 Task: Add an event  with title  Casual Interview with Farah, date '2023/12/28' to 2023/12/29  & Select Event type as  One on One. Add location for the event as  Reykjavik, Iceland and add a description: The conversation aimed at assessing their qualifications, skills, and suitability for a specific job role or position within the organization. The interview provides an opportunity for the hiring team to gather valuable information about the candidate's experience, abilities, and potential cultural fit.Create an event link  http-casualinterviewwithcandidateffcom & Select the event color as  Violet. , logged in from the account softage.4@softage.netand send the event invitation to softage.3@softage.net and softage.5@softage.net
Action: Mouse moved to (933, 117)
Screenshot: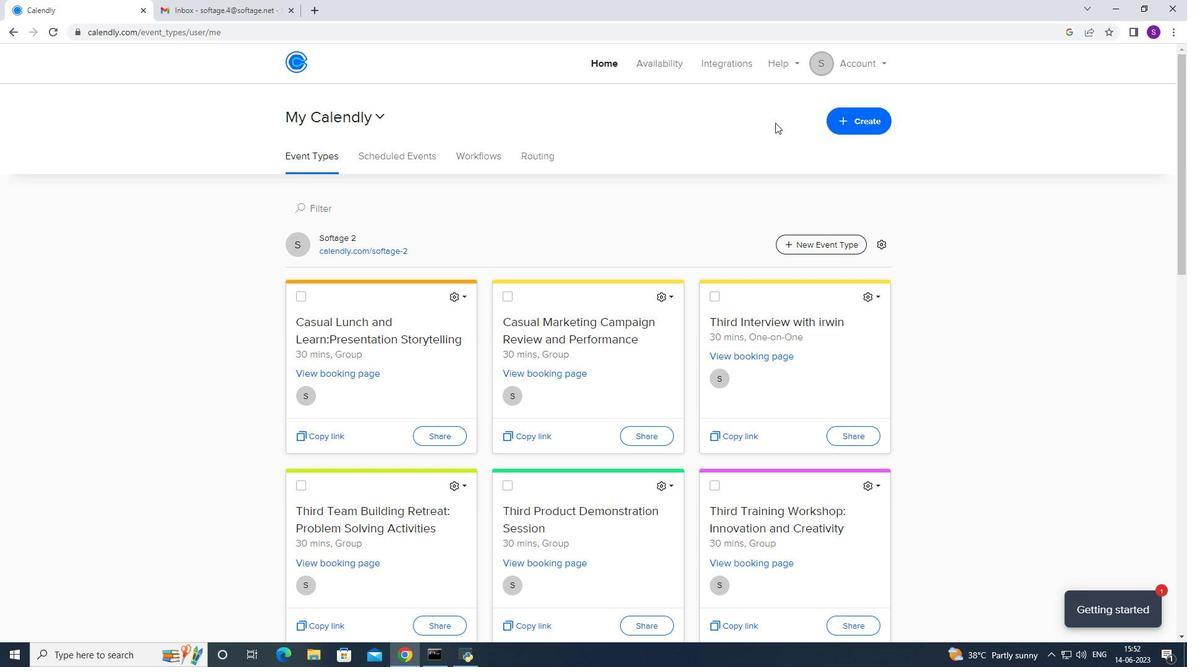 
Action: Mouse pressed left at (933, 117)
Screenshot: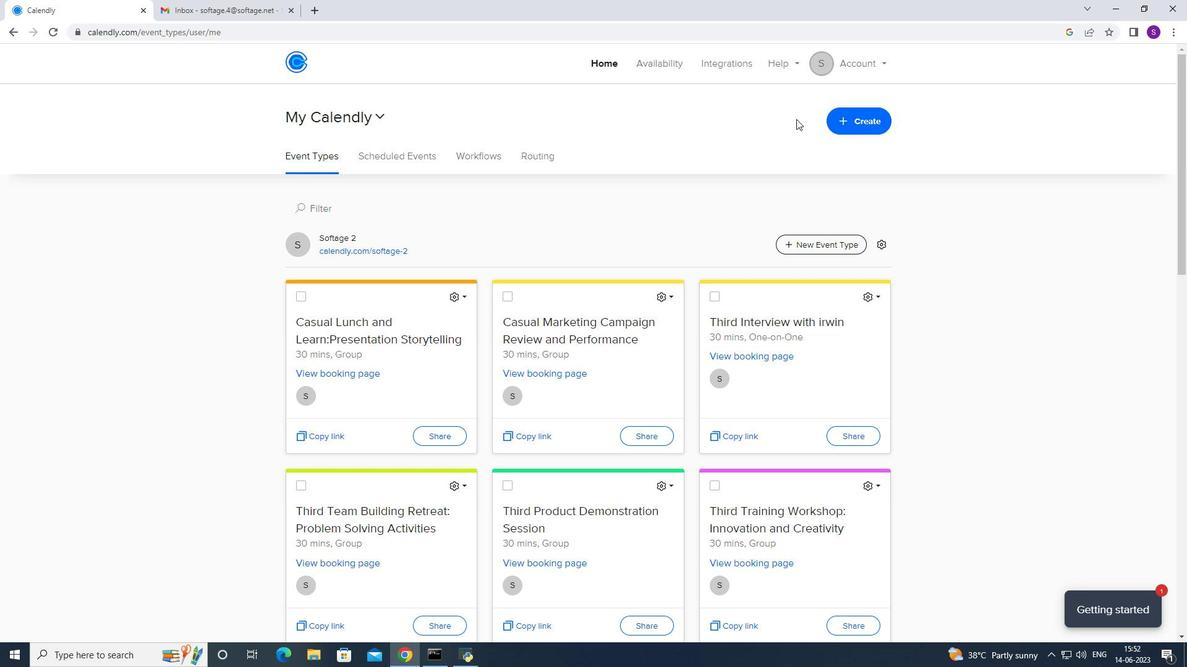 
Action: Mouse moved to (881, 123)
Screenshot: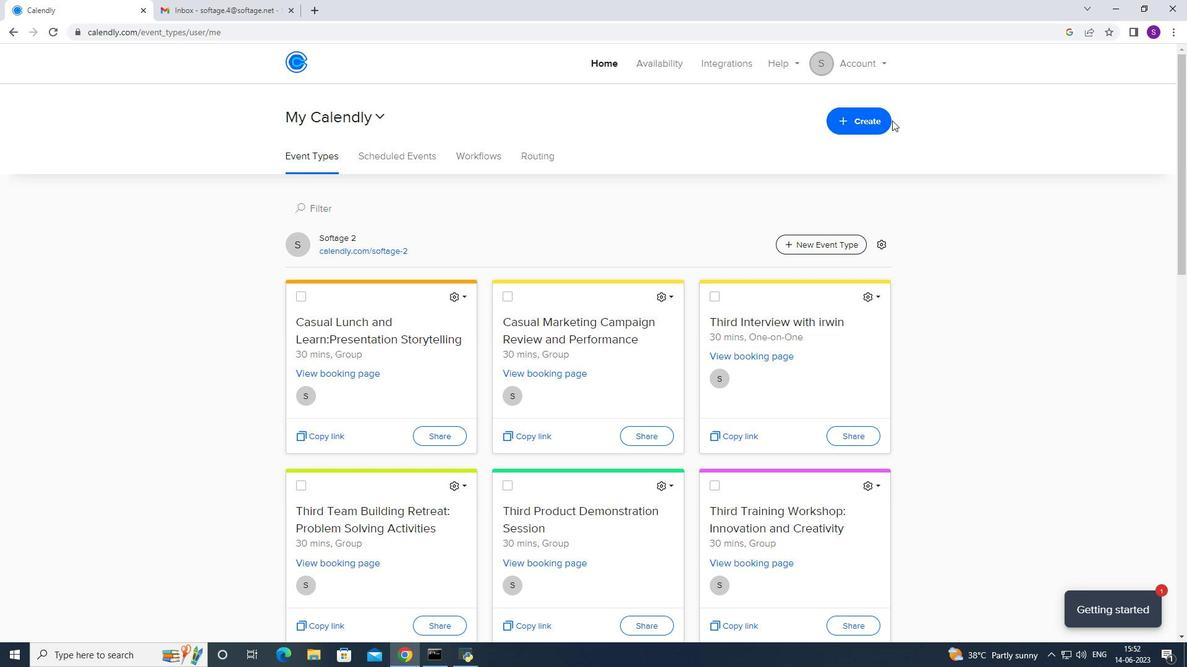 
Action: Mouse pressed left at (881, 123)
Screenshot: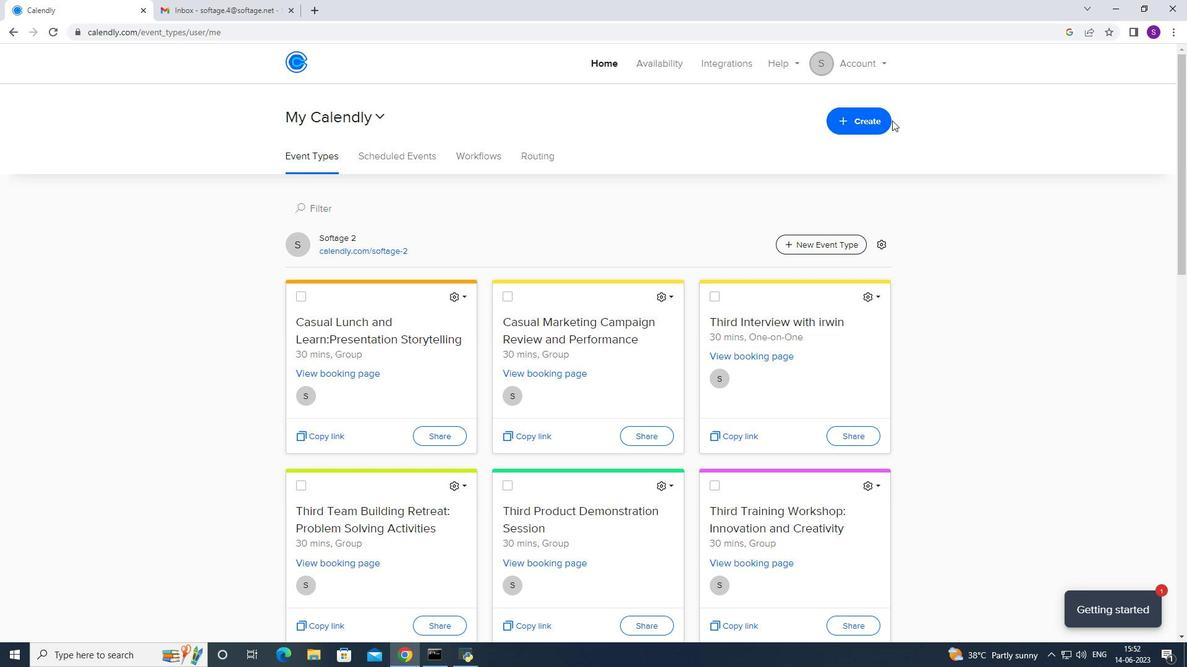 
Action: Mouse moved to (769, 173)
Screenshot: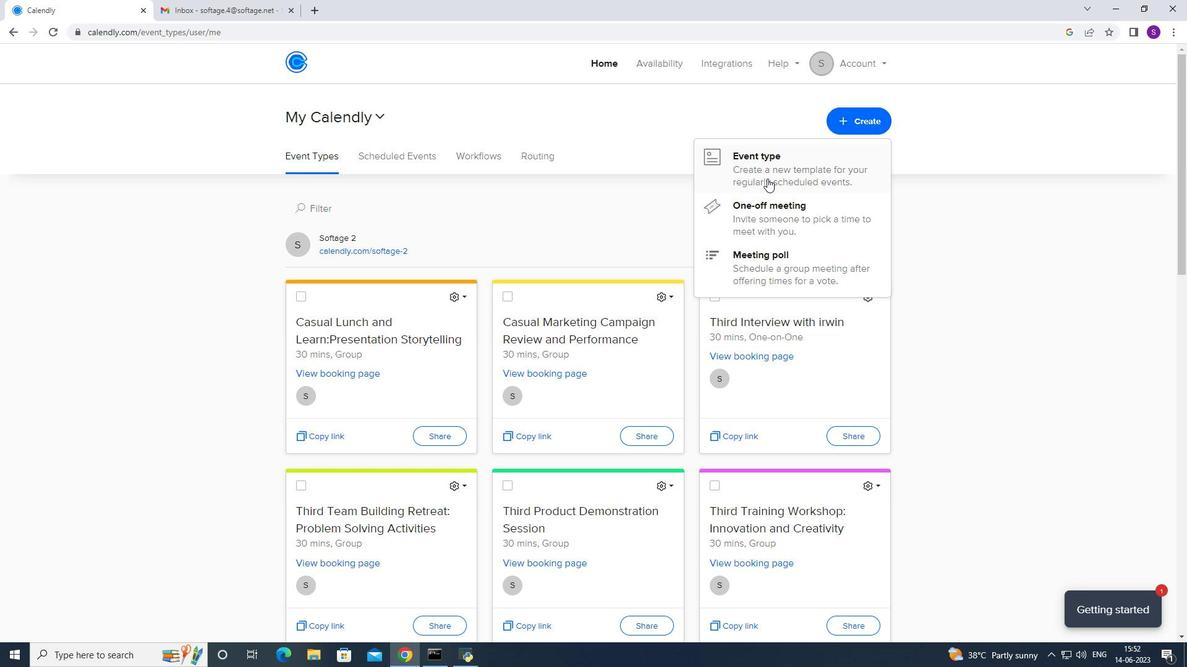 
Action: Mouse pressed left at (769, 173)
Screenshot: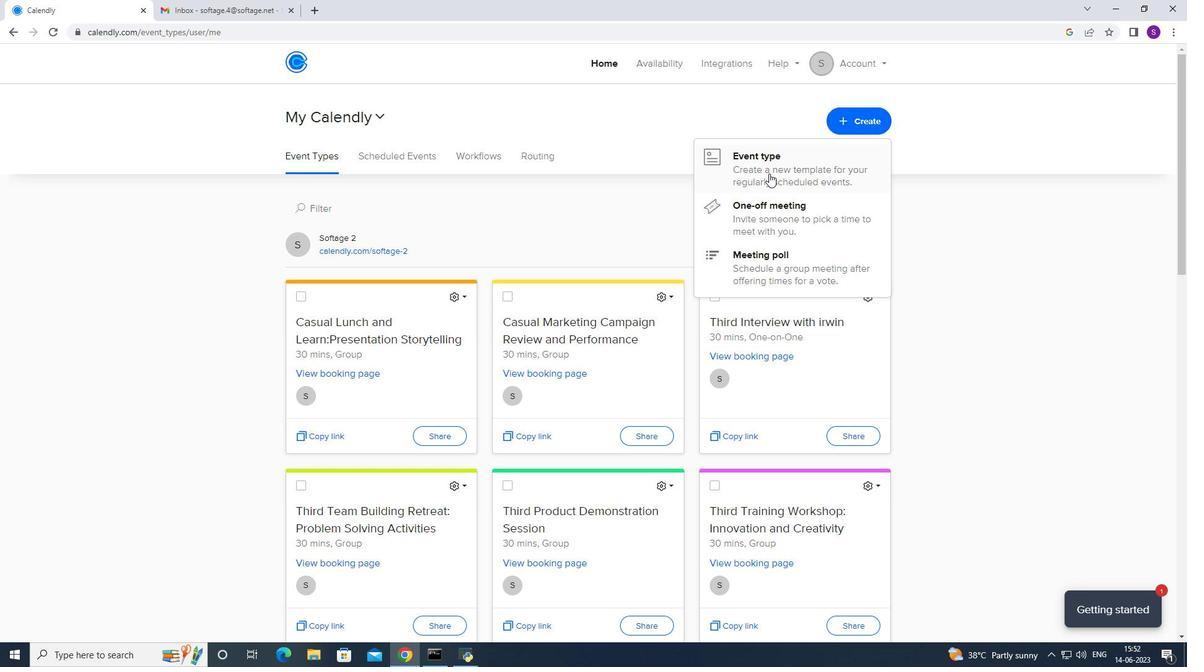 
Action: Mouse moved to (546, 212)
Screenshot: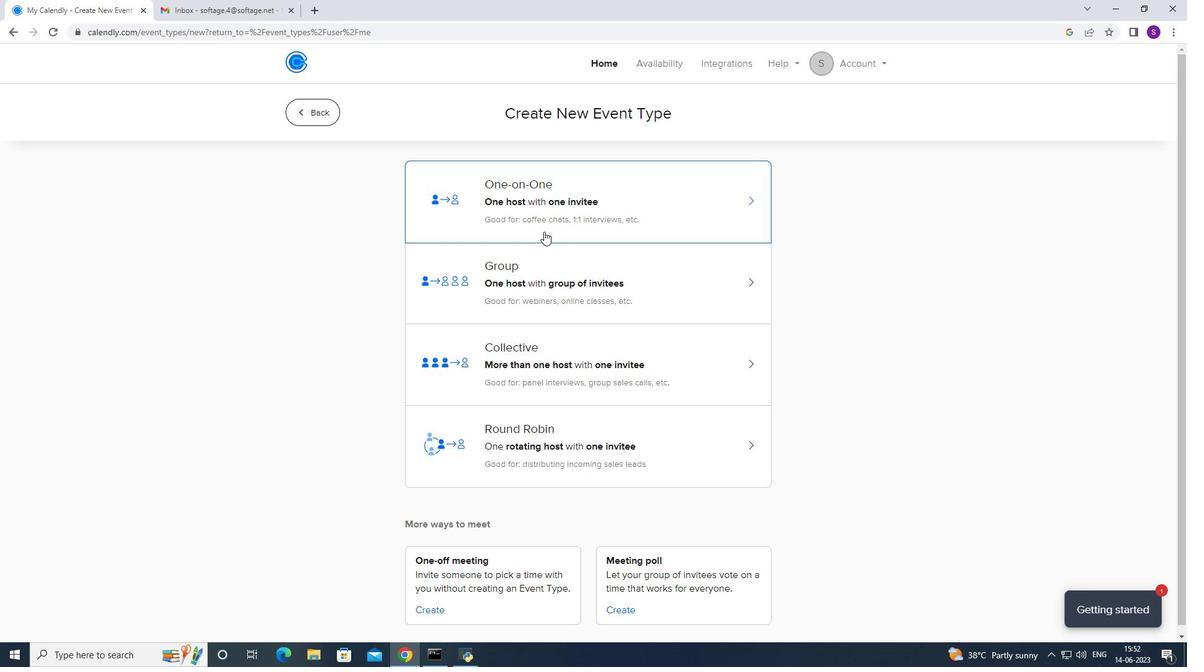 
Action: Mouse pressed left at (546, 212)
Screenshot: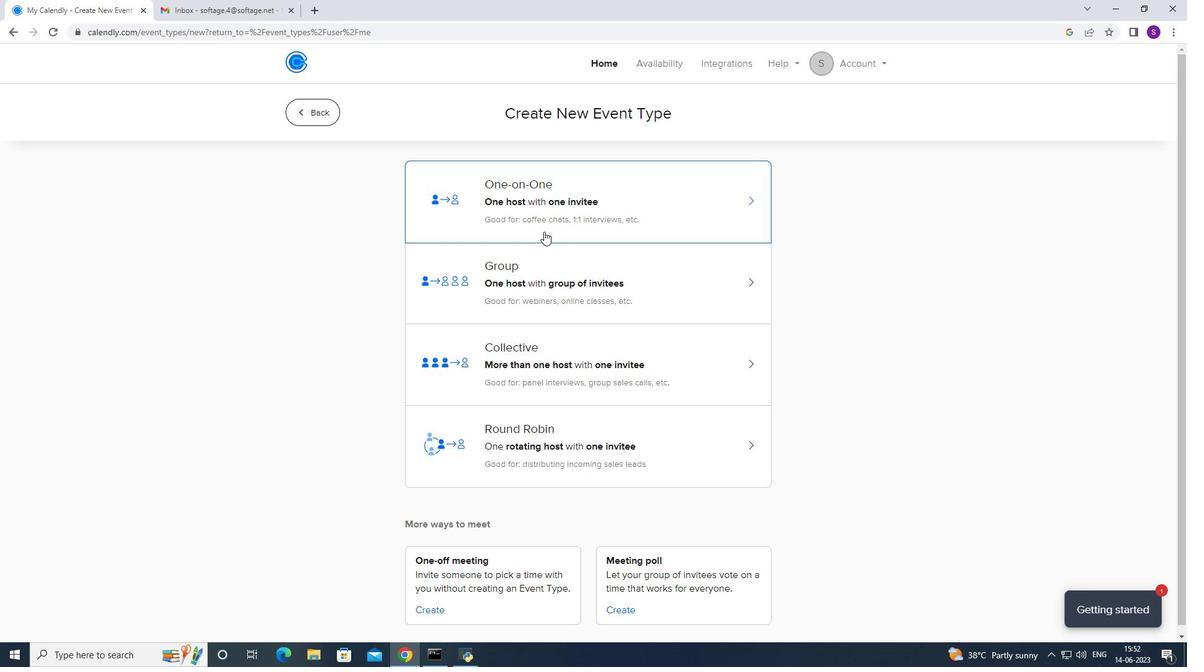 
Action: Mouse moved to (410, 283)
Screenshot: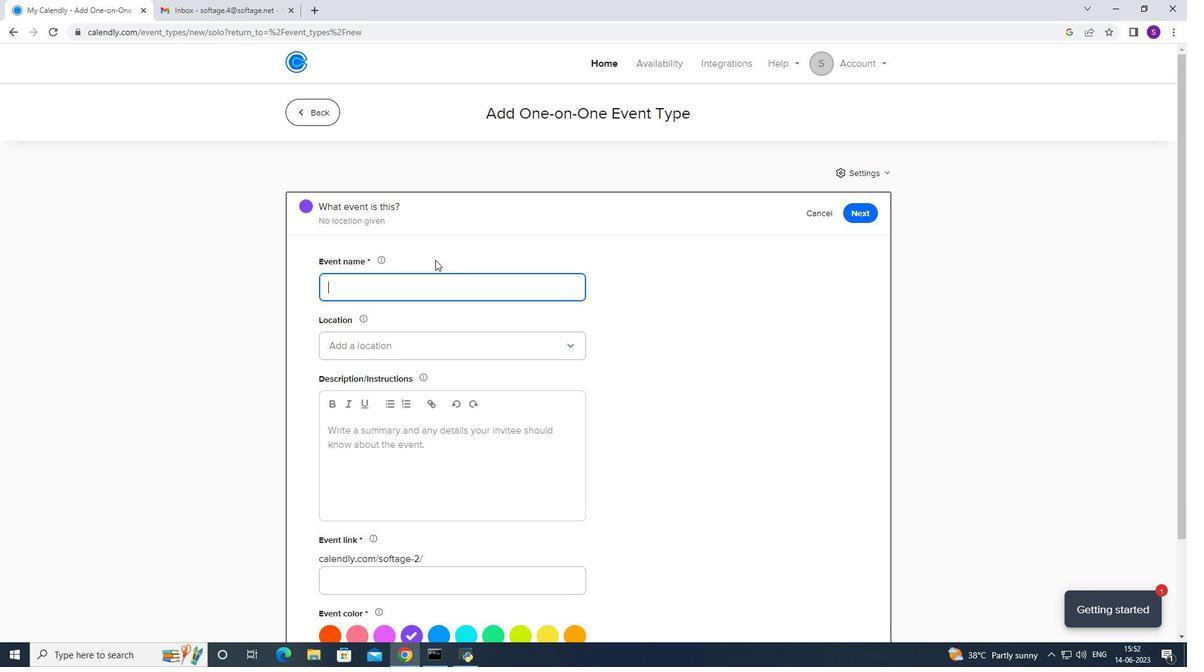 
Action: Key pressed <Key.caps_lock>C<Key.caps_lock>asual<Key.space><Key.caps_lock>I<Key.caps_lock>nterview<Key.space>with<Key.space><Key.caps_lock>F<Key.caps_lock>arah
Screenshot: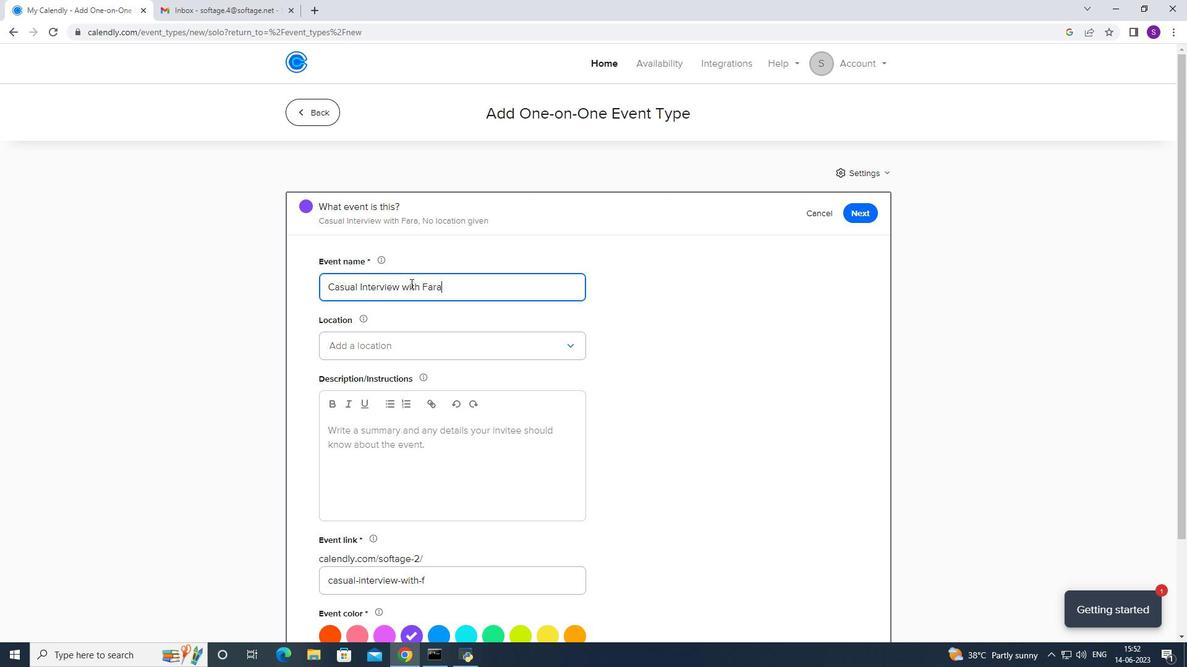 
Action: Mouse moved to (347, 339)
Screenshot: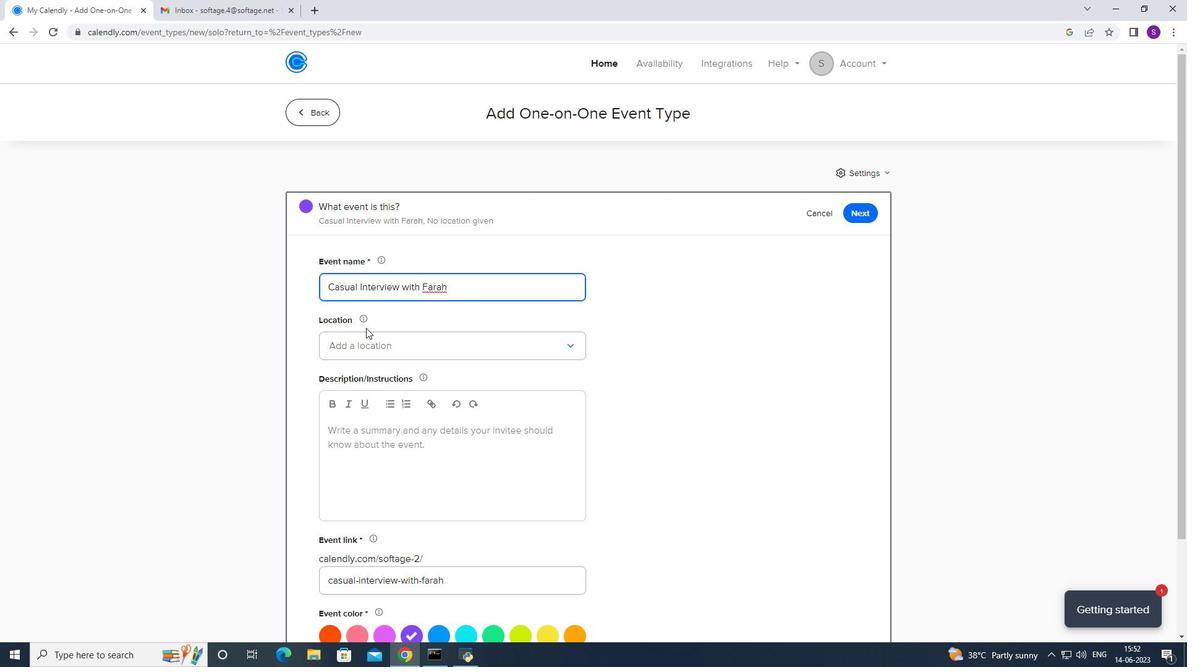 
Action: Mouse pressed left at (347, 339)
Screenshot: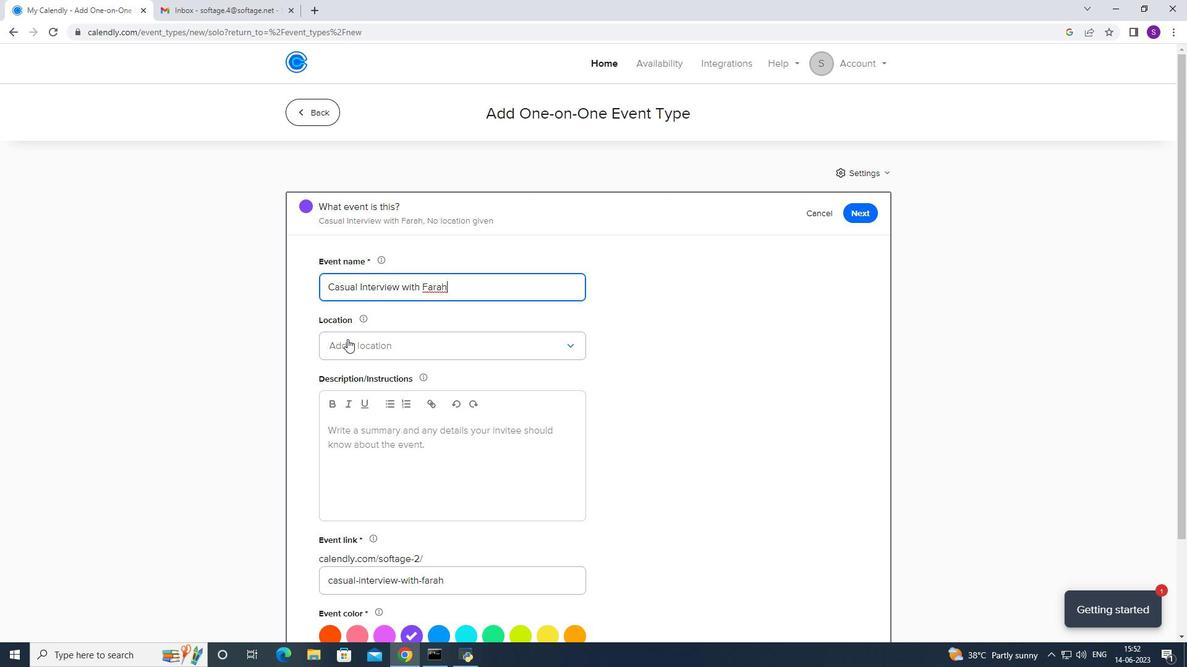 
Action: Mouse moved to (361, 369)
Screenshot: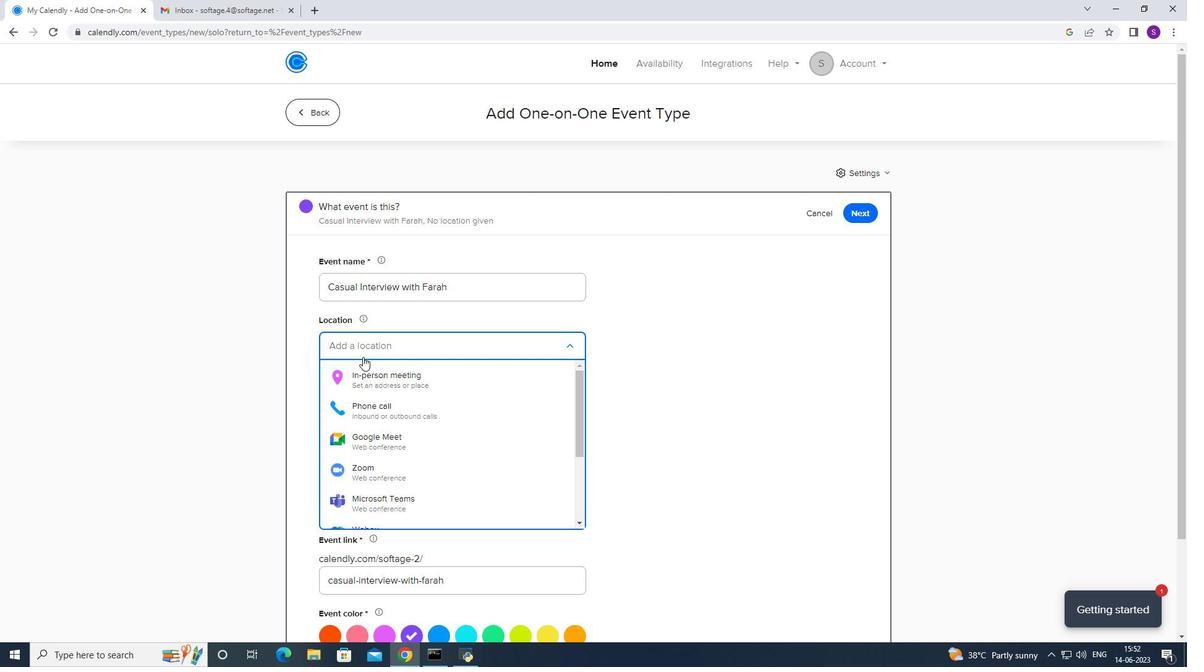 
Action: Mouse pressed left at (361, 369)
Screenshot: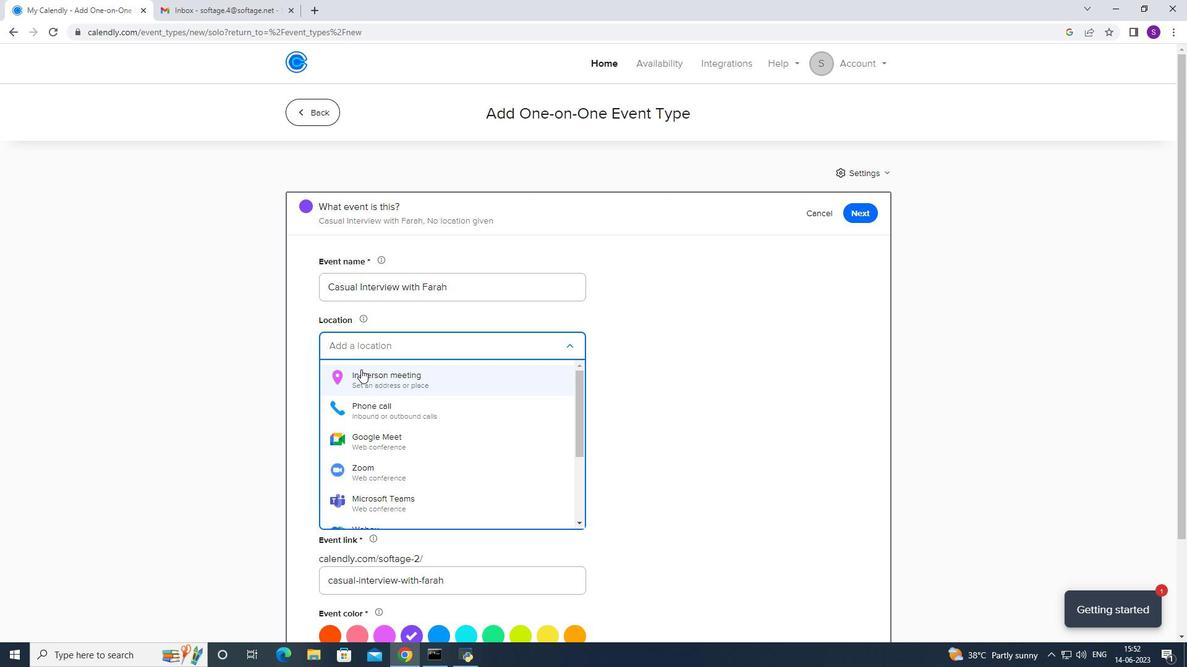 
Action: Mouse moved to (529, 197)
Screenshot: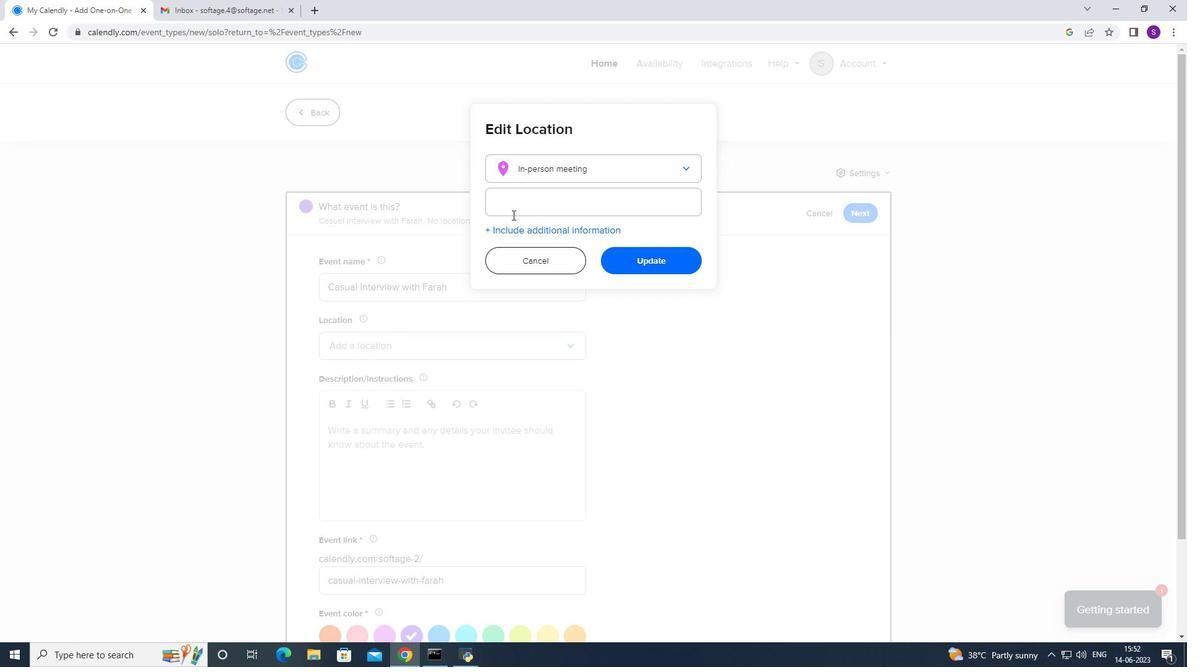 
Action: Mouse pressed left at (529, 197)
Screenshot: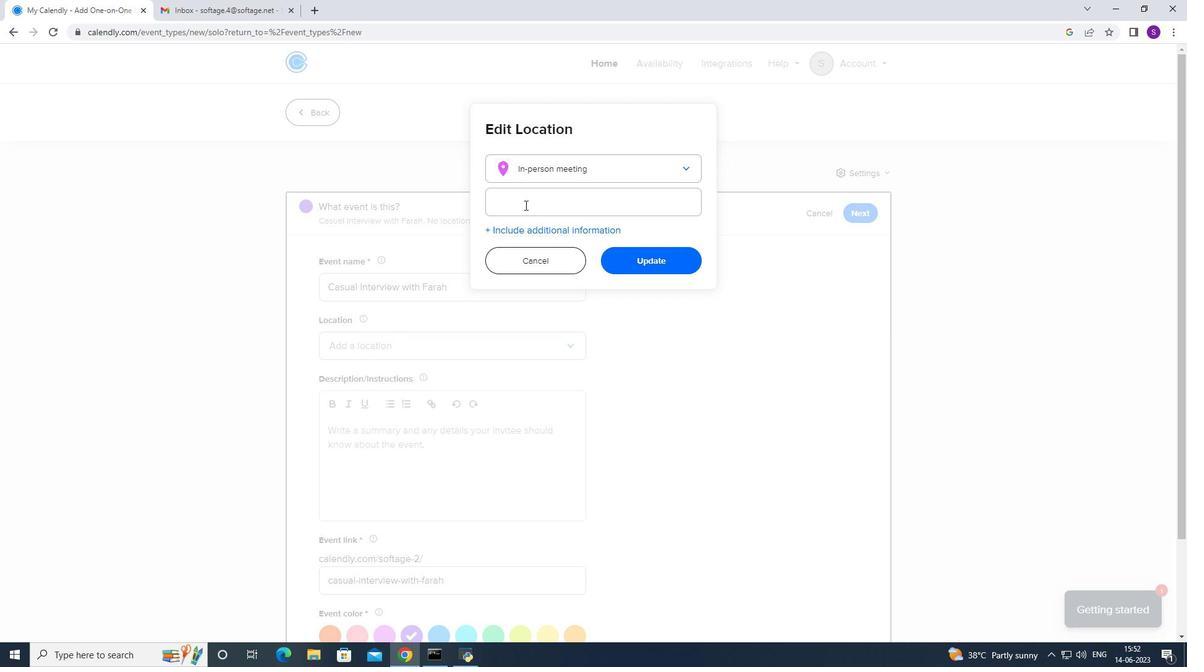 
Action: Mouse moved to (531, 196)
Screenshot: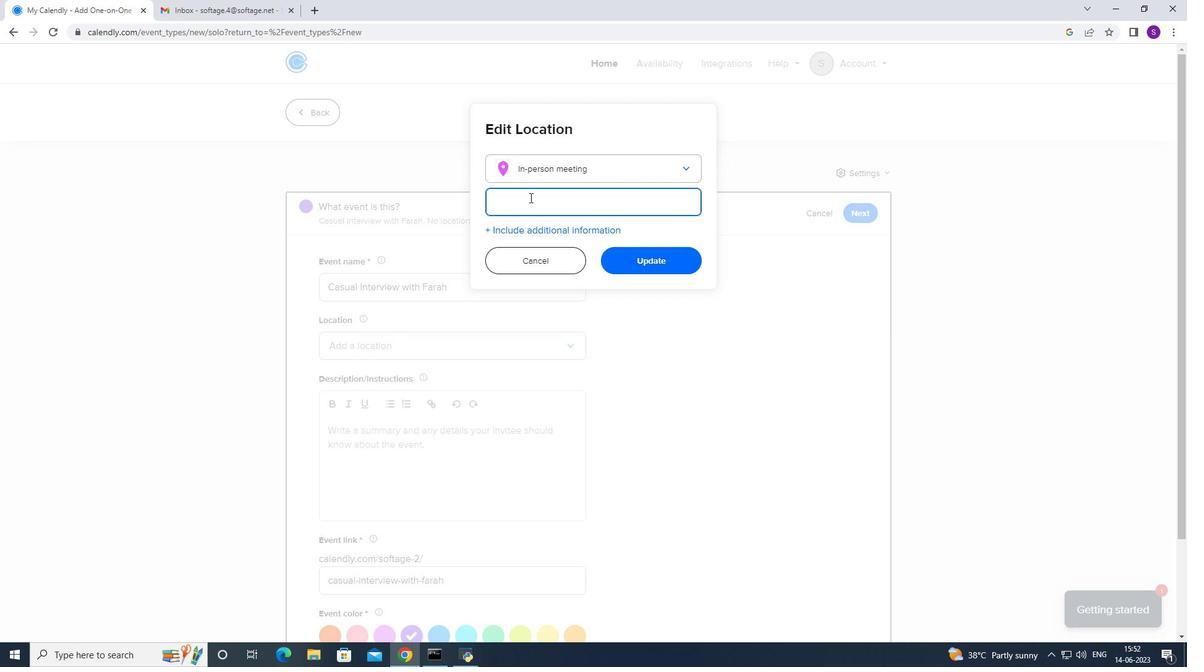 
Action: Key pressed <Key.caps_lock>R<Key.caps_lock>ey
Screenshot: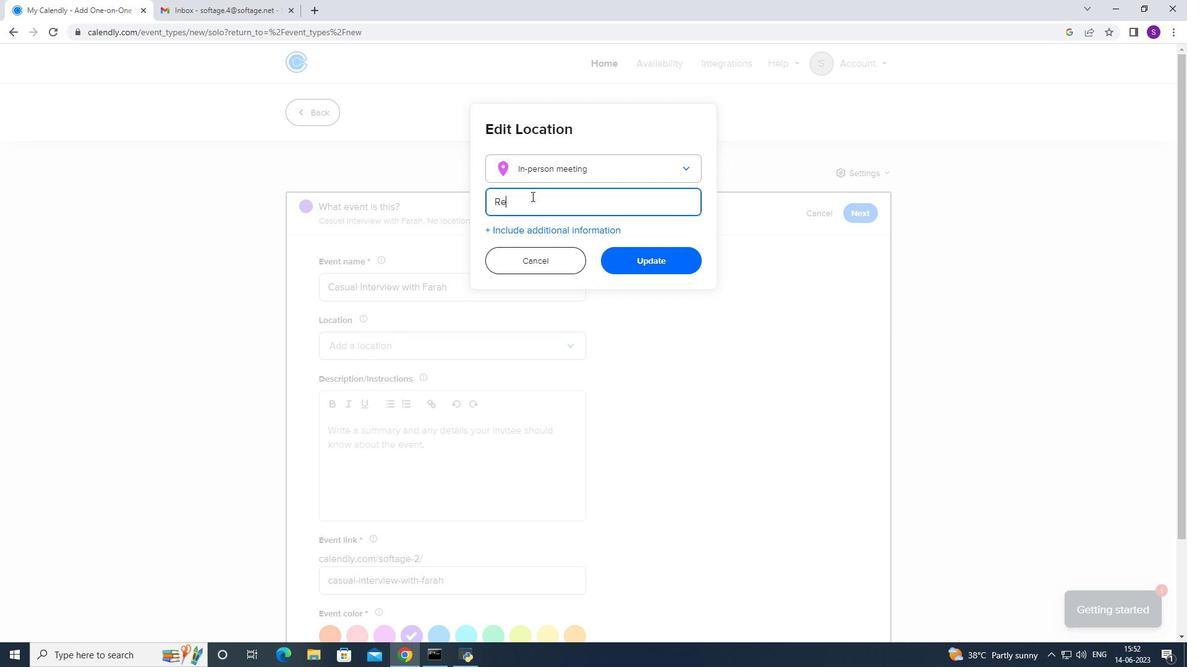 
Action: Mouse moved to (531, 196)
Screenshot: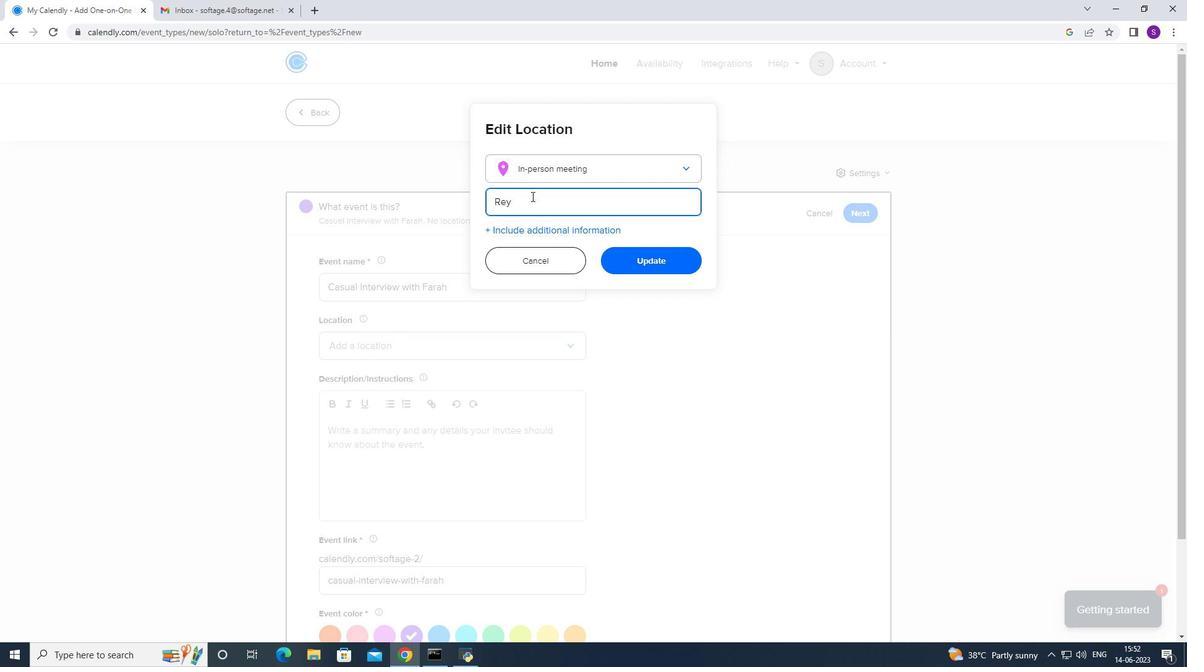 
Action: Key pressed k
Screenshot: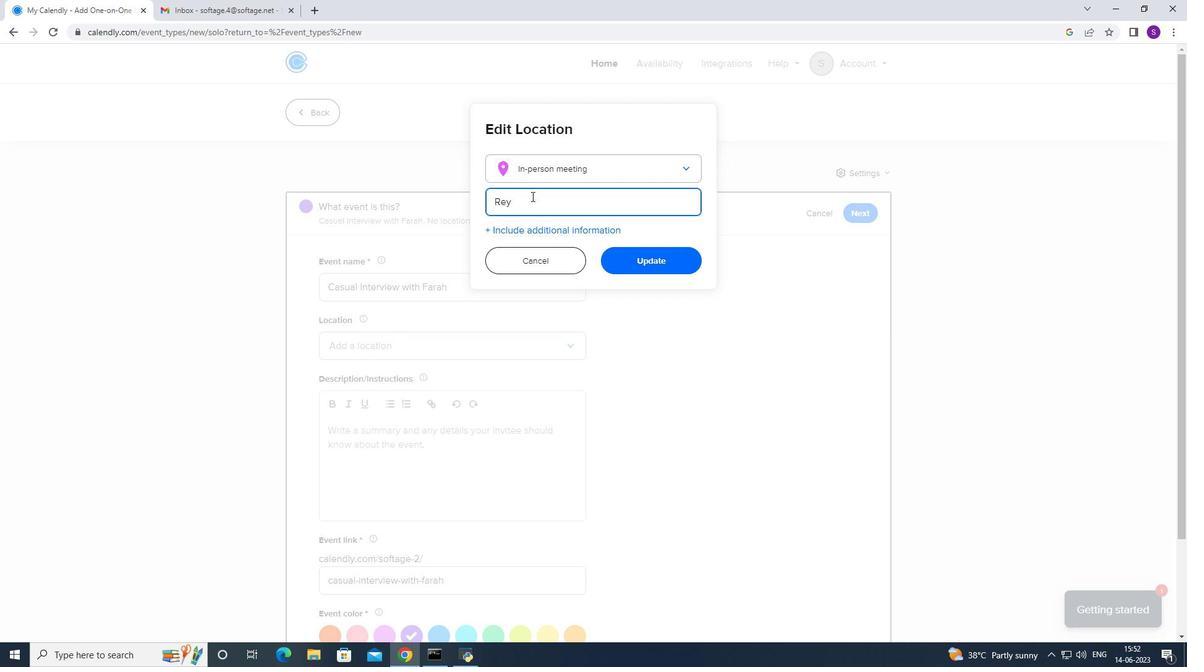 
Action: Mouse moved to (531, 196)
Screenshot: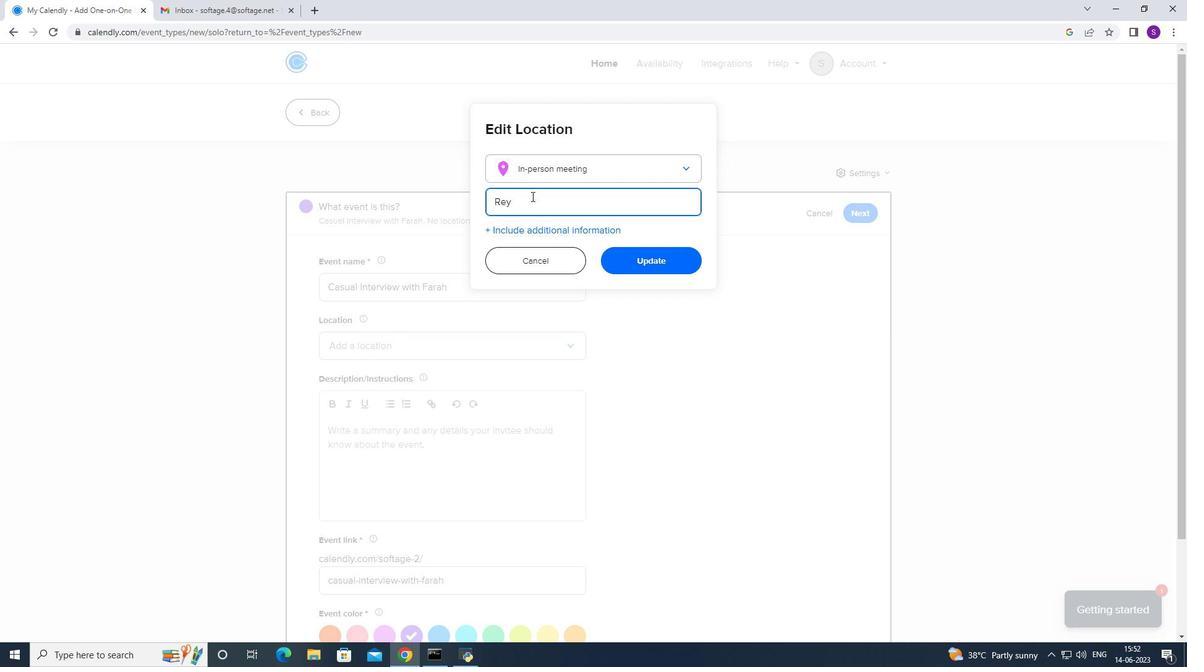 
Action: Key pressed j
Screenshot: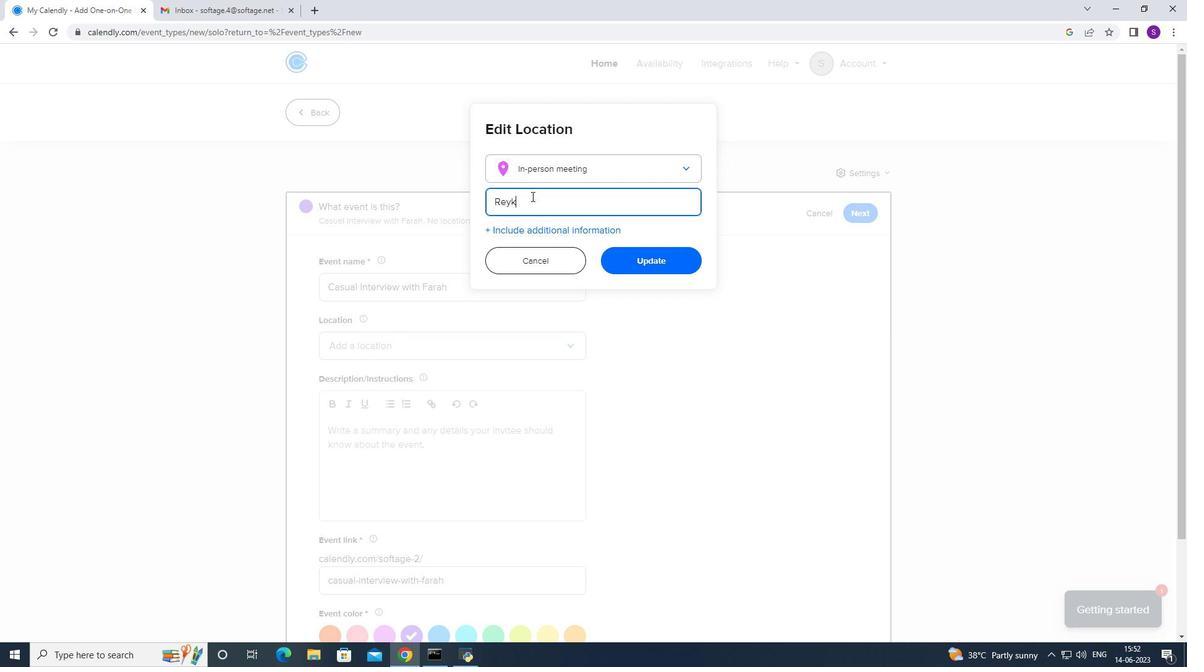 
Action: Mouse moved to (530, 196)
Screenshot: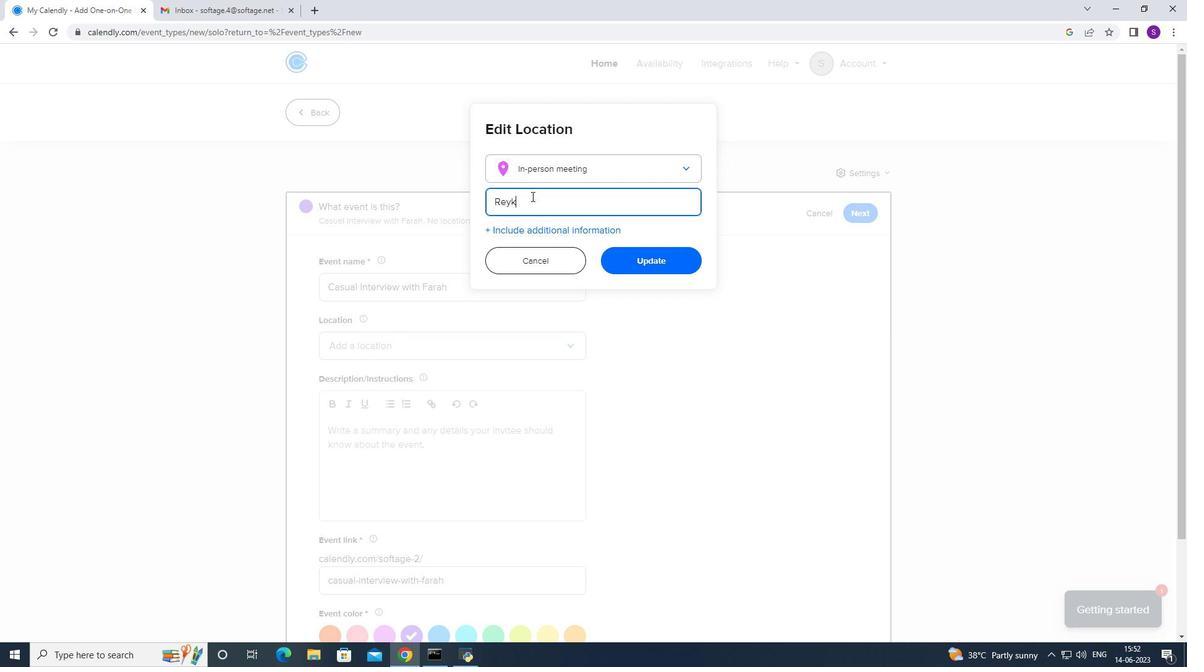 
Action: Key pressed avuik
Screenshot: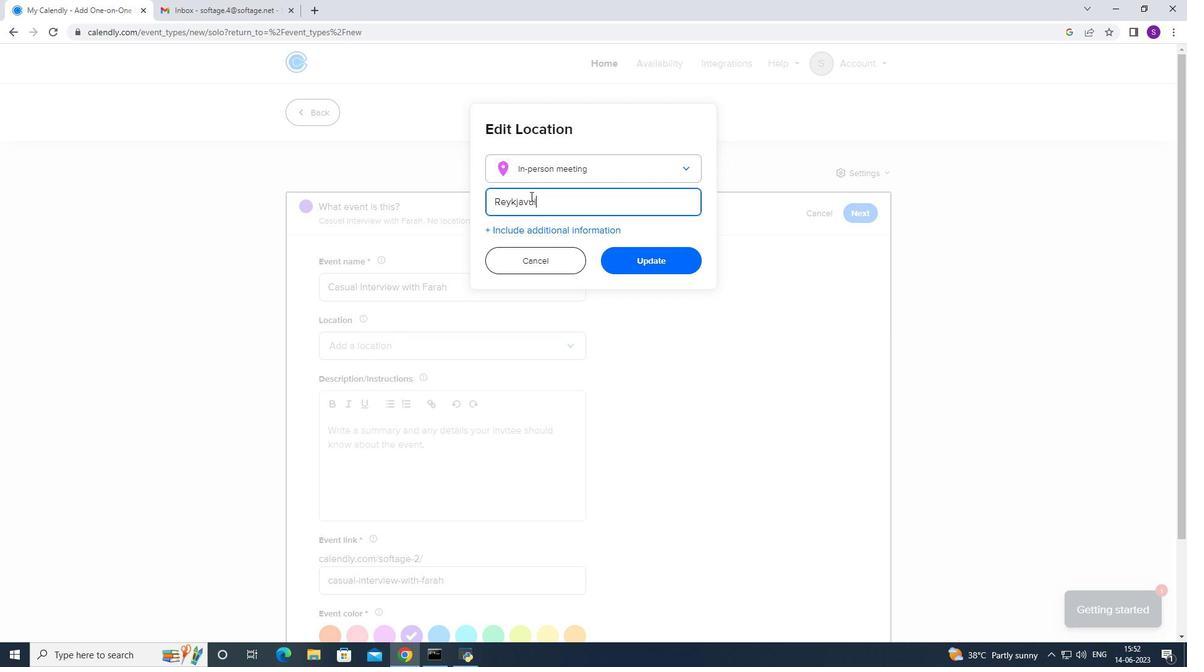 
Action: Mouse moved to (538, 196)
Screenshot: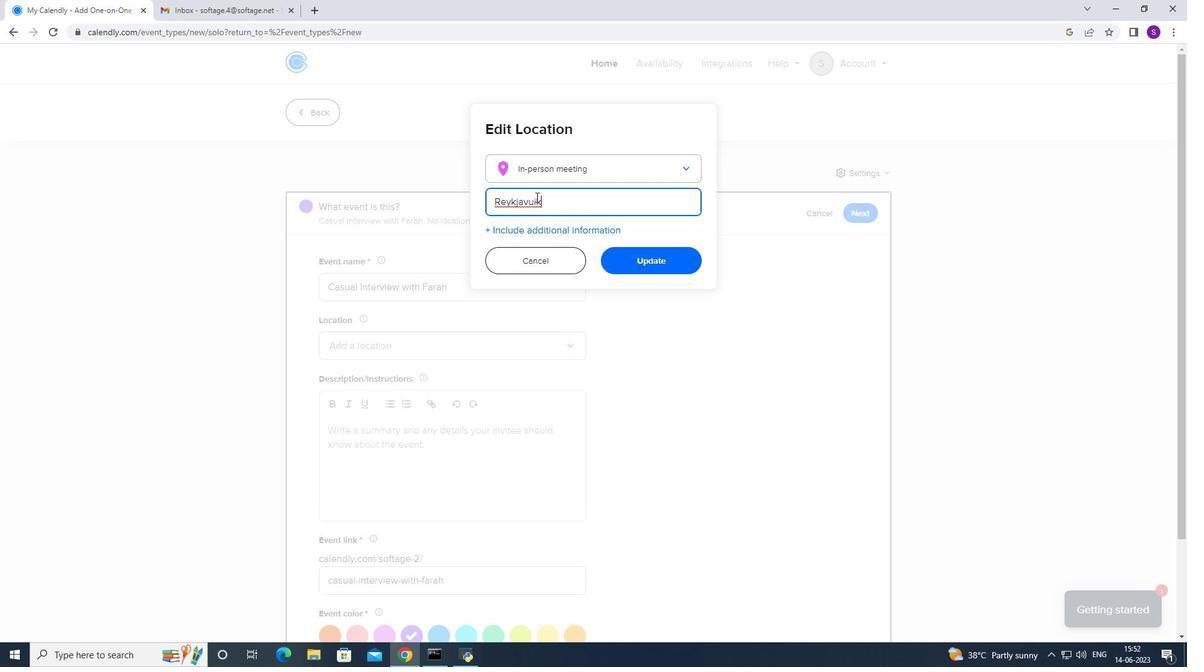 
Action: Mouse pressed right at (538, 196)
Screenshot: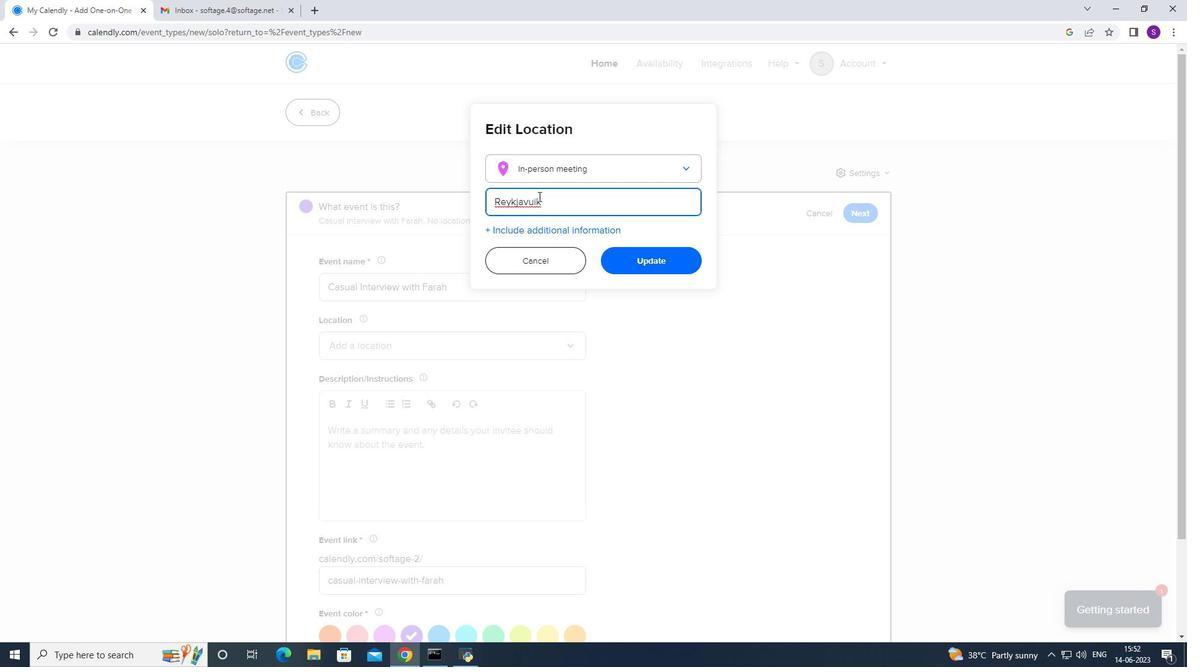 
Action: Mouse moved to (552, 204)
Screenshot: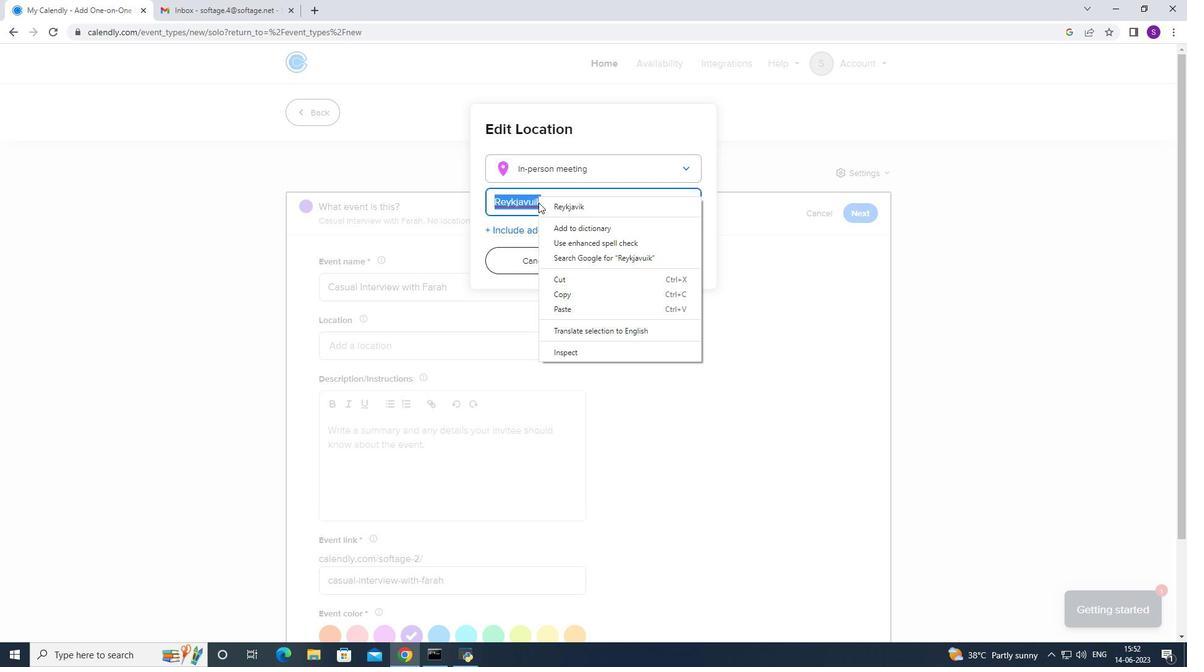 
Action: Mouse pressed left at (552, 204)
Screenshot: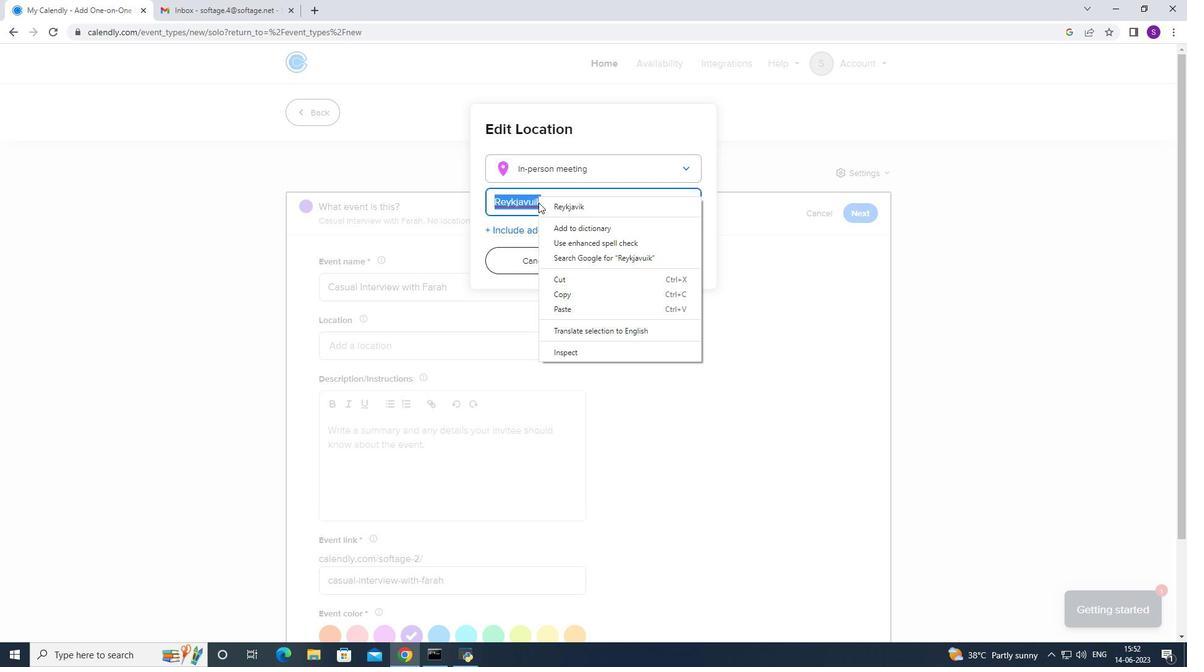 
Action: Mouse moved to (553, 204)
Screenshot: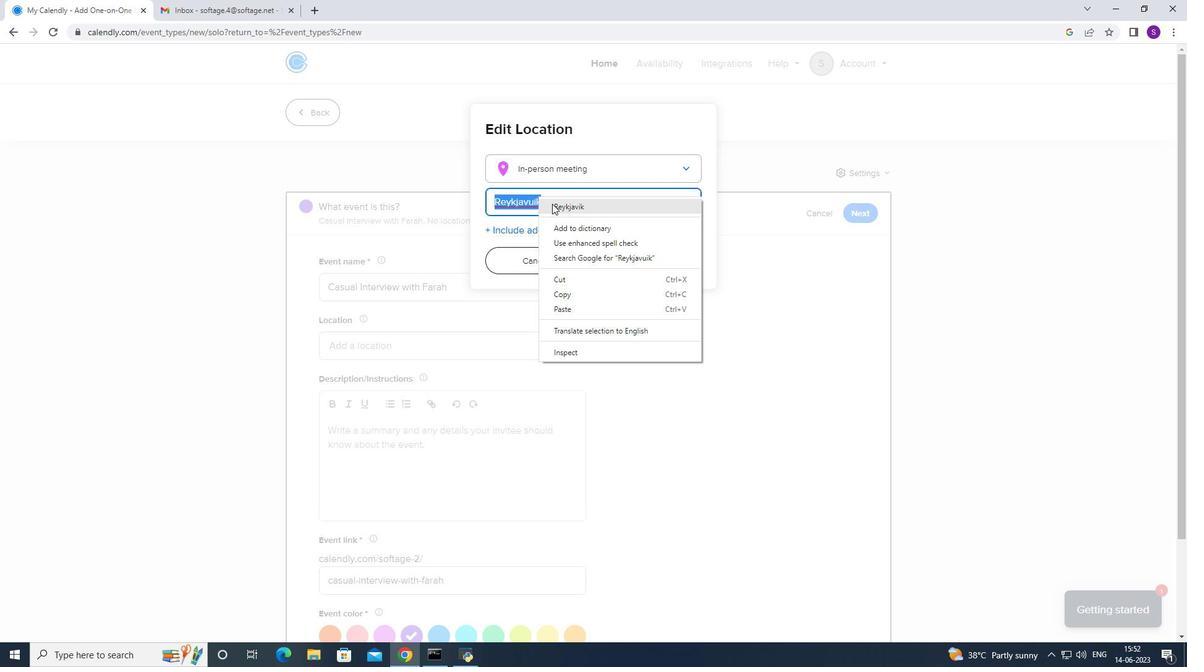 
Action: Mouse pressed left at (553, 204)
Screenshot: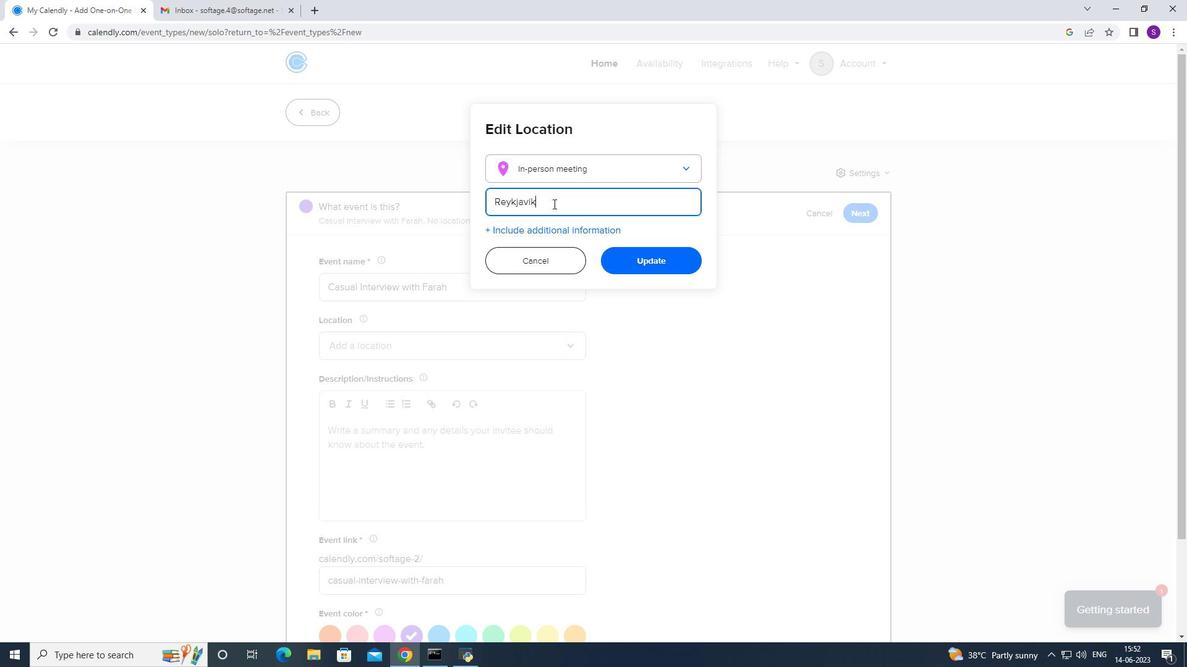
Action: Key pressed .
Screenshot: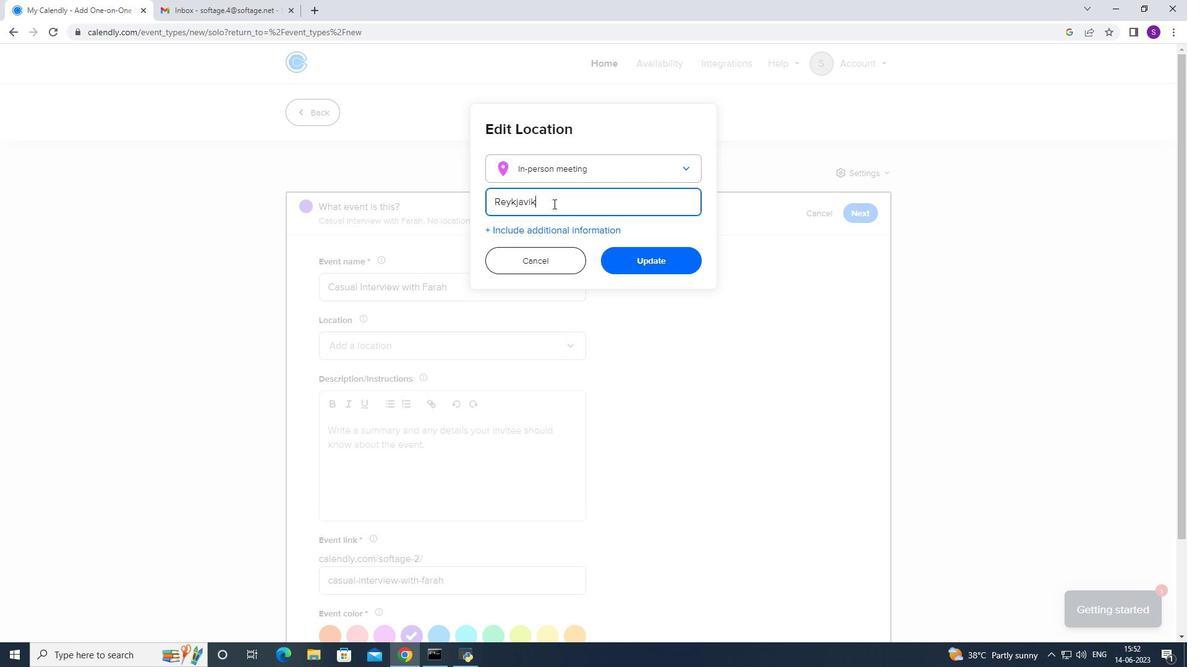
Action: Mouse moved to (552, 205)
Screenshot: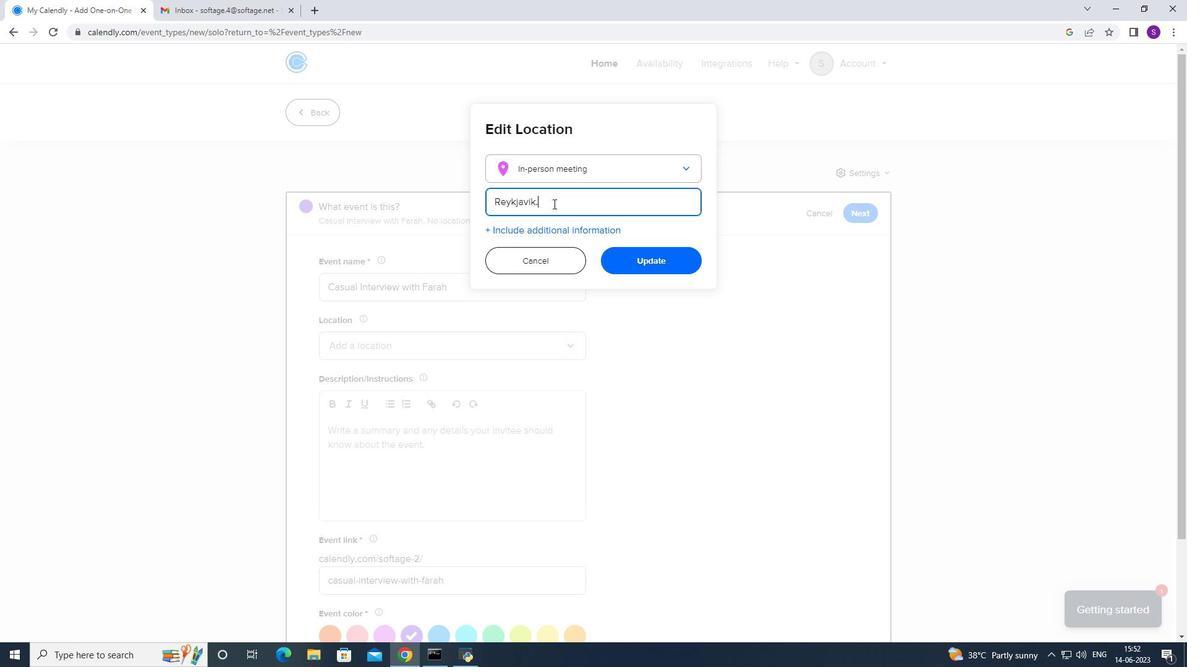 
Action: Key pressed <Key.backspace>
Screenshot: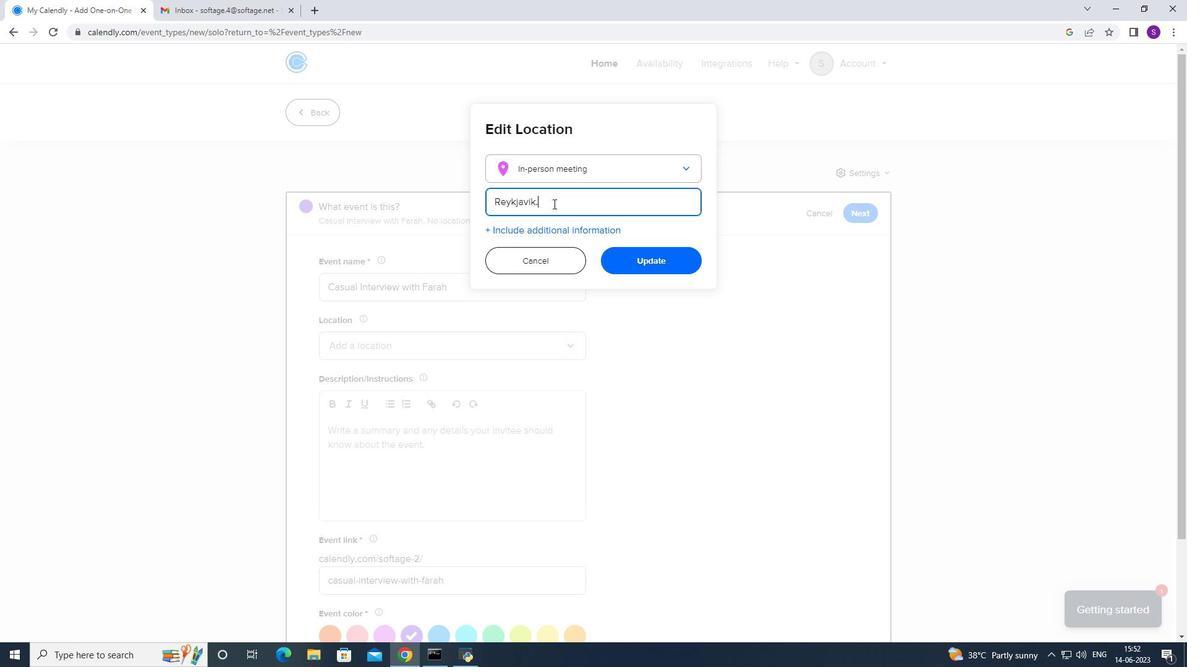 
Action: Mouse moved to (542, 221)
Screenshot: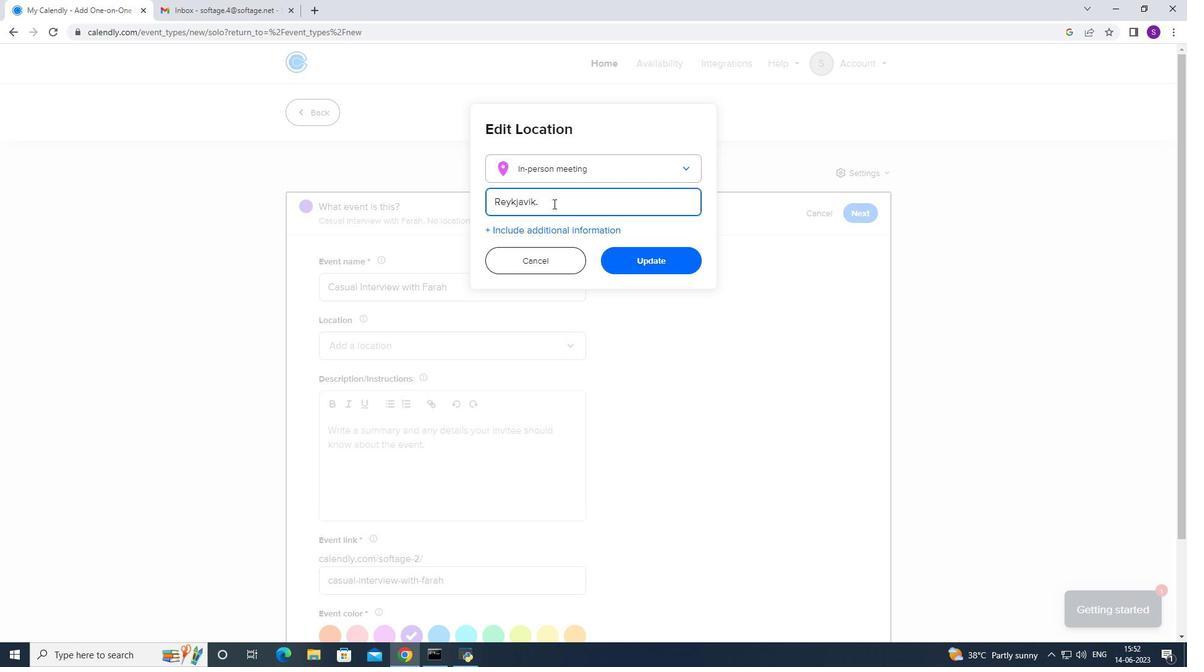 
Action: Key pressed ,<Key.space><Key.caps_lock>I<Key.caps_lock>xceland
Screenshot: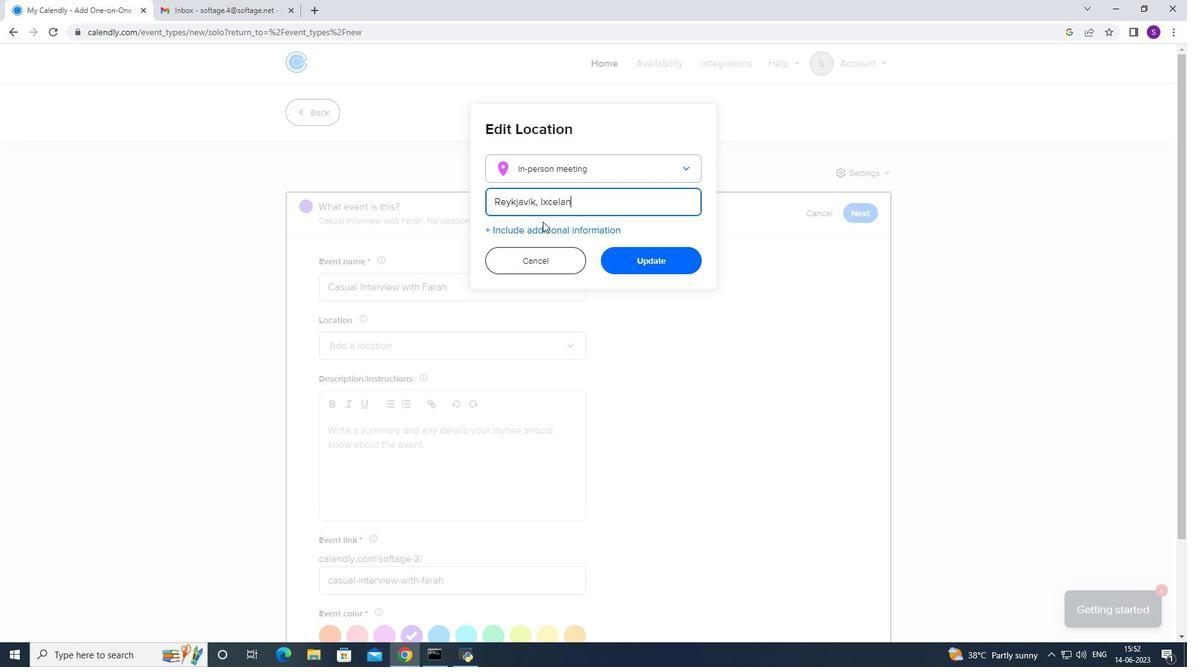 
Action: Mouse moved to (549, 200)
Screenshot: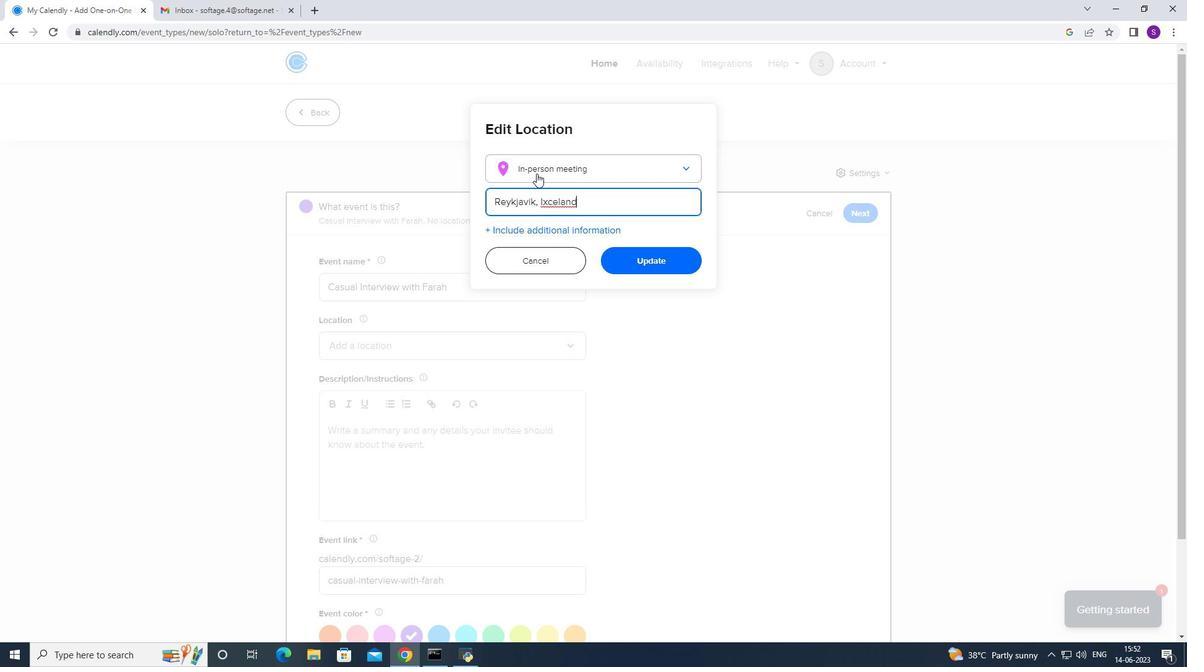 
Action: Mouse pressed right at (549, 200)
Screenshot: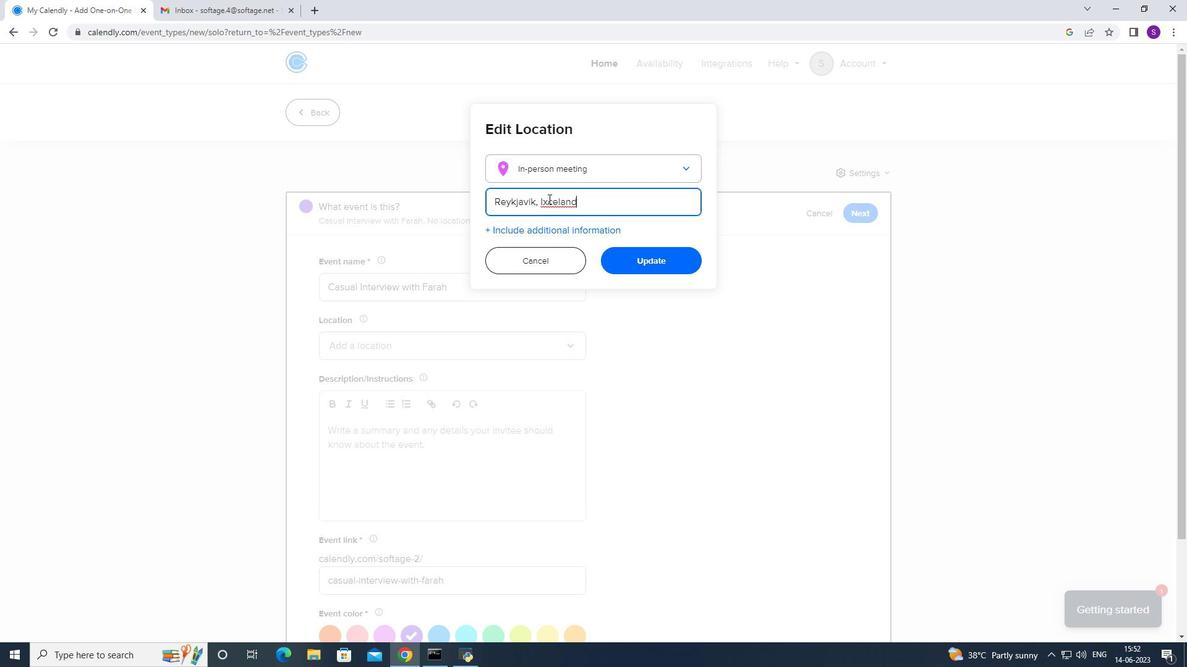 
Action: Mouse moved to (568, 215)
Screenshot: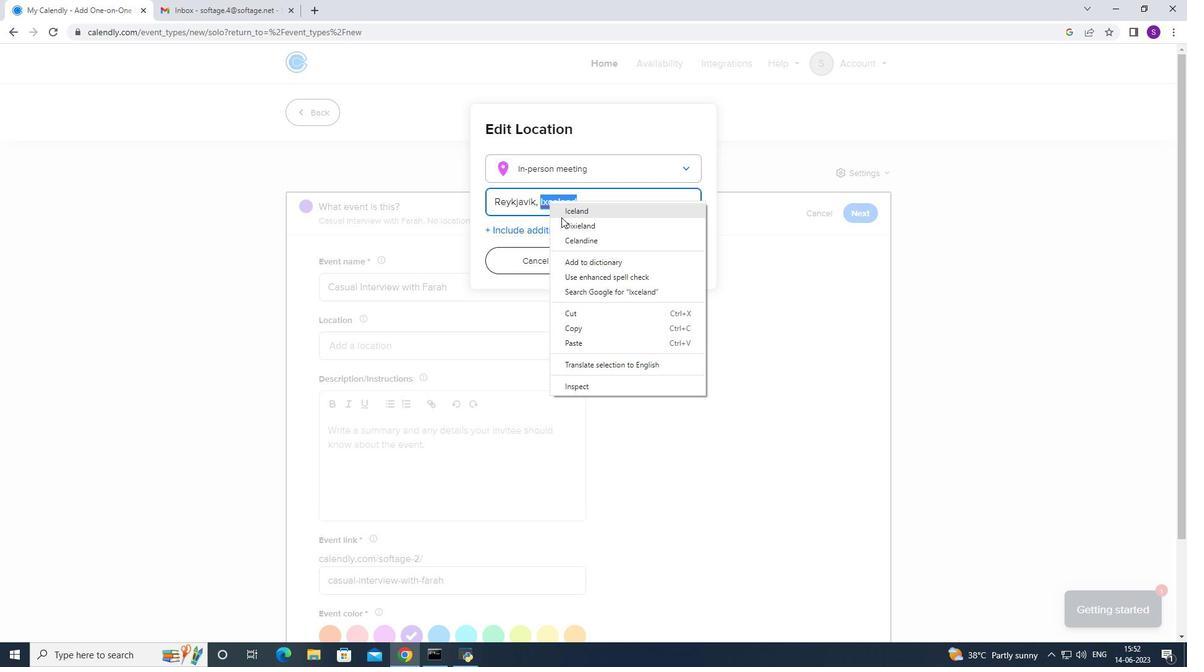 
Action: Mouse pressed left at (568, 215)
Screenshot: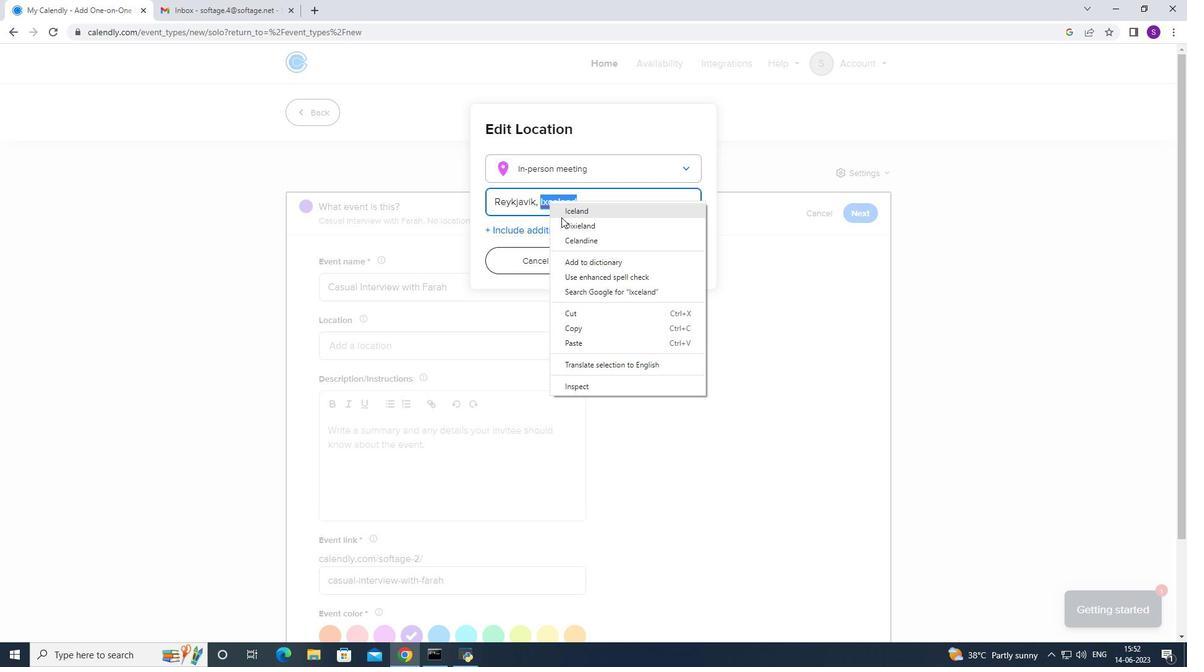 
Action: Mouse moved to (640, 265)
Screenshot: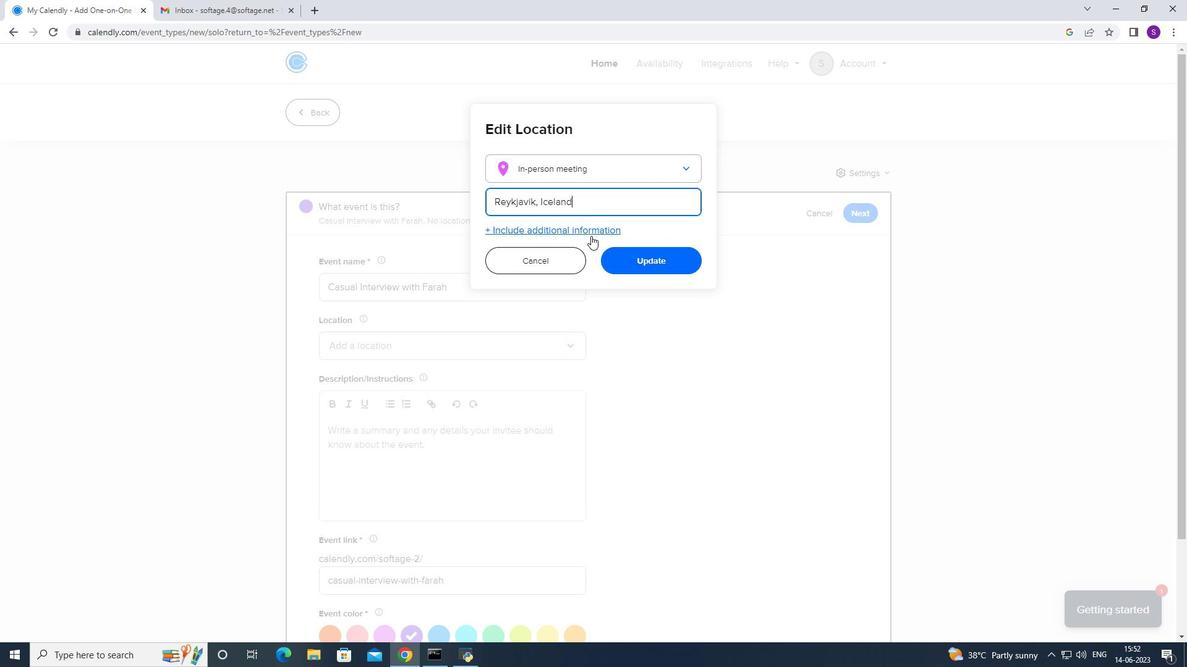 
Action: Mouse pressed left at (640, 265)
Screenshot: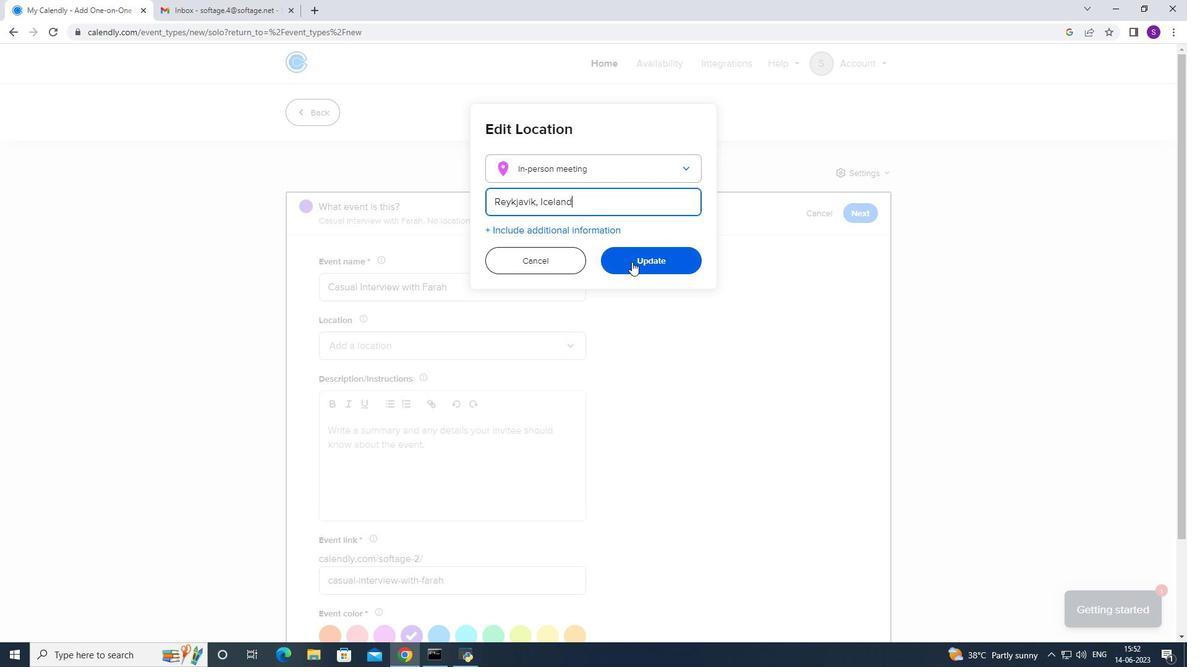 
Action: Mouse moved to (383, 295)
Screenshot: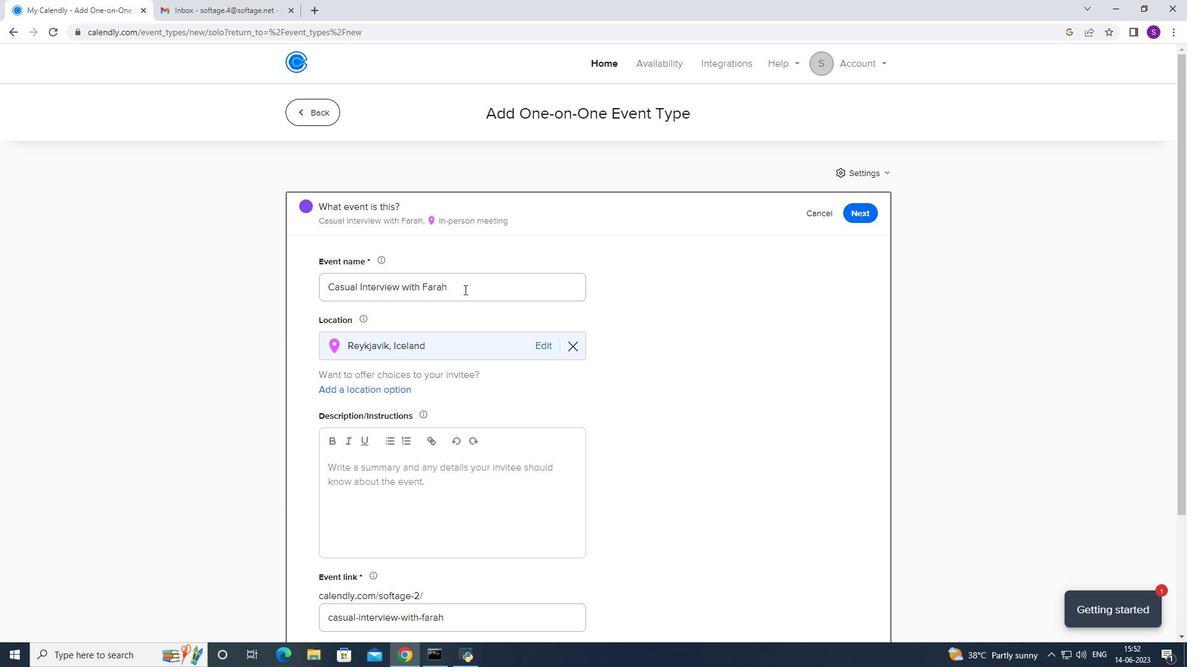 
Action: Mouse pressed right at (383, 295)
Screenshot: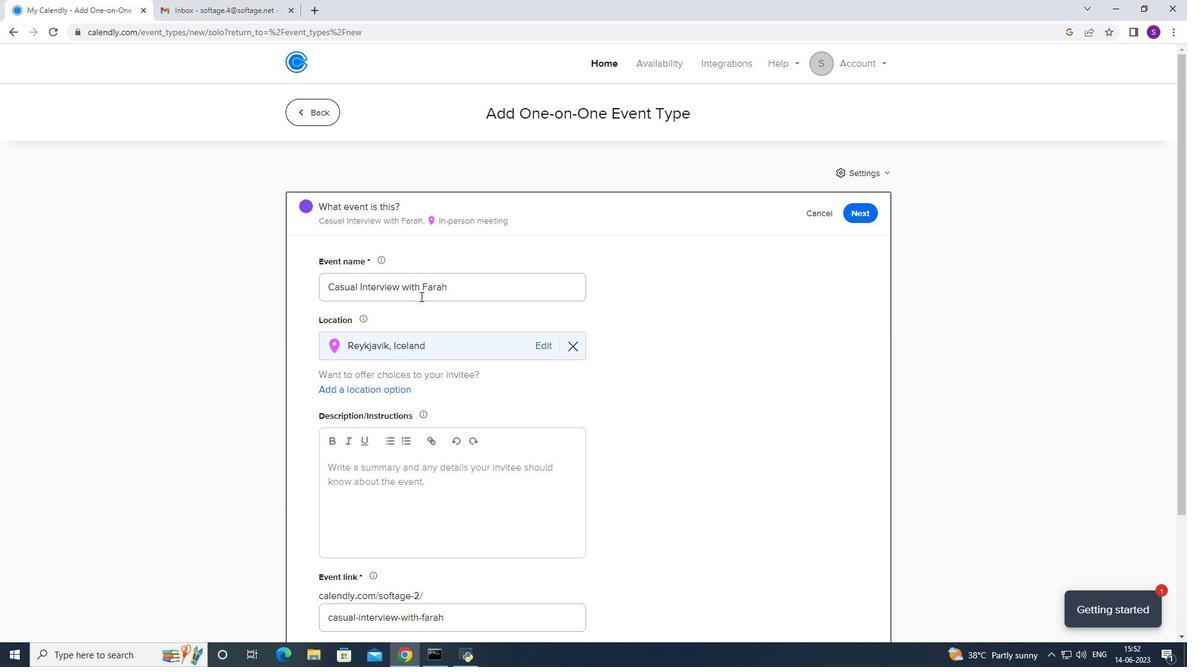 
Action: Mouse scrolled (383, 294) with delta (0, 0)
Screenshot: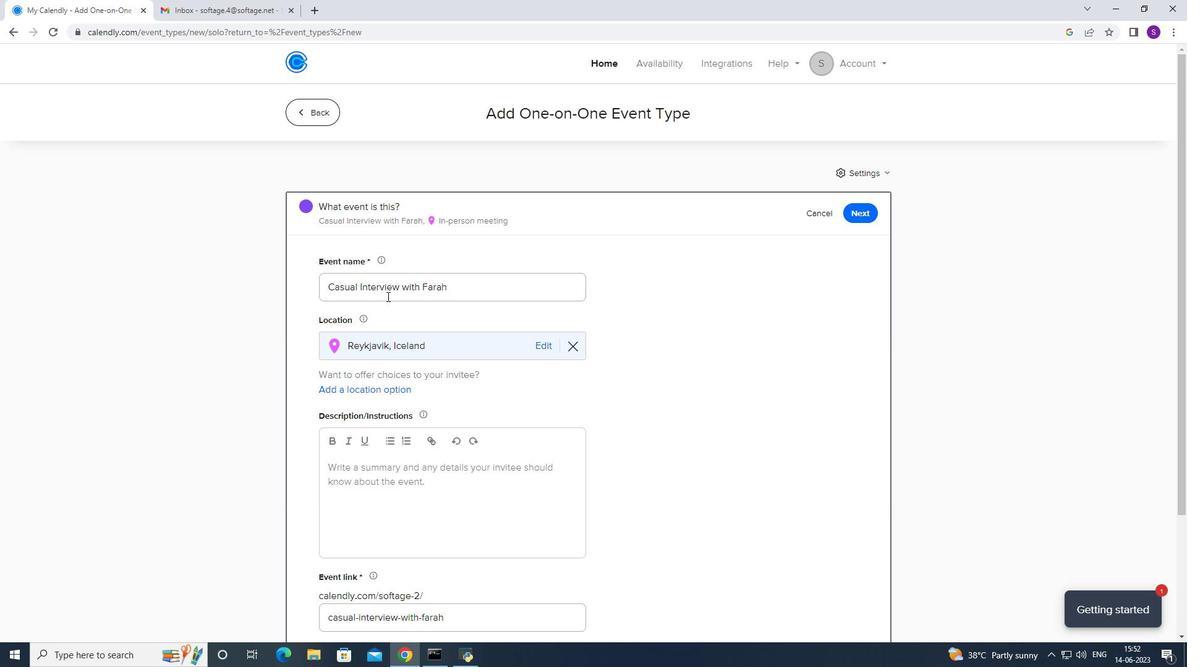 
Action: Mouse scrolled (383, 294) with delta (0, 0)
Screenshot: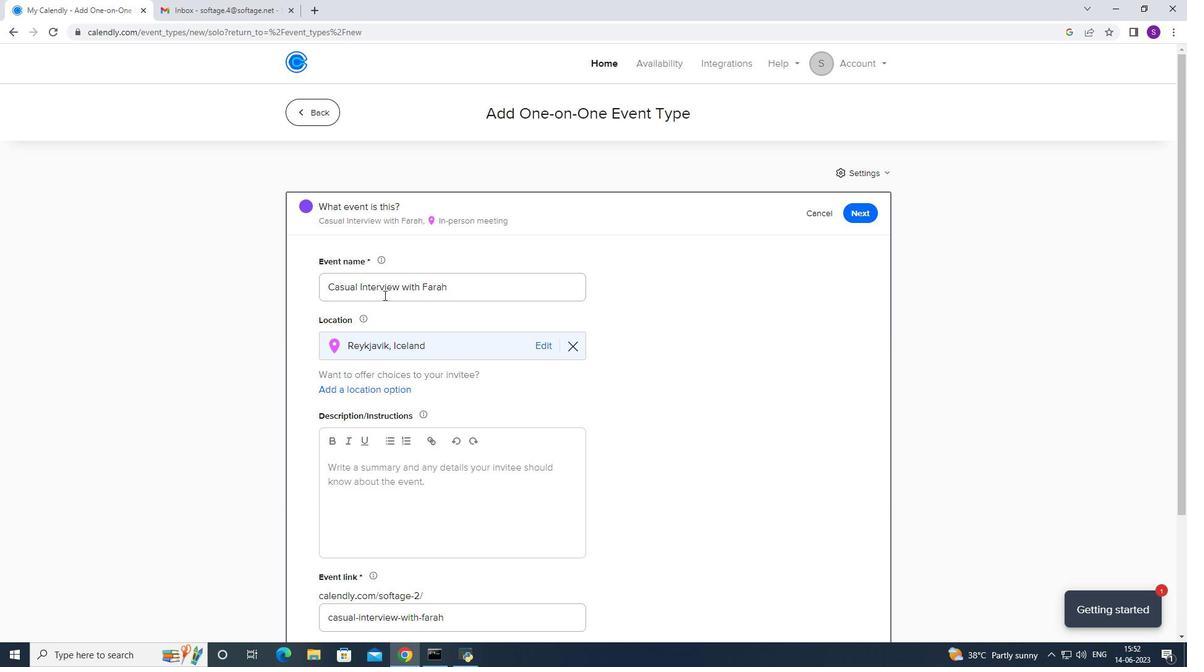 
Action: Mouse moved to (383, 294)
Screenshot: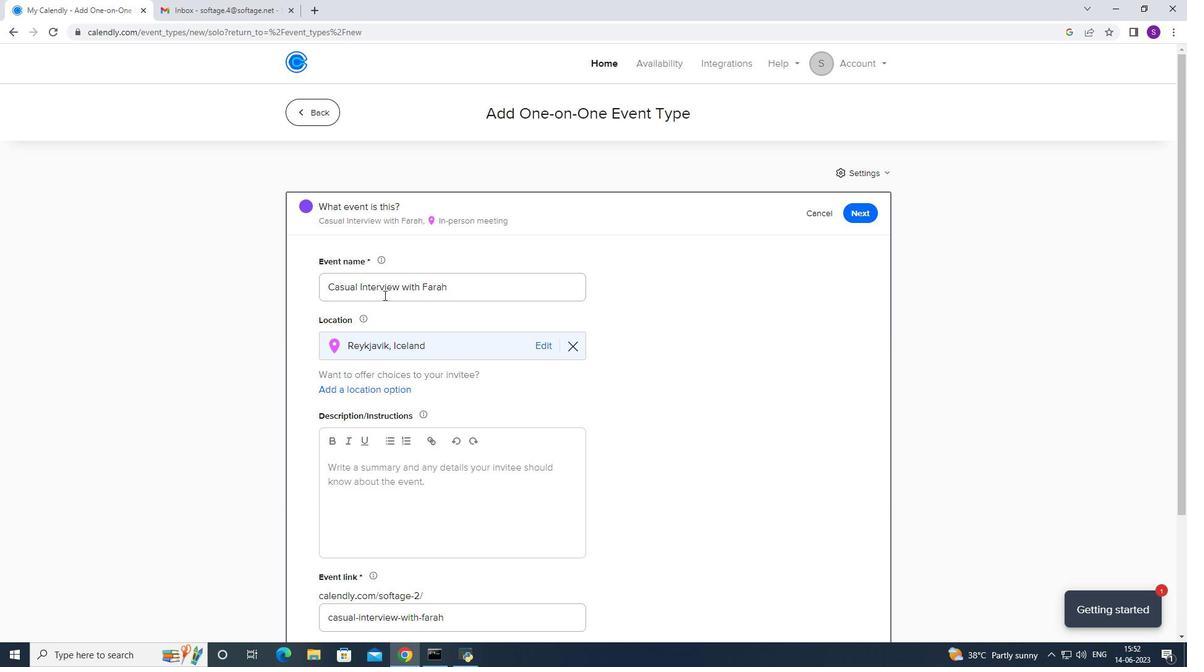 
Action: Mouse scrolled (383, 294) with delta (0, 0)
Screenshot: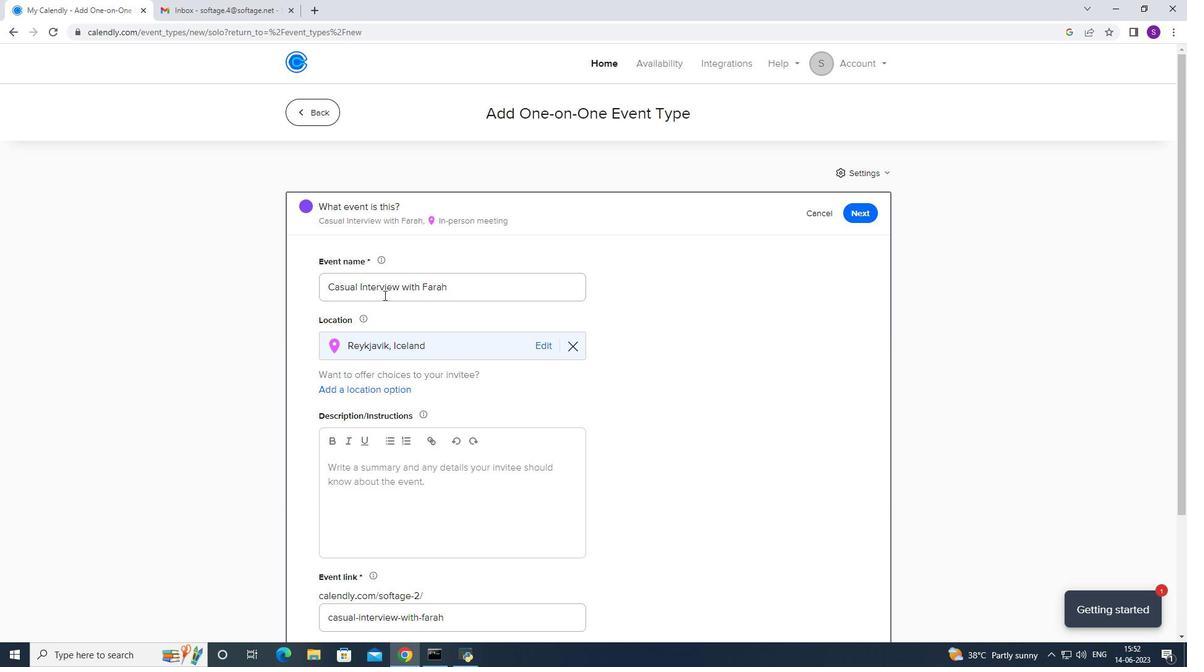
Action: Mouse moved to (335, 276)
Screenshot: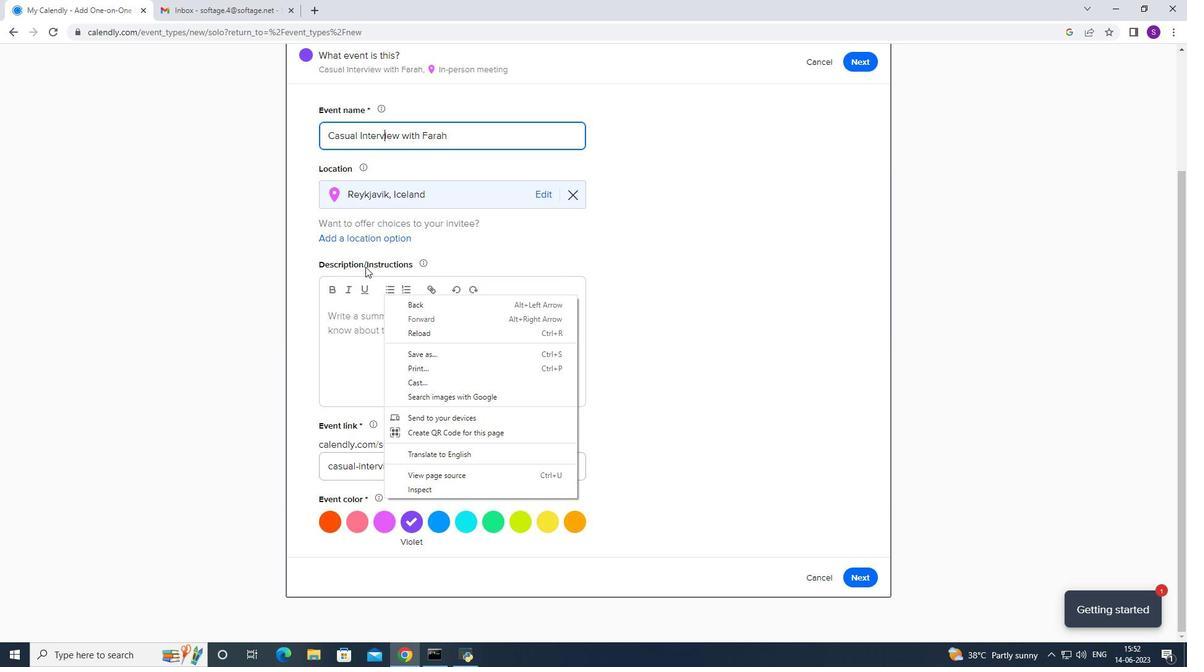 
Action: Mouse pressed left at (335, 276)
Screenshot: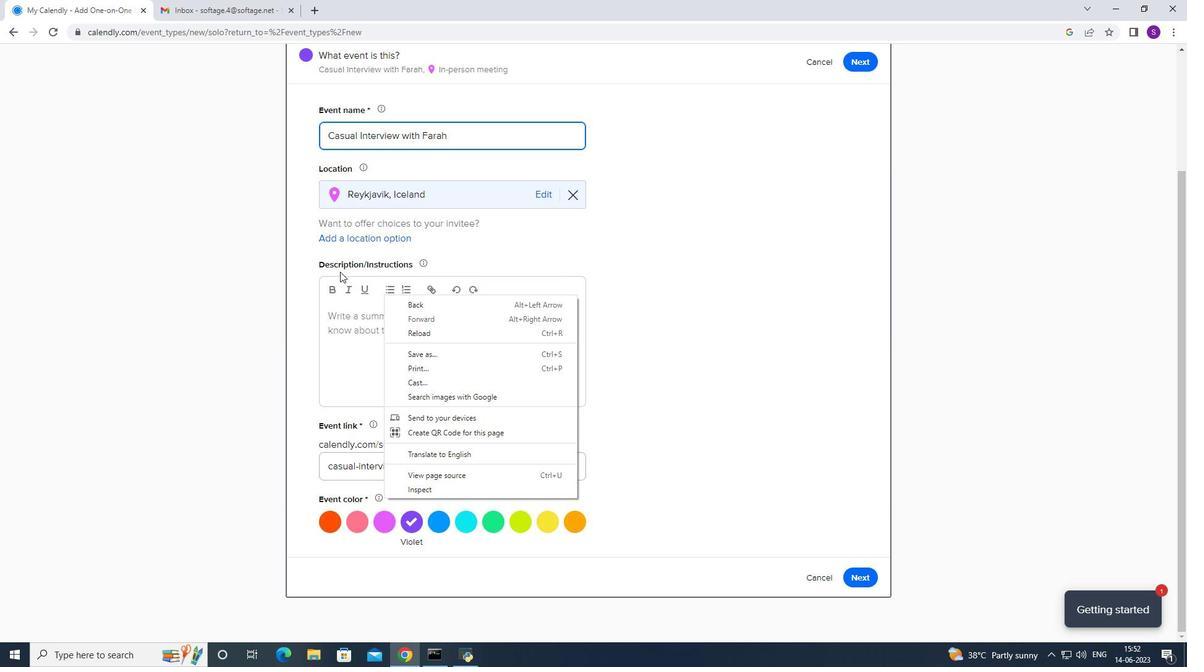 
Action: Mouse moved to (341, 291)
Screenshot: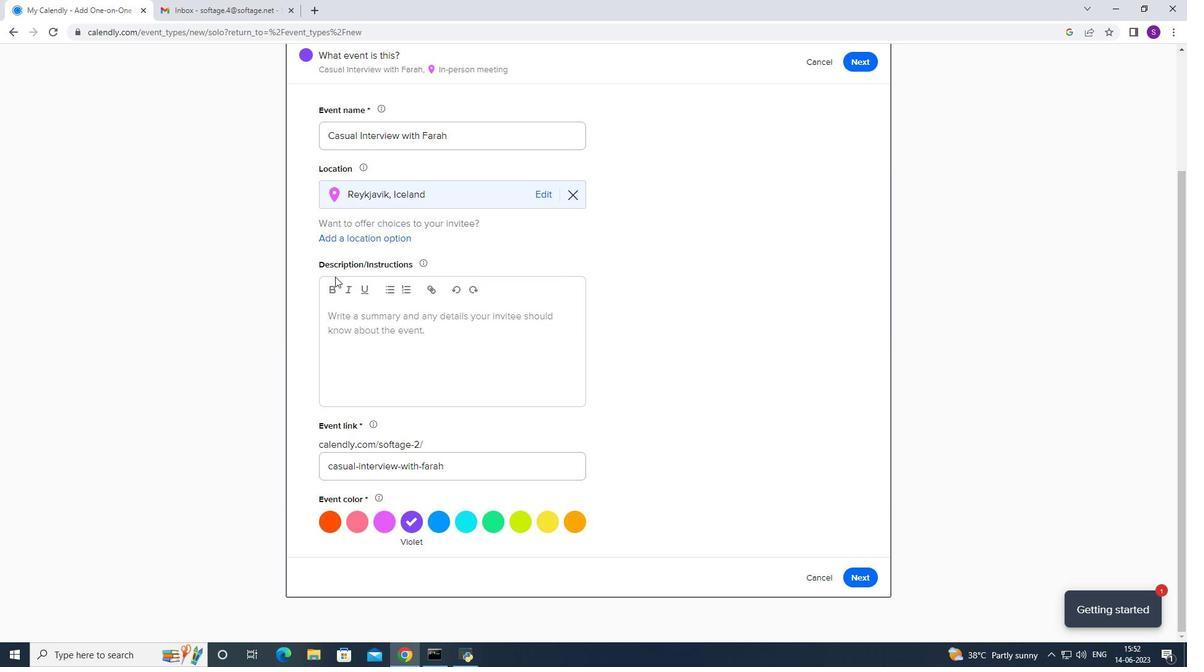 
Action: Mouse pressed left at (341, 291)
Screenshot: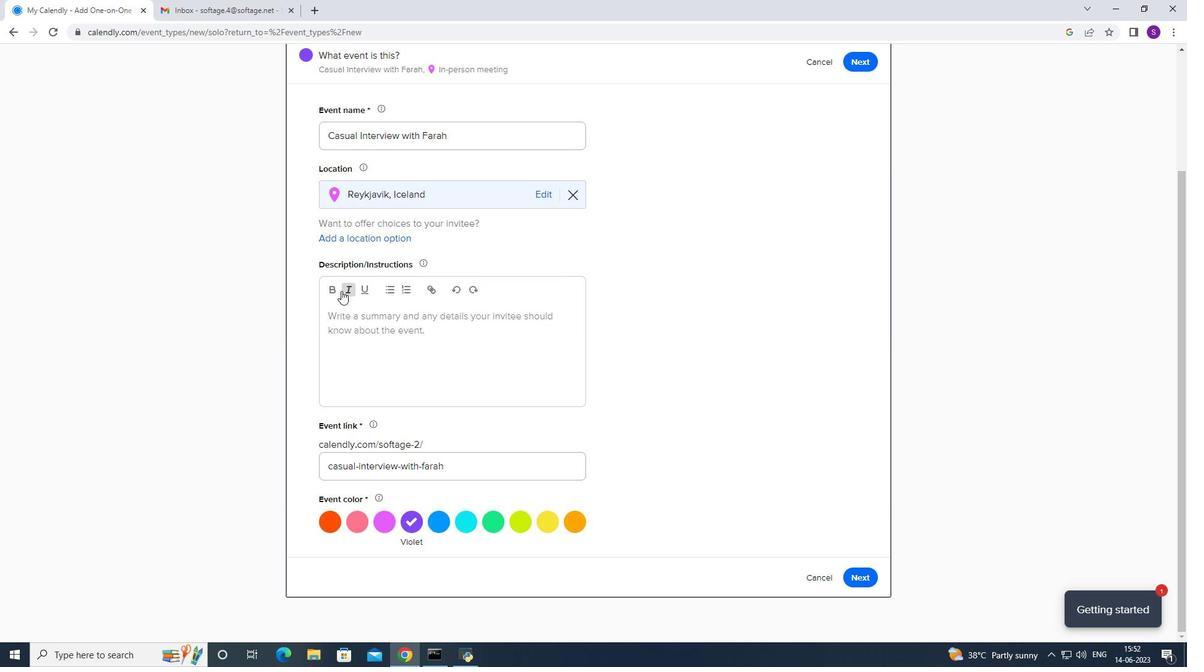 
Action: Mouse moved to (346, 332)
Screenshot: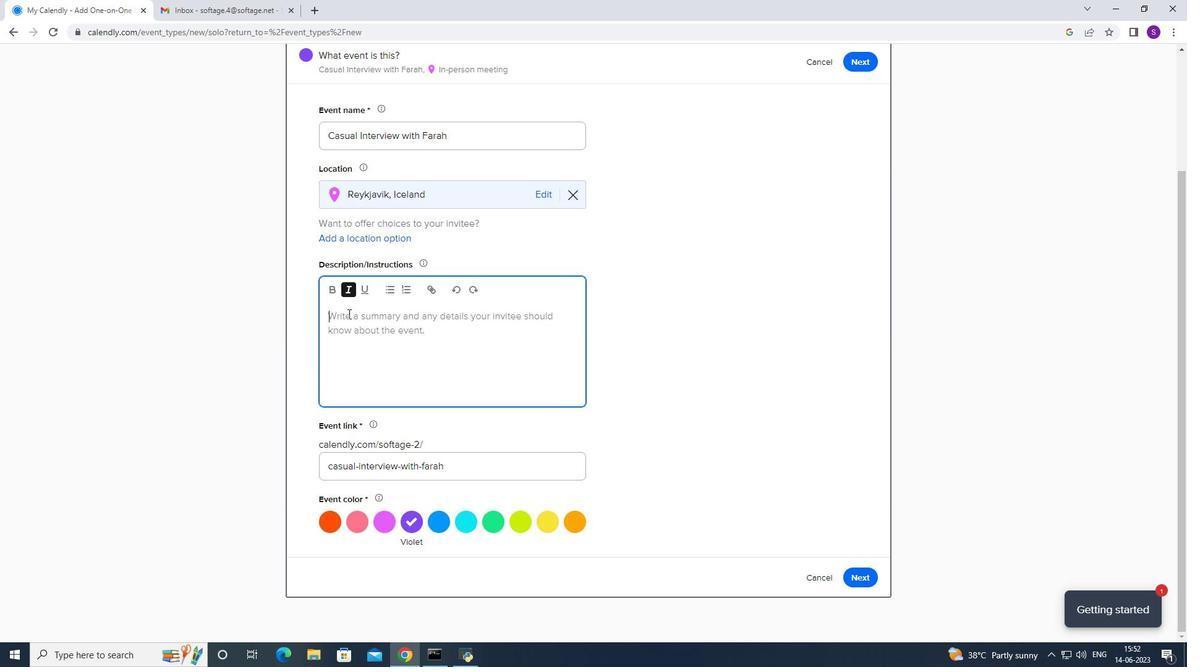 
Action: Mouse pressed right at (346, 332)
Screenshot: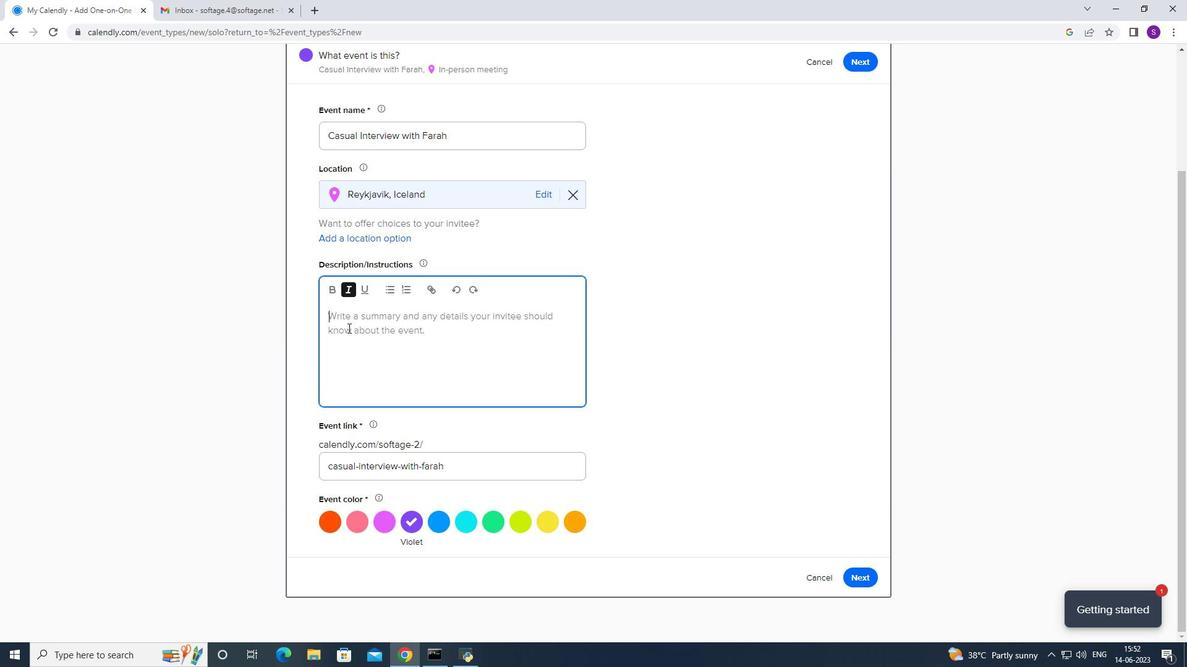 
Action: Mouse pressed left at (346, 332)
Screenshot: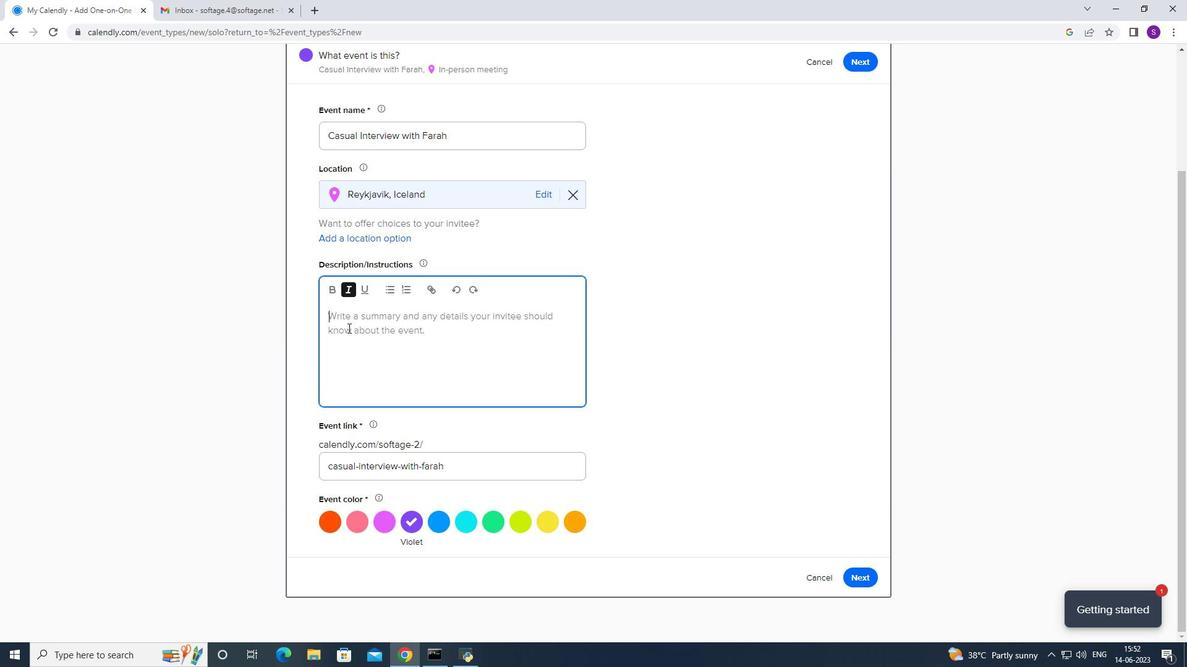 
Action: Mouse moved to (328, 333)
Screenshot: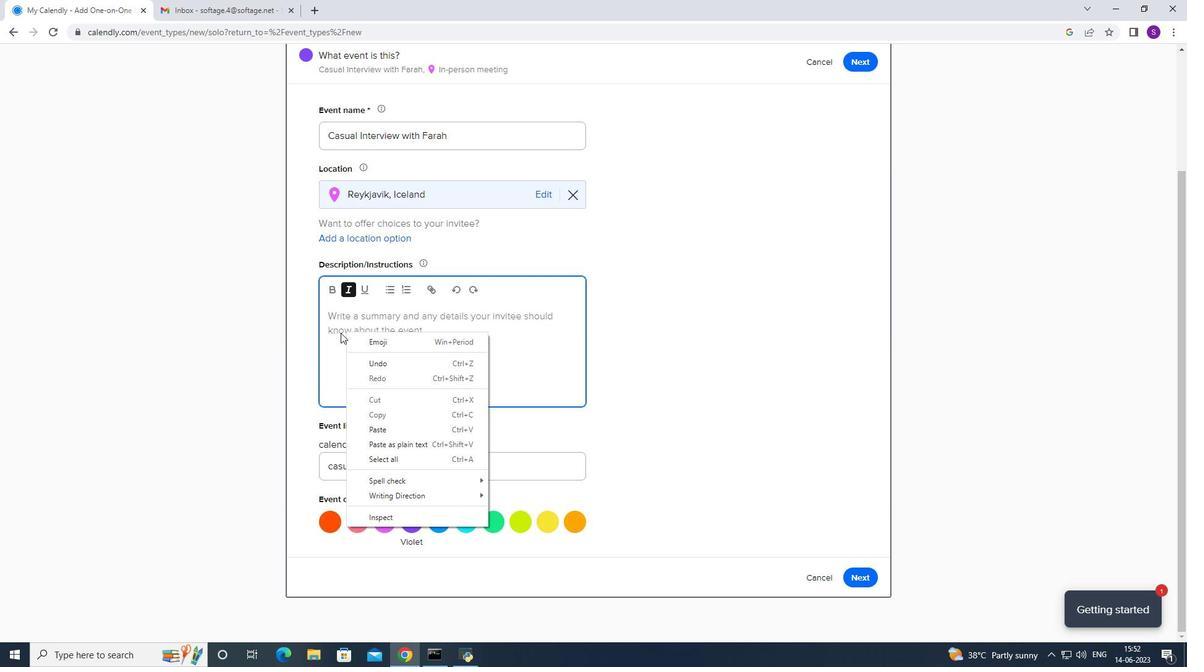 
Action: Mouse pressed left at (328, 333)
Screenshot: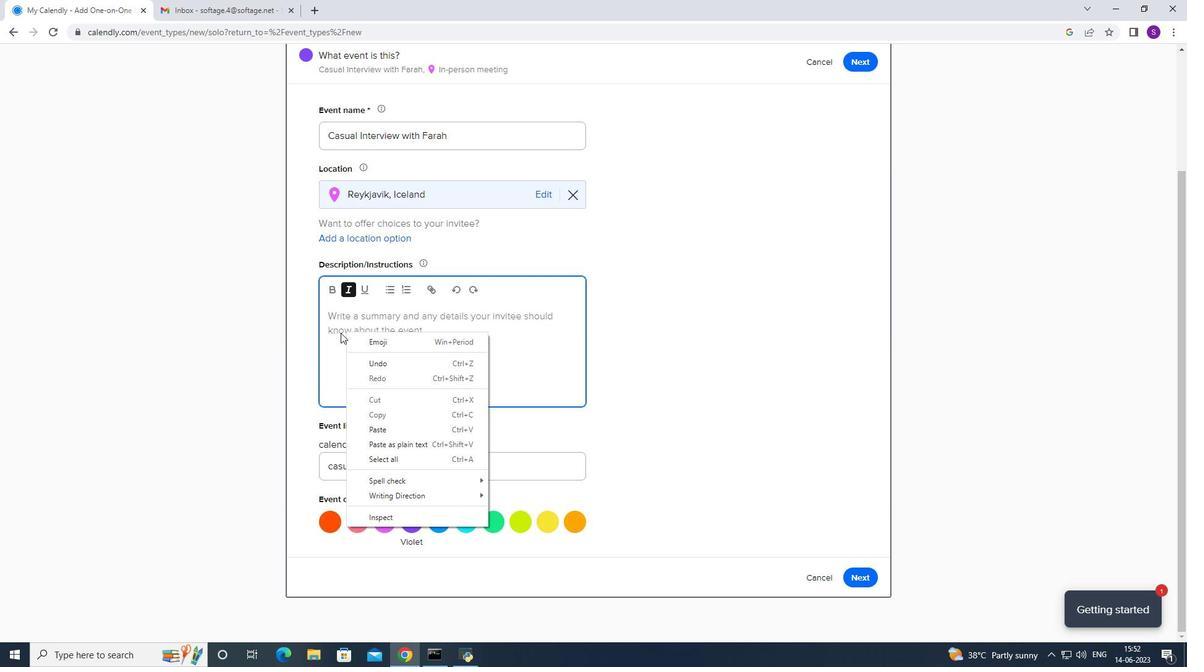 
Action: Mouse moved to (329, 325)
Screenshot: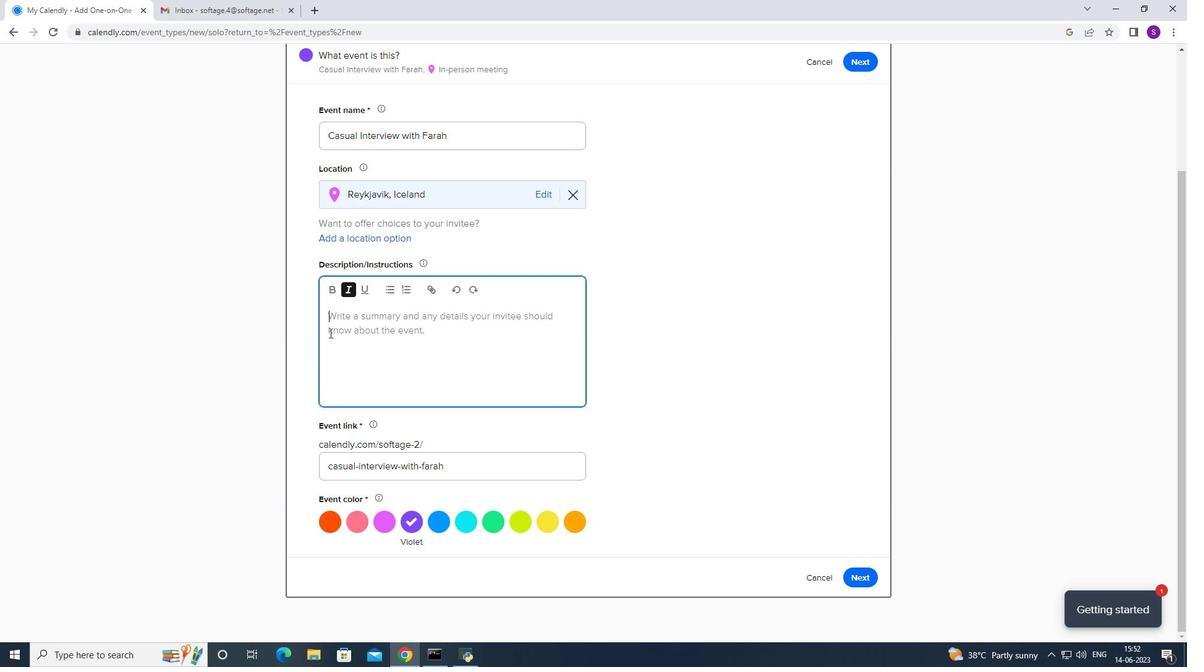 
Action: Mouse scrolled (329, 325) with delta (0, 0)
Screenshot: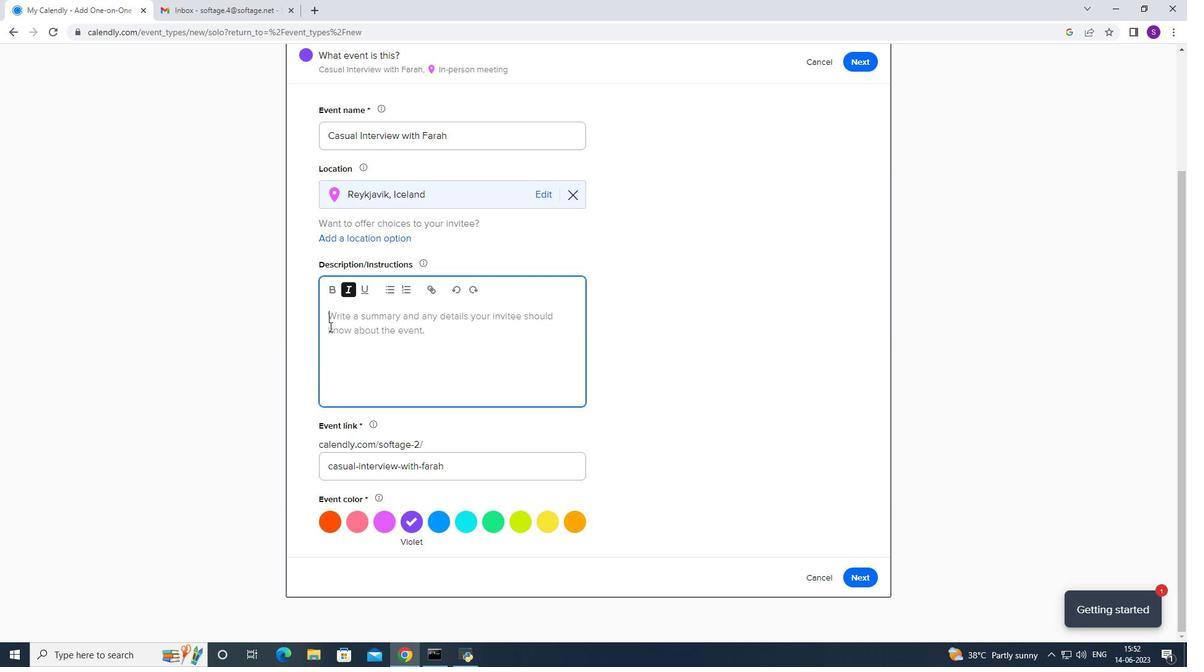 
Action: Mouse scrolled (329, 325) with delta (0, 0)
Screenshot: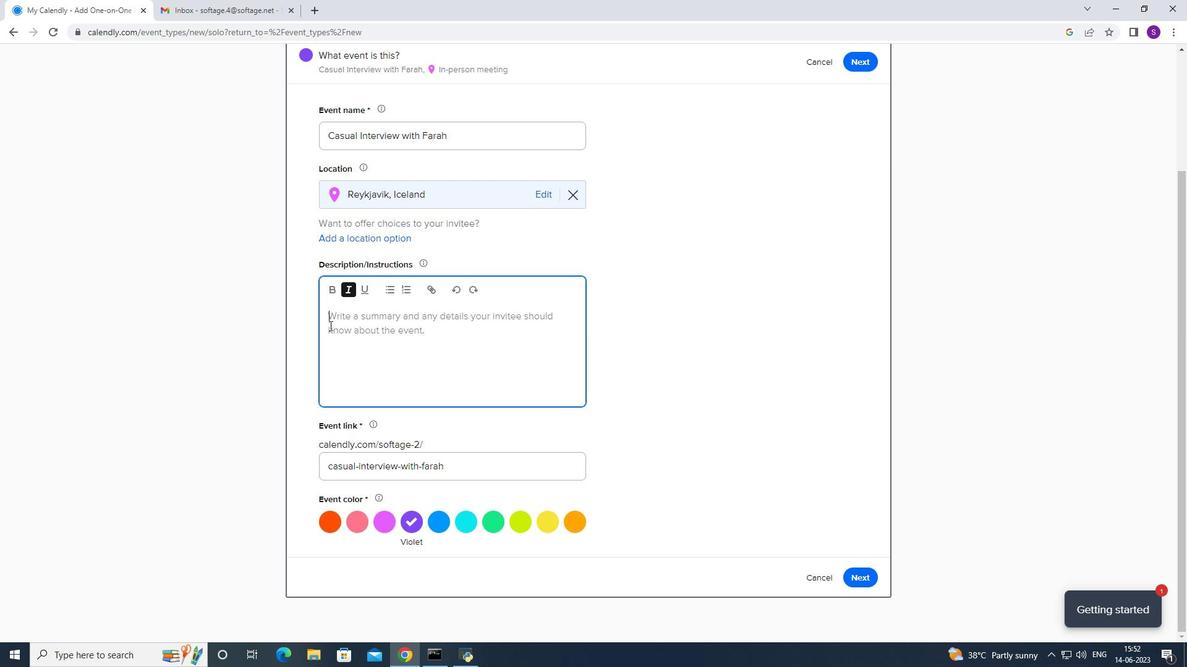 
Action: Mouse scrolled (329, 325) with delta (0, 0)
Screenshot: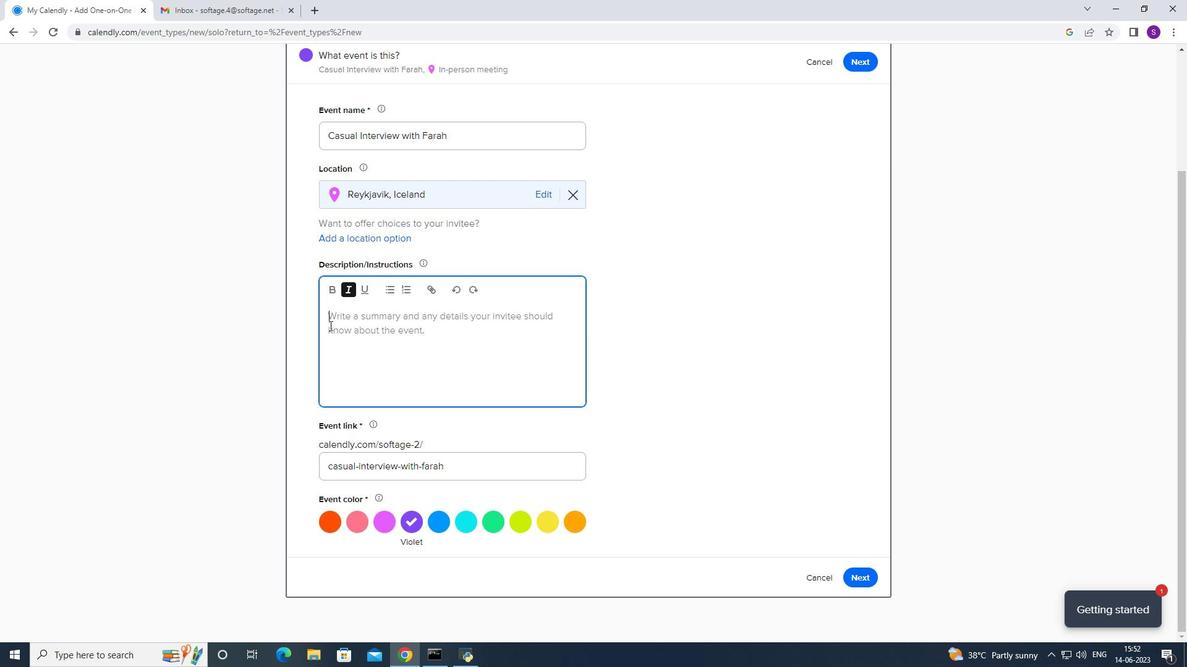 
Action: Mouse scrolled (329, 325) with delta (0, 0)
Screenshot: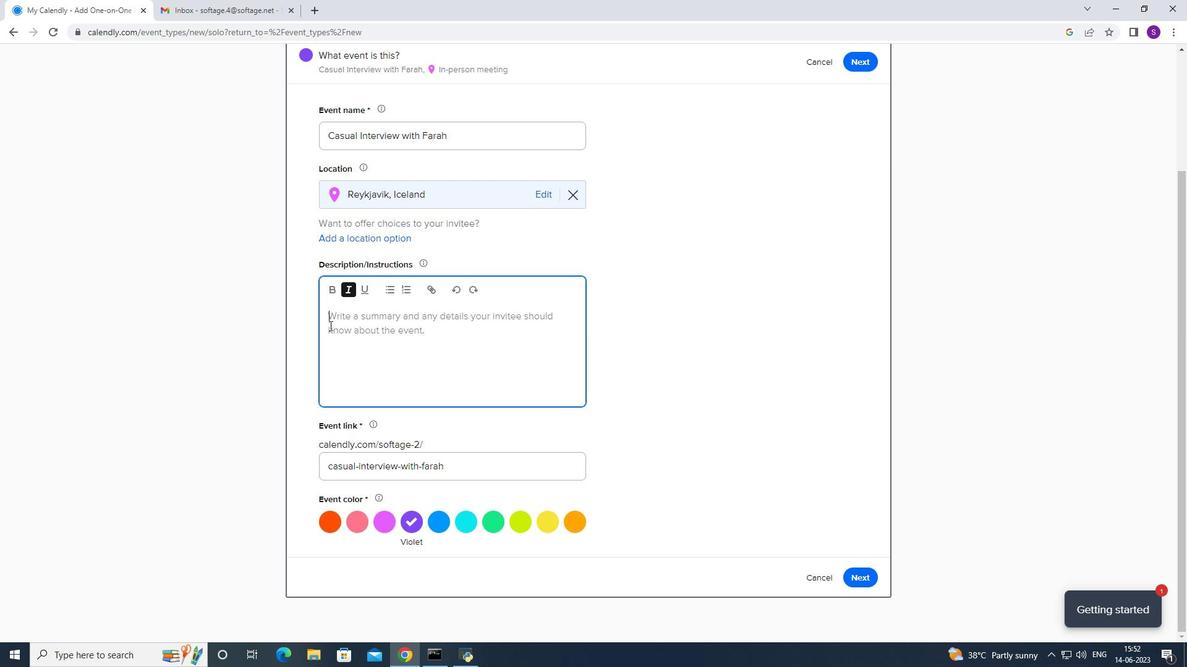 
Action: Mouse scrolled (329, 325) with delta (0, 0)
Screenshot: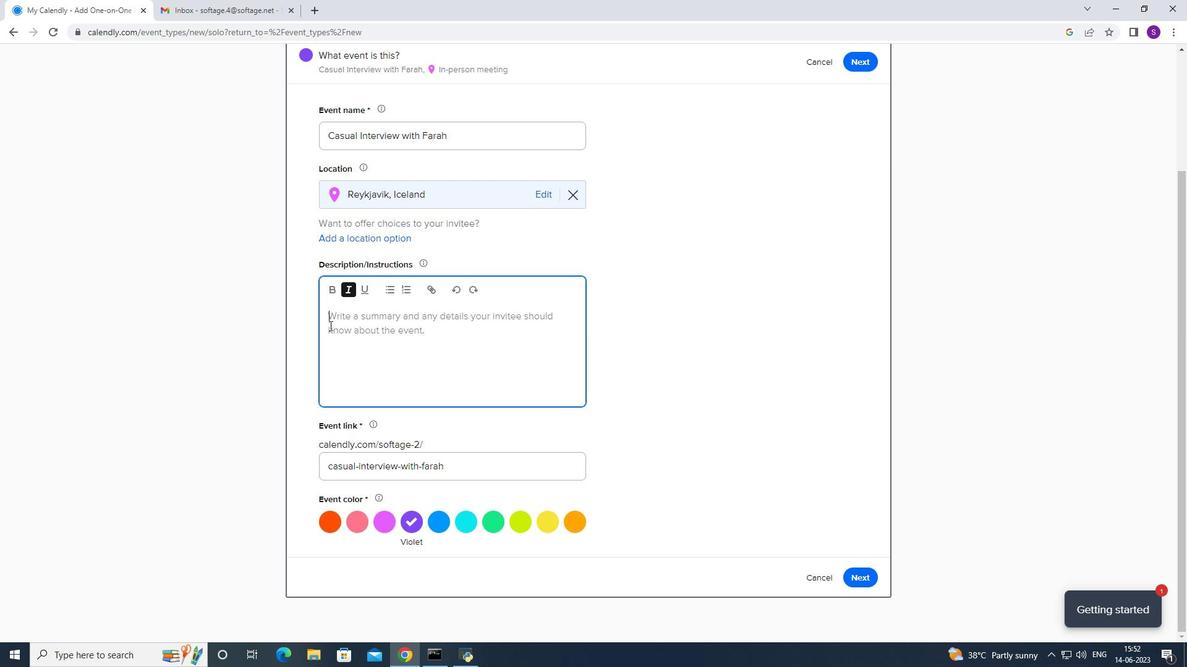 
Action: Mouse scrolled (329, 325) with delta (0, 0)
Screenshot: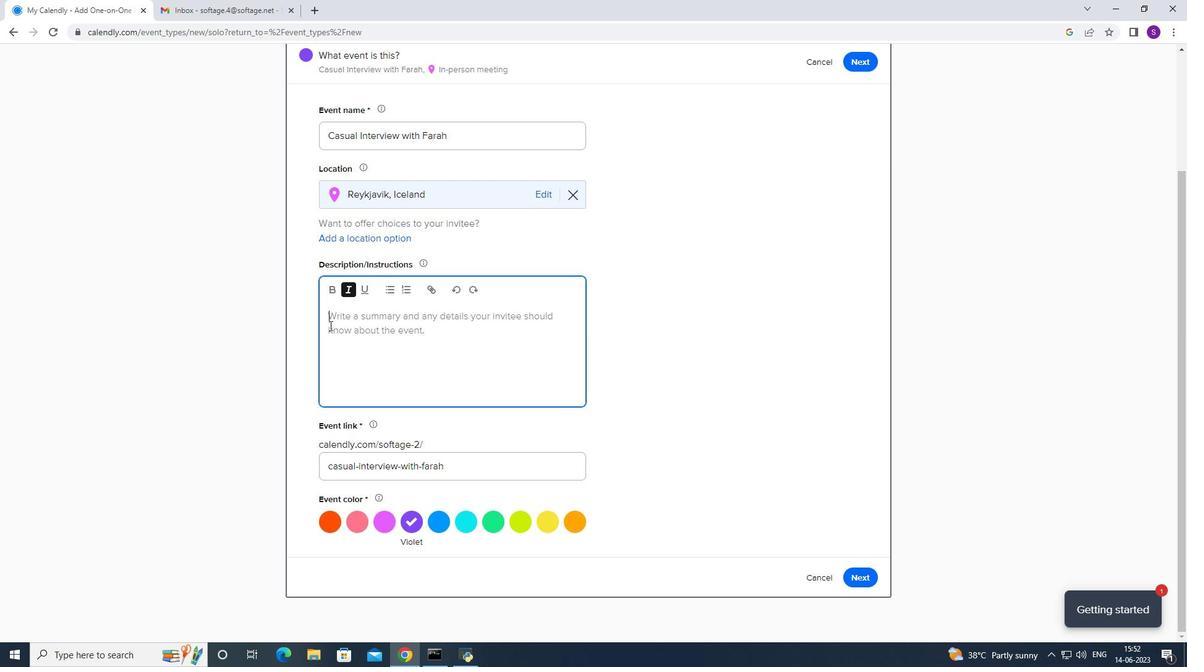 
Action: Mouse scrolled (329, 325) with delta (0, 0)
Screenshot: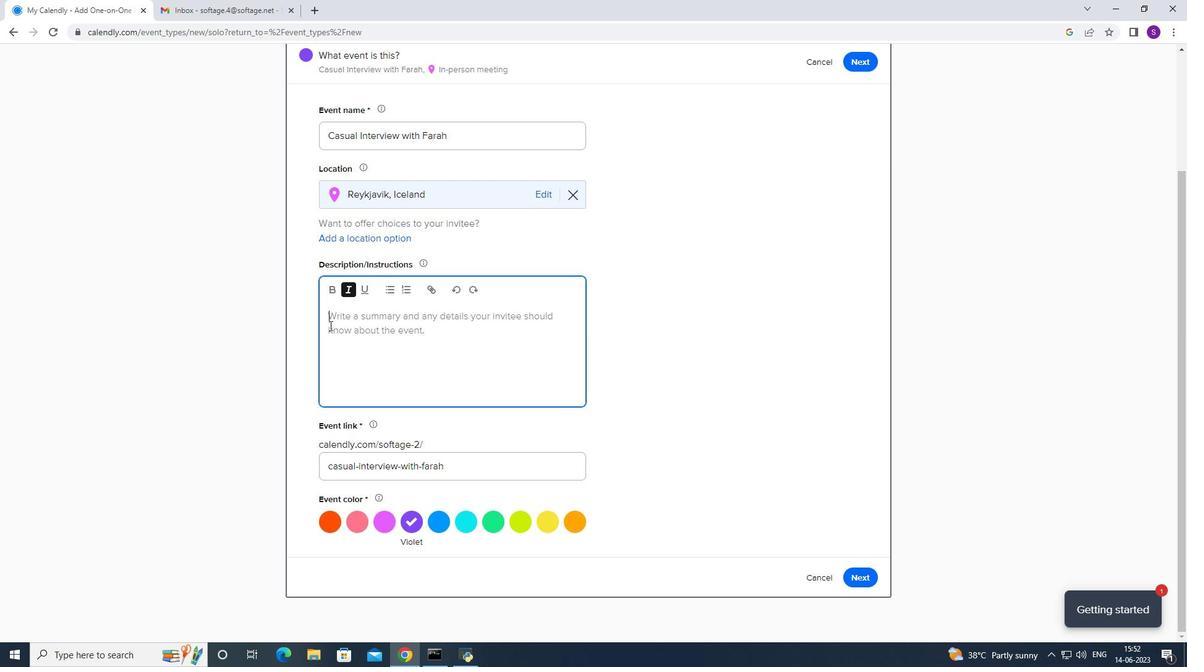 
Action: Mouse moved to (406, 481)
Screenshot: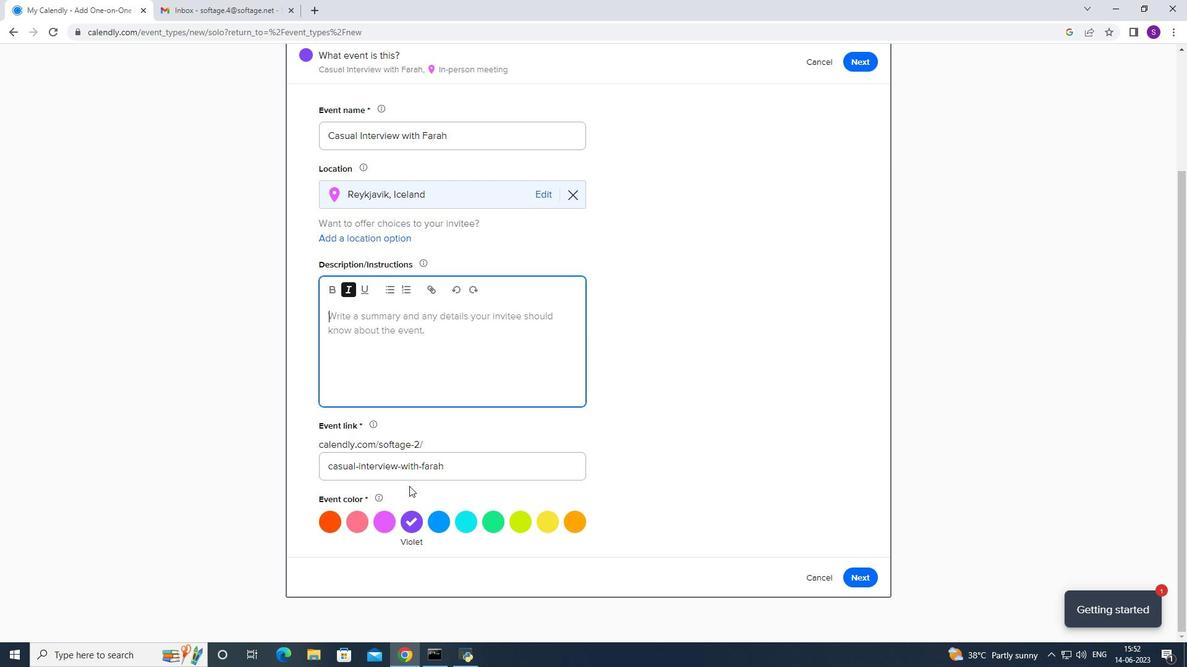 
Action: Mouse scrolled (406, 481) with delta (0, 0)
Screenshot: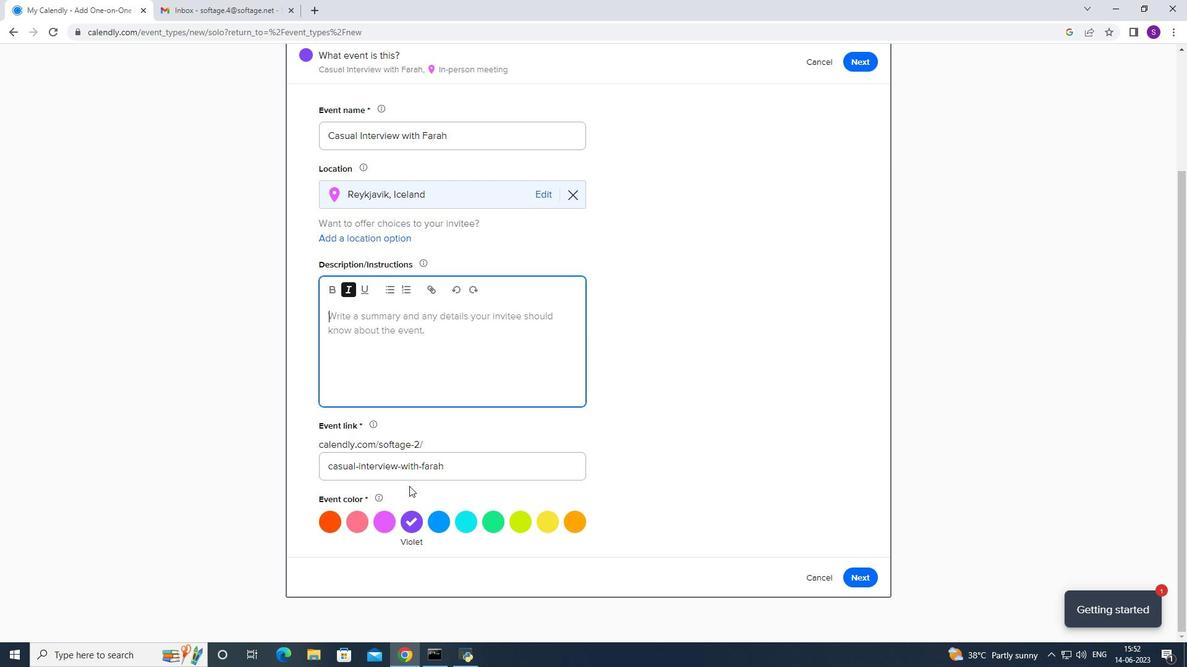 
Action: Mouse moved to (522, 351)
Screenshot: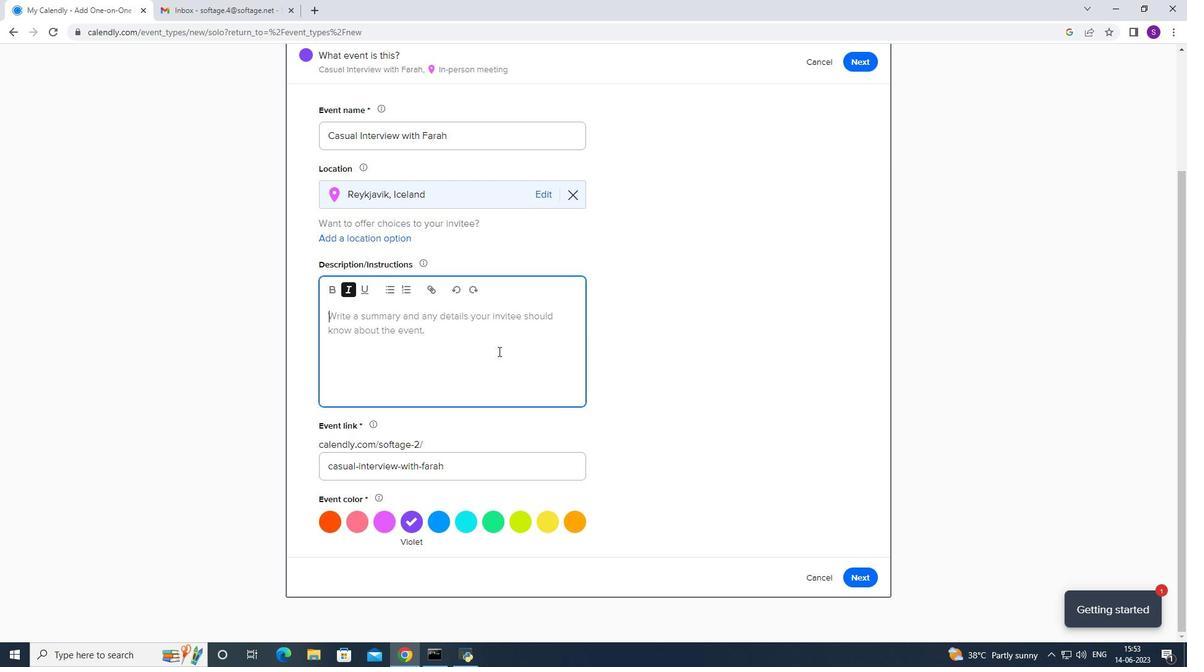 
Action: Key pressed <Key.caps_lock>T<Key.caps_lock>he<Key.space>conversation<Key.space>aimed<Key.space>at<Key.space>assessing<Key.space>the<Key.space><Key.backspace><Key.backspace>
Screenshot: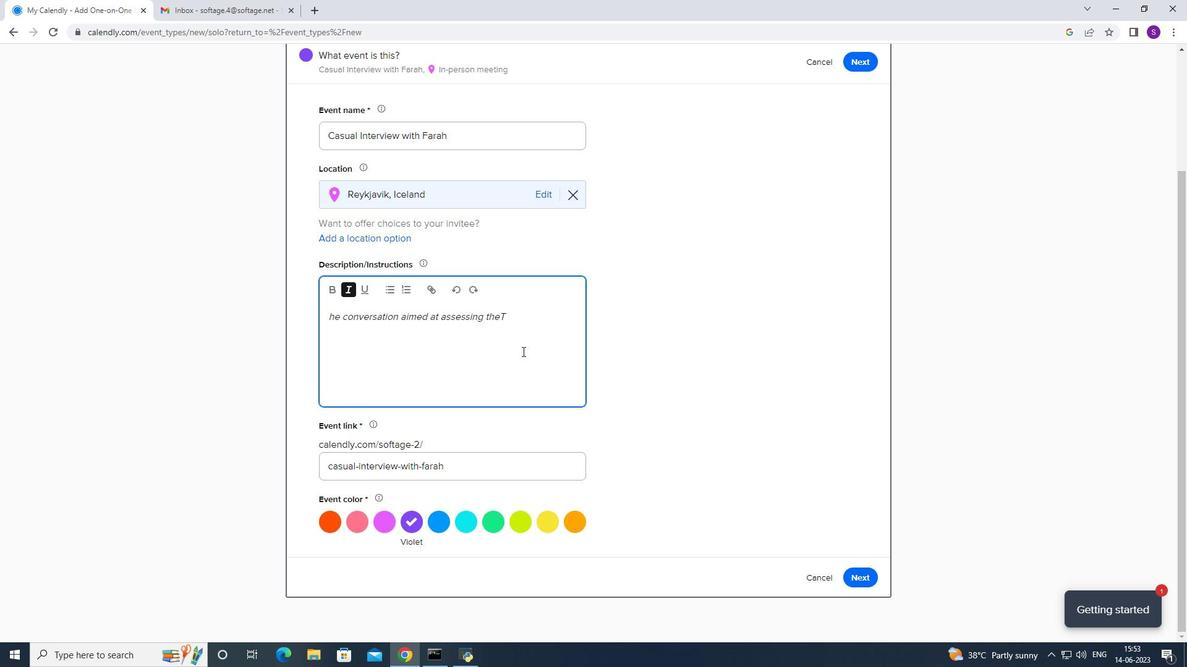 
Action: Mouse moved to (565, 310)
Screenshot: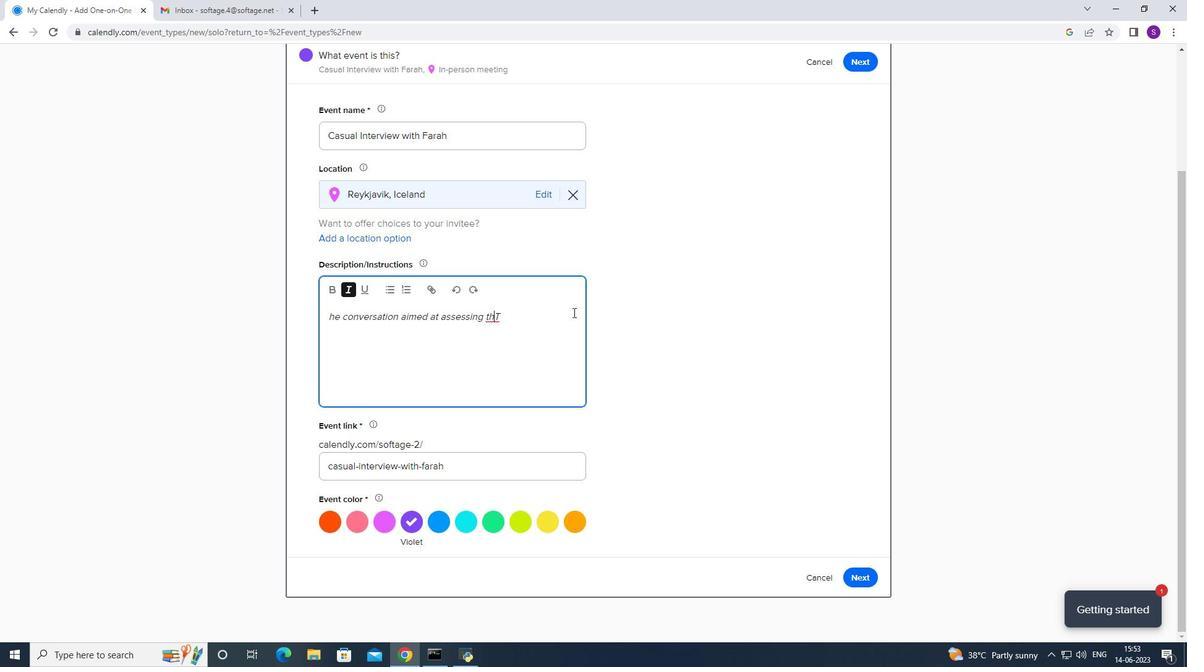 
Action: Mouse pressed left at (565, 310)
Screenshot: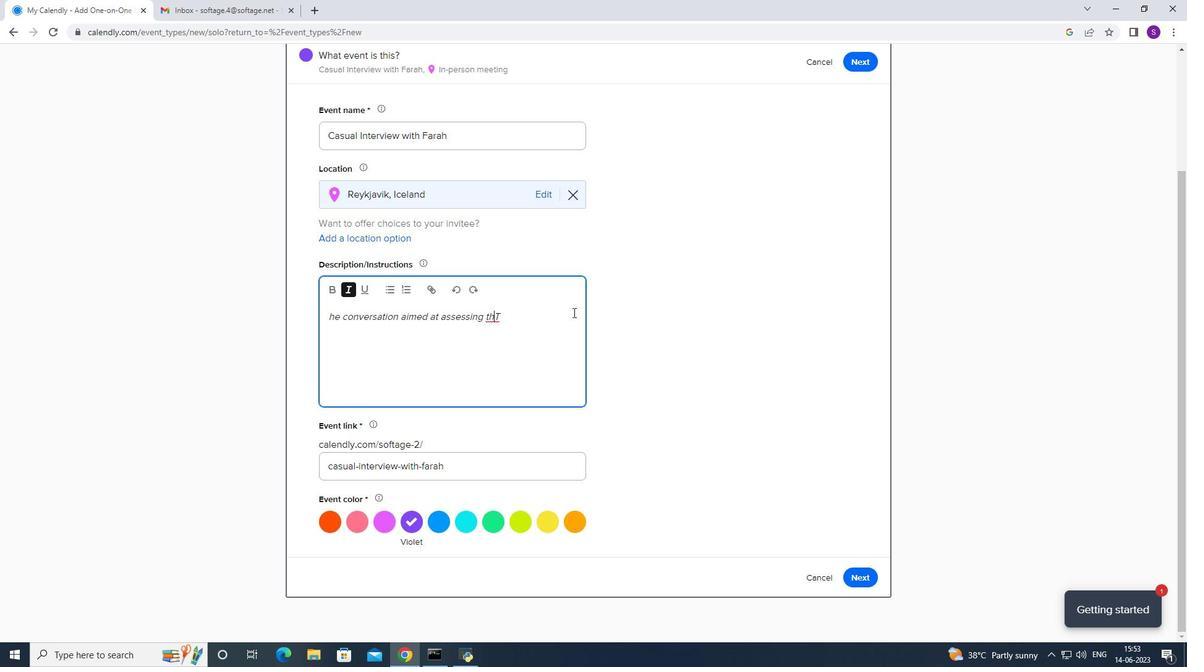 
Action: Mouse moved to (526, 319)
Screenshot: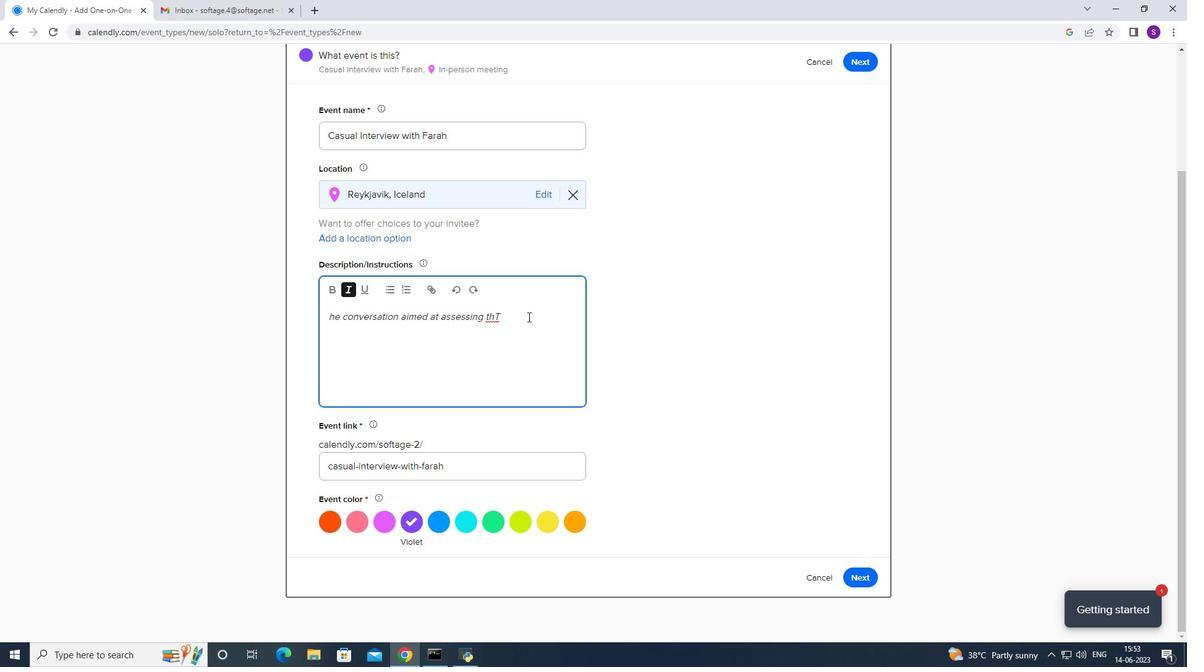 
Action: Key pressed <Key.backspace>
Screenshot: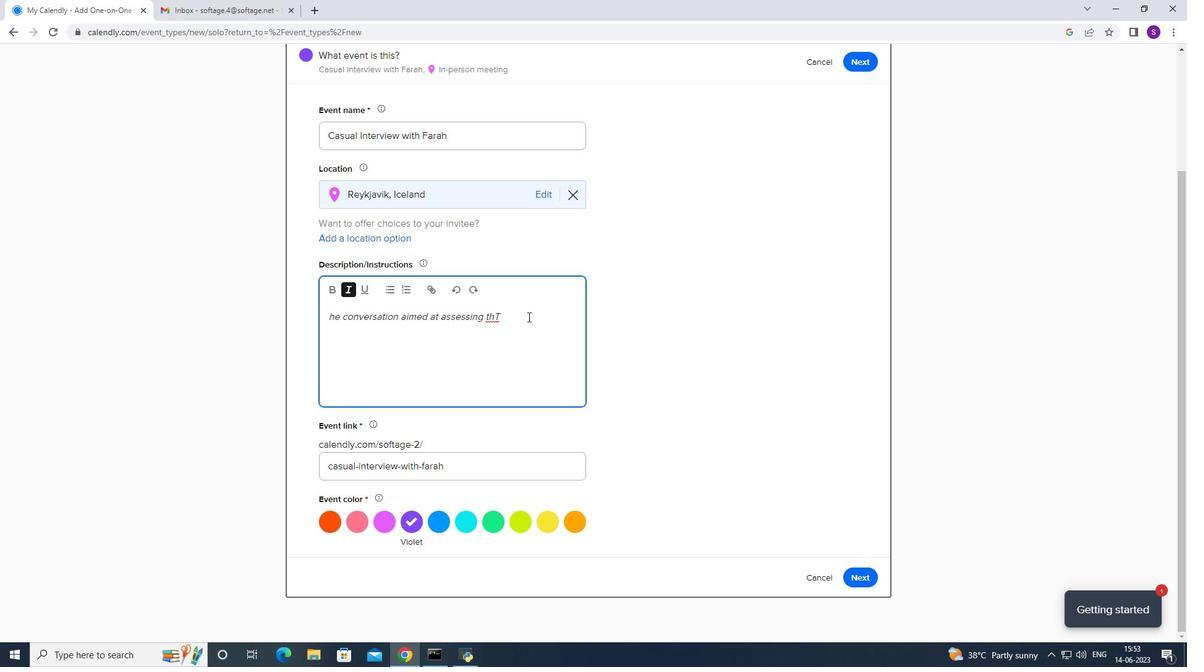 
Action: Mouse moved to (526, 319)
Screenshot: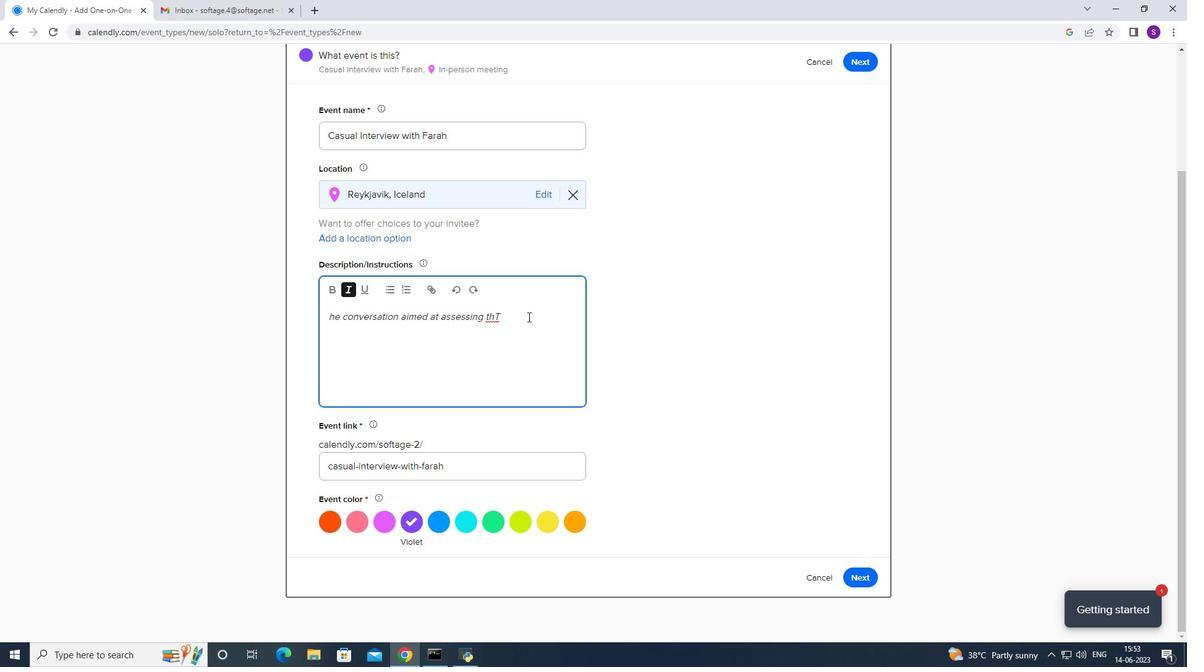 
Action: Key pressed ei
Screenshot: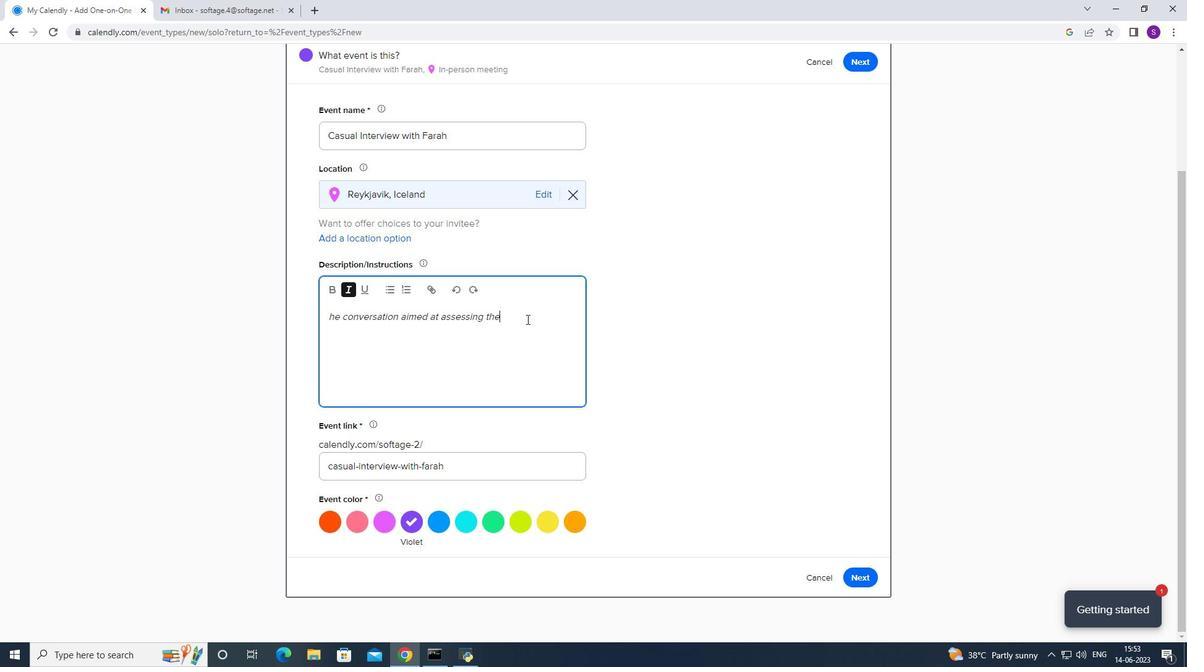 
Action: Mouse moved to (526, 320)
Screenshot: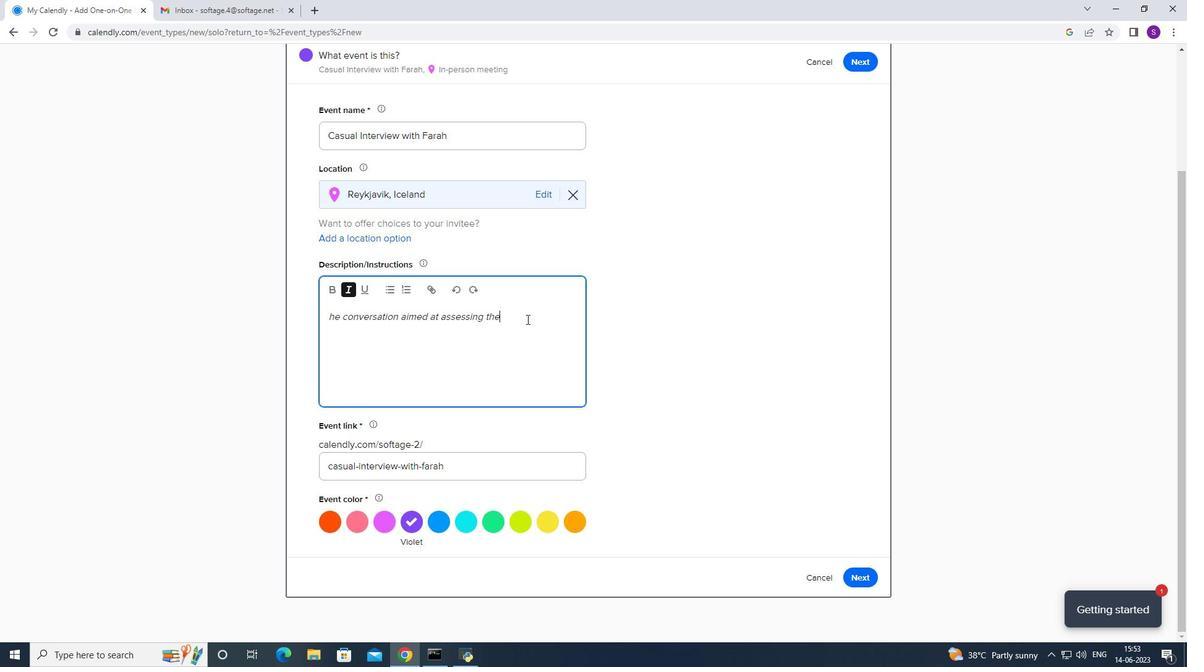 
Action: Key pressed r<Key.space>
Screenshot: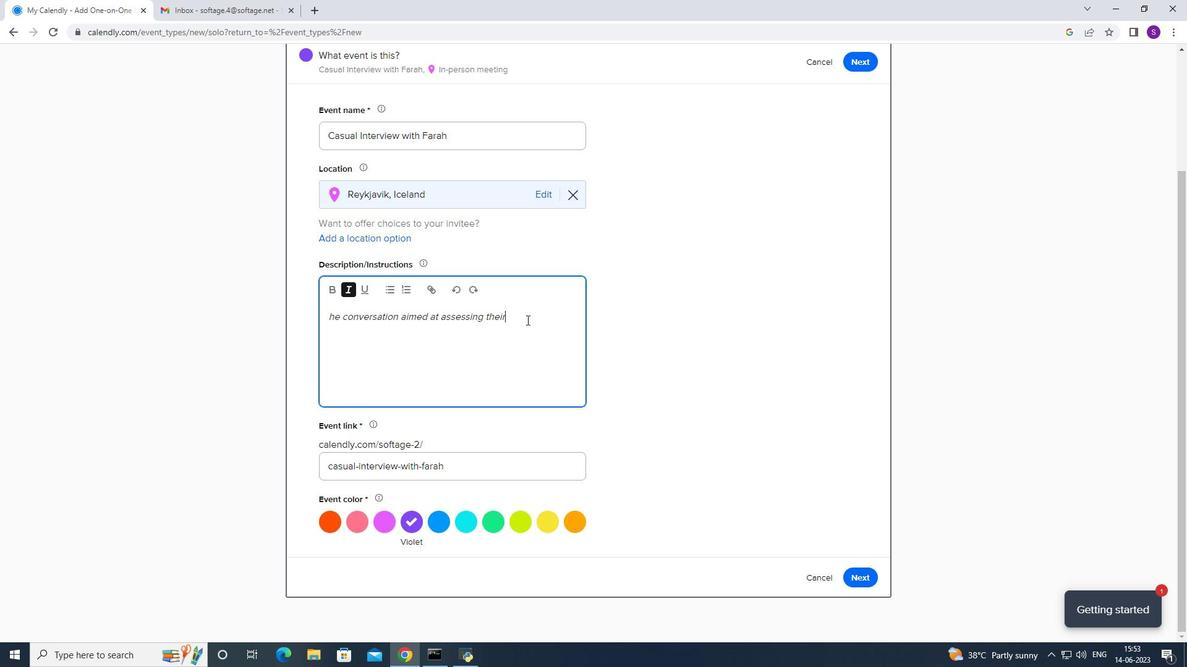 
Action: Mouse moved to (526, 321)
Screenshot: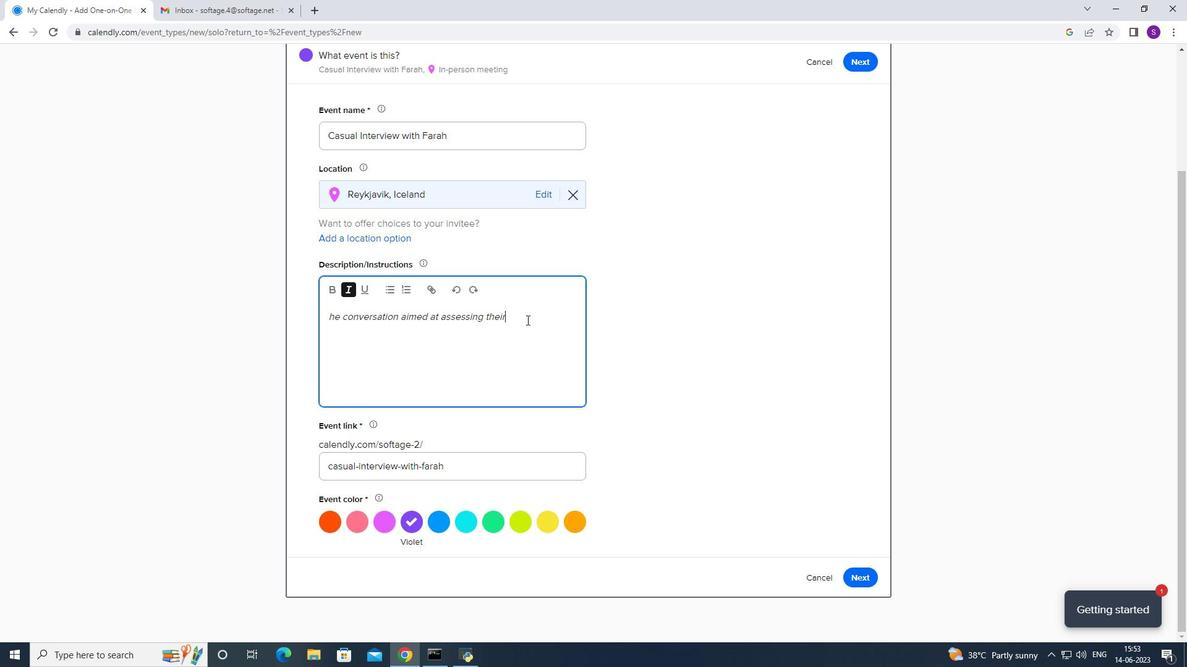 
Action: Key pressed qu
Screenshot: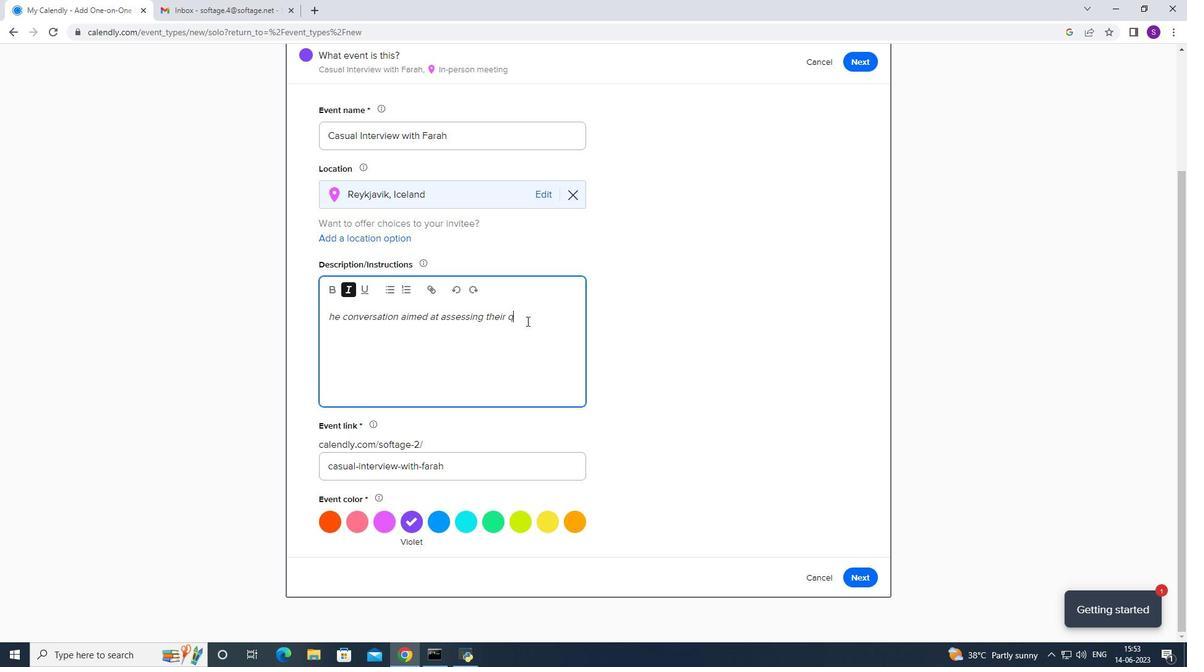 
Action: Mouse moved to (526, 322)
Screenshot: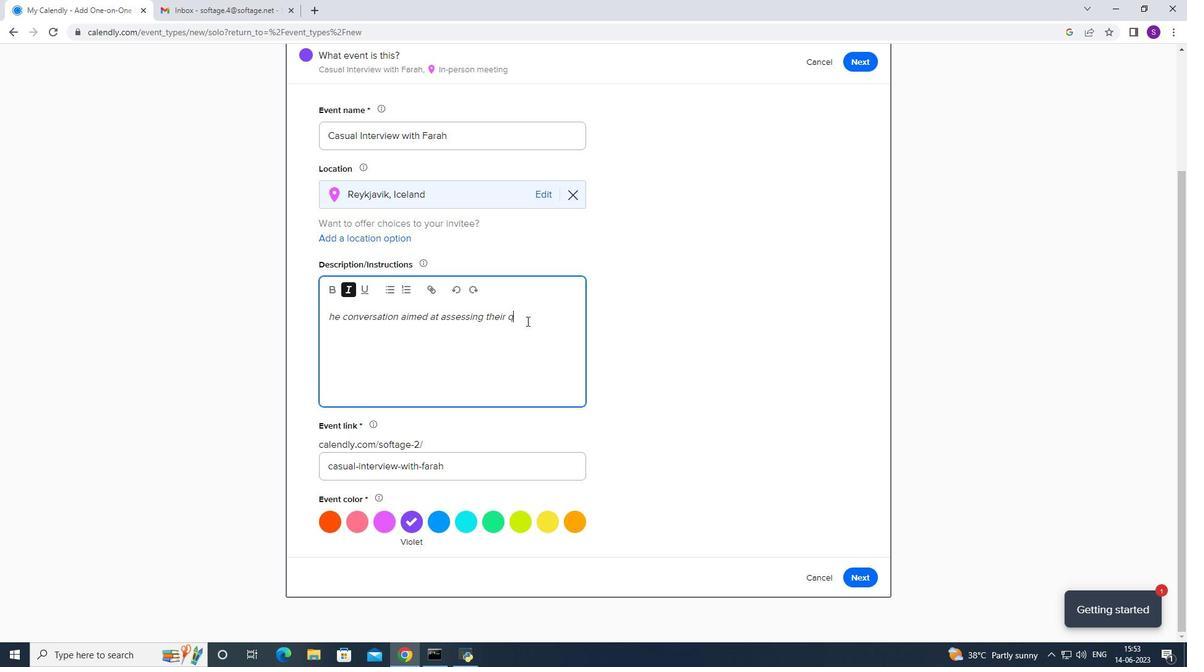 
Action: Key pressed a
Screenshot: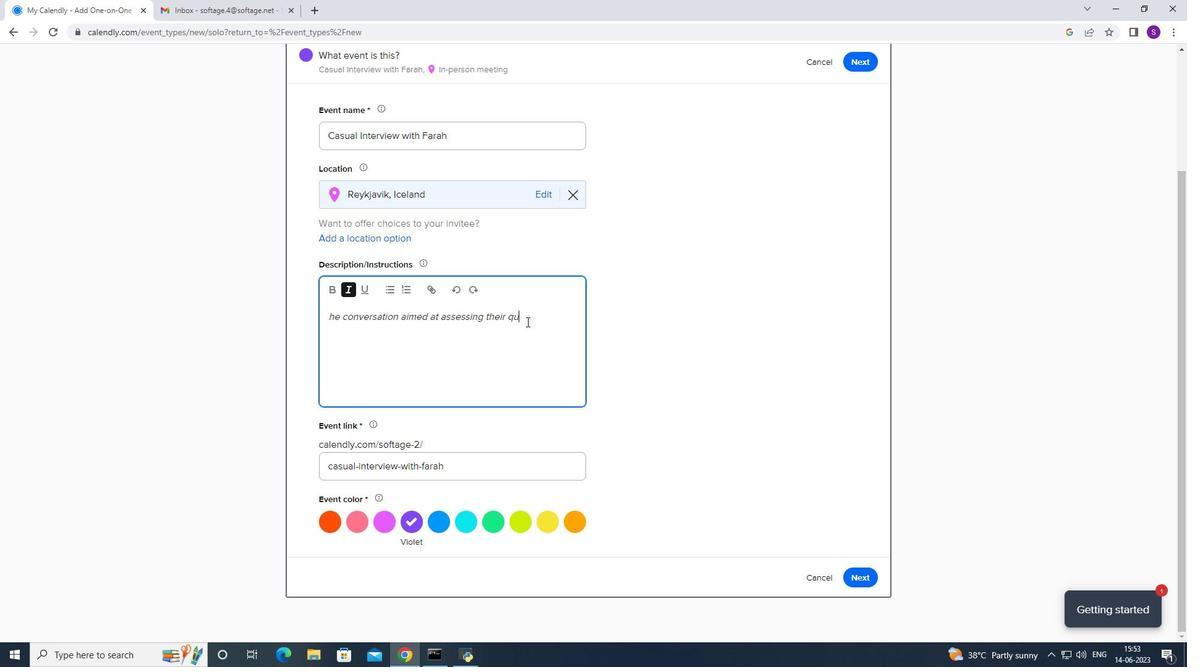 
Action: Mouse moved to (526, 322)
Screenshot: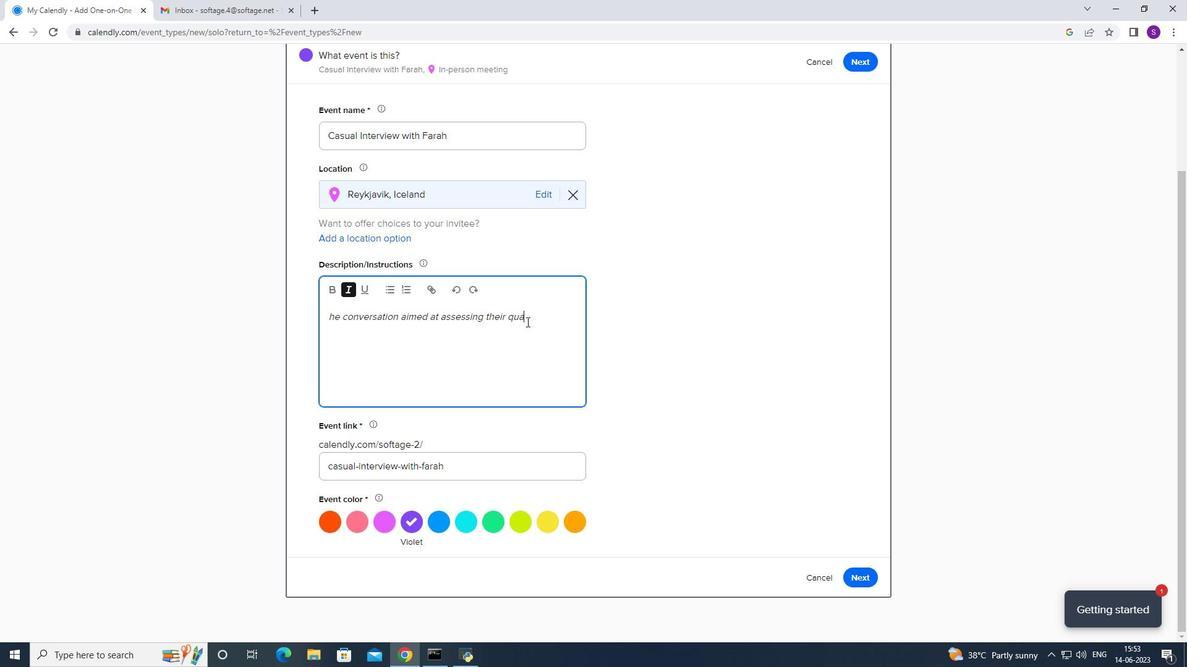 
Action: Key pressed l
Screenshot: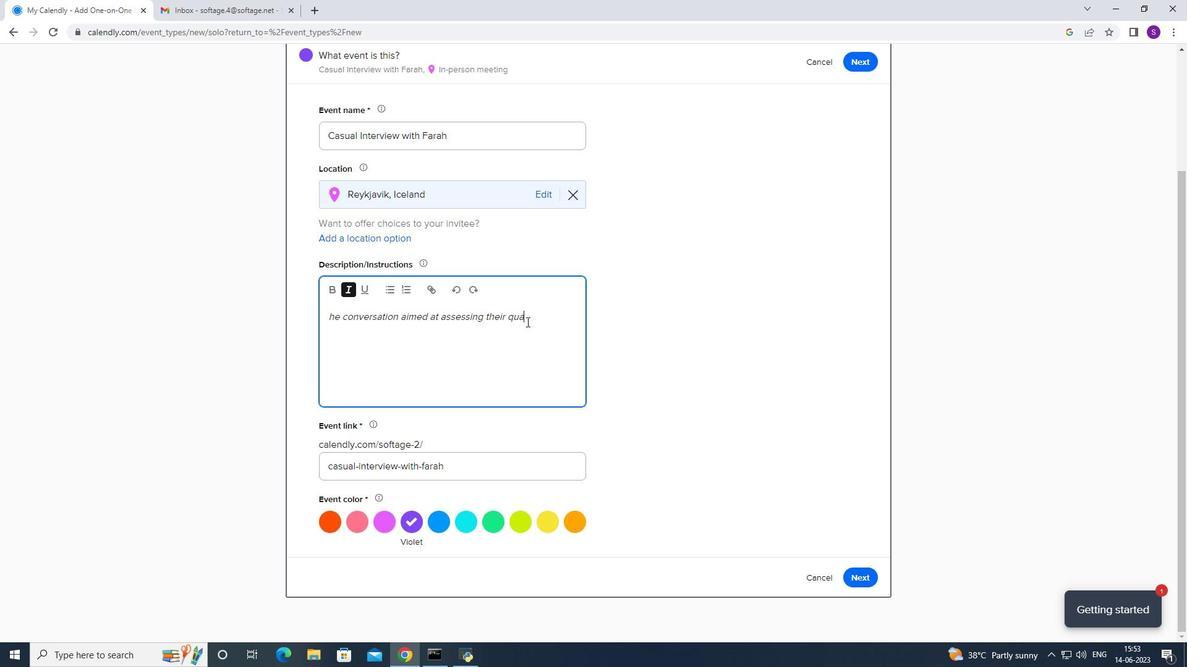 
Action: Mouse moved to (526, 323)
Screenshot: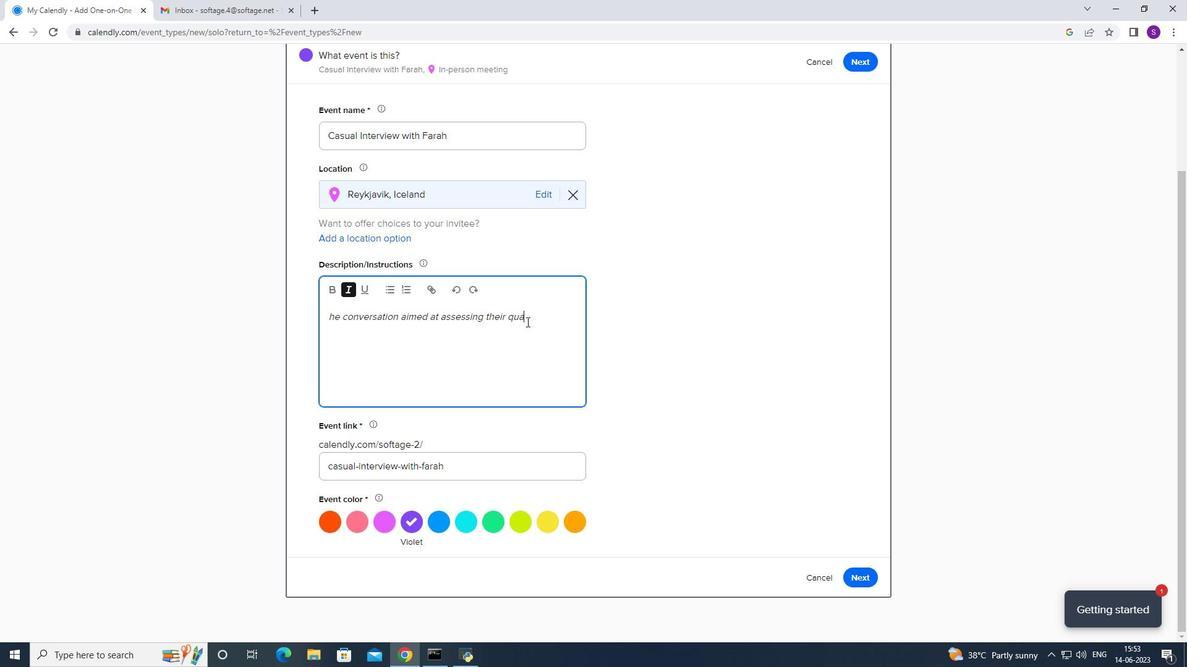 
Action: Key pressed i
Screenshot: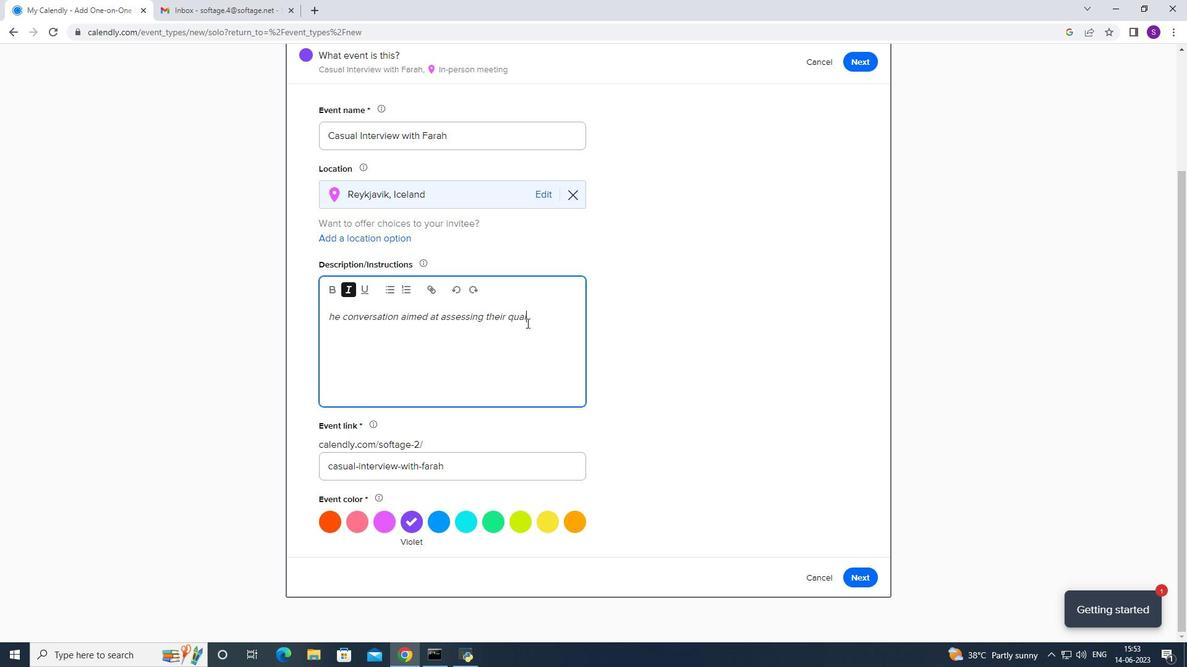 
Action: Mouse moved to (526, 323)
Screenshot: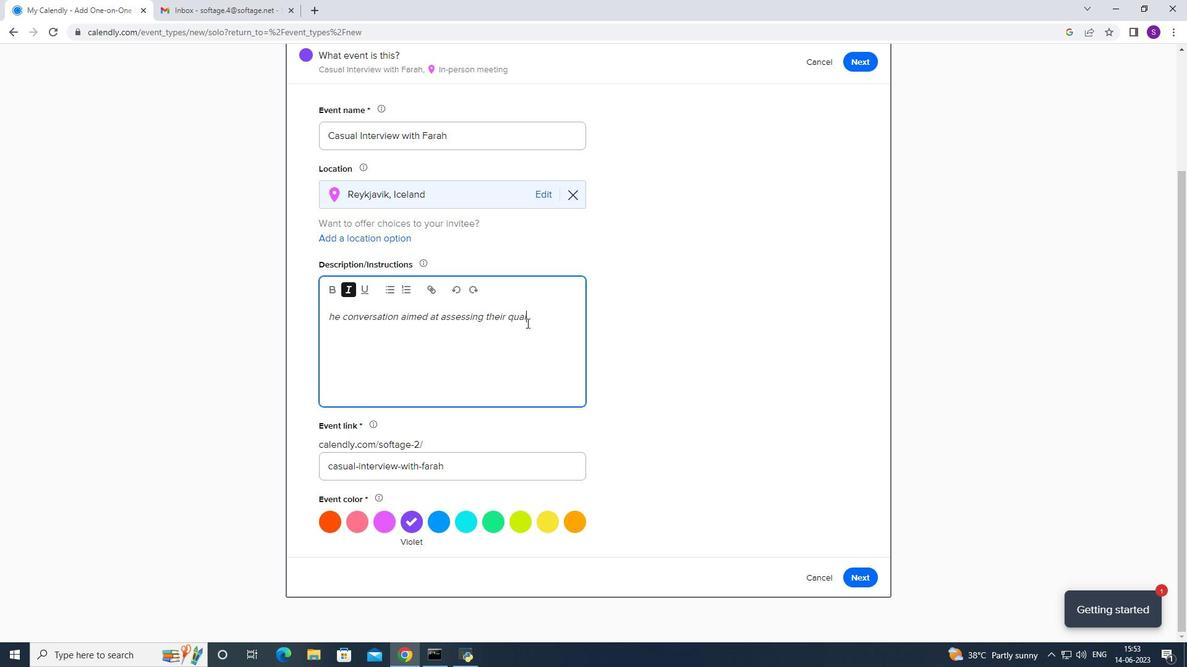 
Action: Key pressed fa
Screenshot: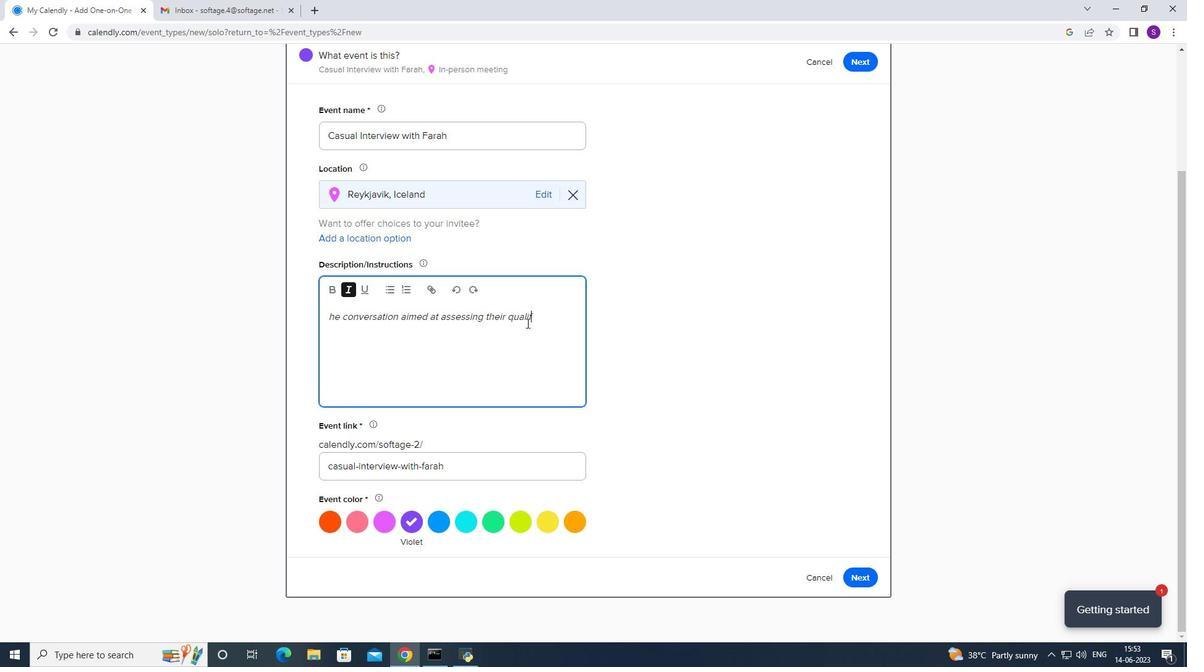 
Action: Mouse moved to (526, 324)
Screenshot: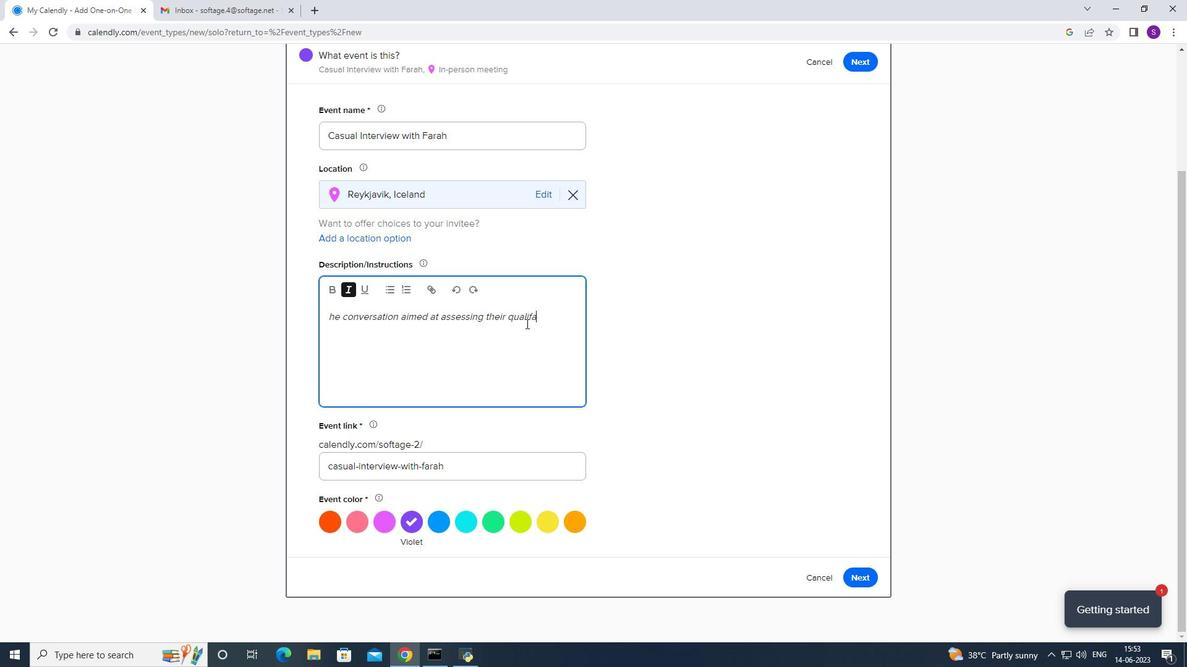 
Action: Key pressed <Key.backspace>
Screenshot: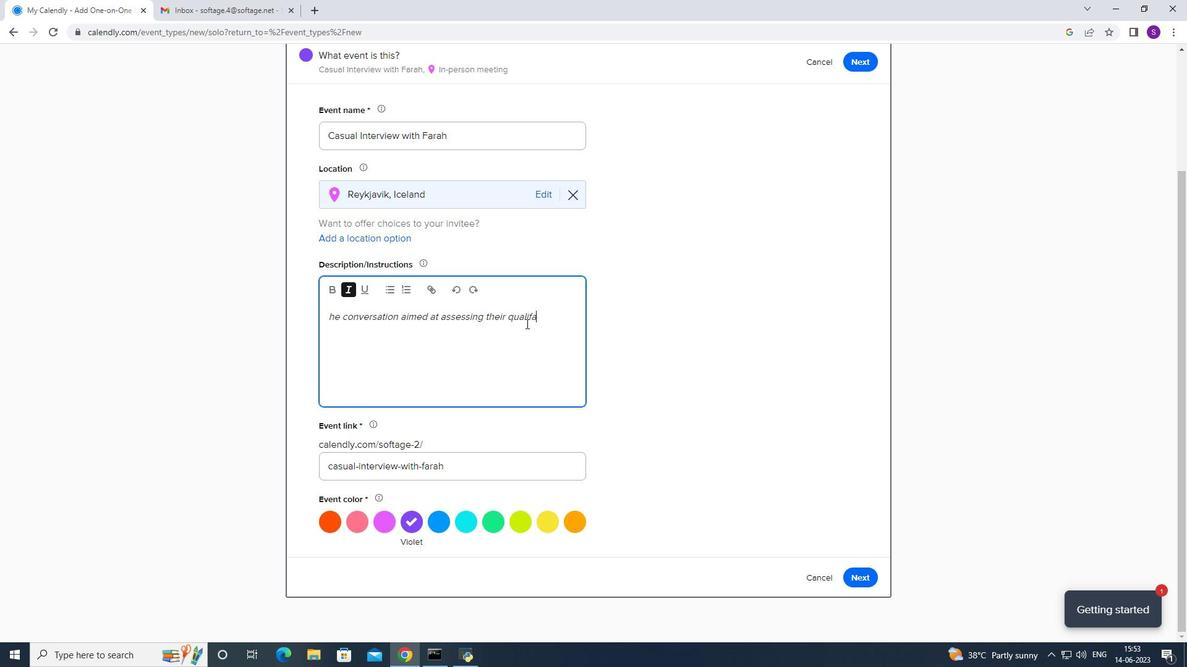 
Action: Mouse moved to (526, 325)
Screenshot: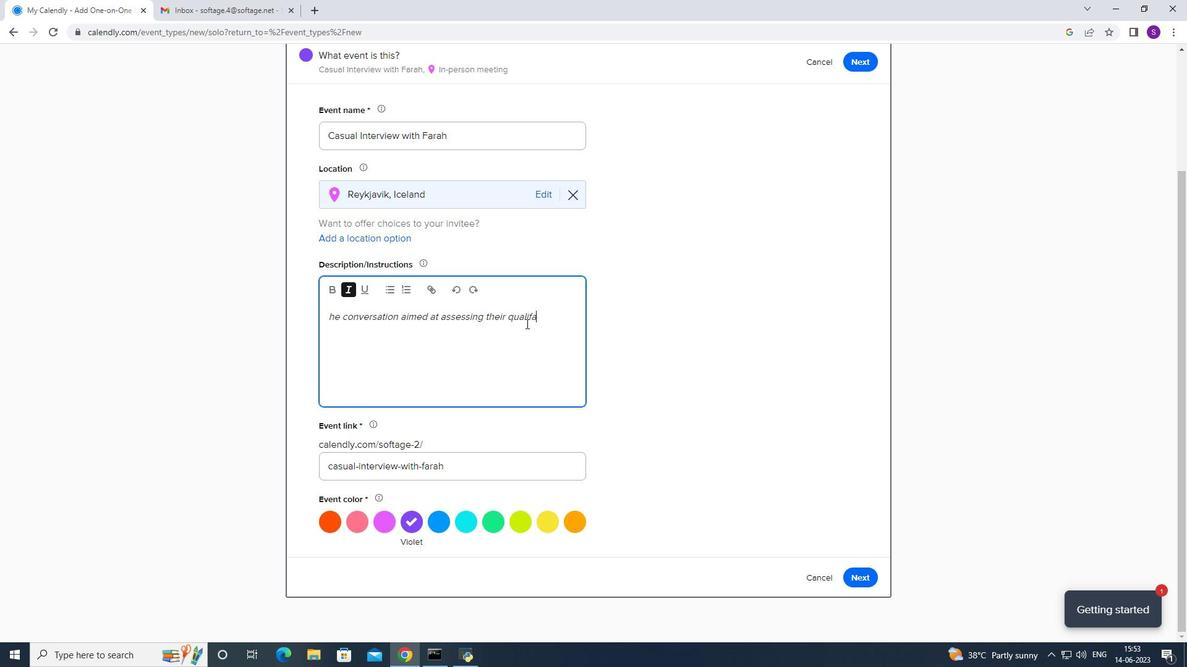 
Action: Key pressed i
Screenshot: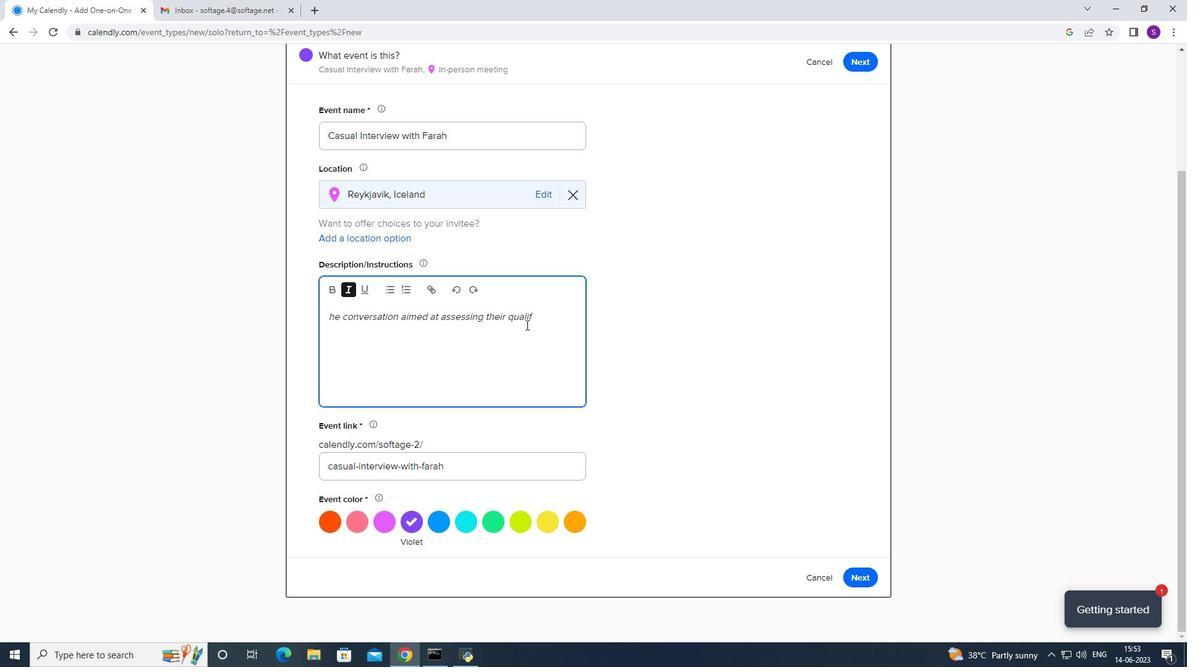 
Action: Mouse moved to (526, 325)
Screenshot: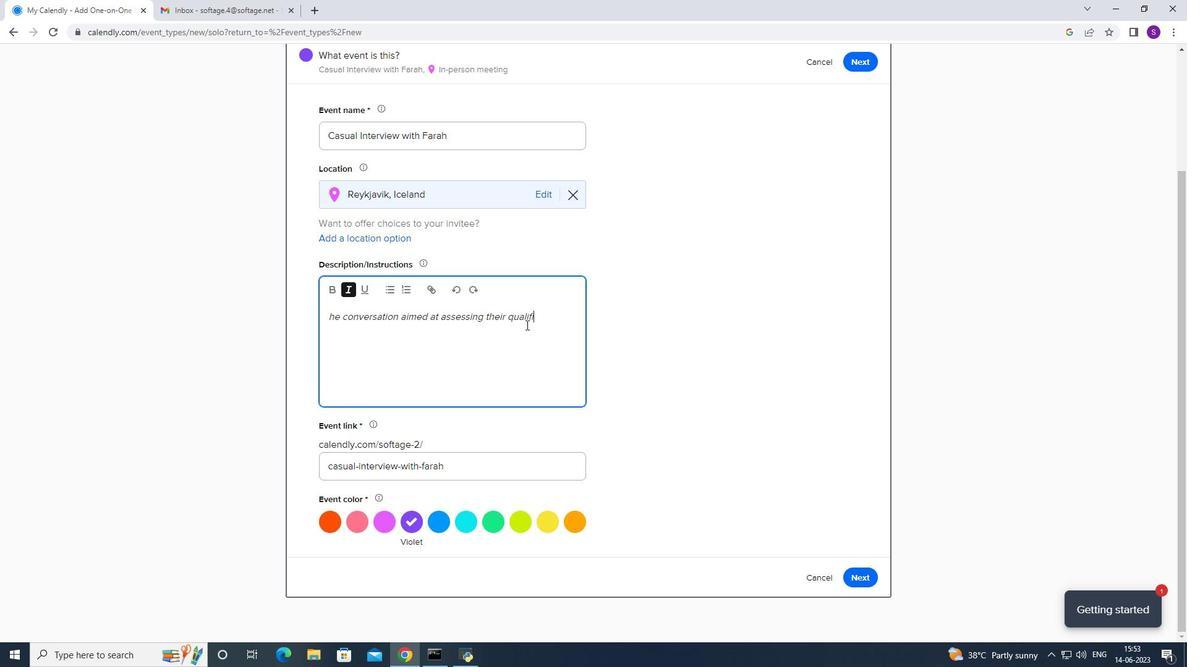 
Action: Key pressed ca
Screenshot: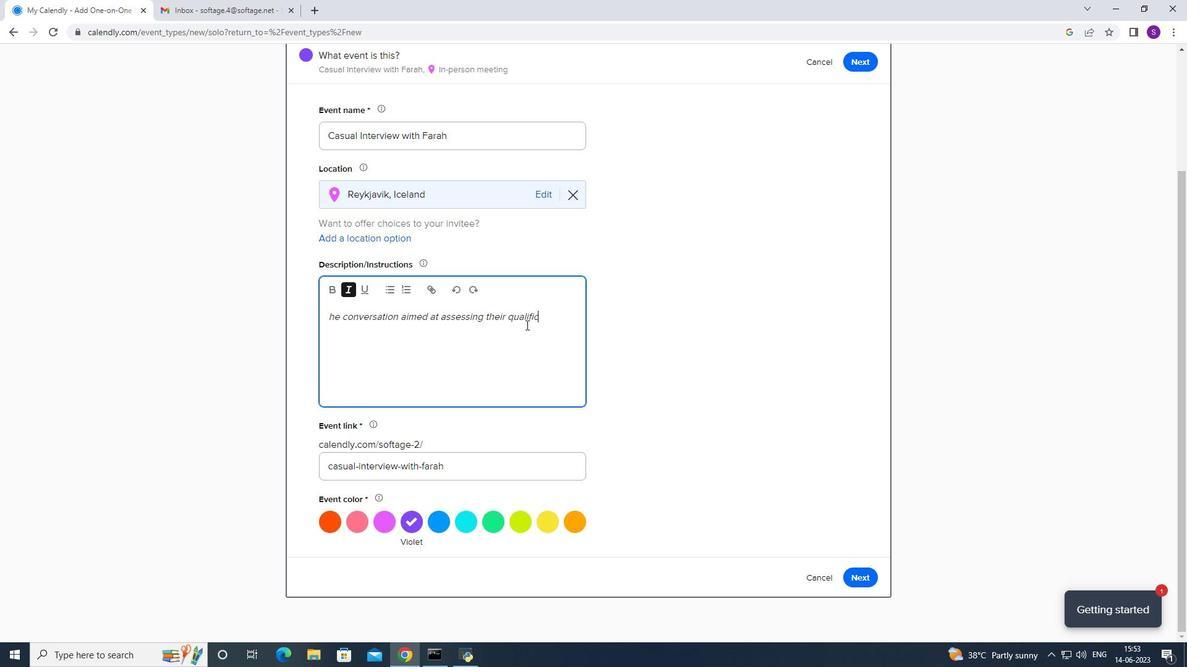 
Action: Mouse moved to (526, 325)
Screenshot: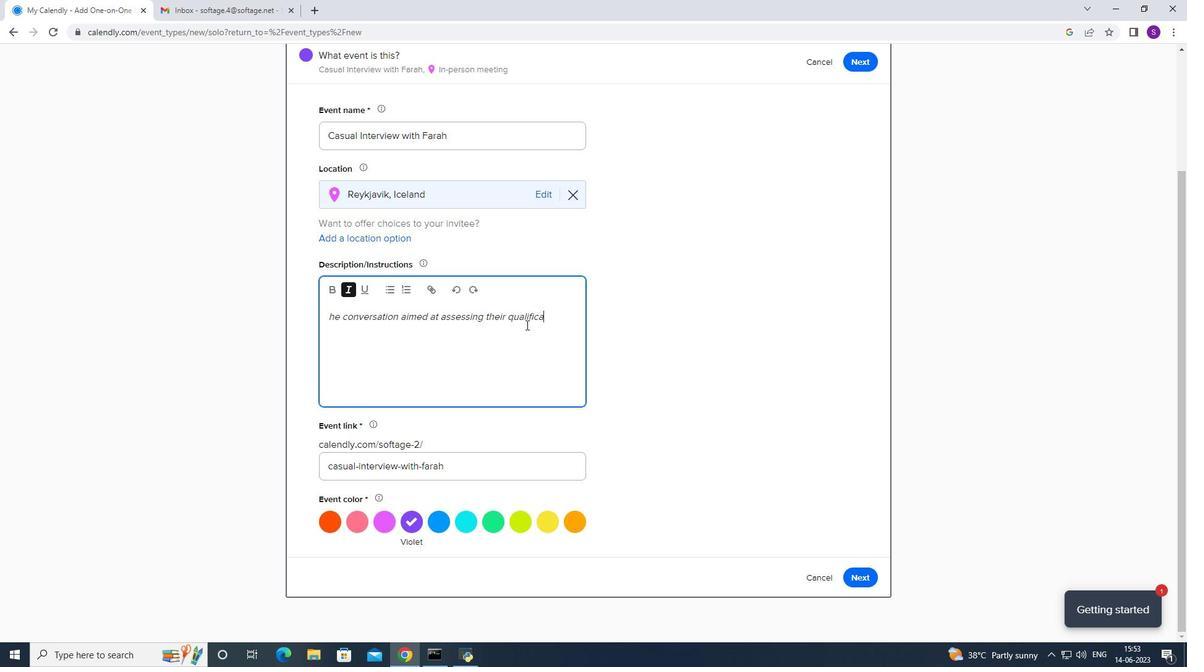 
Action: Key pressed t
Screenshot: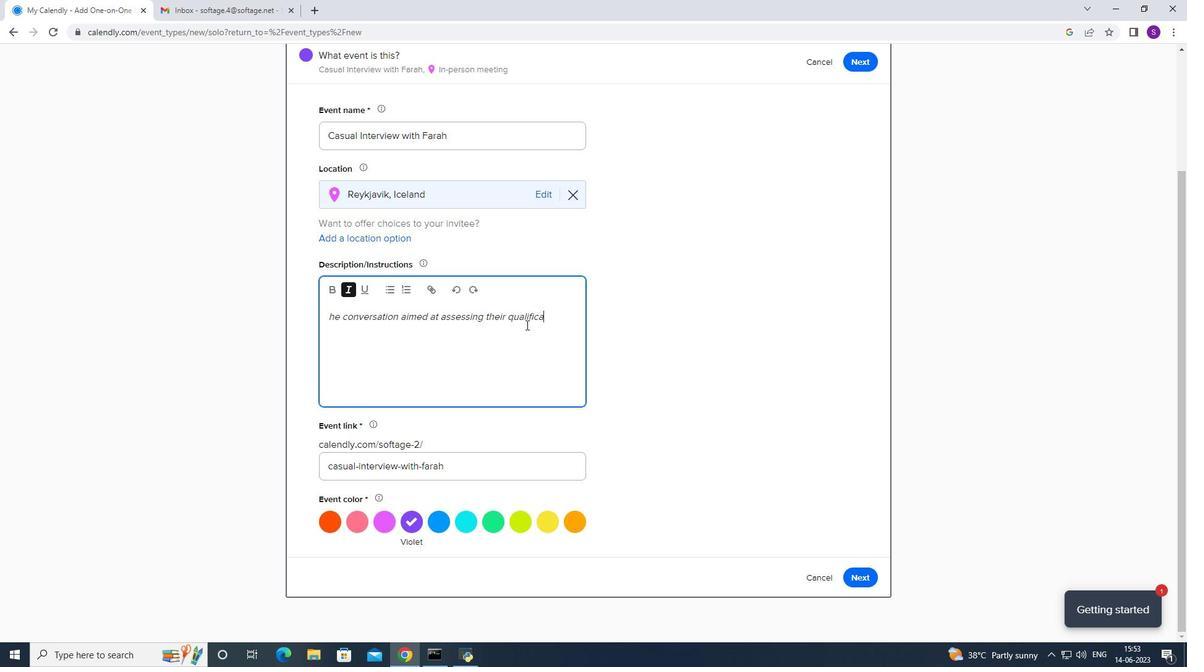 
Action: Mouse moved to (526, 326)
Screenshot: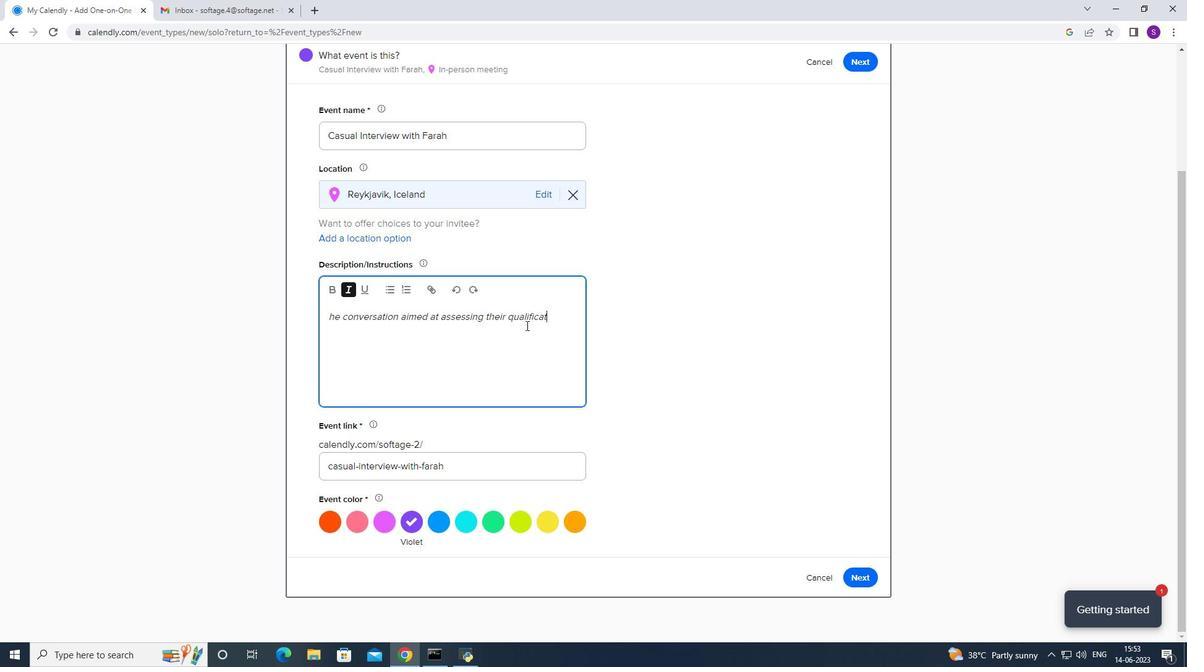 
Action: Key pressed i
Screenshot: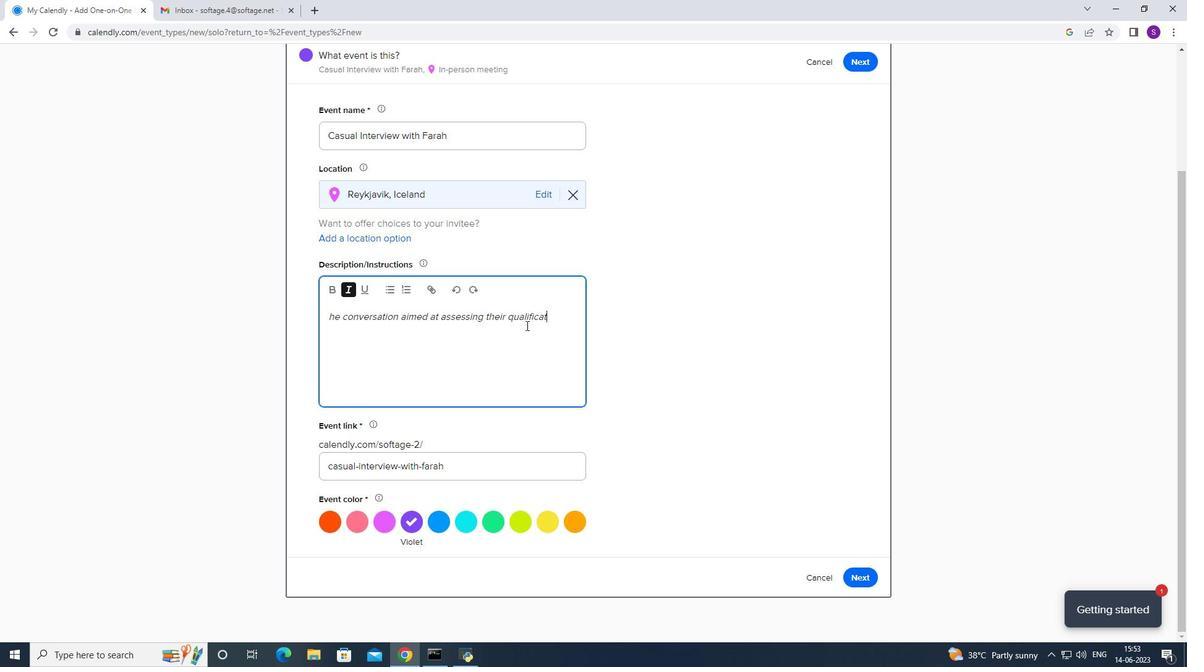 
Action: Mouse moved to (526, 327)
Screenshot: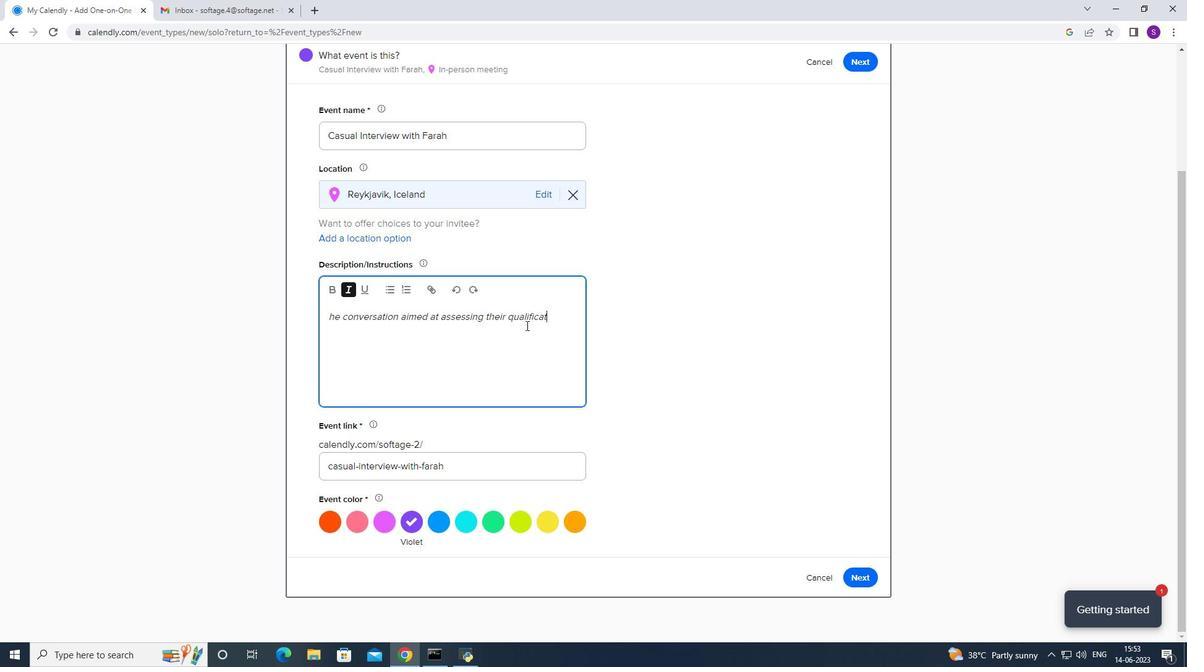 
Action: Key pressed o
Screenshot: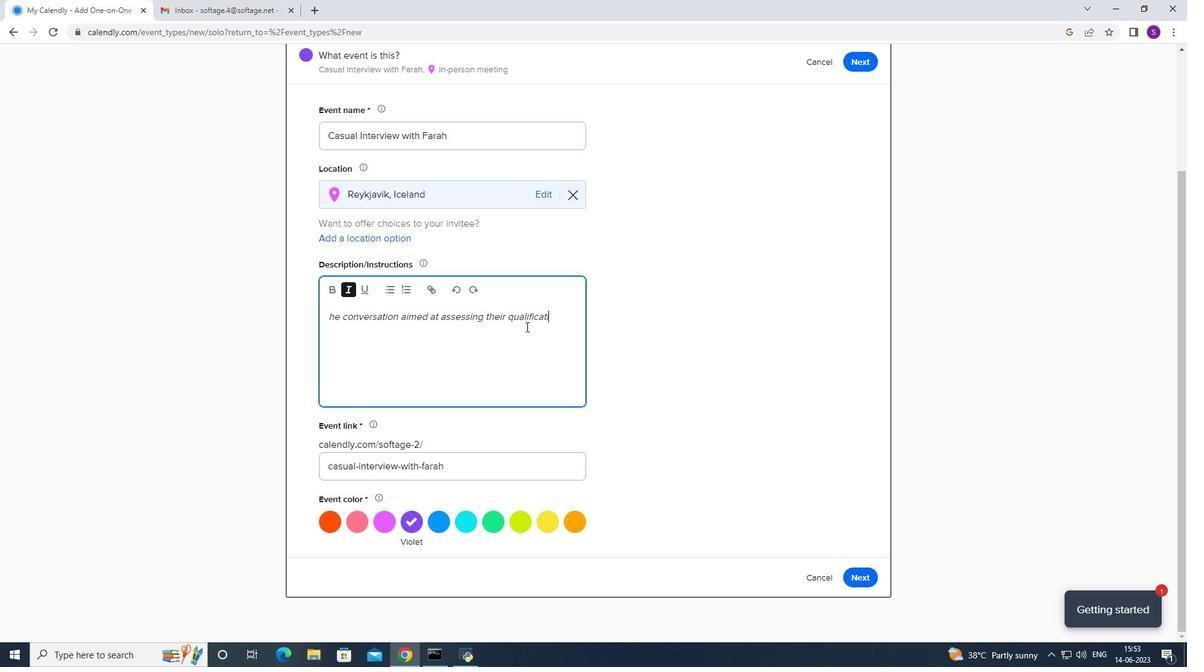 
Action: Mouse moved to (526, 327)
Screenshot: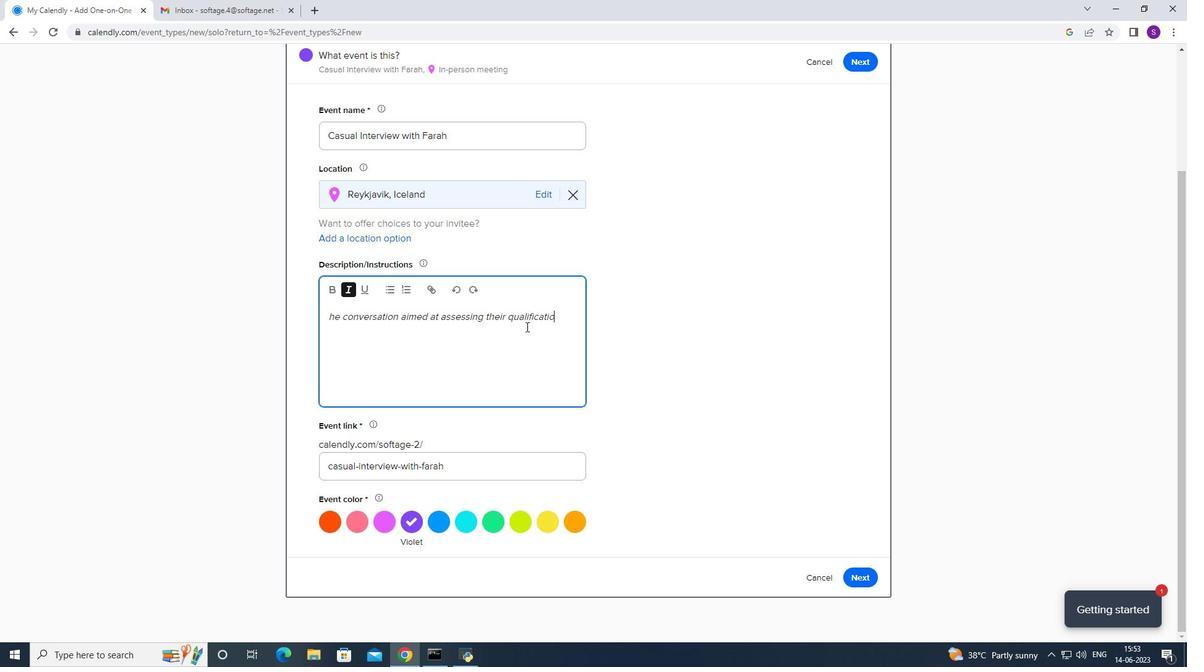 
Action: Key pressed ns
Screenshot: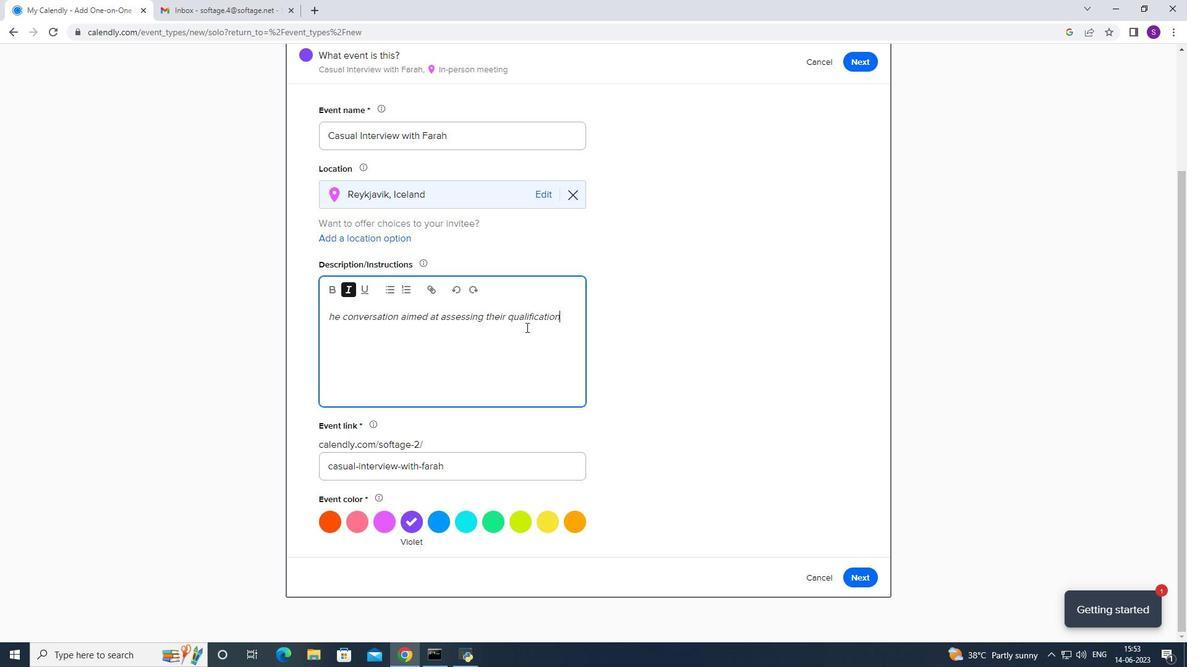 
Action: Mouse moved to (526, 328)
Screenshot: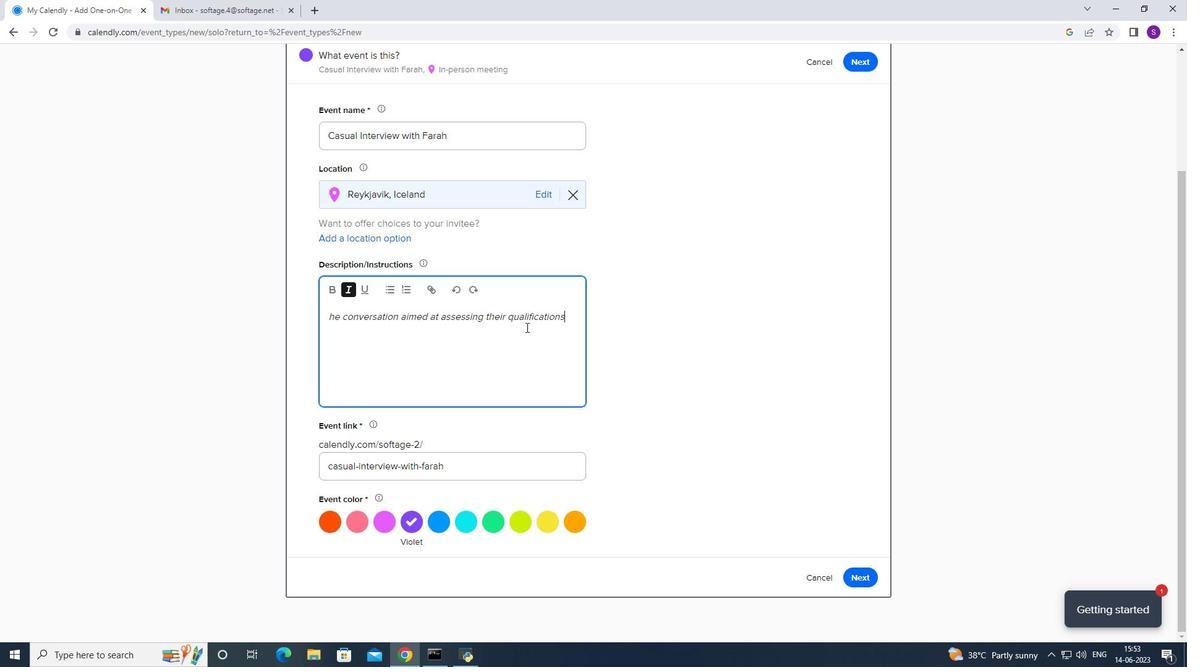 
Action: Key pressed .
Screenshot: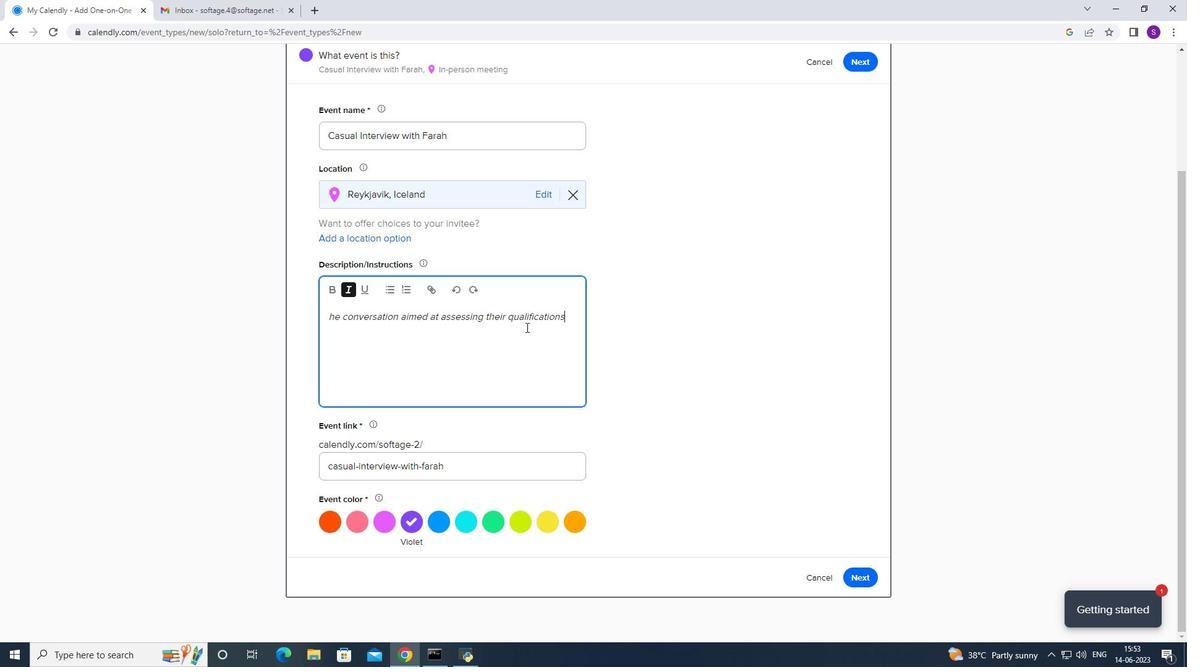 
Action: Mouse moved to (526, 328)
Screenshot: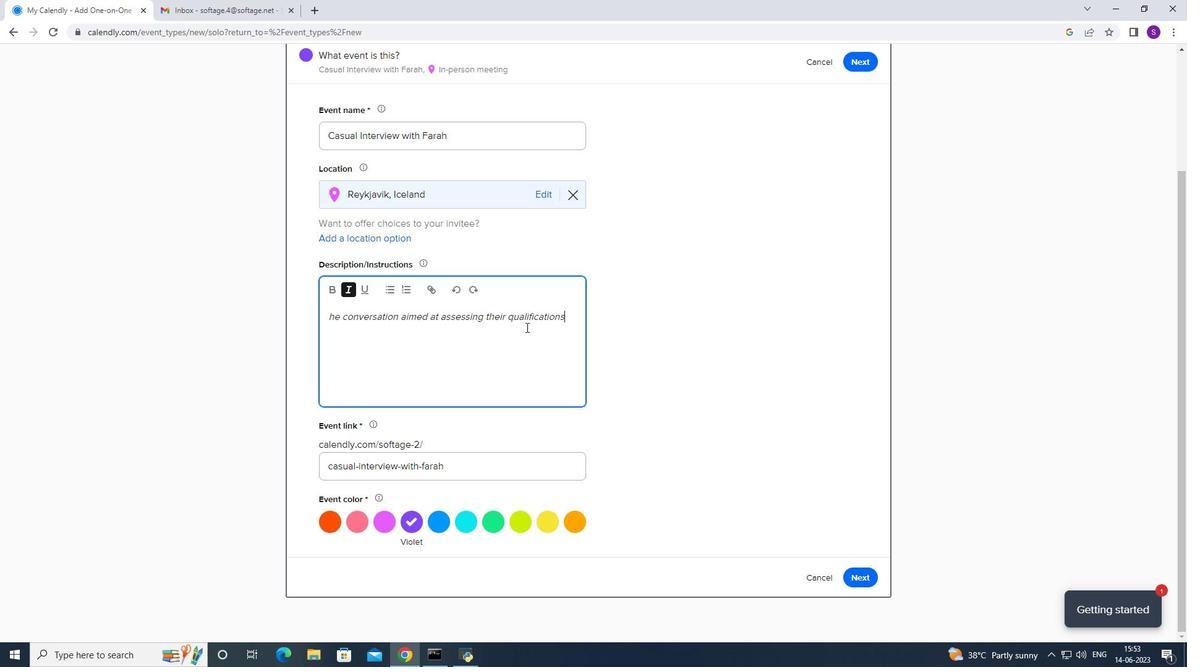 
Action: Key pressed <Key.backspace>
Screenshot: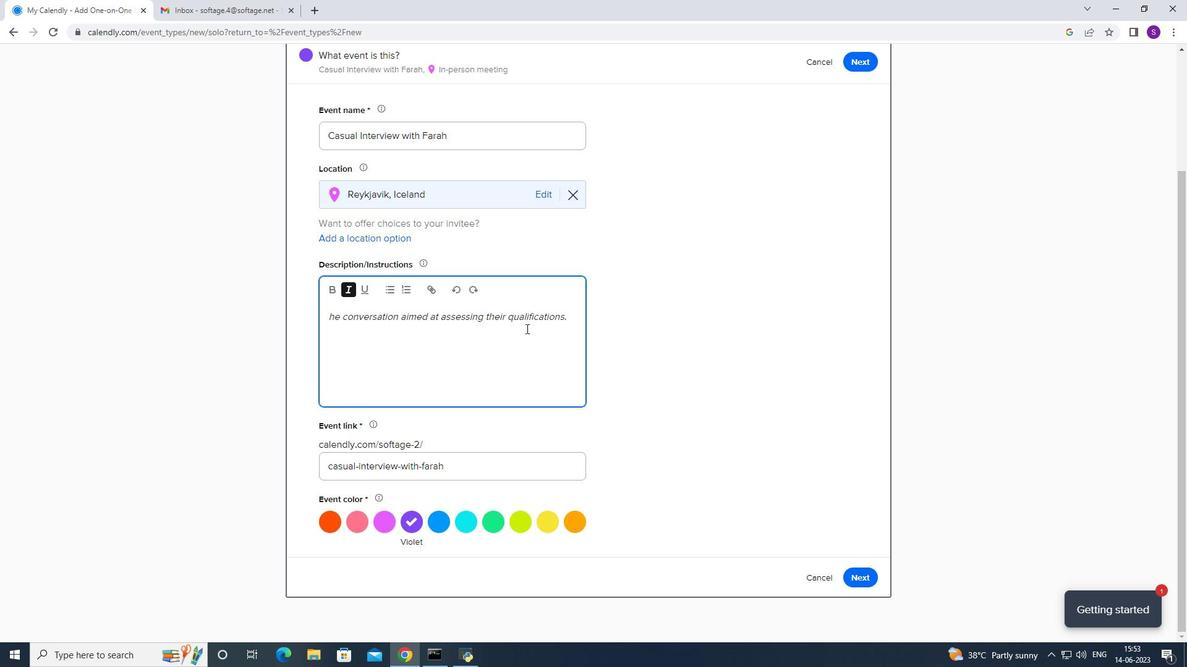 
Action: Mouse moved to (526, 329)
Screenshot: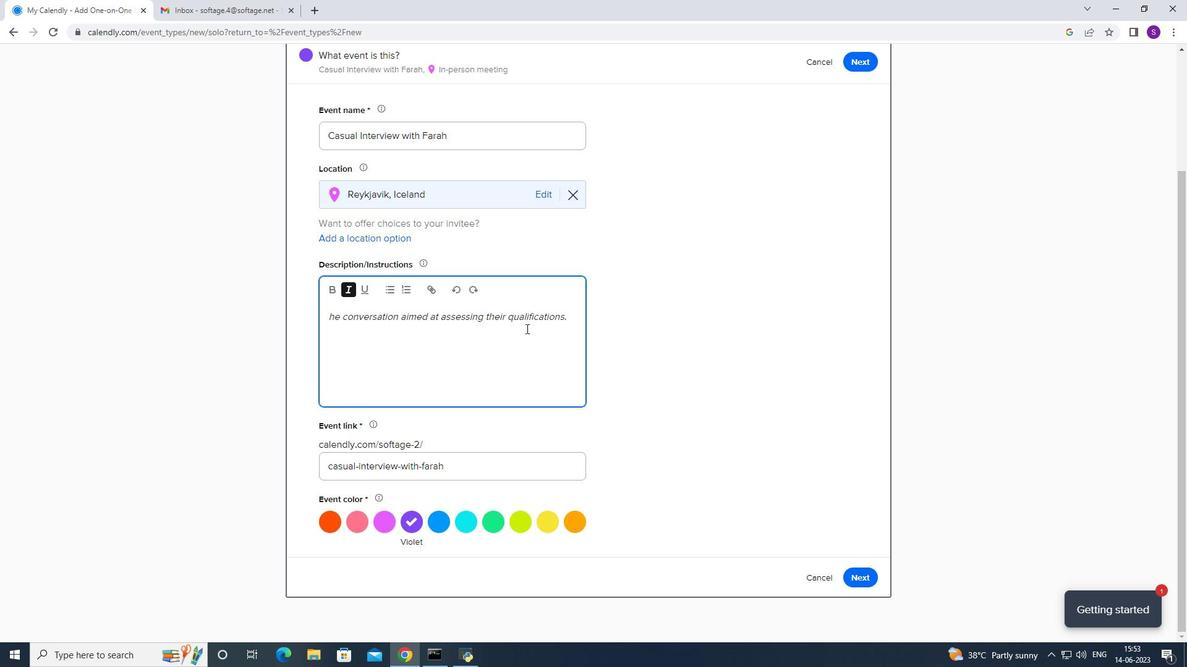 
Action: Key pressed ,<Key.space>
Screenshot: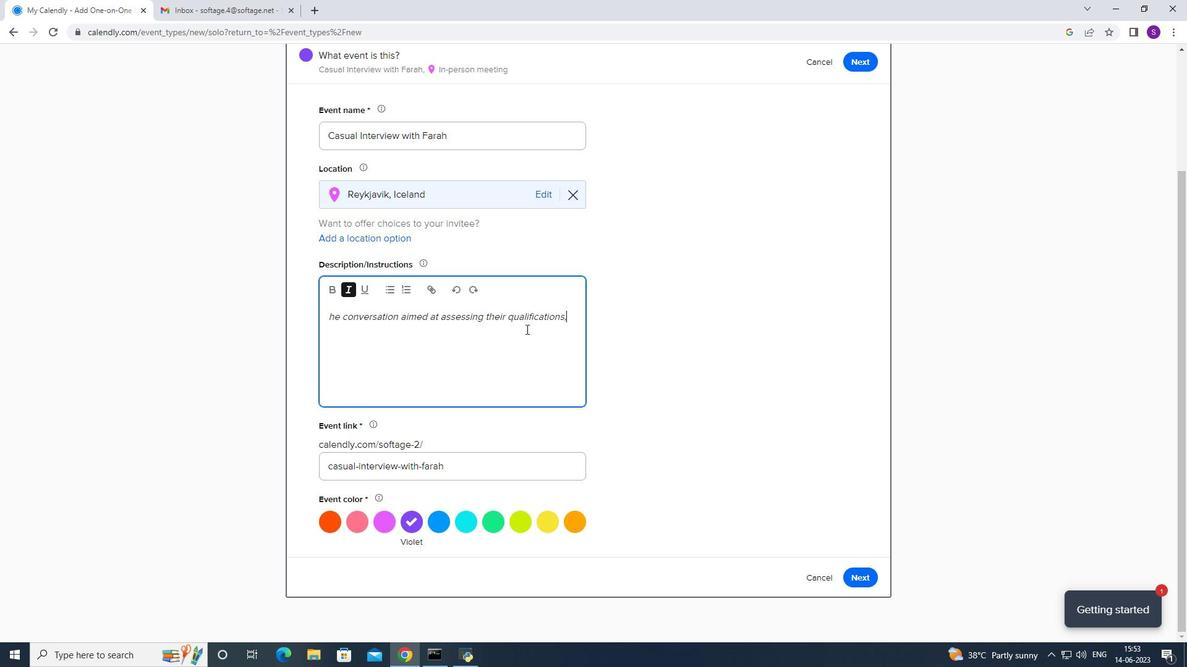
Action: Mouse moved to (526, 330)
Screenshot: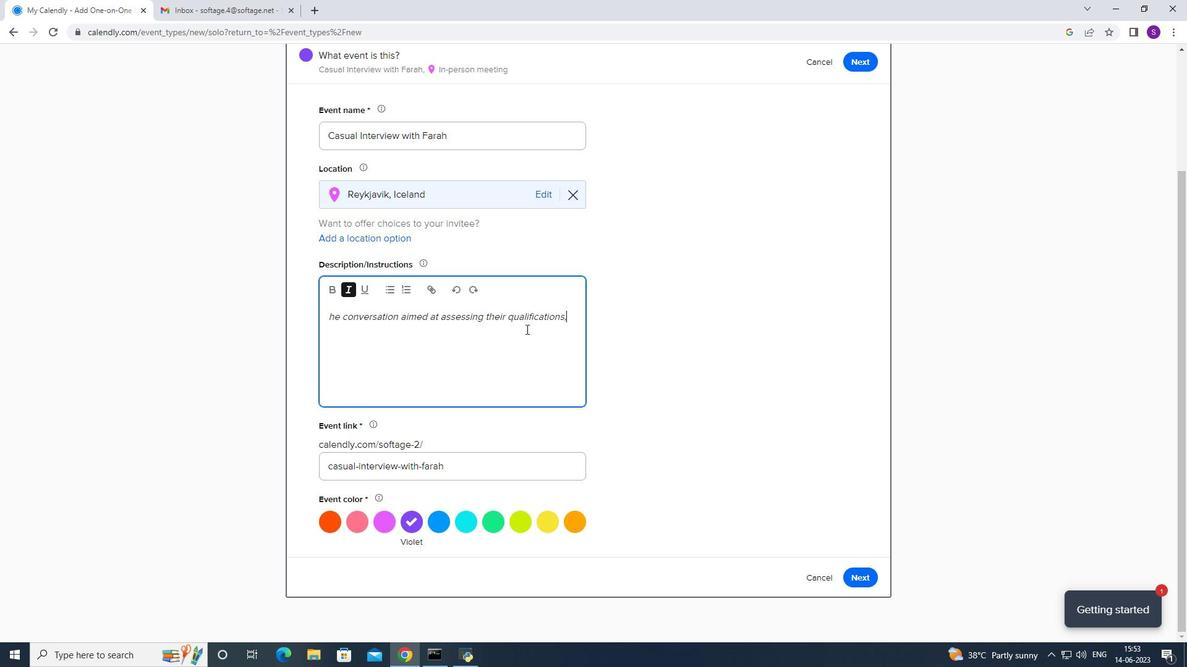 
Action: Key pressed s
Screenshot: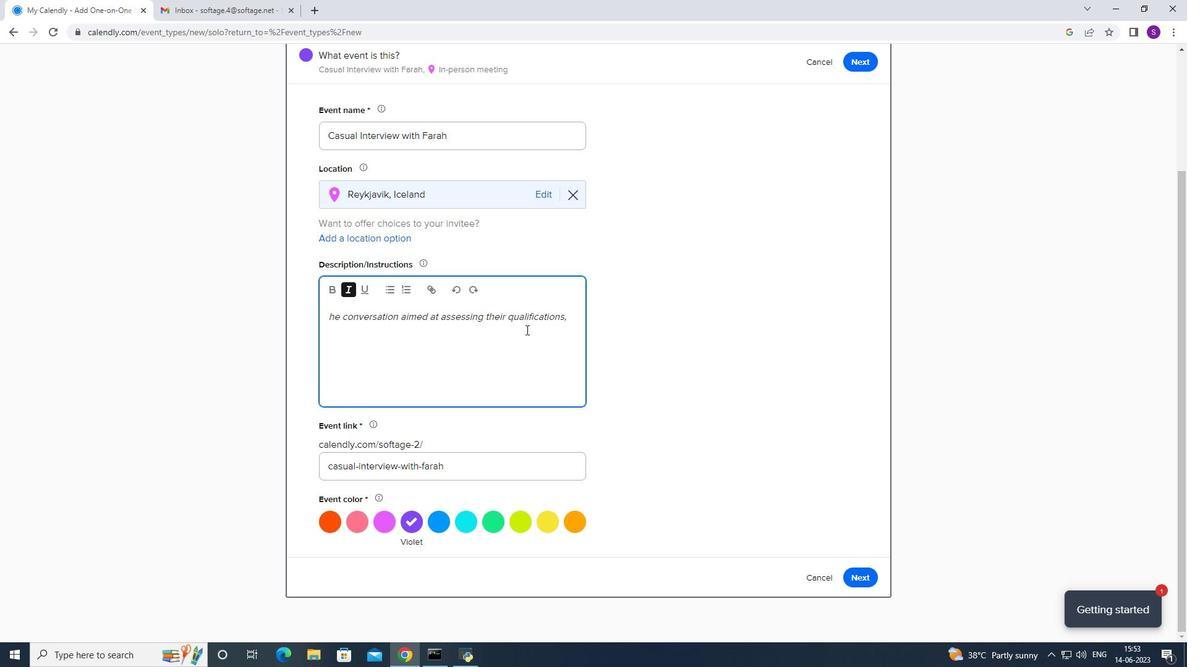 
Action: Mouse moved to (526, 330)
Screenshot: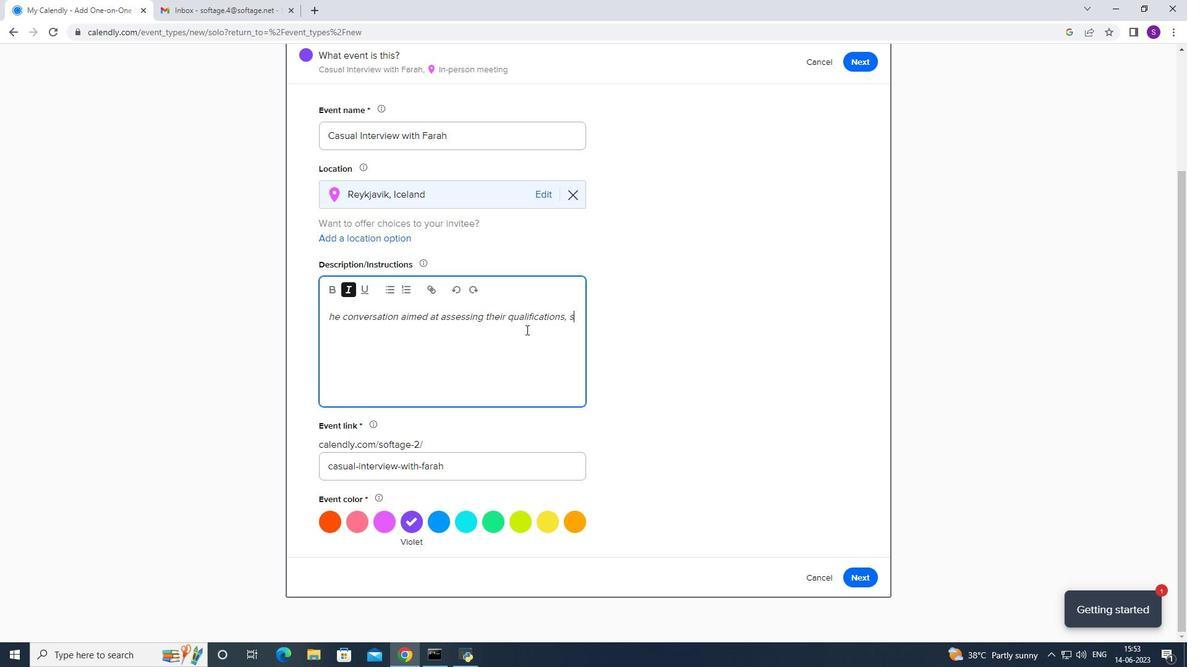 
Action: Key pressed k
Screenshot: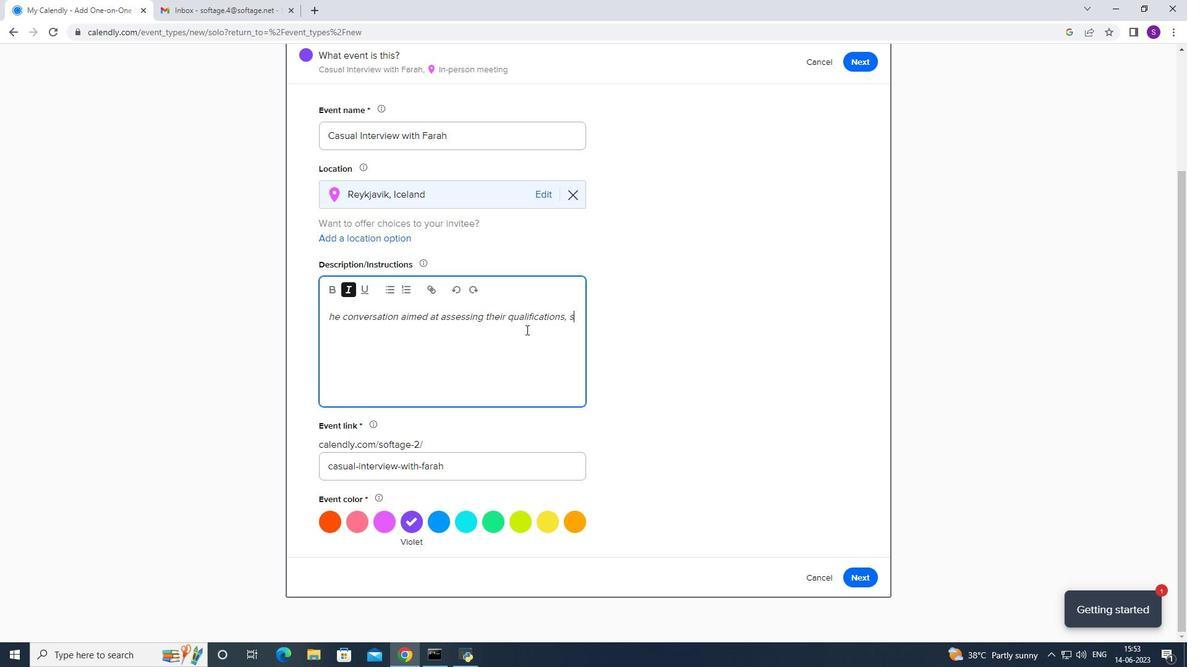 
Action: Mouse moved to (526, 330)
Screenshot: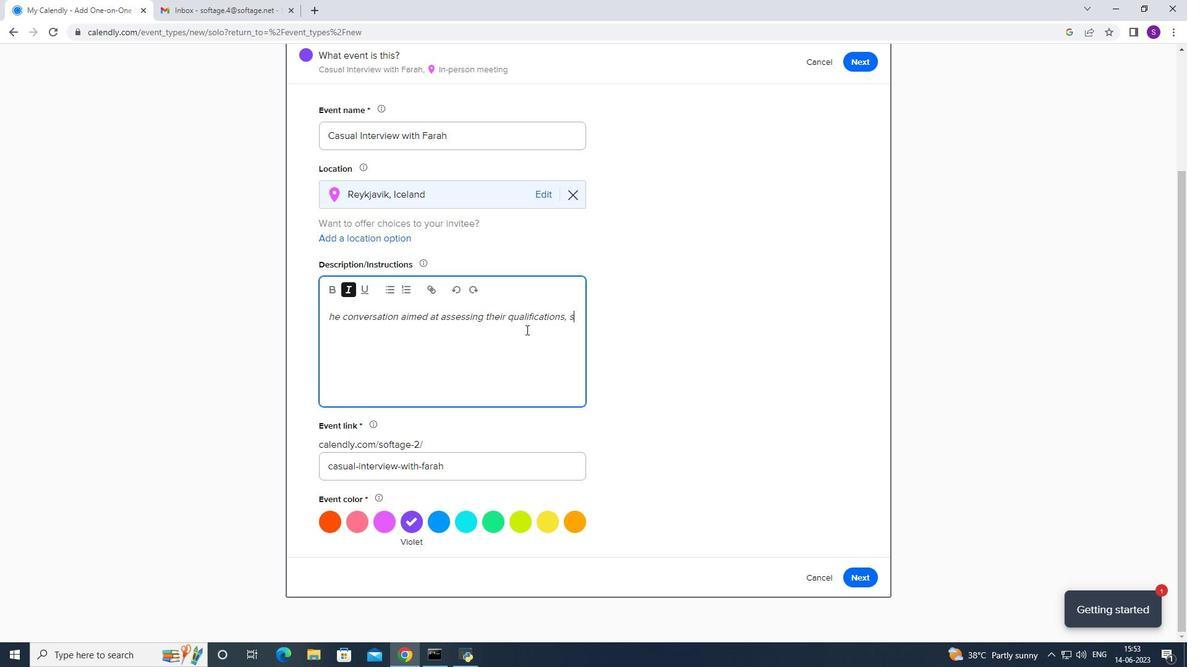 
Action: Key pressed i
Screenshot: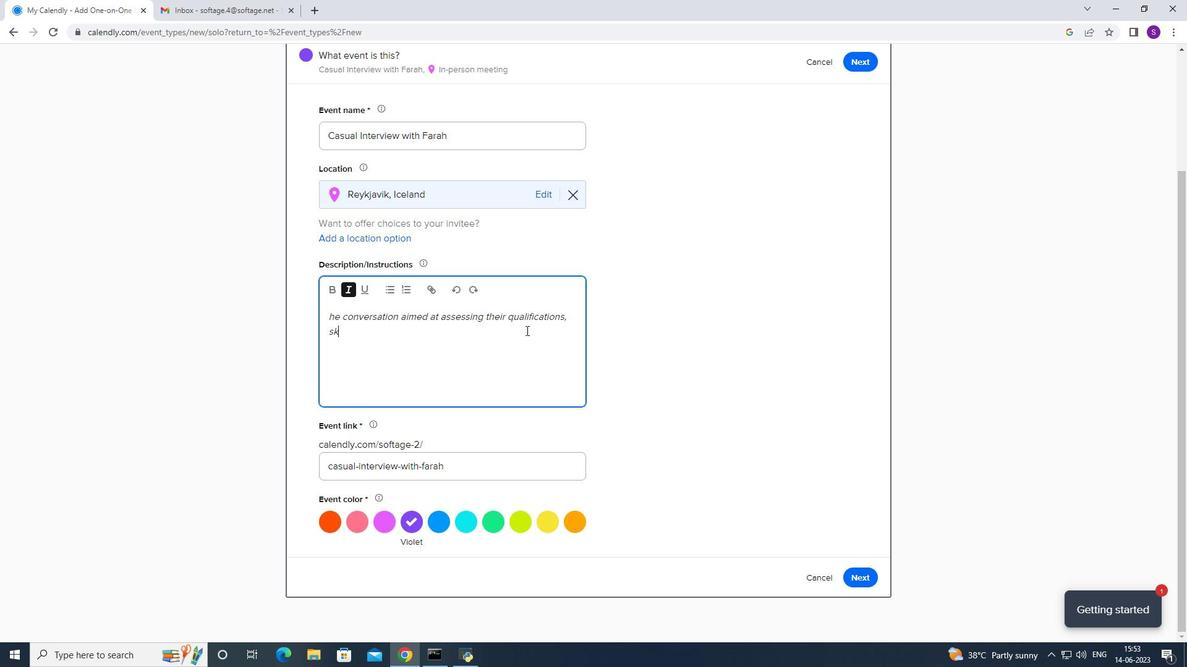 
Action: Mouse moved to (526, 331)
Screenshot: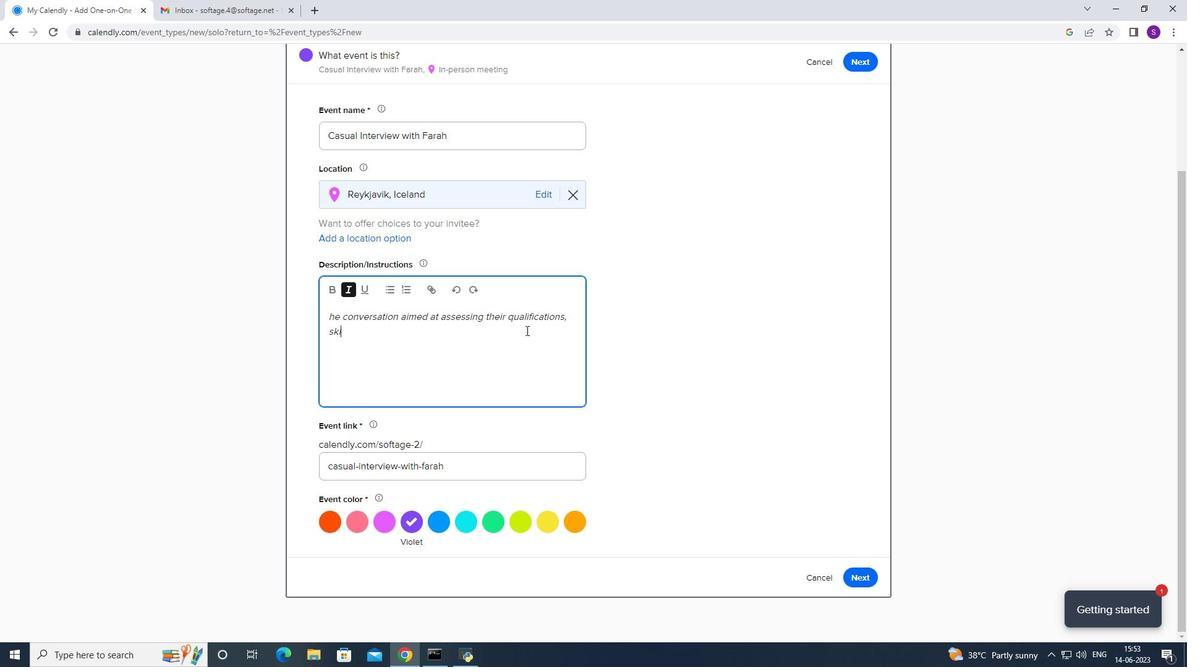 
Action: Key pressed l
Screenshot: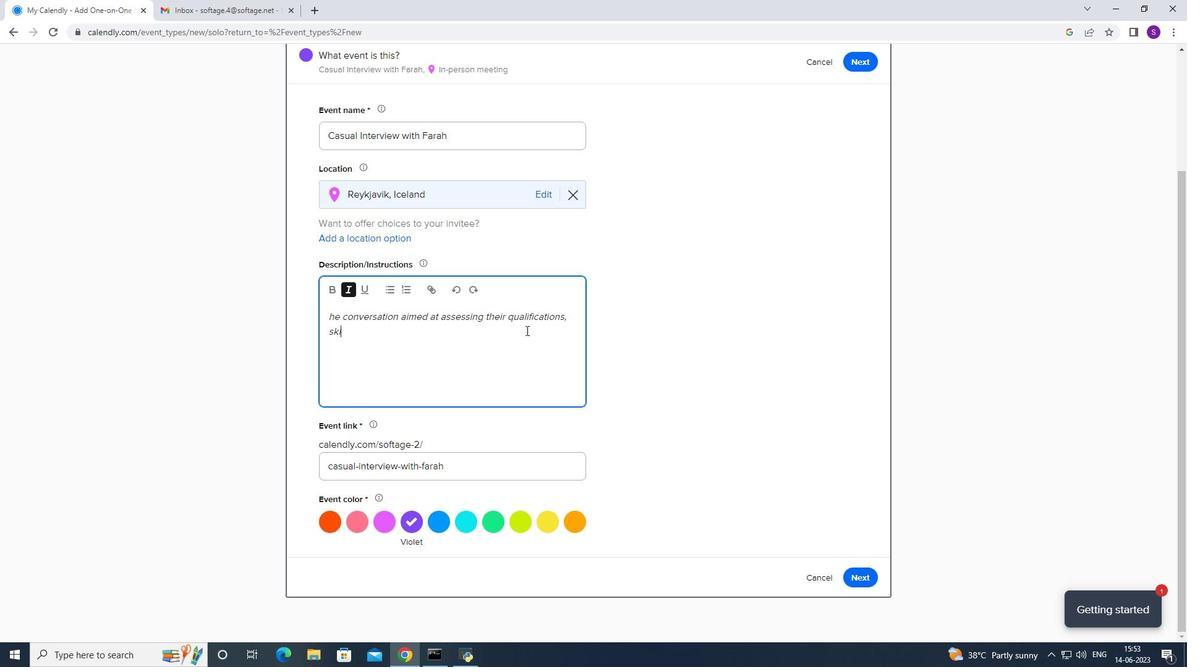 
Action: Mouse moved to (526, 332)
Screenshot: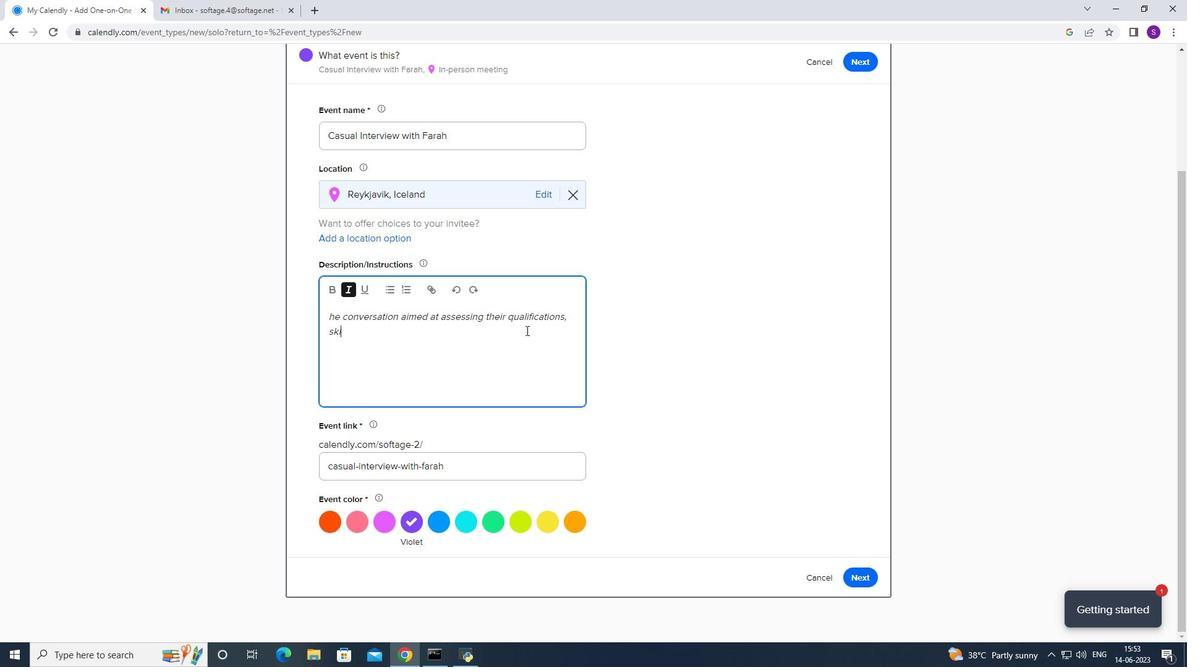 
Action: Key pressed ls
Screenshot: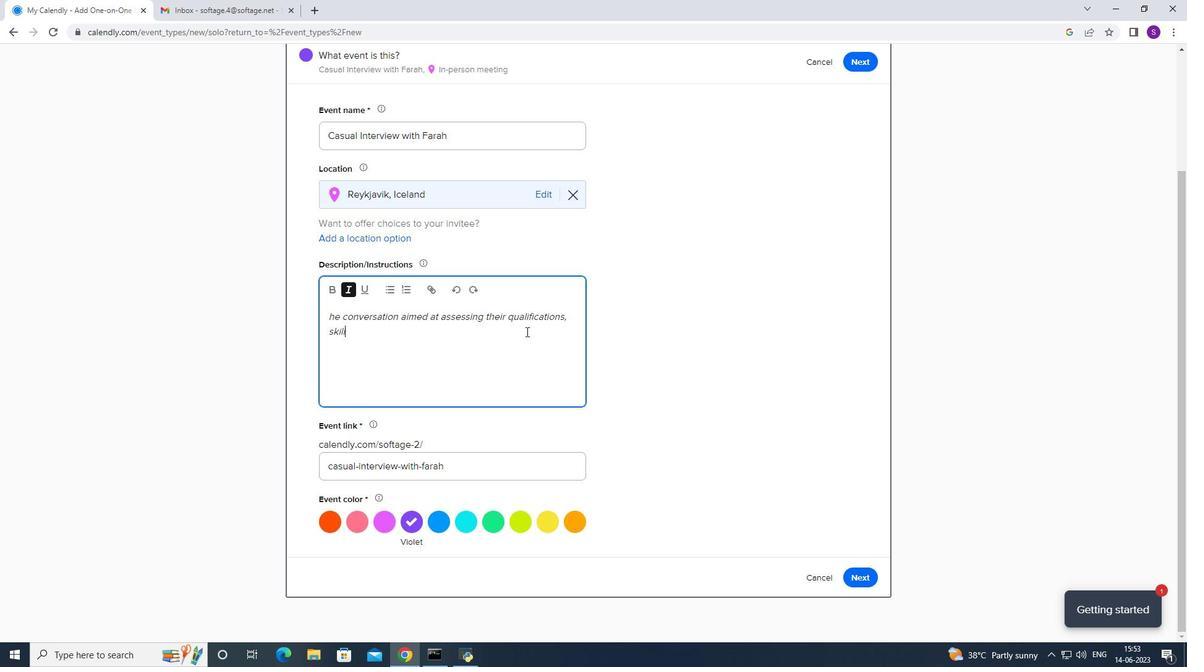
Action: Mouse moved to (526, 332)
Screenshot: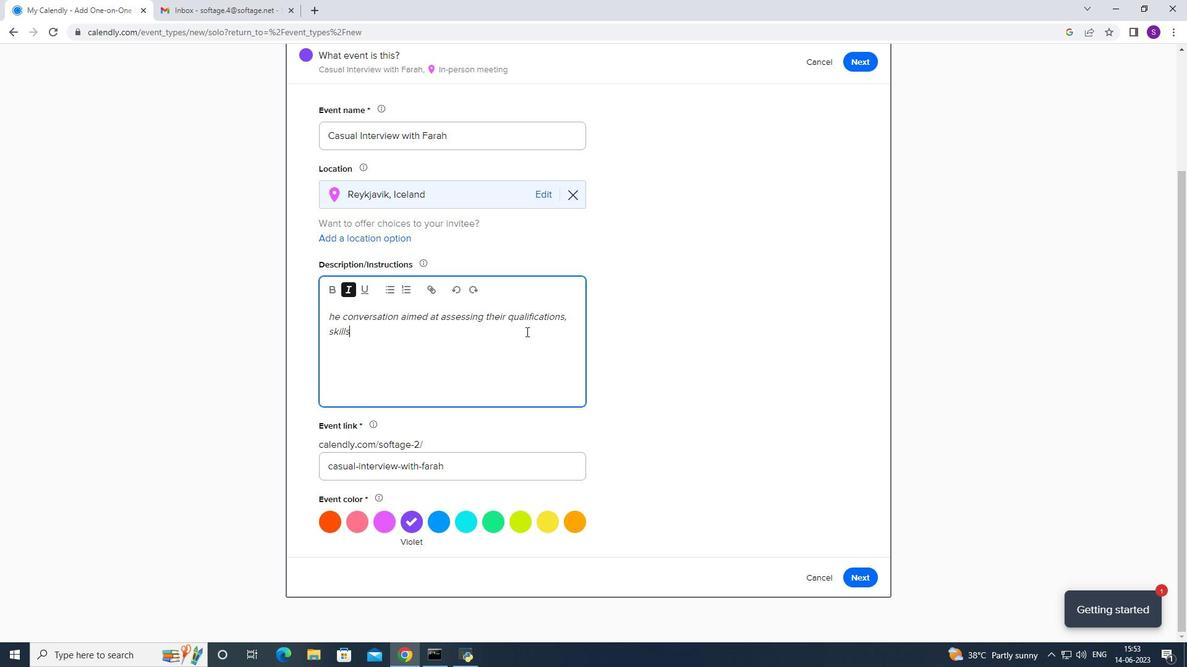 
Action: Key pressed <Key.space>
Screenshot: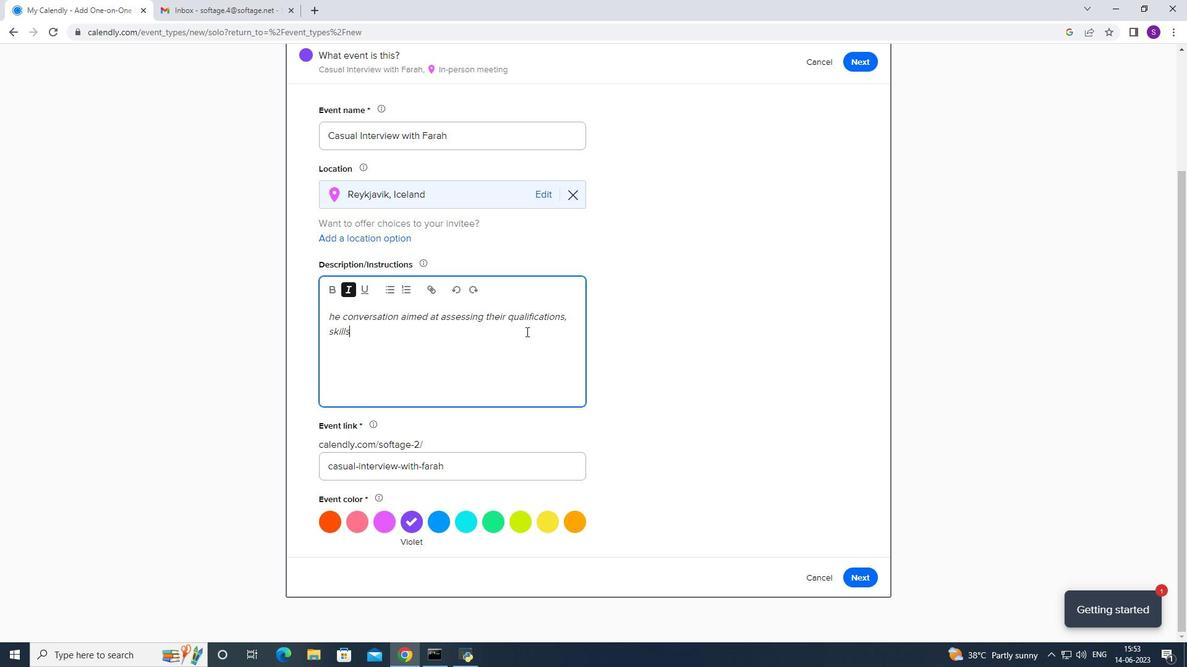 
Action: Mouse moved to (526, 332)
Screenshot: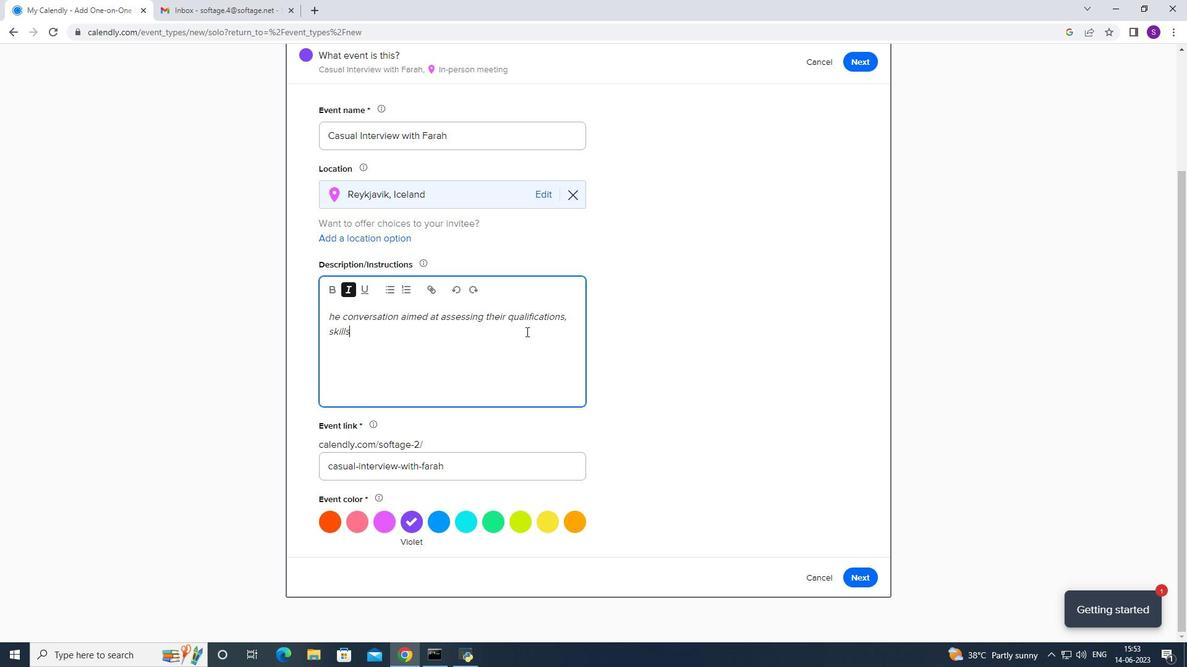 
Action: Key pressed an
Screenshot: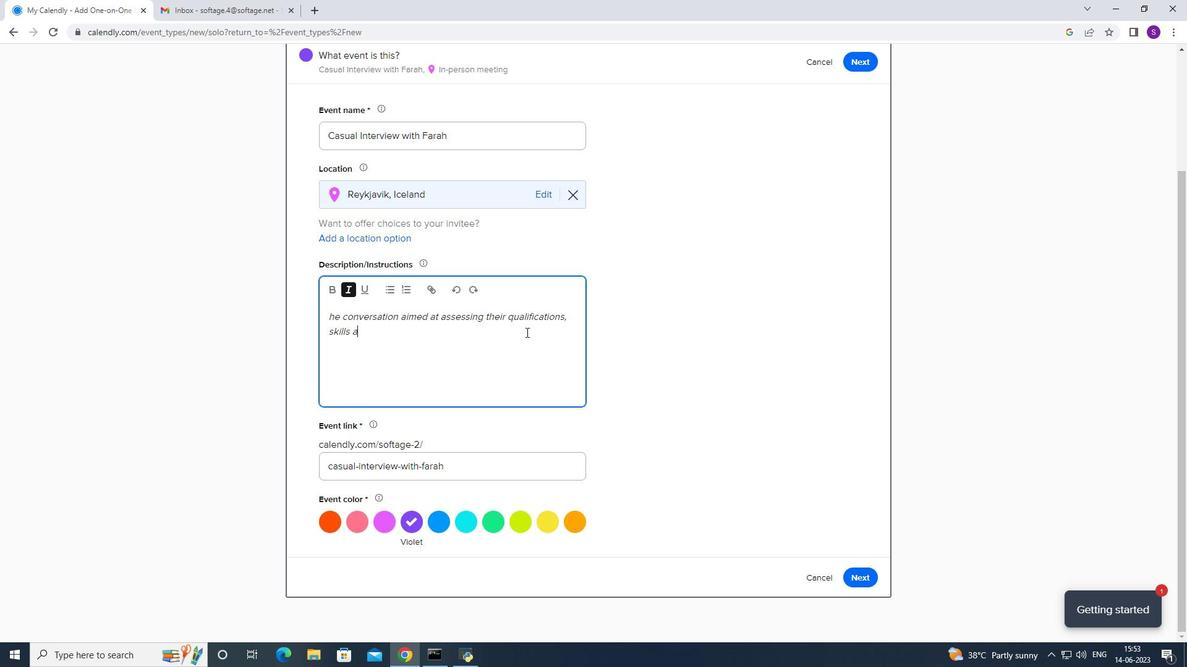 
Action: Mouse moved to (526, 333)
Screenshot: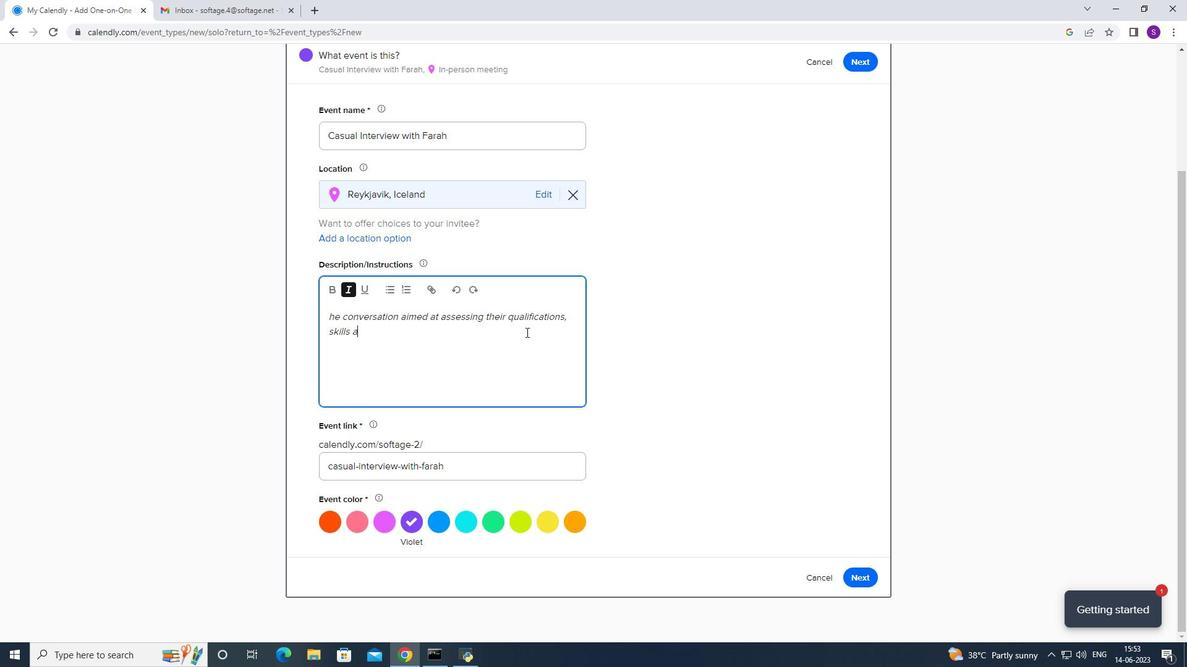
Action: Key pressed d<Key.space>
Screenshot: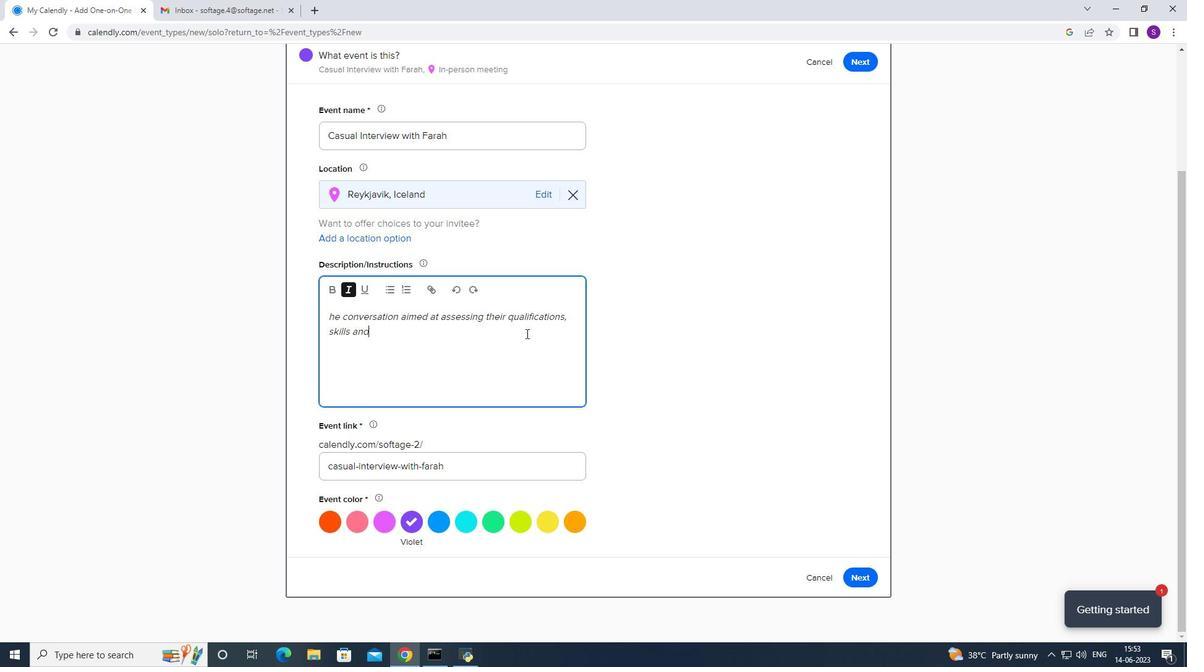 
Action: Mouse moved to (526, 333)
Screenshot: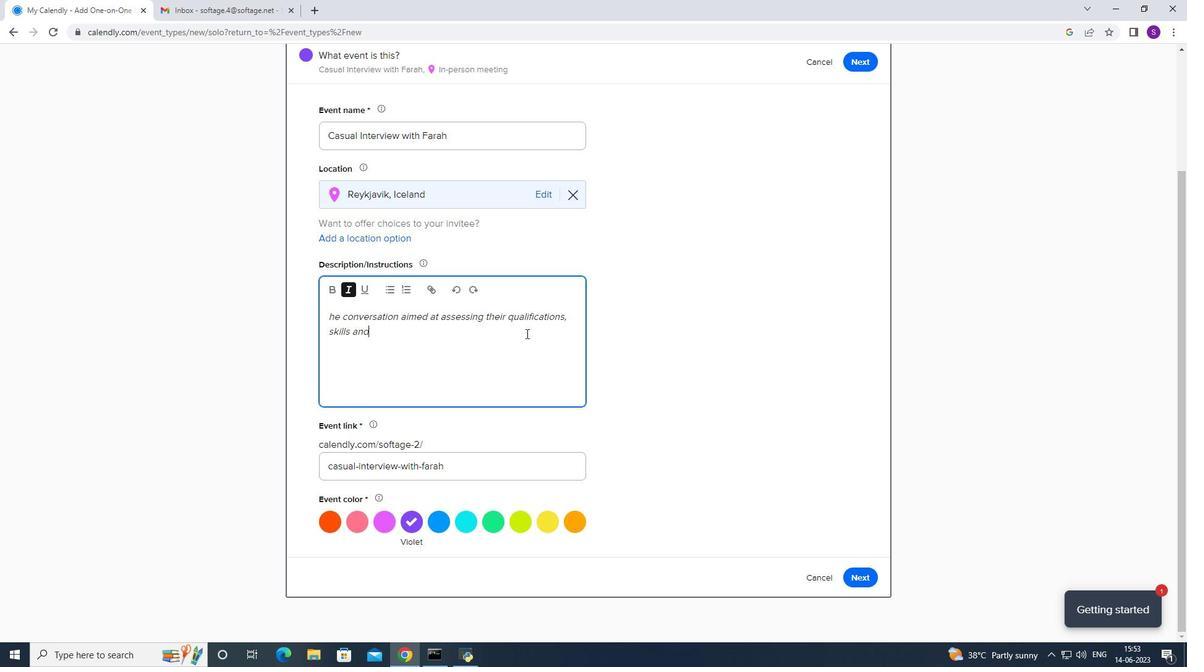 
Action: Key pressed su
Screenshot: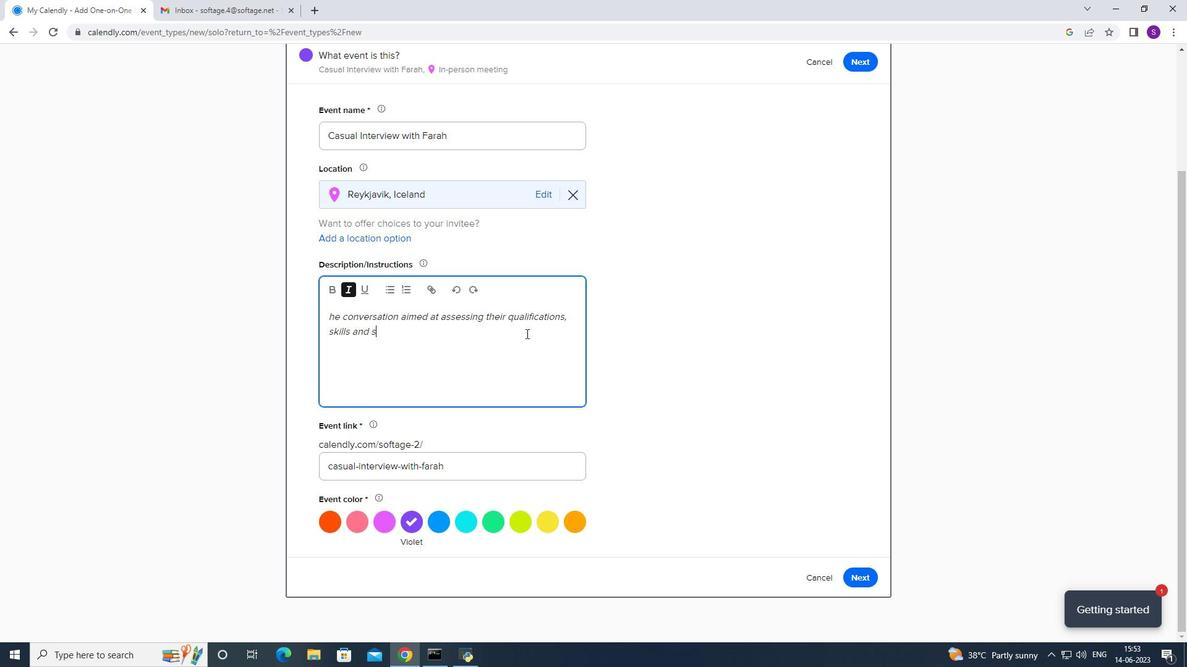 
Action: Mouse moved to (526, 334)
Screenshot: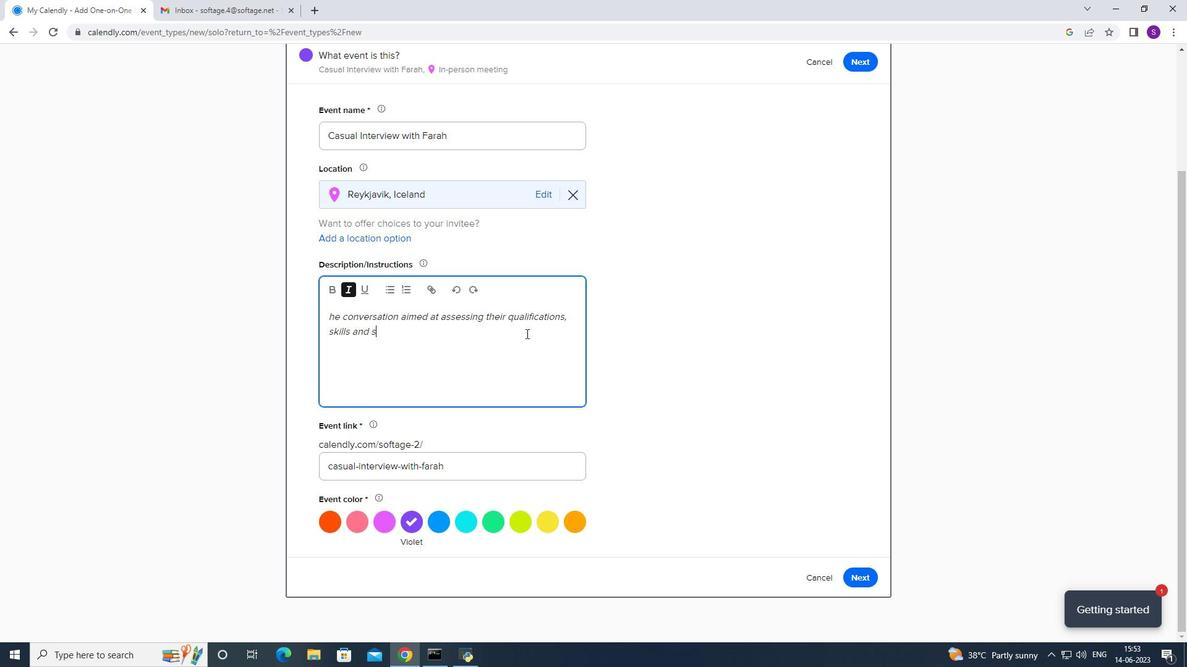 
Action: Key pressed it
Screenshot: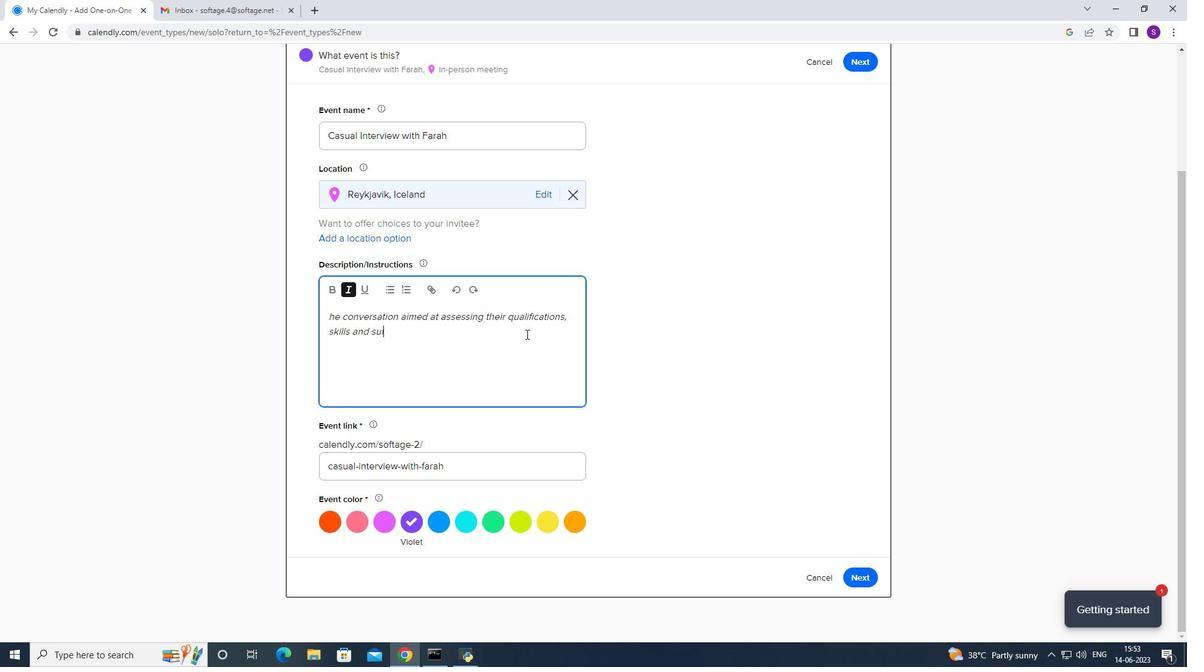 
Action: Mouse moved to (526, 335)
Screenshot: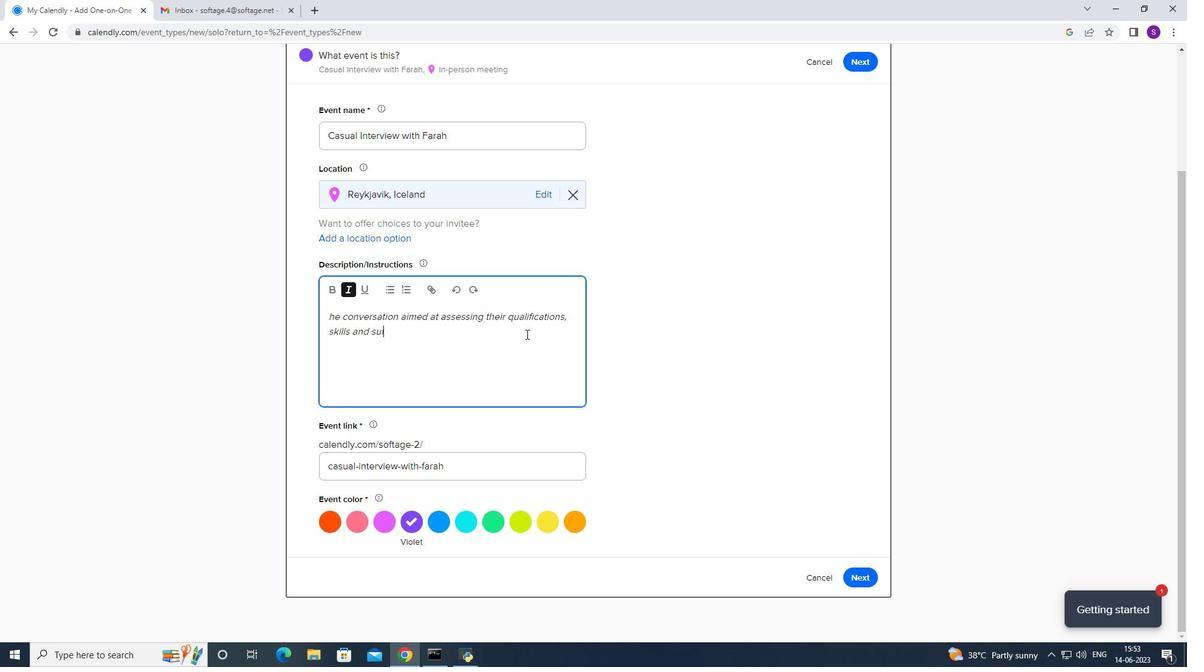 
Action: Key pressed ab
Screenshot: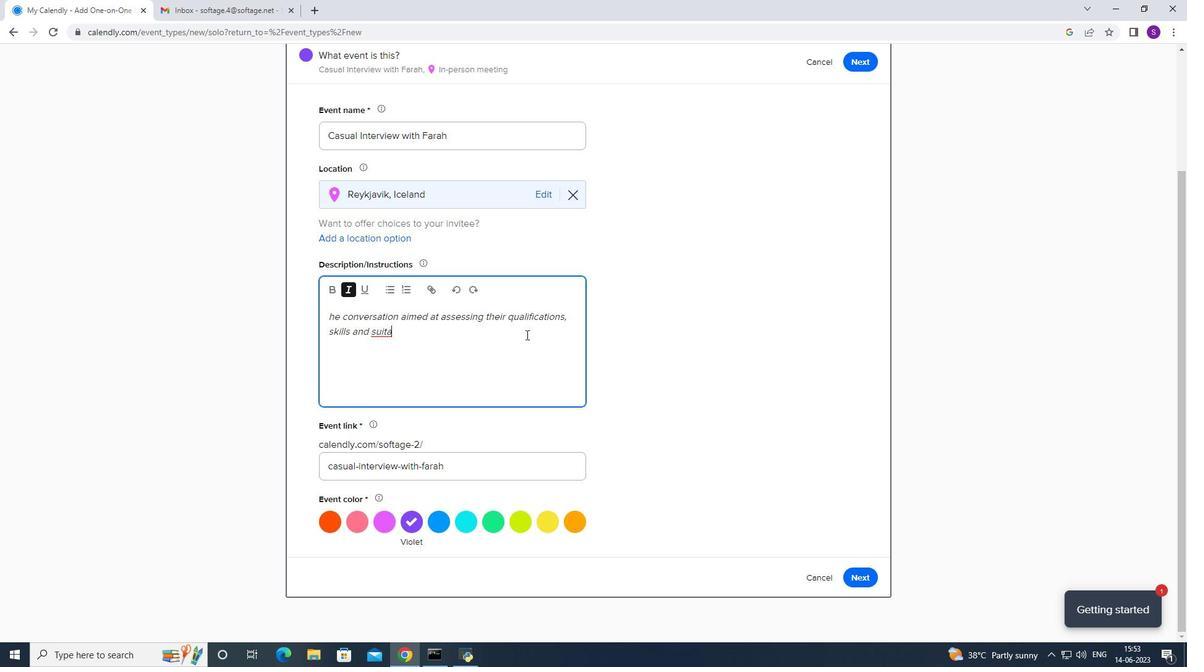 
Action: Mouse moved to (526, 335)
Screenshot: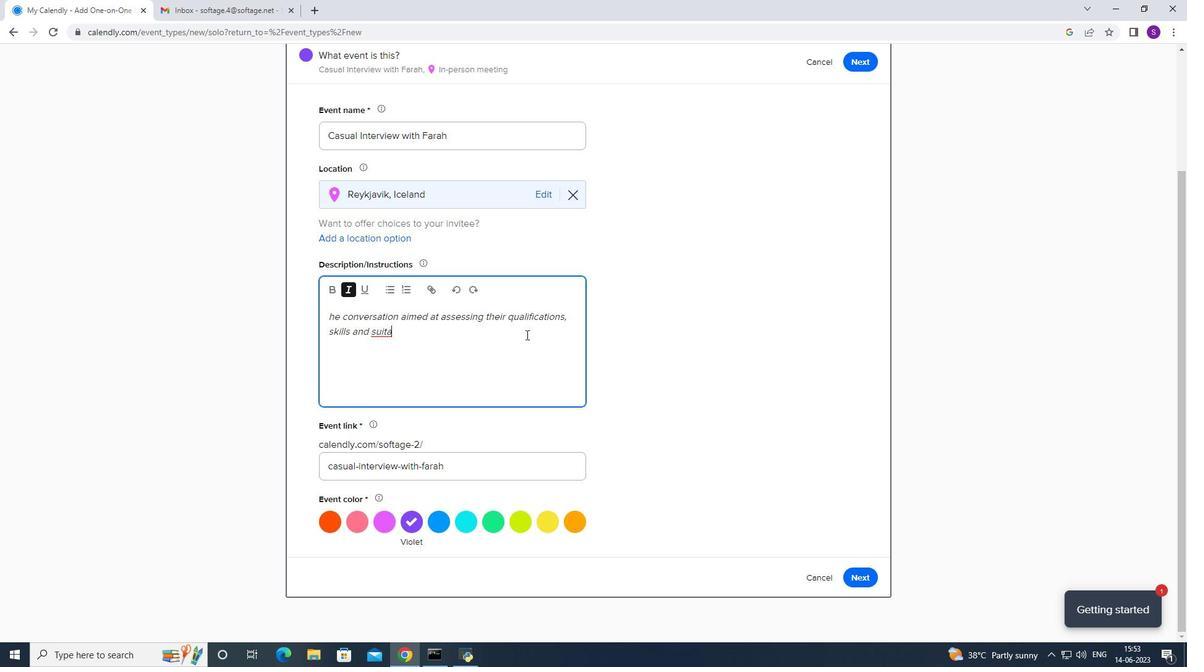 
Action: Key pressed i
Screenshot: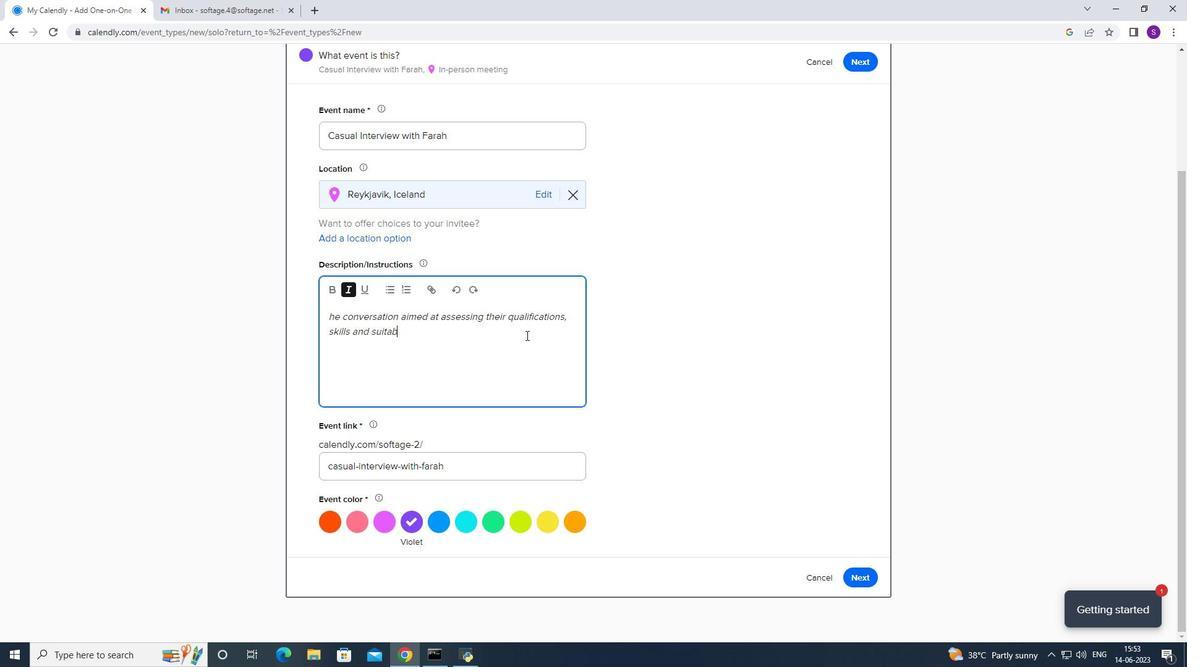 
Action: Mouse moved to (526, 335)
Screenshot: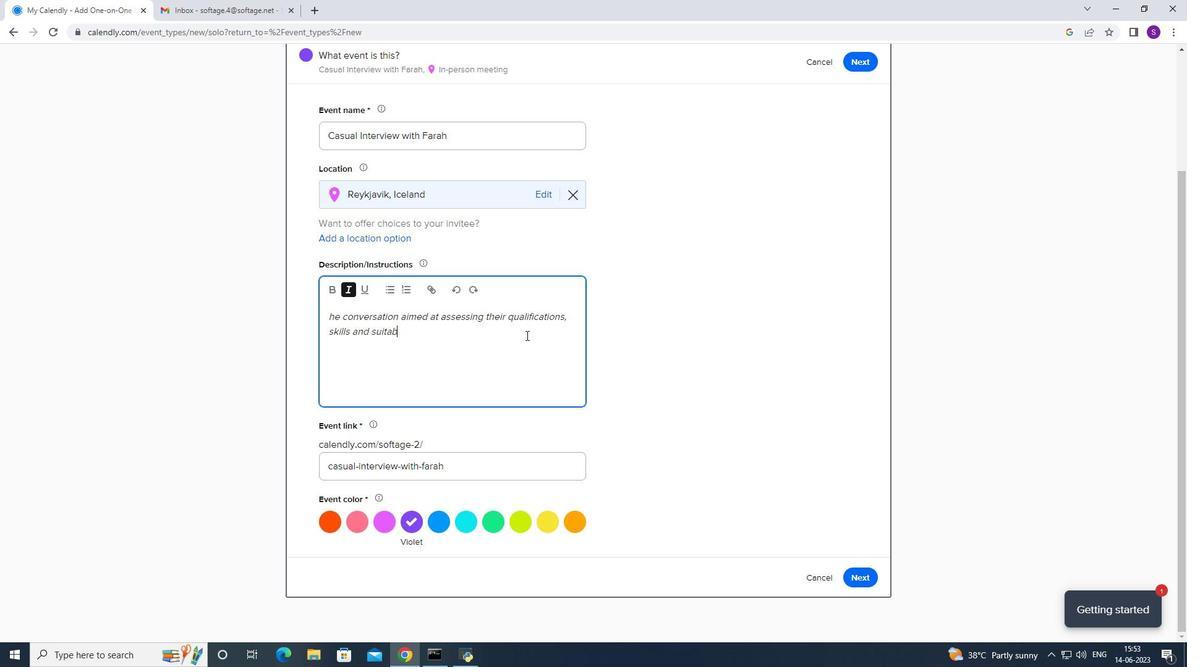 
Action: Key pressed l
Screenshot: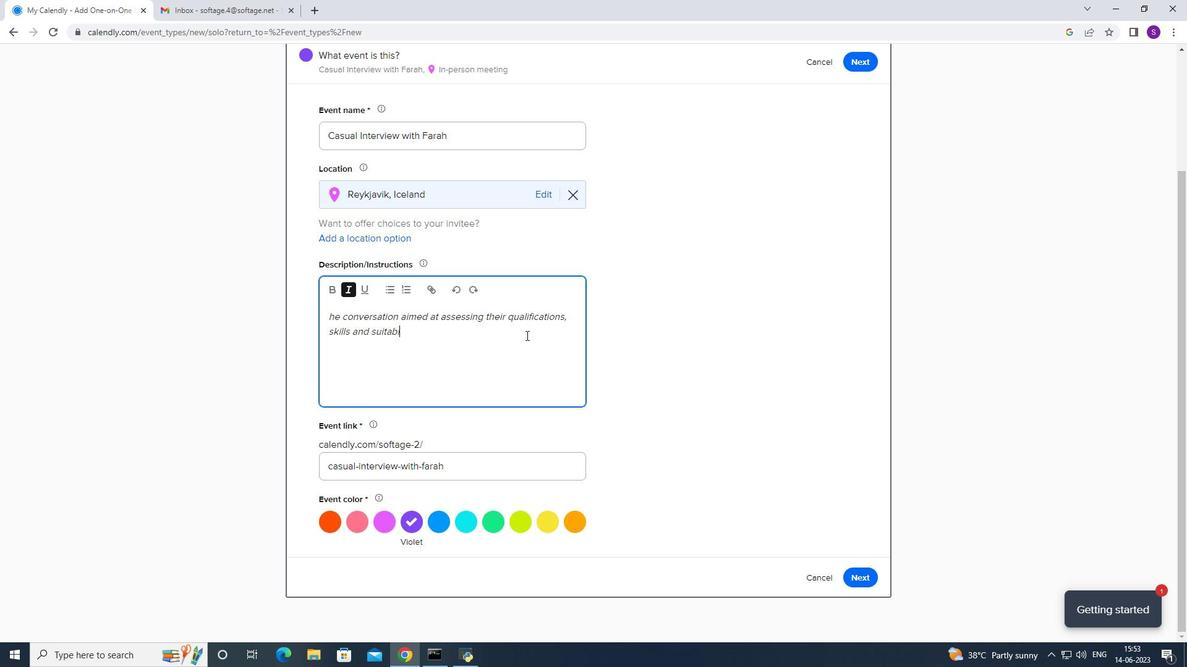 
Action: Mouse moved to (526, 336)
Screenshot: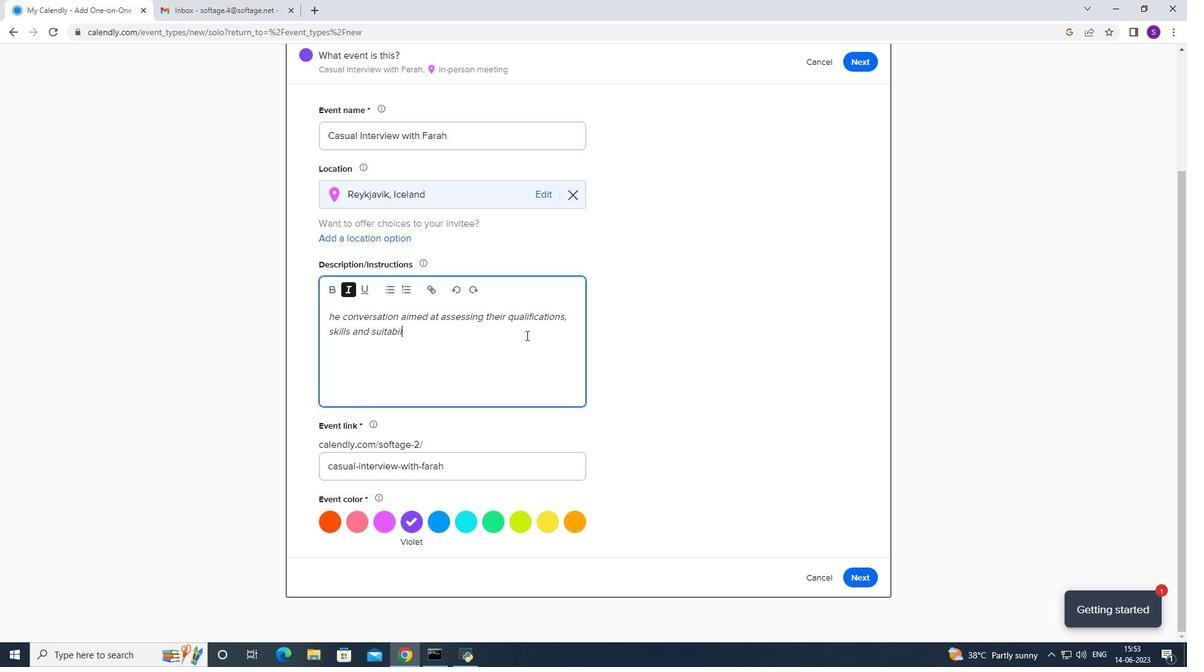 
Action: Key pressed ity<Key.space>f
Screenshot: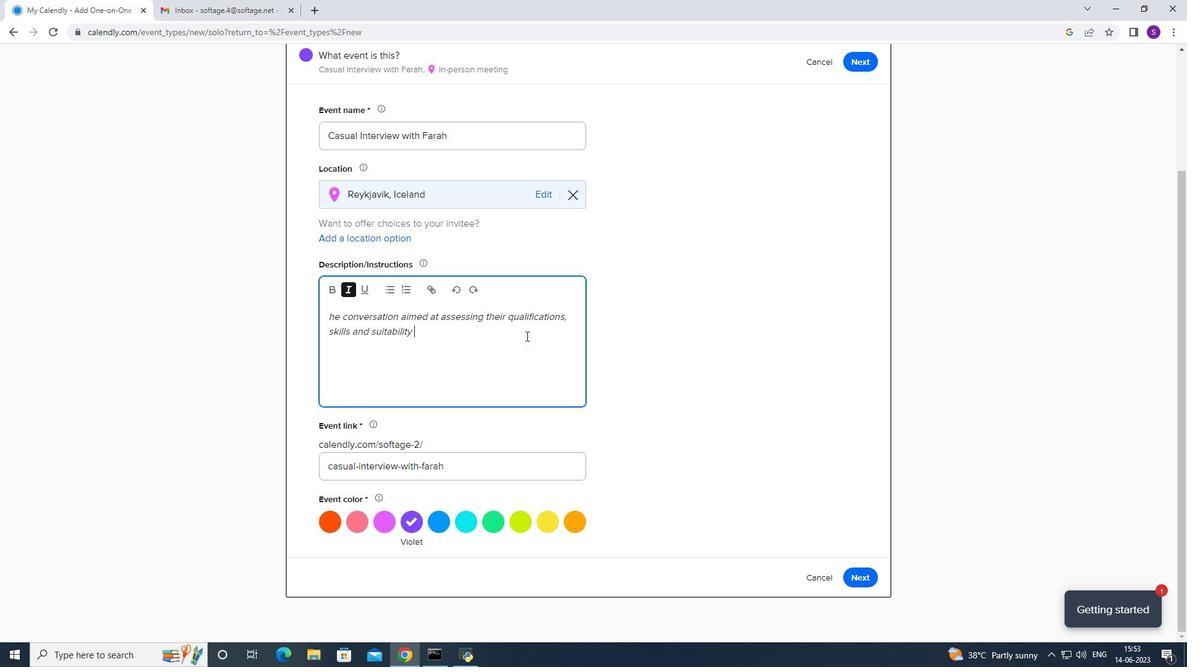 
Action: Mouse moved to (526, 336)
Screenshot: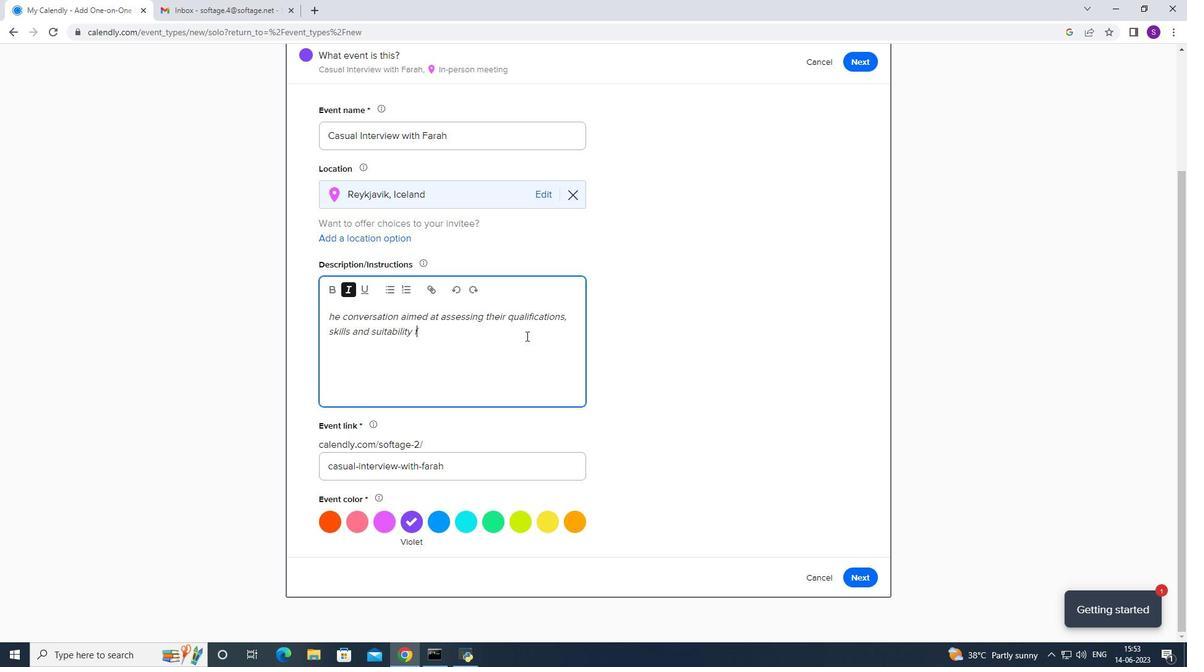 
Action: Key pressed or
Screenshot: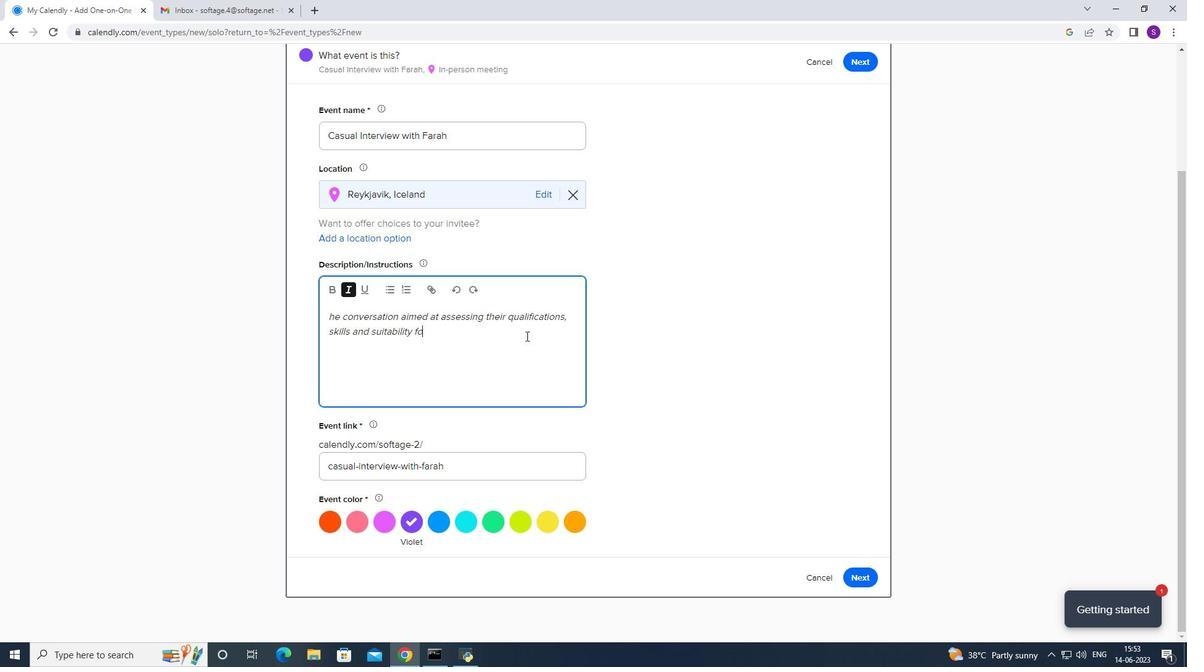 
Action: Mouse moved to (526, 337)
Screenshot: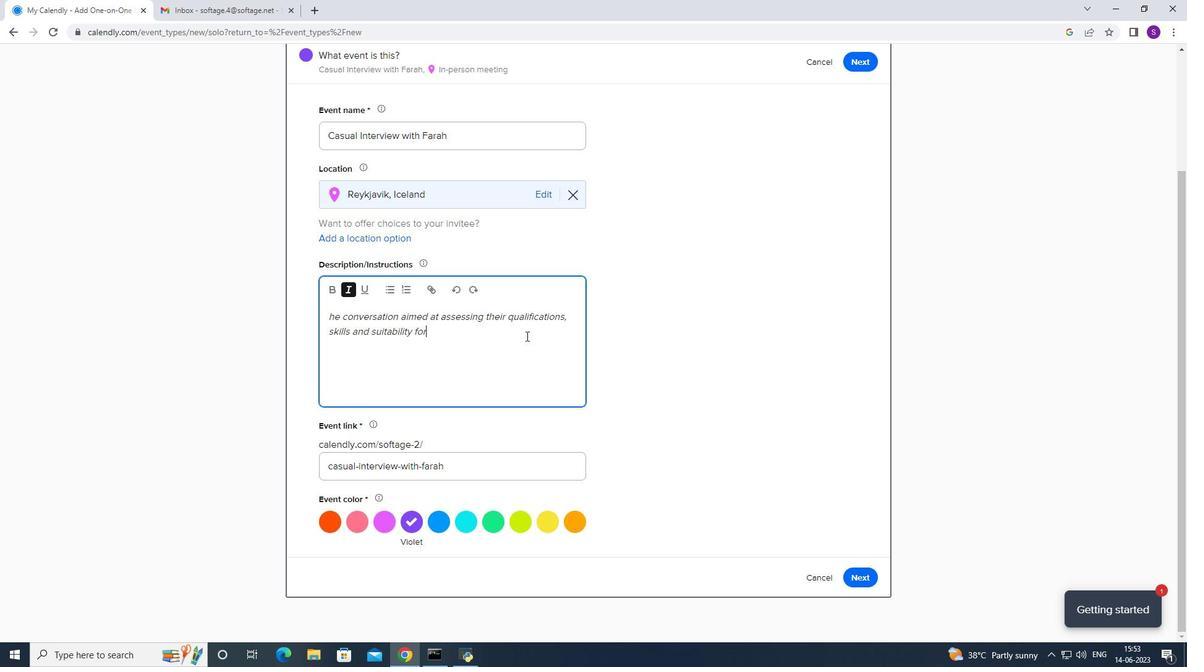 
Action: Key pressed <Key.space>a<Key.space>
Screenshot: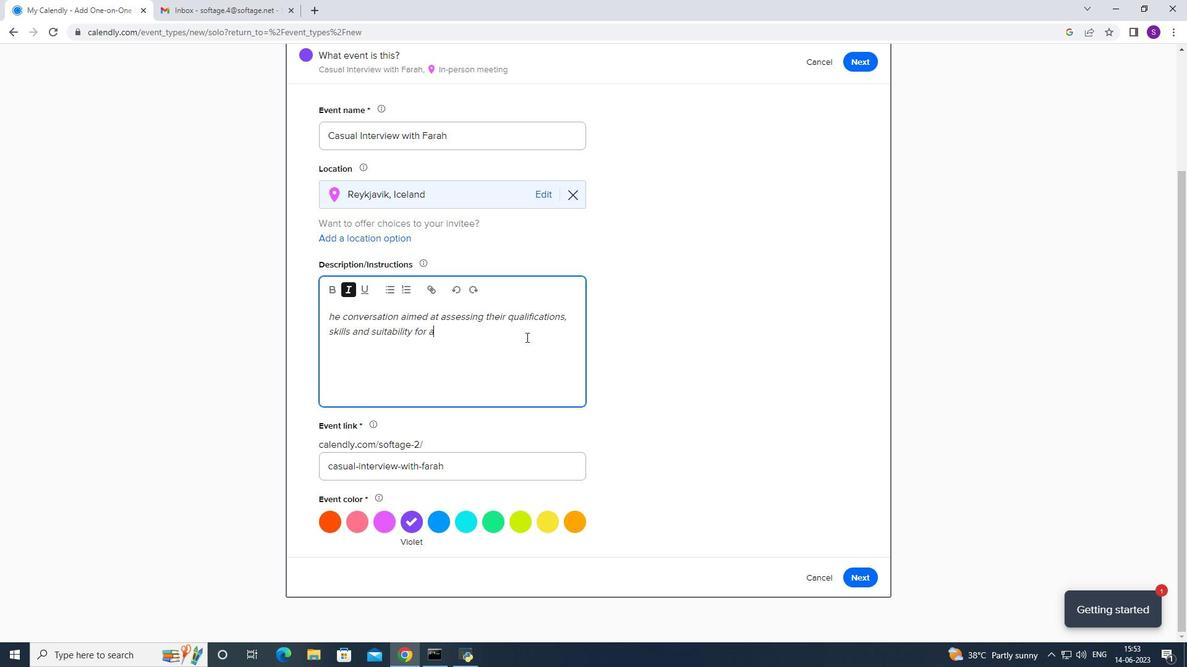 
Action: Mouse moved to (526, 337)
Screenshot: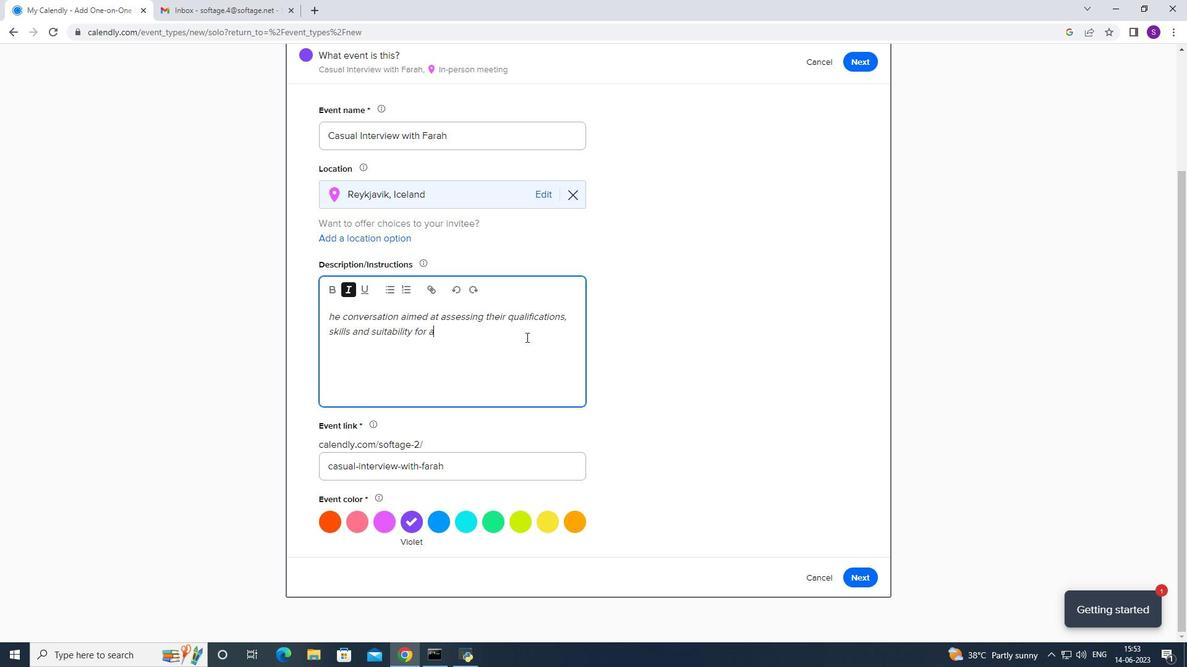 
Action: Key pressed sp
Screenshot: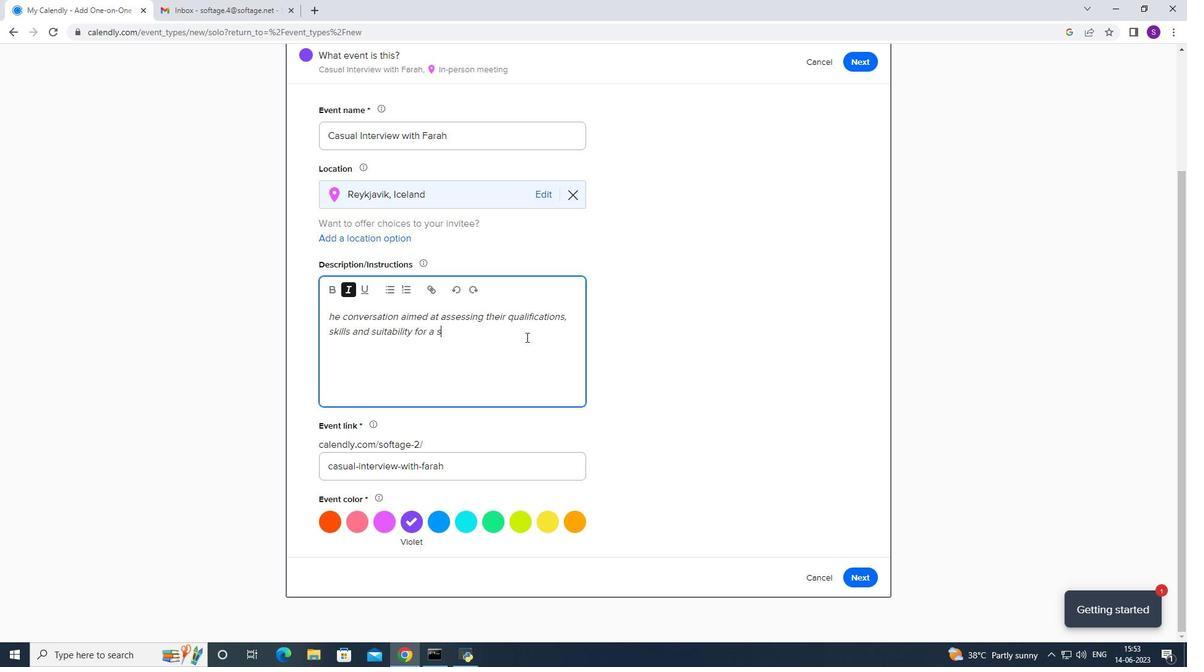 
Action: Mouse moved to (526, 338)
Screenshot: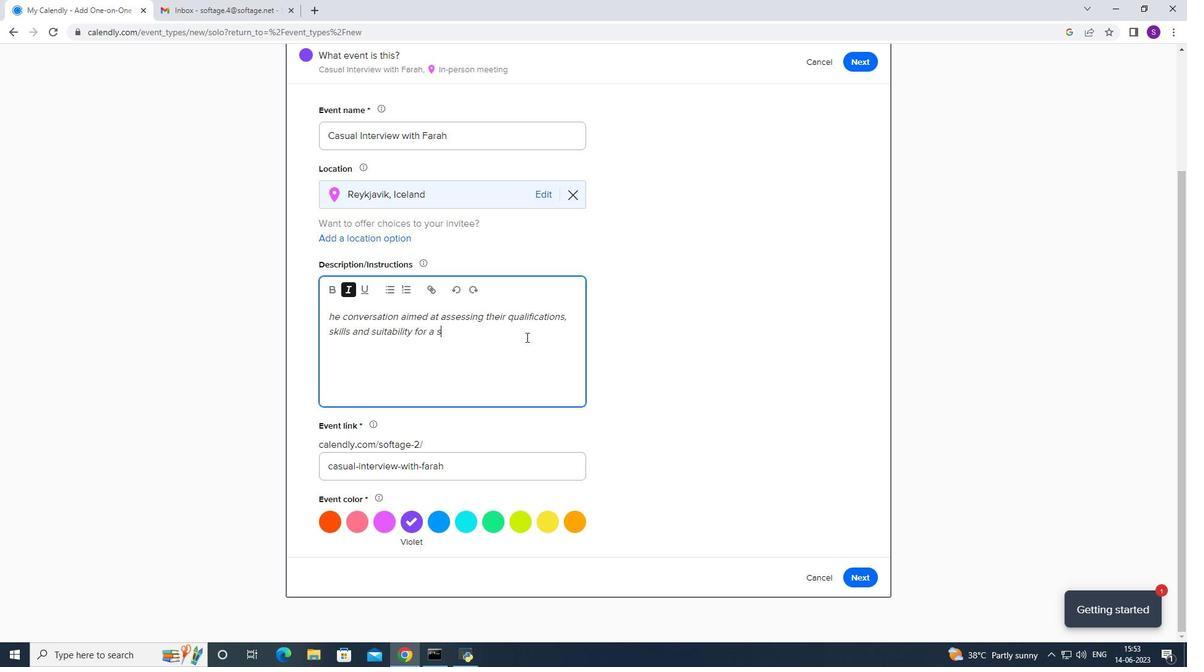 
Action: Key pressed ec
Screenshot: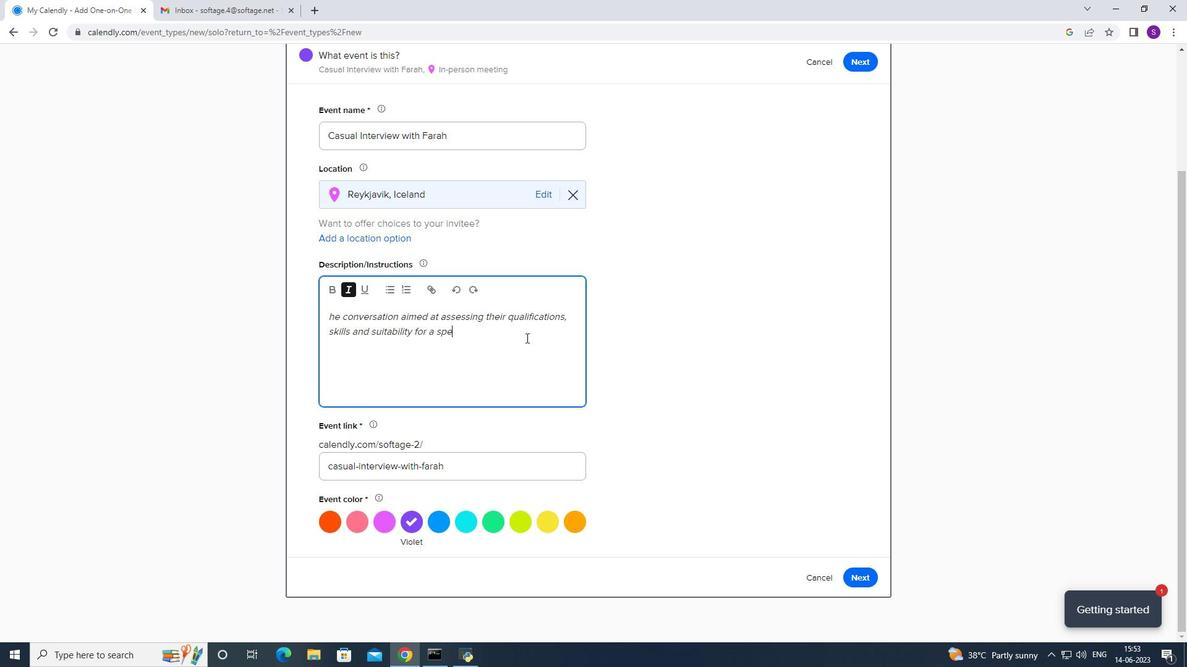 
Action: Mouse moved to (526, 338)
Screenshot: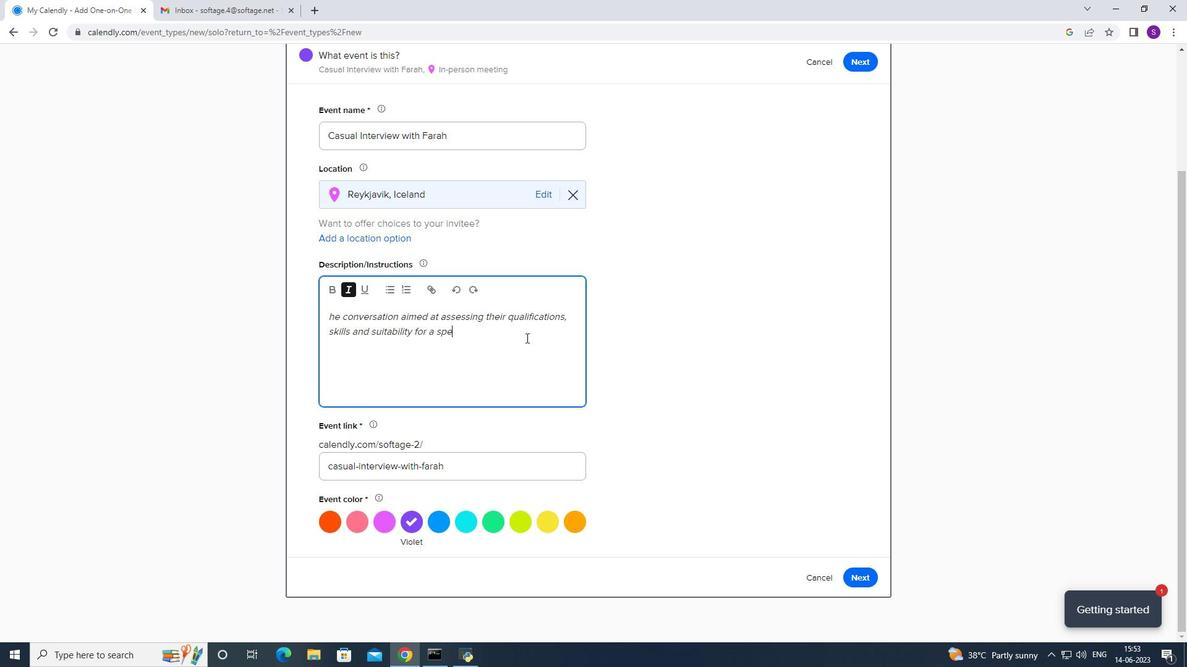 
Action: Key pressed i
Screenshot: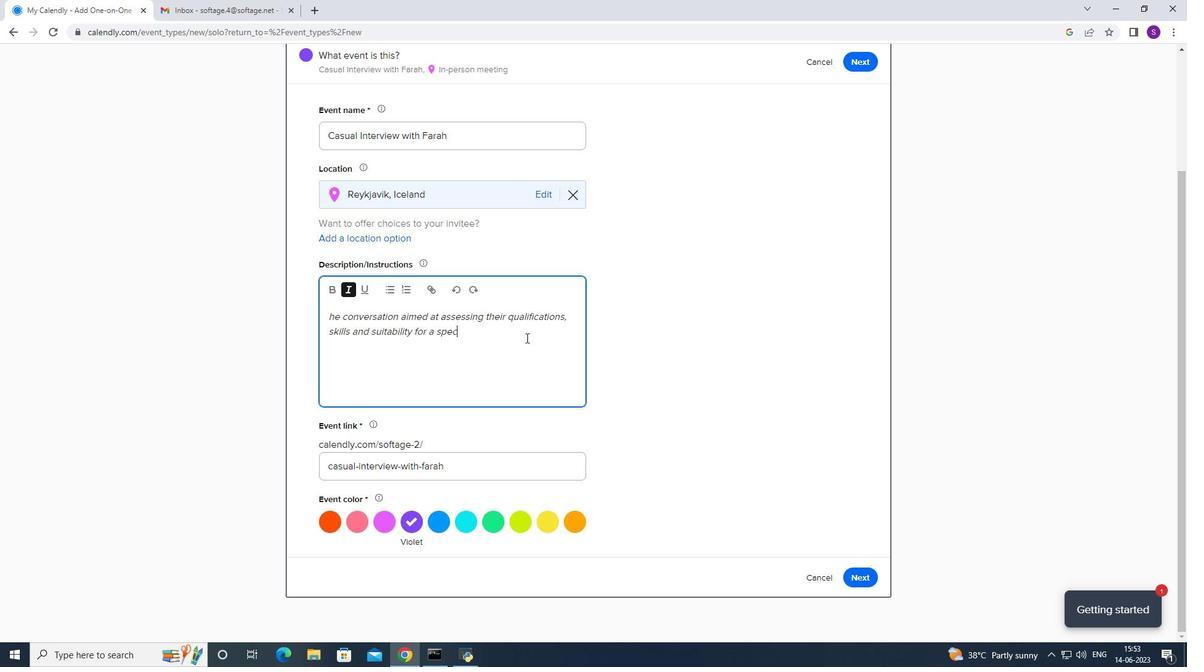 
Action: Mouse moved to (526, 339)
Screenshot: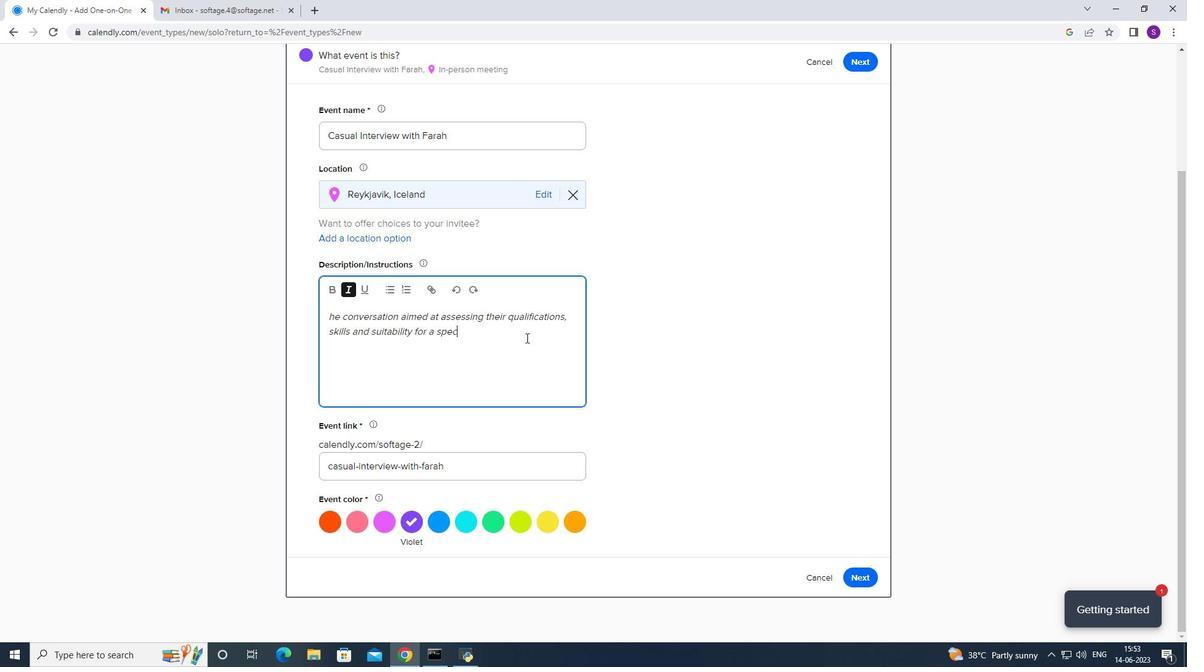 
Action: Key pressed fic<Key.space>
Screenshot: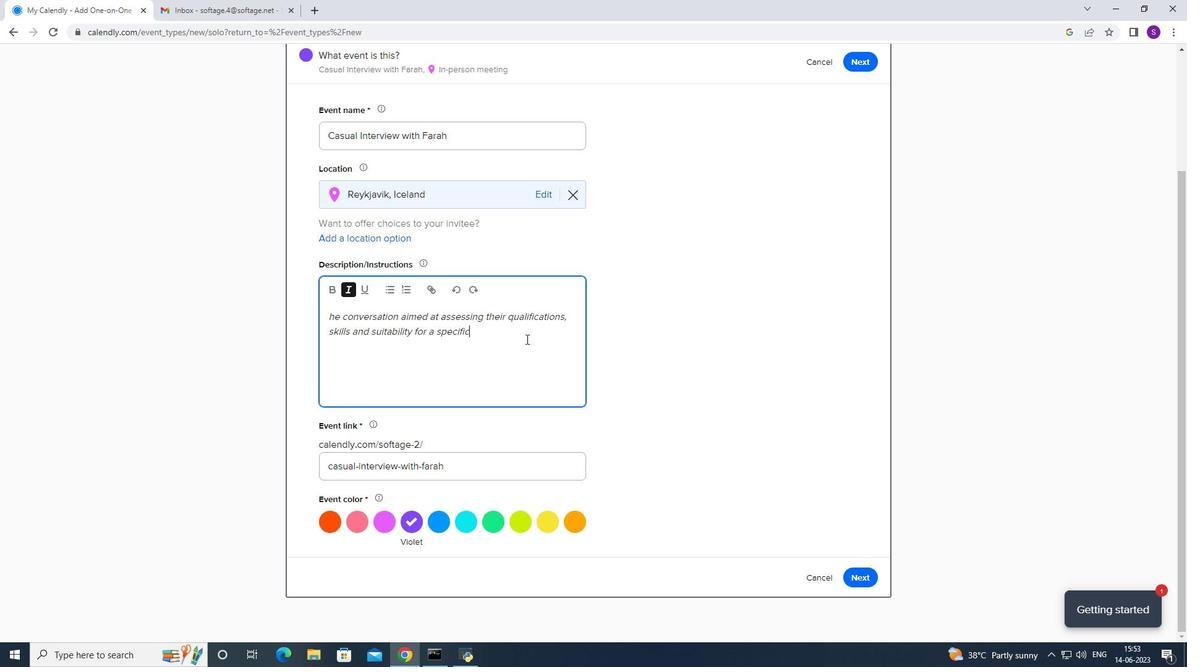 
Action: Mouse moved to (526, 339)
Screenshot: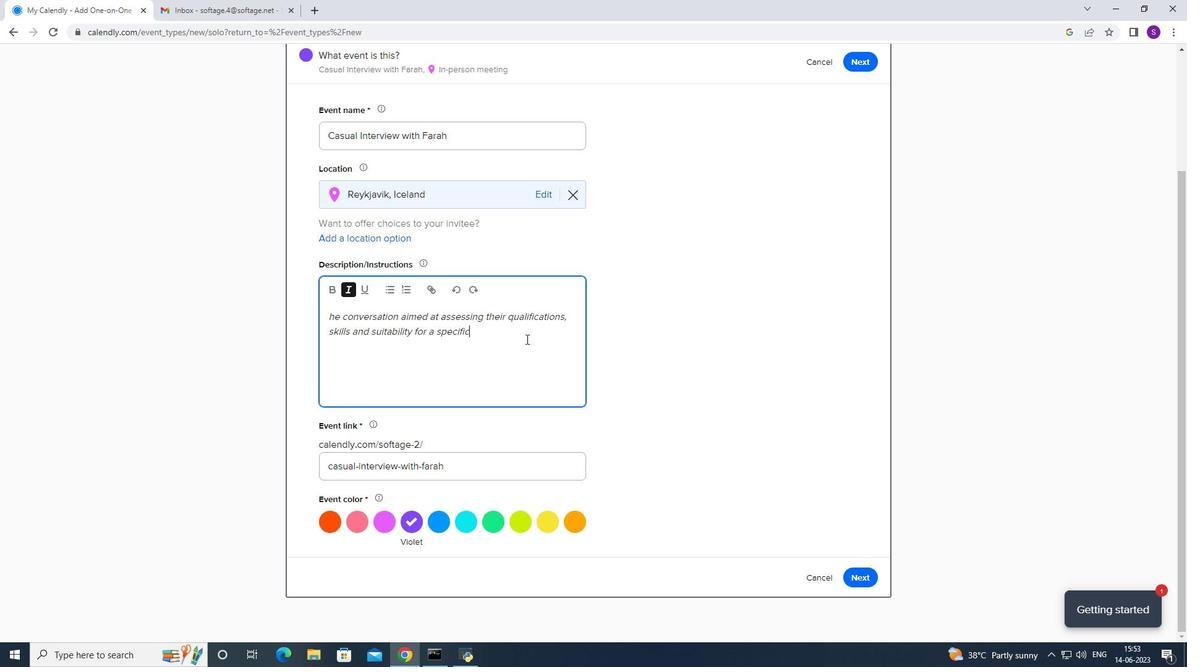 
Action: Key pressed j
Screenshot: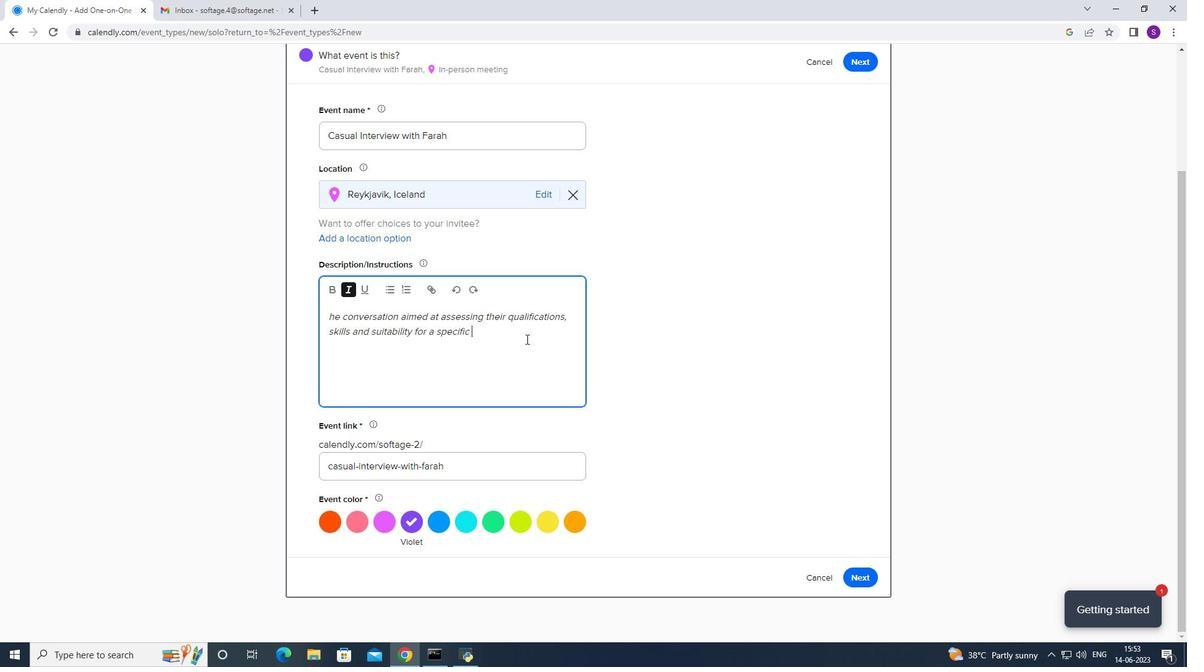 
Action: Mouse moved to (526, 340)
Screenshot: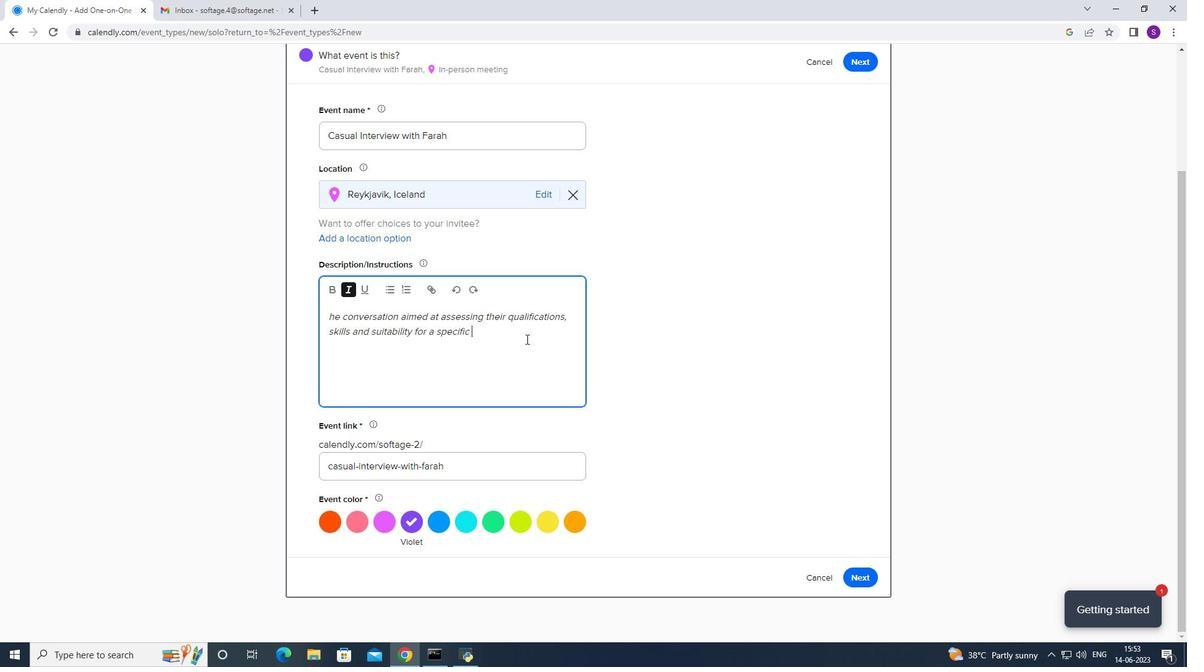 
Action: Key pressed o
Screenshot: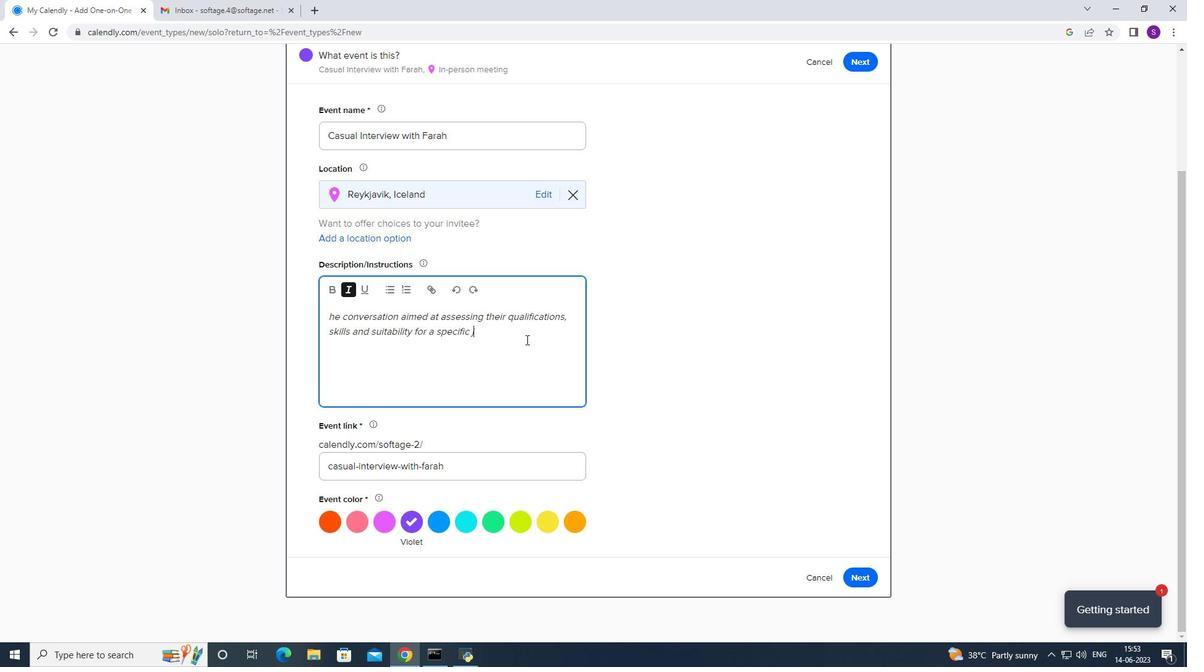
Action: Mouse moved to (526, 340)
Screenshot: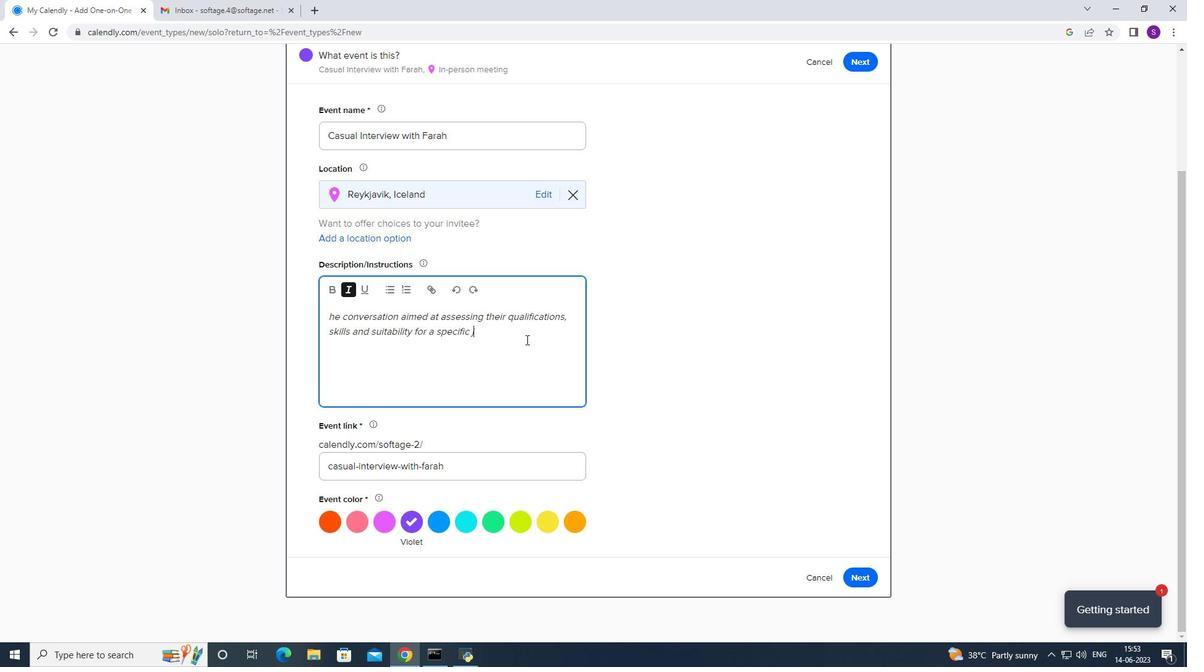 
Action: Key pressed b<Key.space>
Screenshot: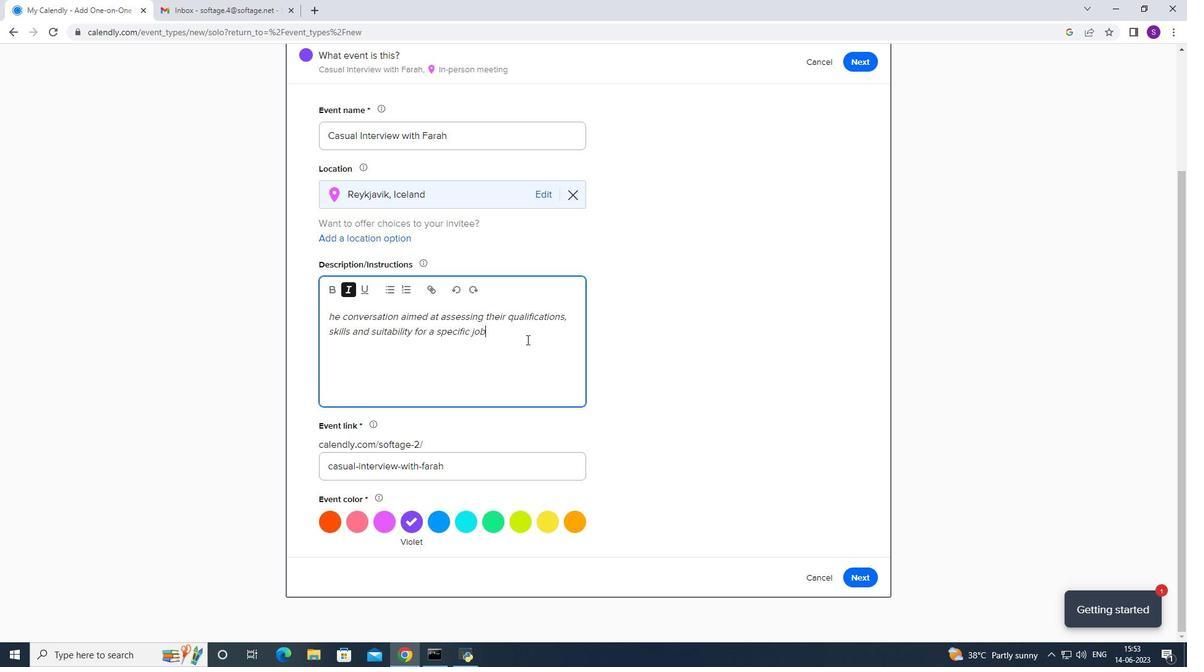 
Action: Mouse moved to (527, 340)
Screenshot: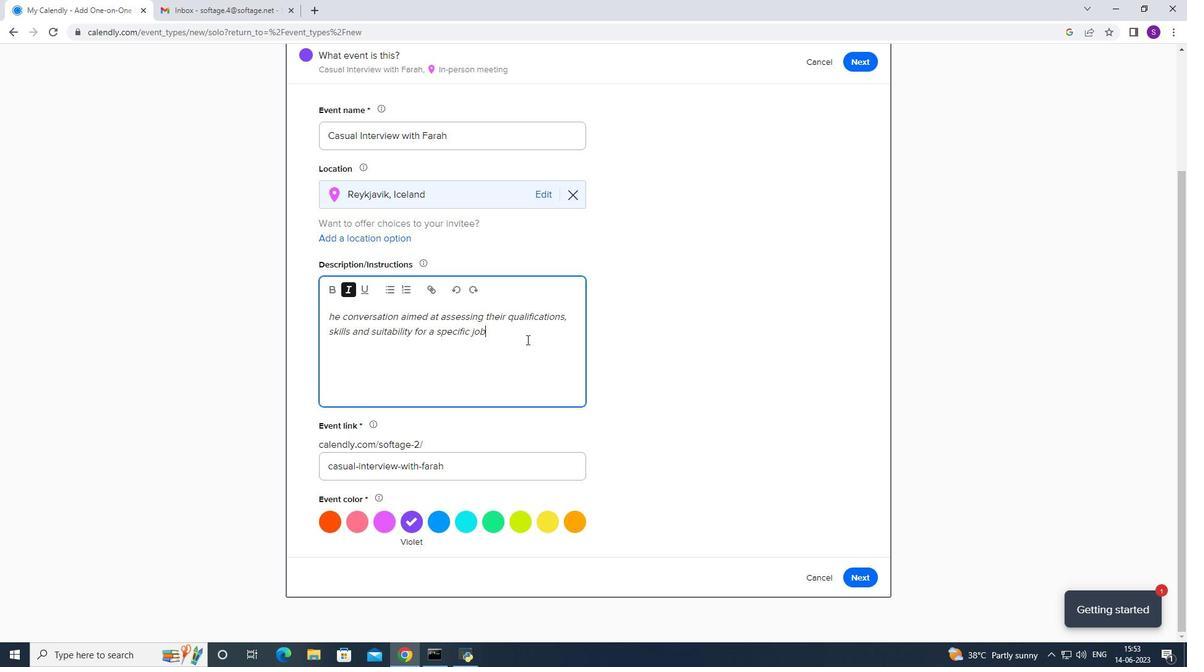 
Action: Key pressed role
Screenshot: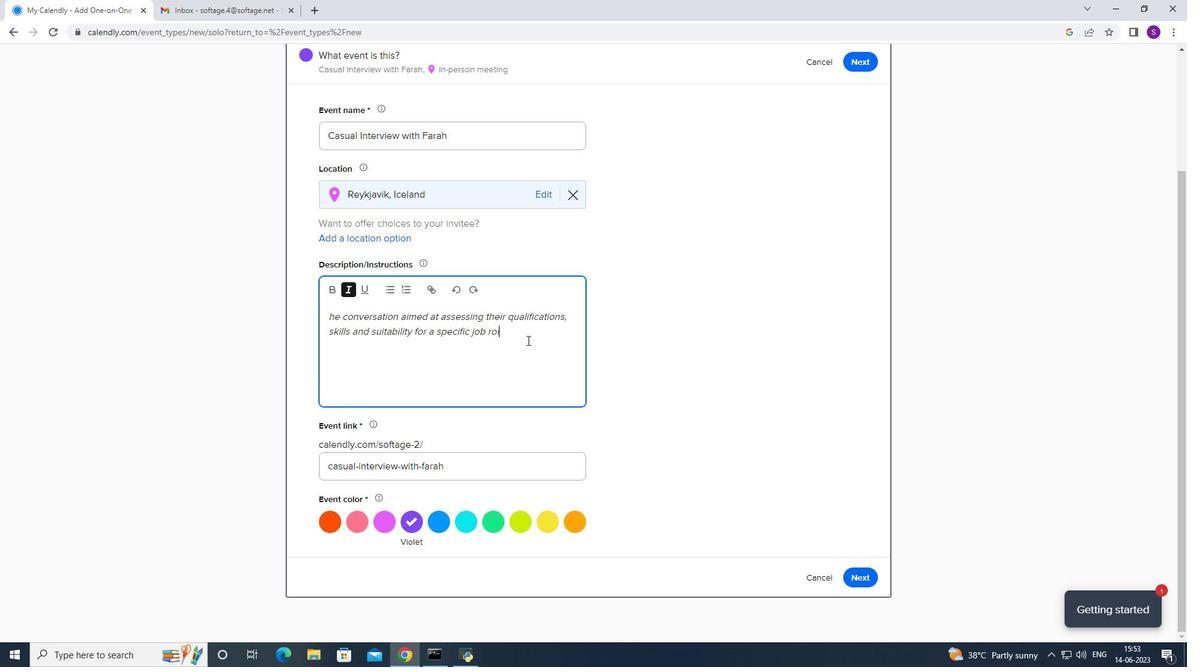 
Action: Mouse moved to (527, 340)
Screenshot: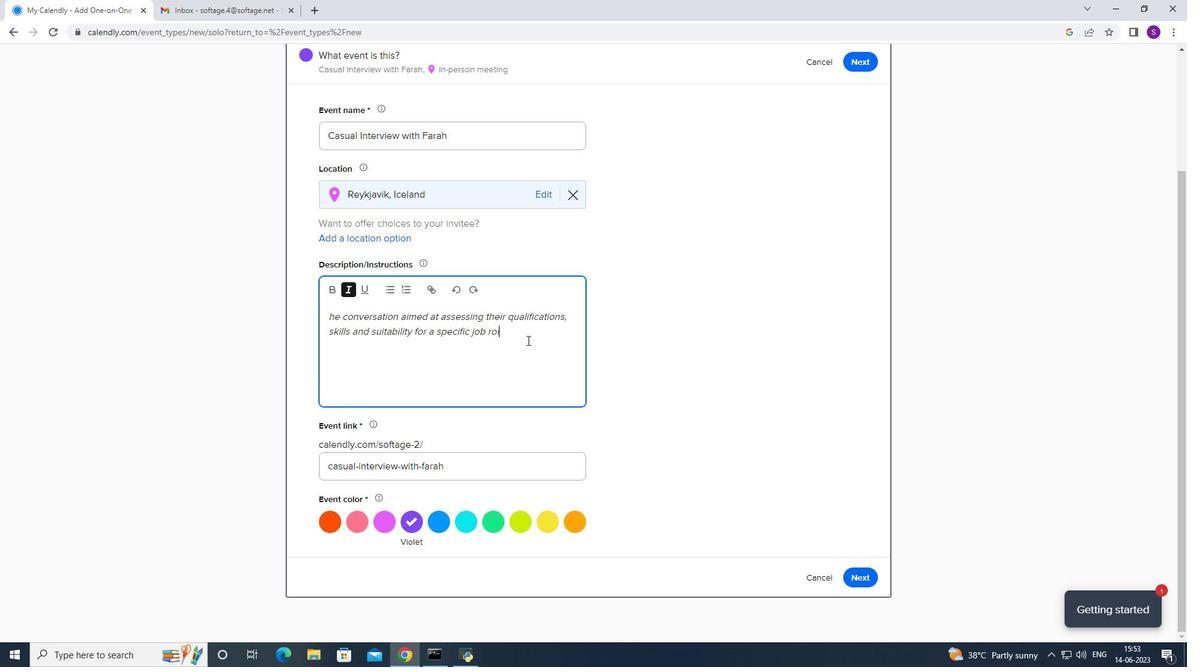 
Action: Key pressed <Key.space>w
Screenshot: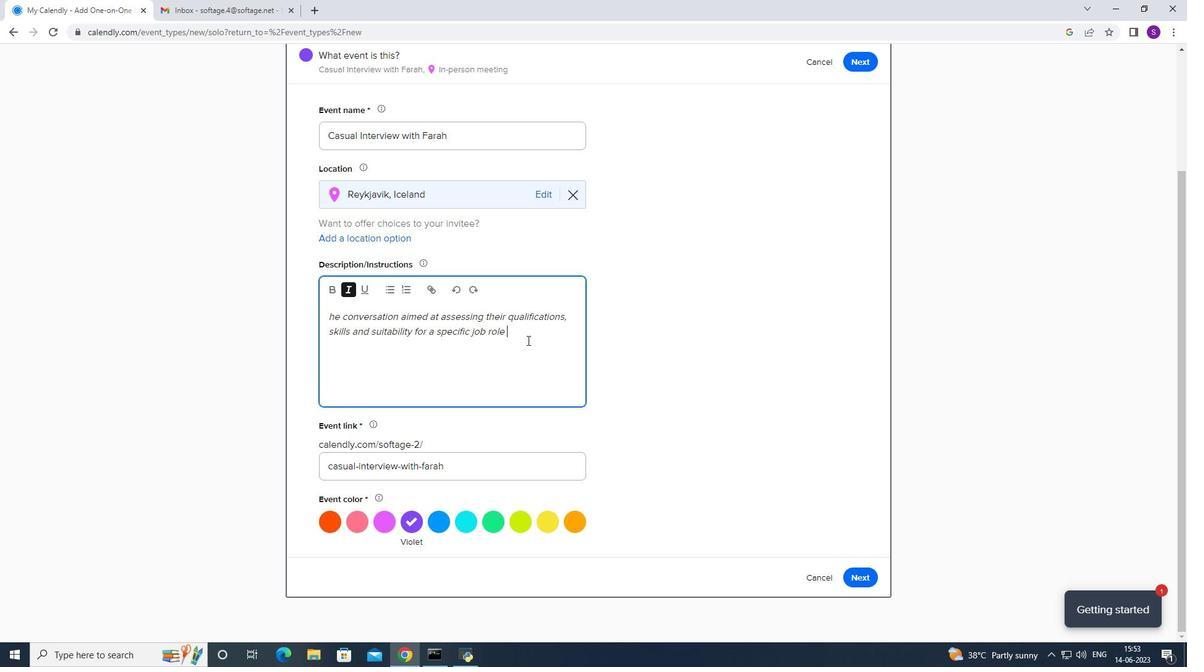 
Action: Mouse moved to (527, 341)
Screenshot: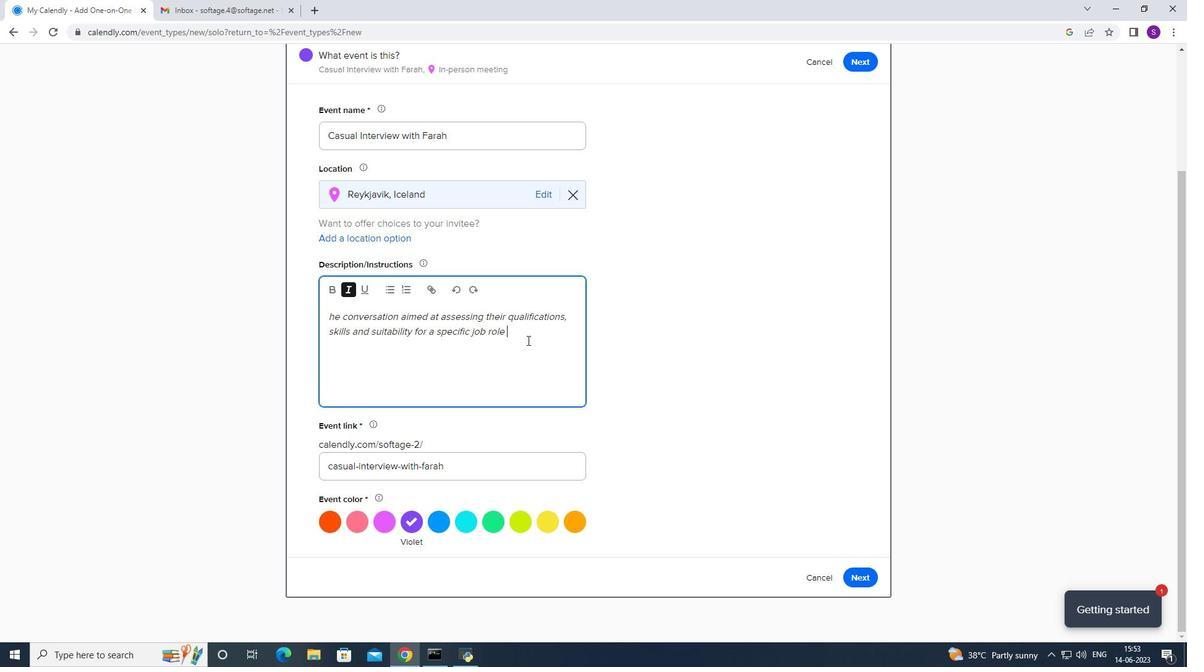 
Action: Key pressed ithin
Screenshot: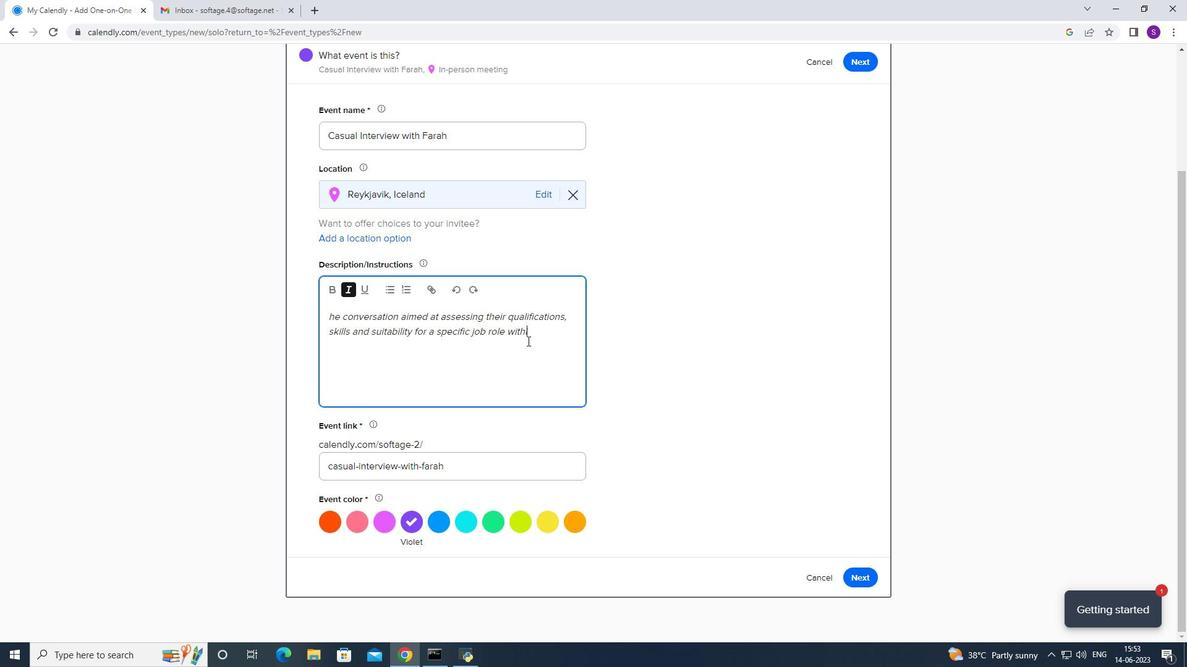 
Action: Mouse moved to (527, 341)
Screenshot: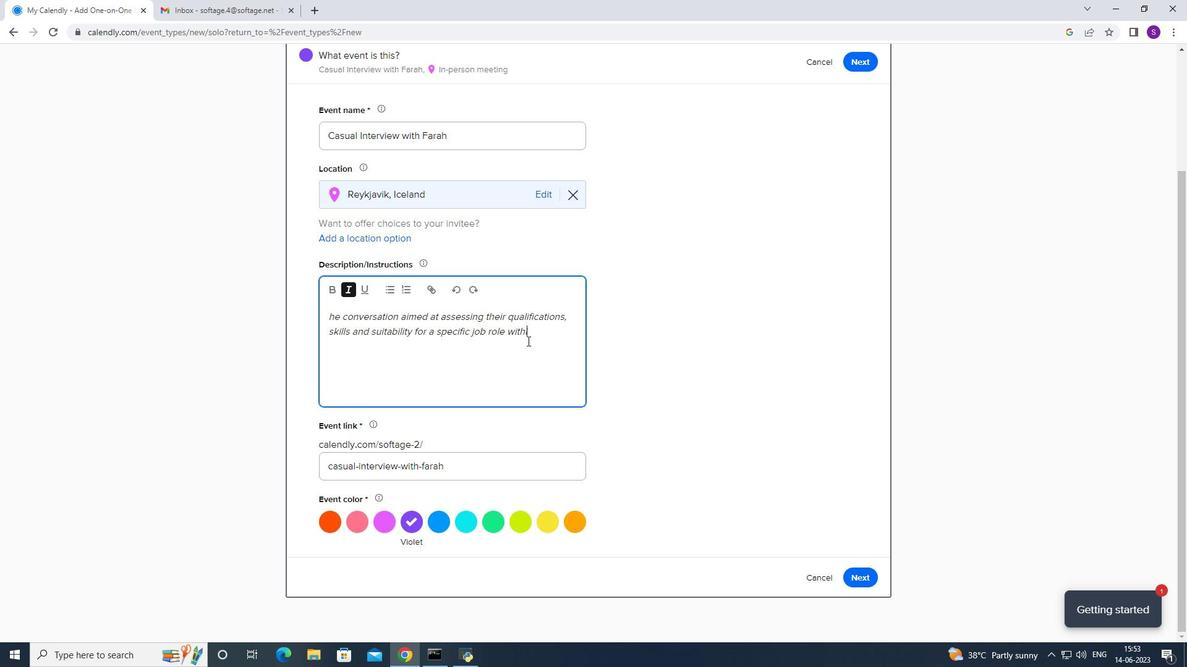 
Action: Key pressed <Key.space>a<Key.space>
Screenshot: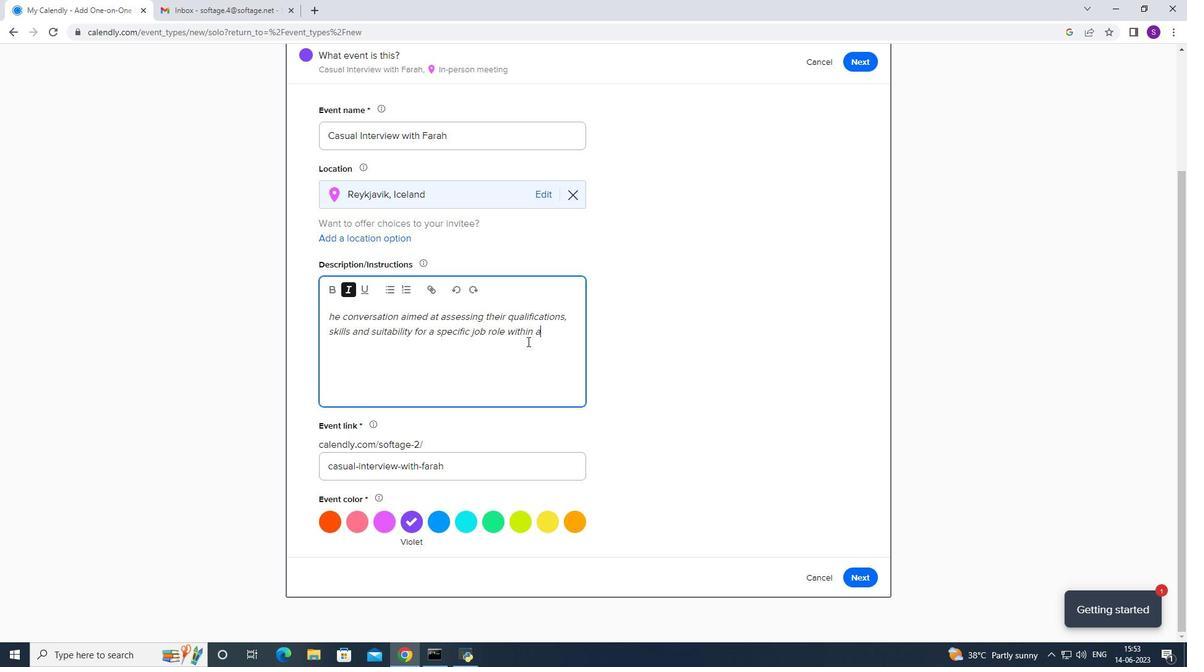 
Action: Mouse moved to (661, 299)
Screenshot: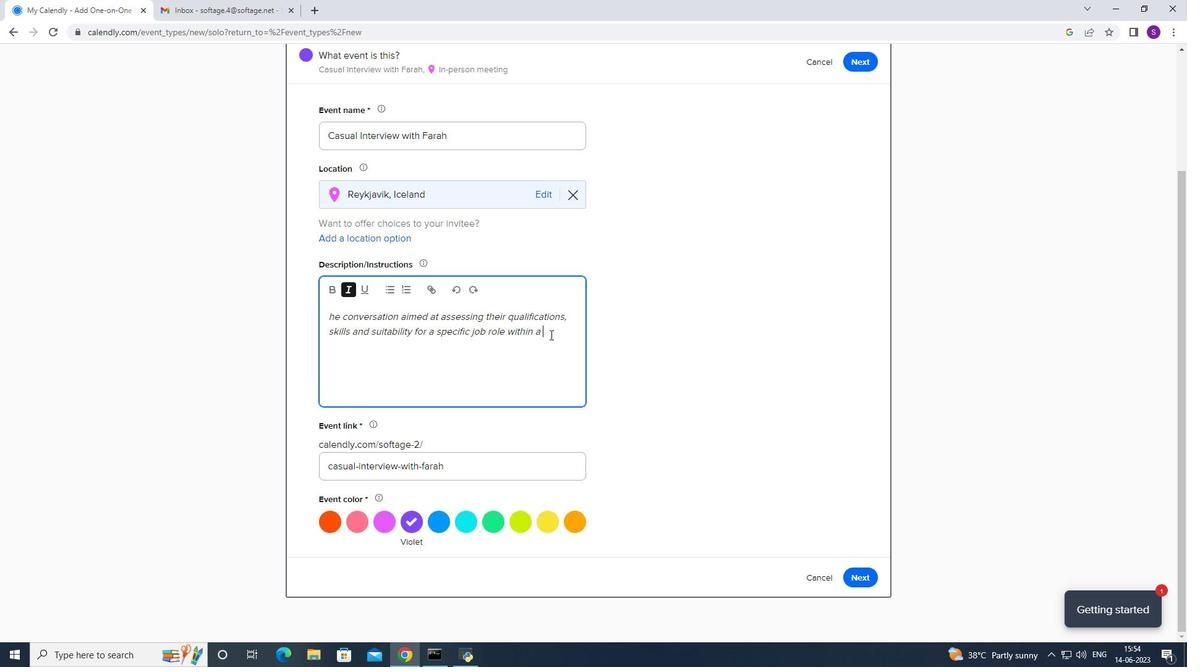 
Action: Key pressed <Key.backspace>
Screenshot: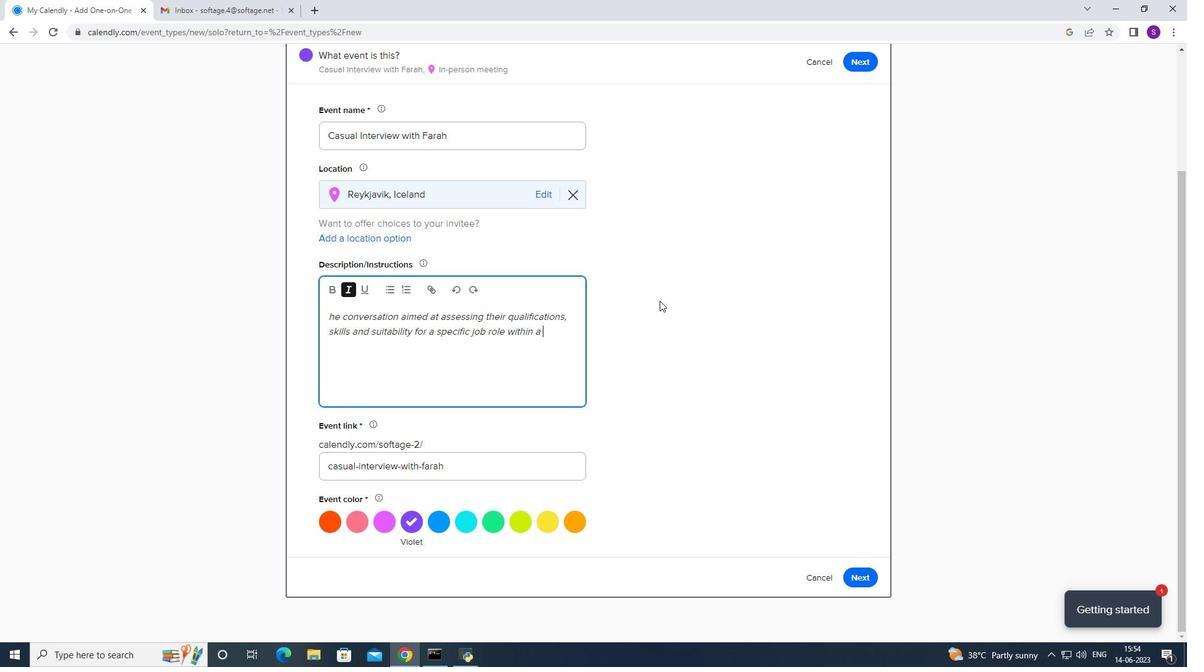 
Action: Mouse moved to (663, 299)
Screenshot: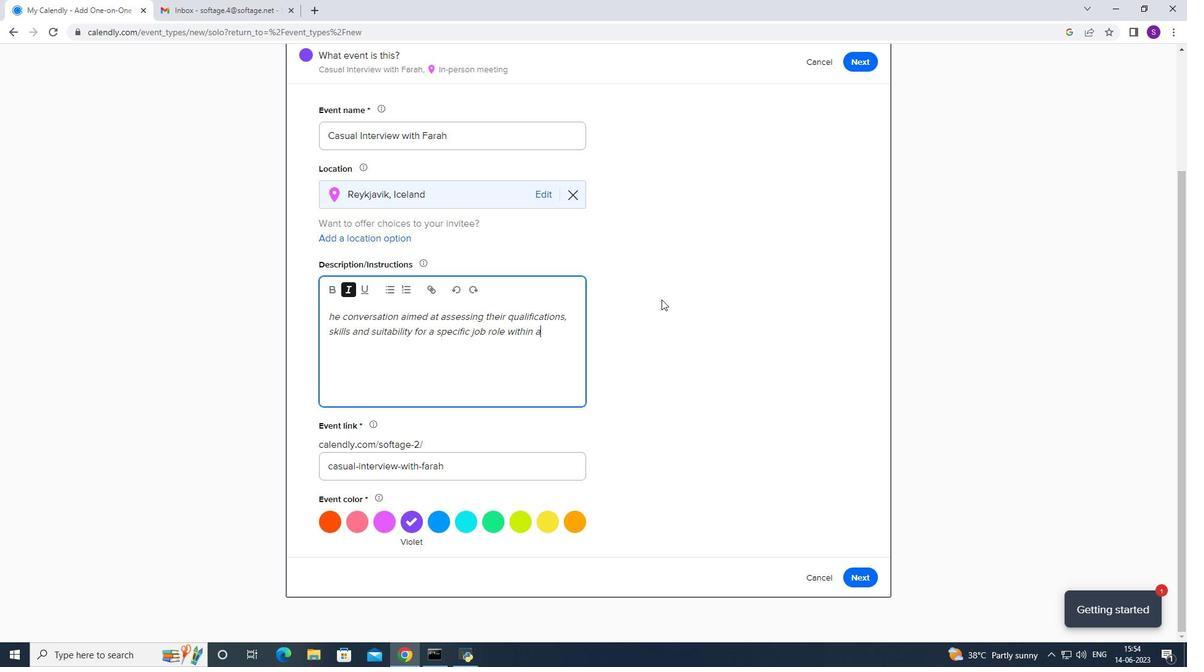 
Action: Key pressed <Key.backspace><Key.space>thev<Key.space>organization.<Key.space>
Screenshot: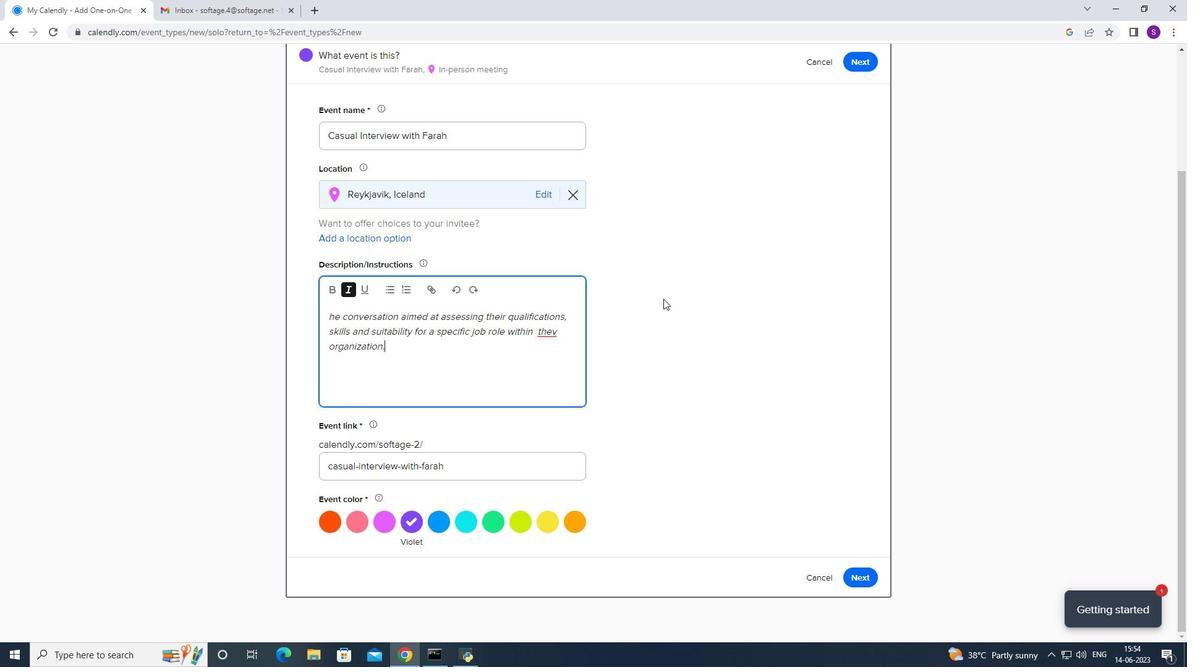 
Action: Mouse moved to (549, 325)
Screenshot: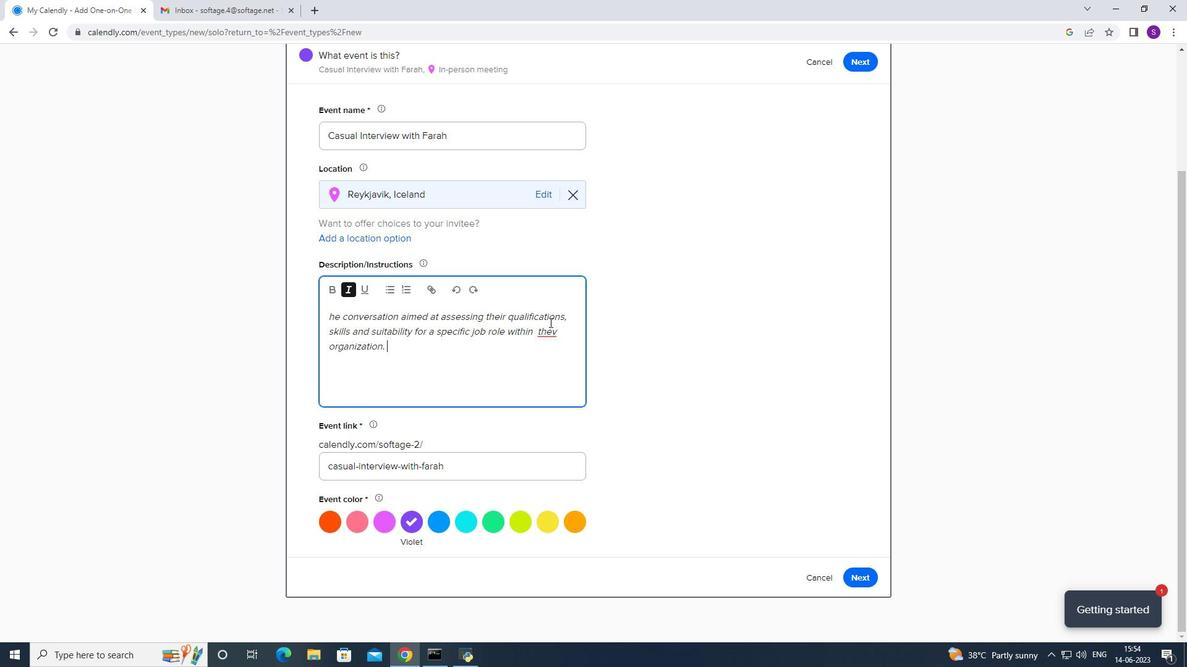 
Action: Mouse pressed right at (549, 325)
Screenshot: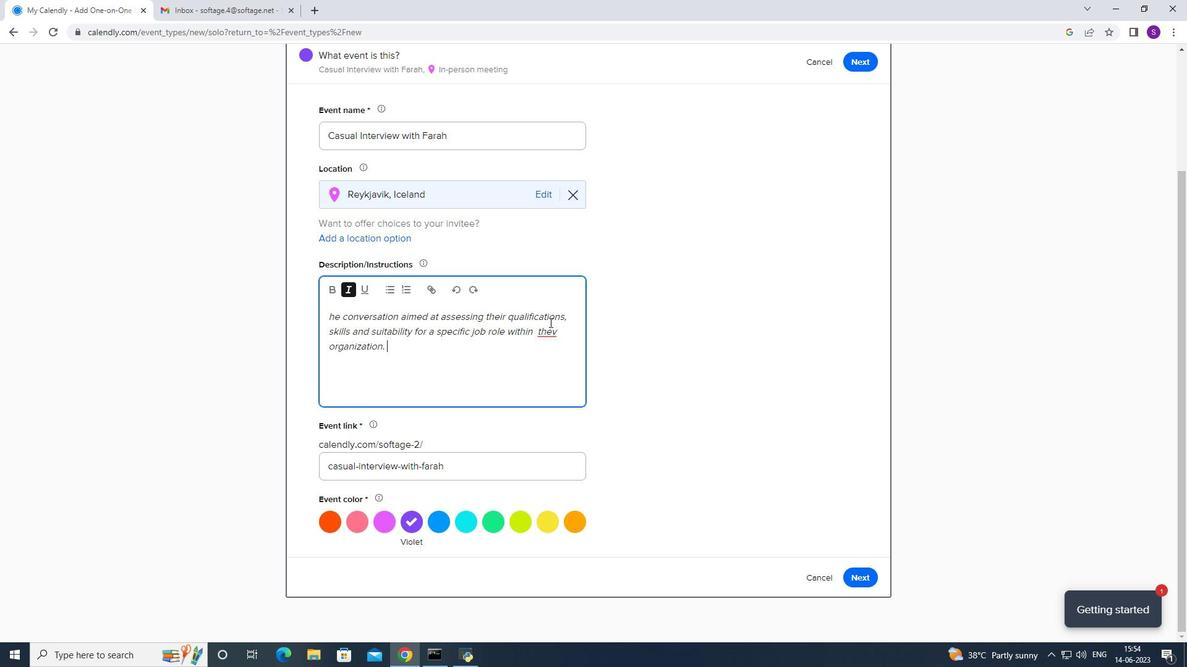 
Action: Mouse pressed left at (549, 325)
Screenshot: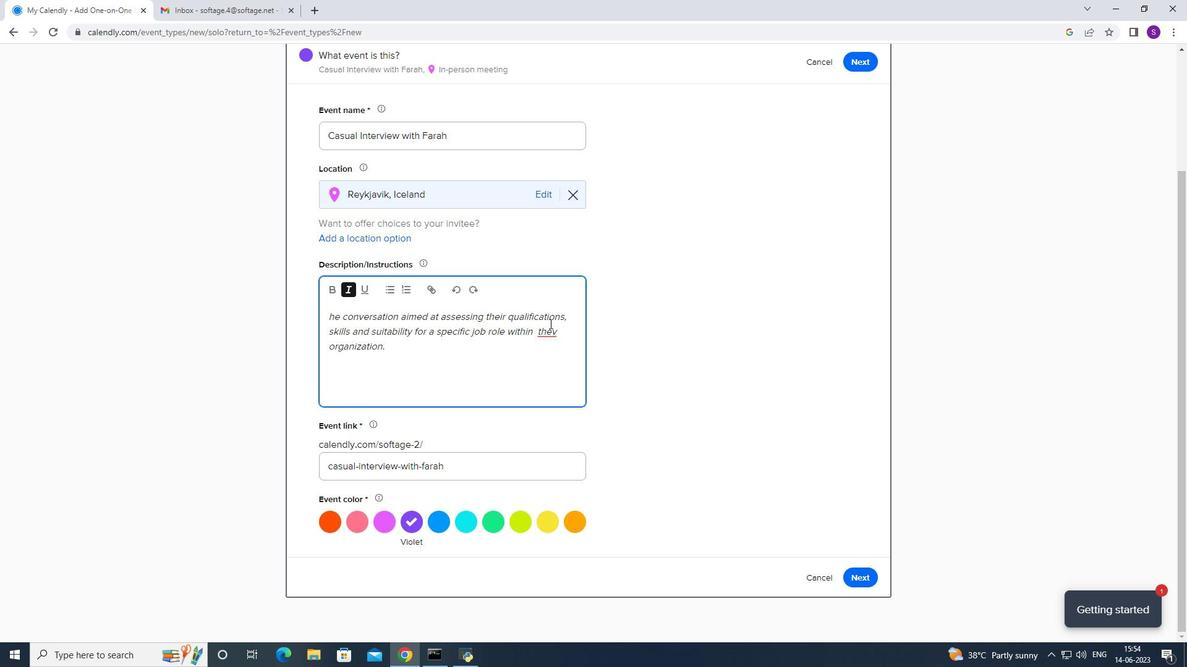 
Action: Mouse moved to (577, 338)
Screenshot: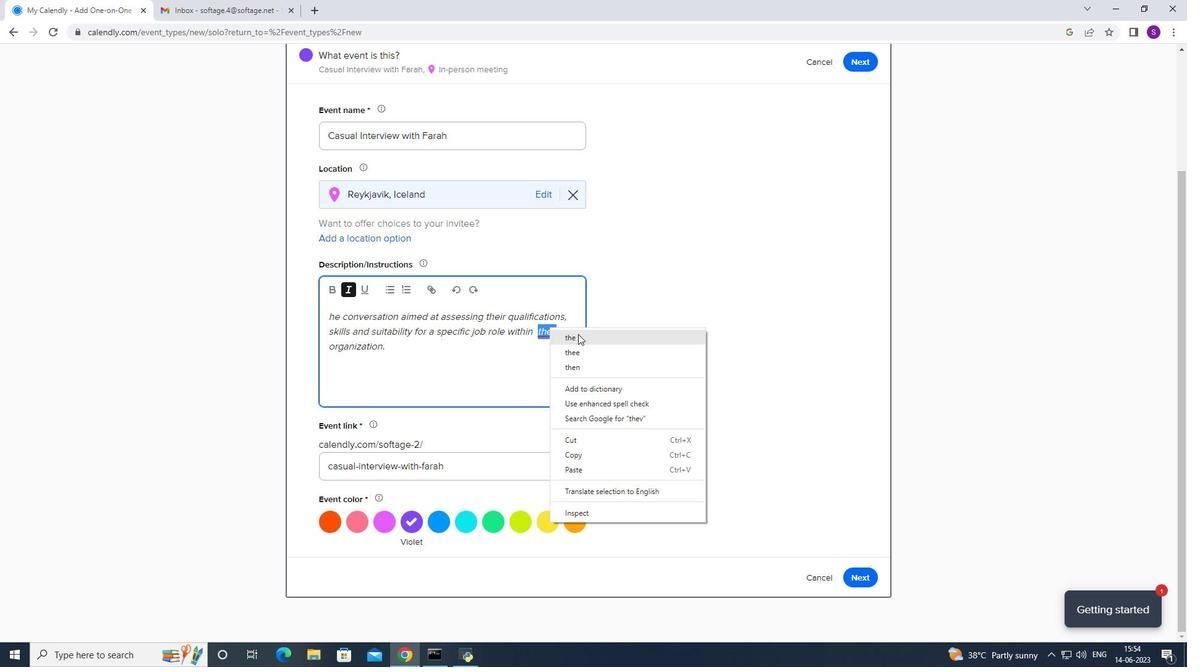 
Action: Mouse pressed left at (577, 338)
Screenshot: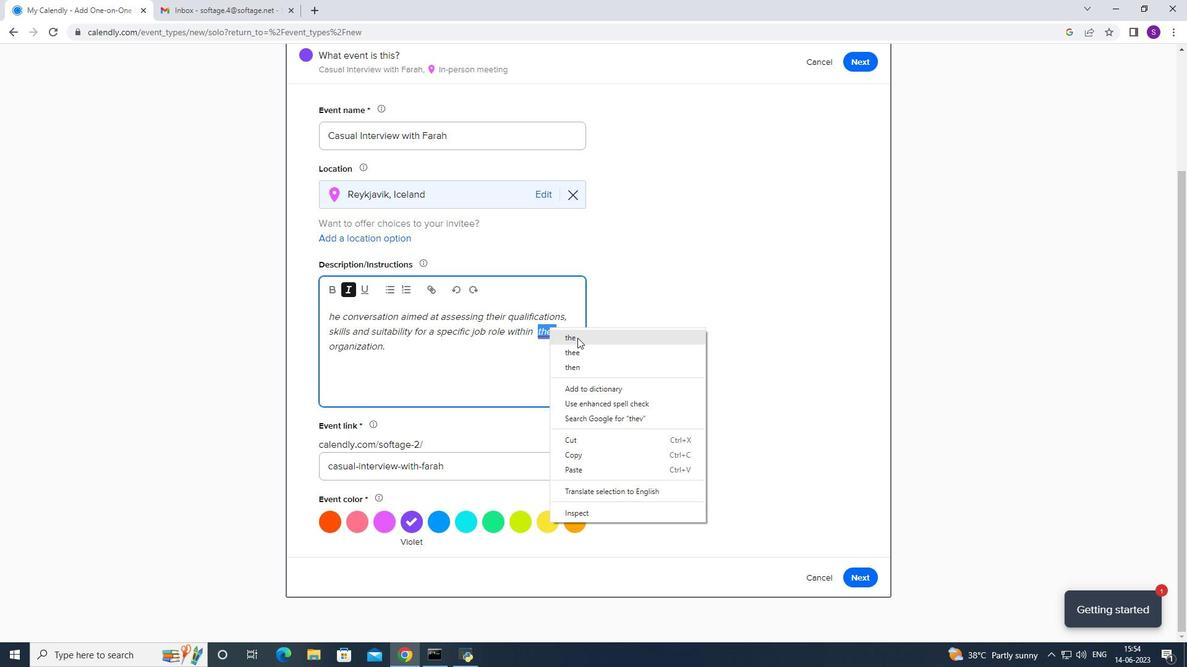 
Action: Mouse moved to (487, 355)
Screenshot: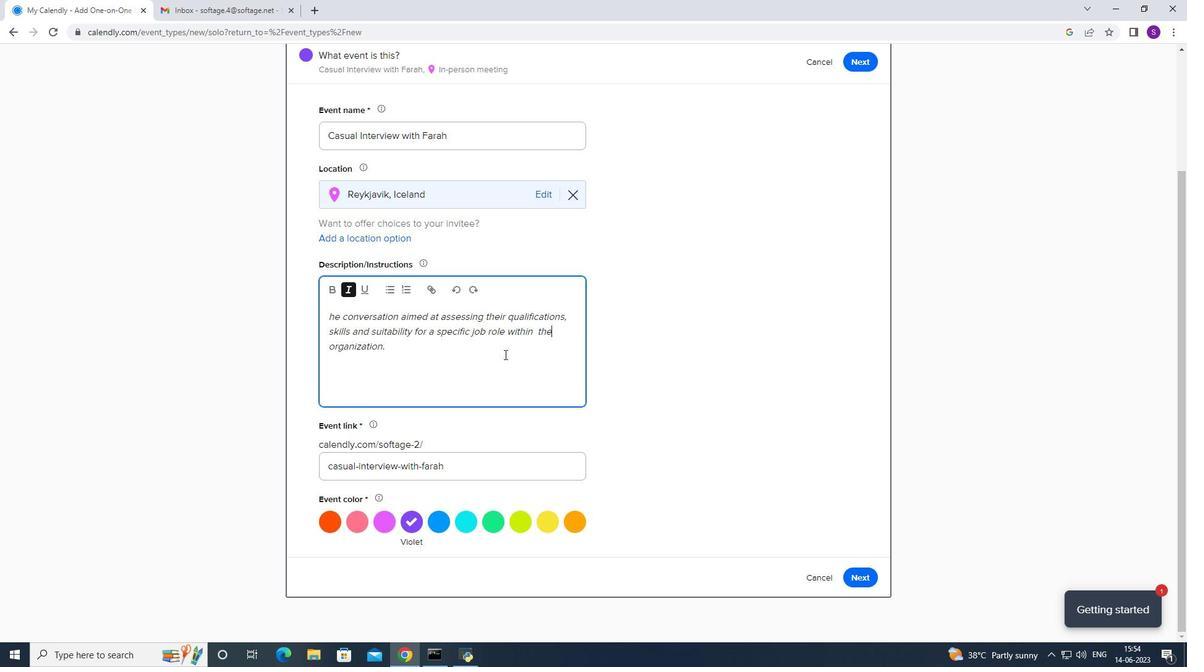 
Action: Mouse pressed left at (487, 355)
Screenshot: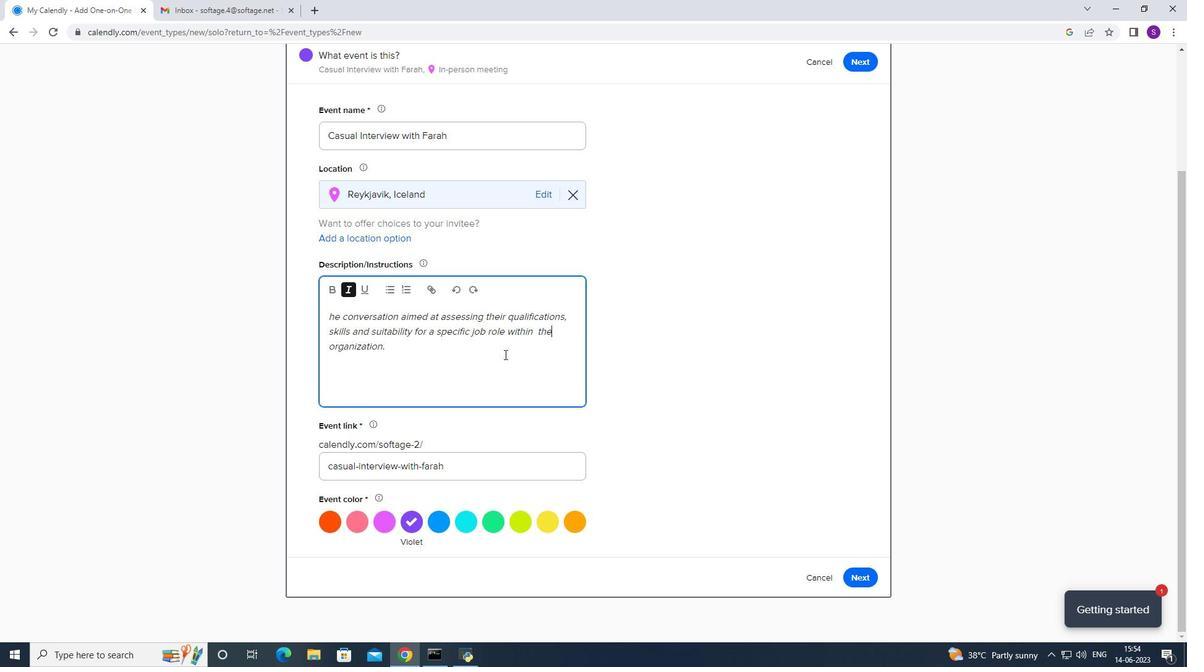 
Action: Mouse moved to (490, 352)
Screenshot: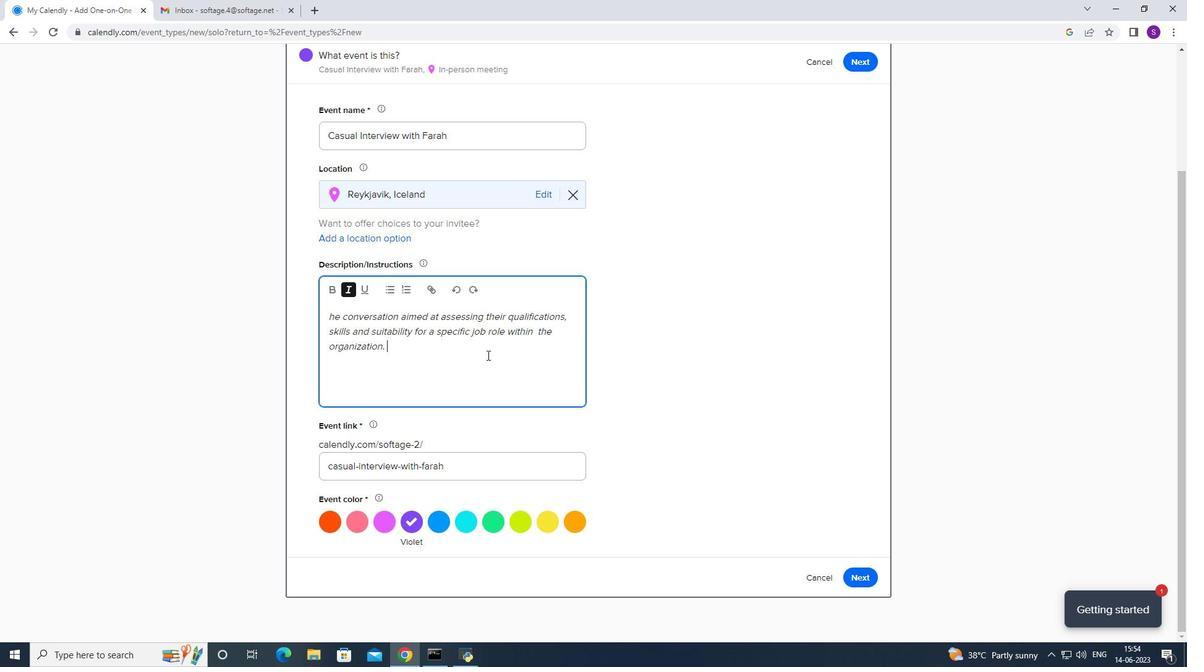 
Action: Key pressed <Key.caps_lock>T<Key.caps_lock>he<Key.space>interview<Key.space>provides<Key.space>an<Key.space>opportunity<Key.space>to<Key.space>the<Key.space>hiruing<Key.space>
Screenshot: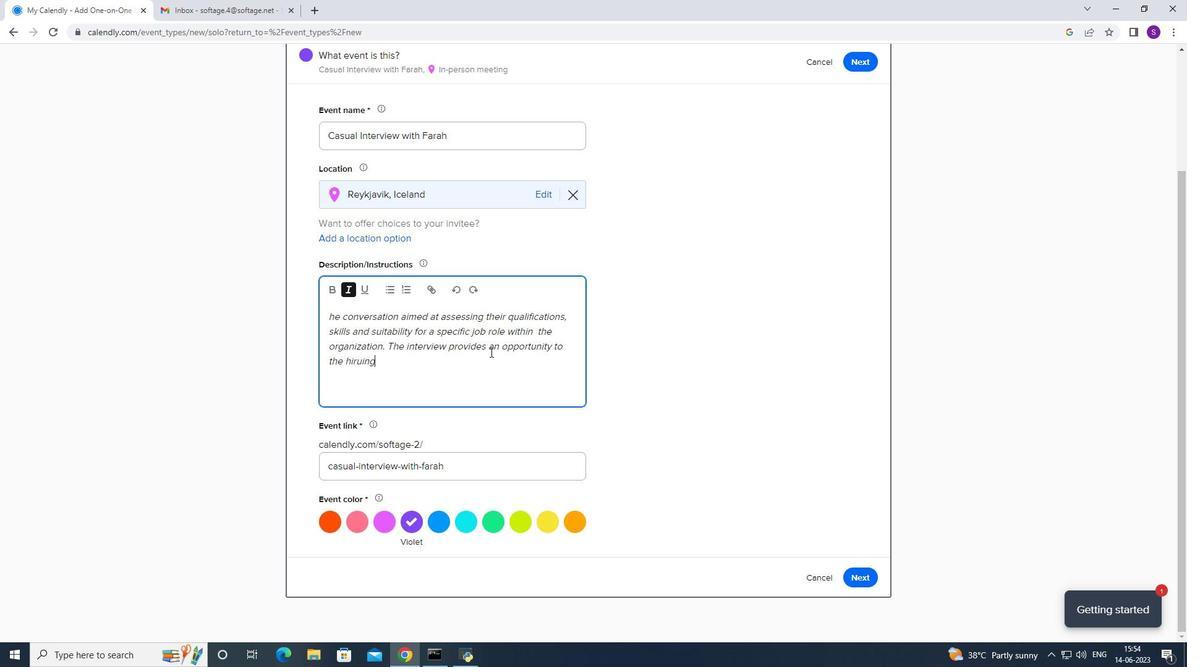 
Action: Mouse moved to (490, 351)
Screenshot: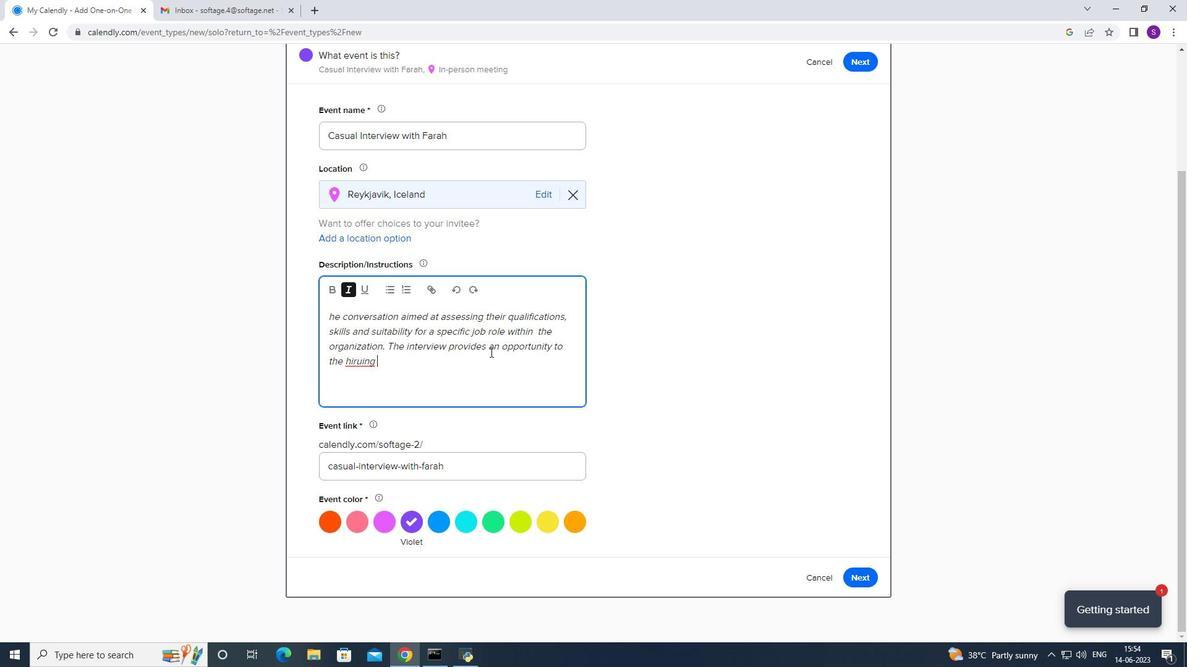 
Action: Key pressed team<Key.space>to<Key.space>gather<Key.space>valuable<Key.space>
Screenshot: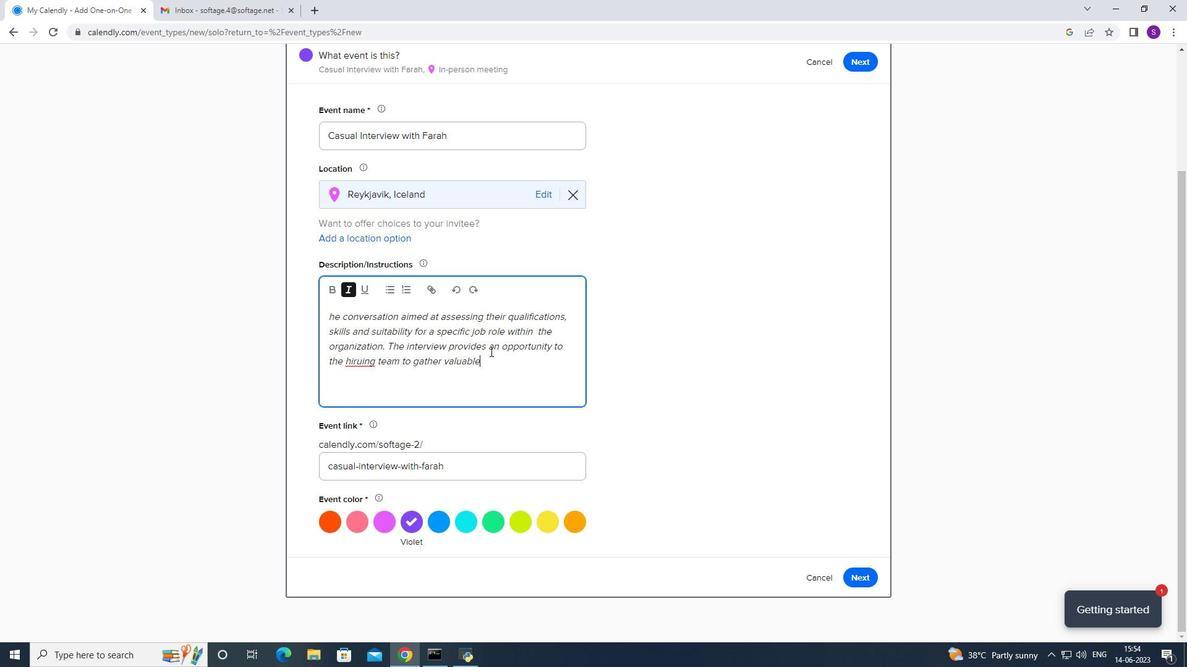 
Action: Mouse moved to (515, 358)
Screenshot: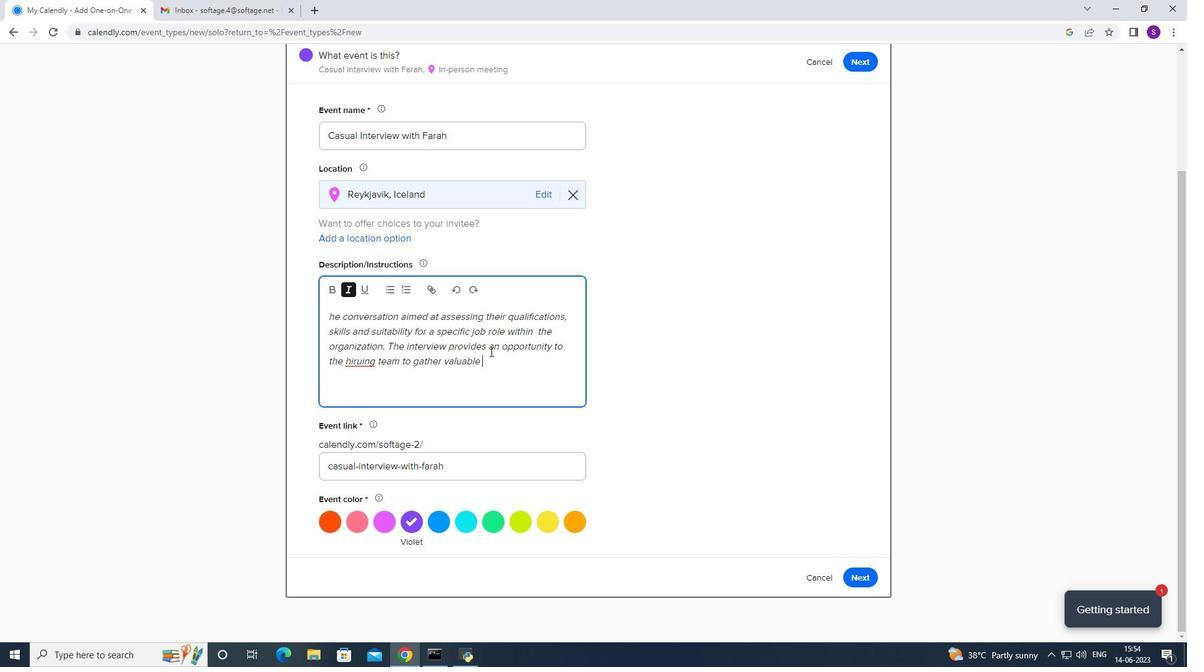 
Action: Mouse scrolled (515, 359) with delta (0, 0)
Screenshot: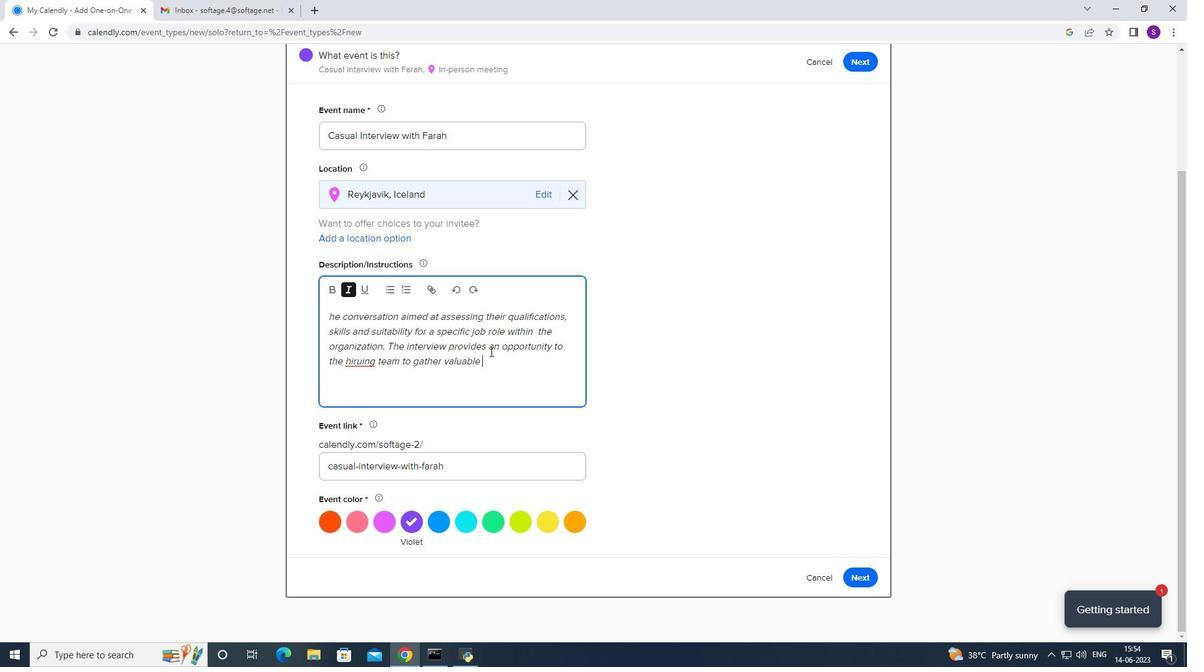 
Action: Mouse moved to (369, 427)
Screenshot: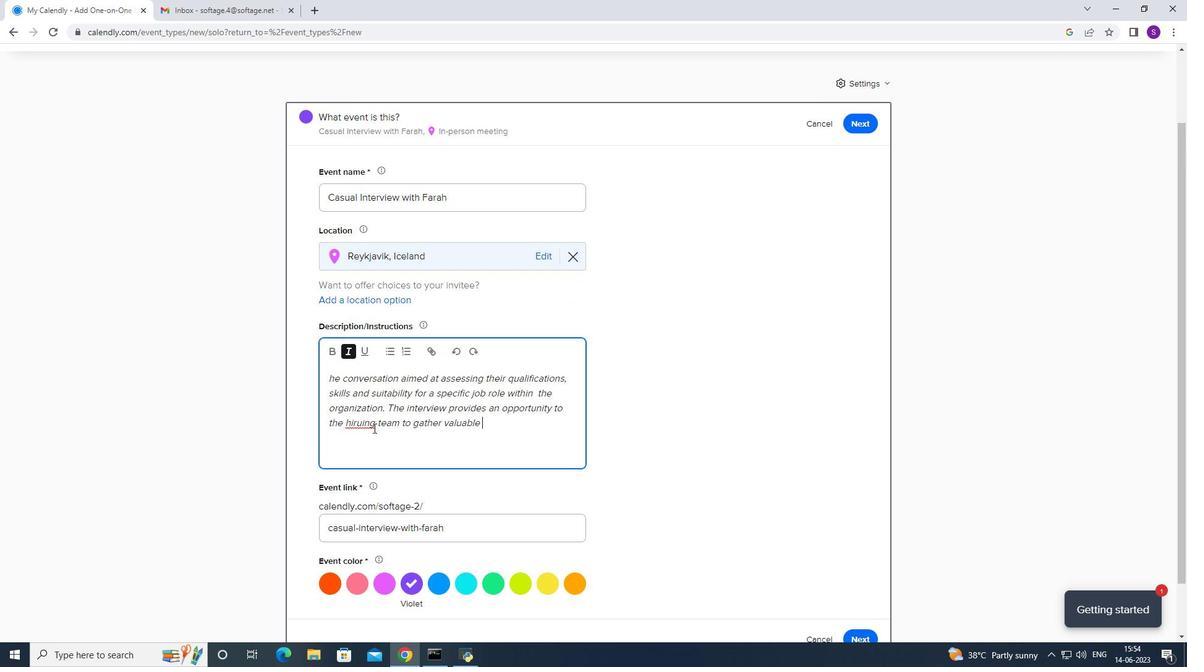 
Action: Mouse pressed right at (369, 427)
Screenshot: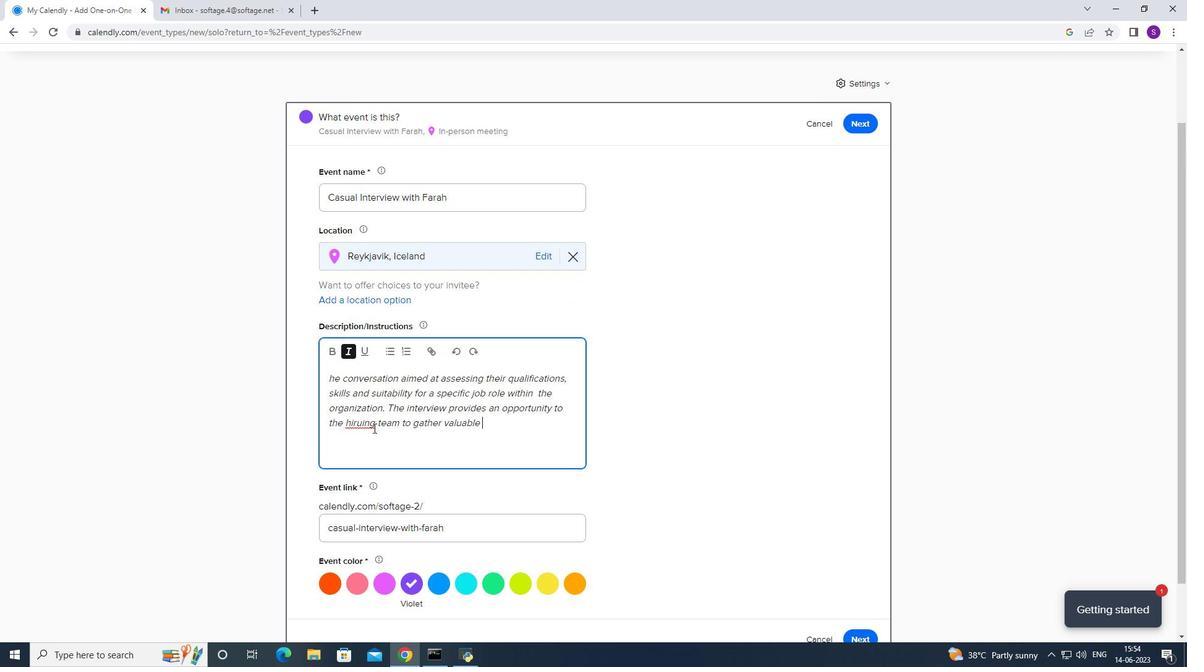 
Action: Mouse moved to (388, 430)
Screenshot: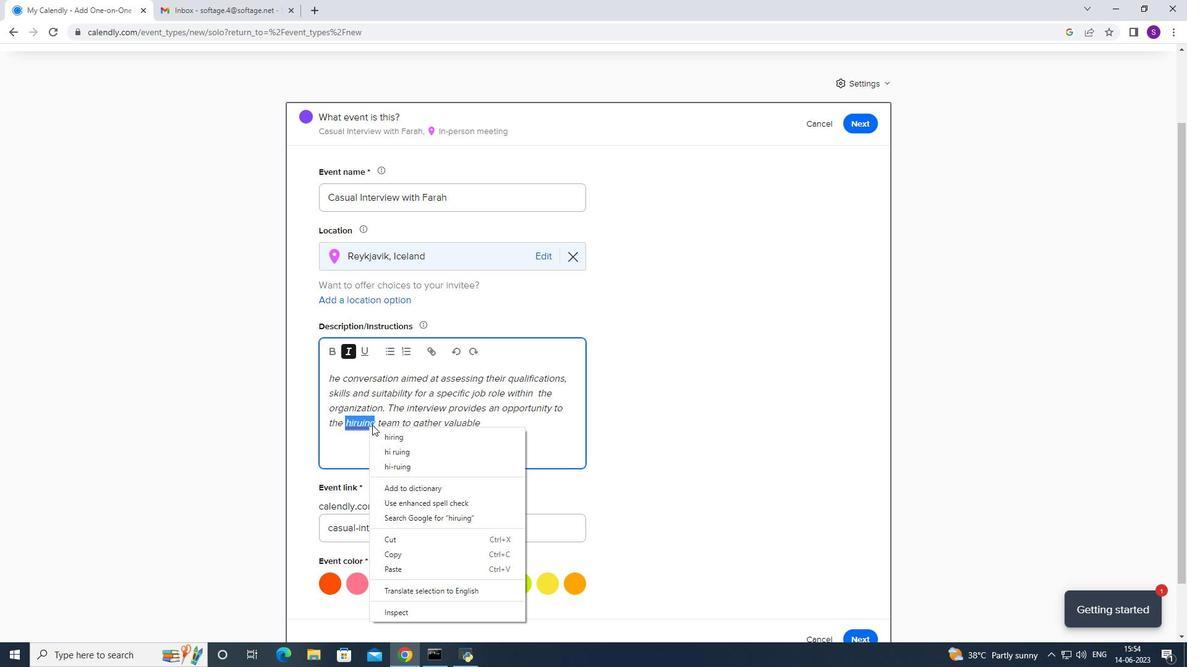 
Action: Mouse pressed left at (388, 430)
Screenshot: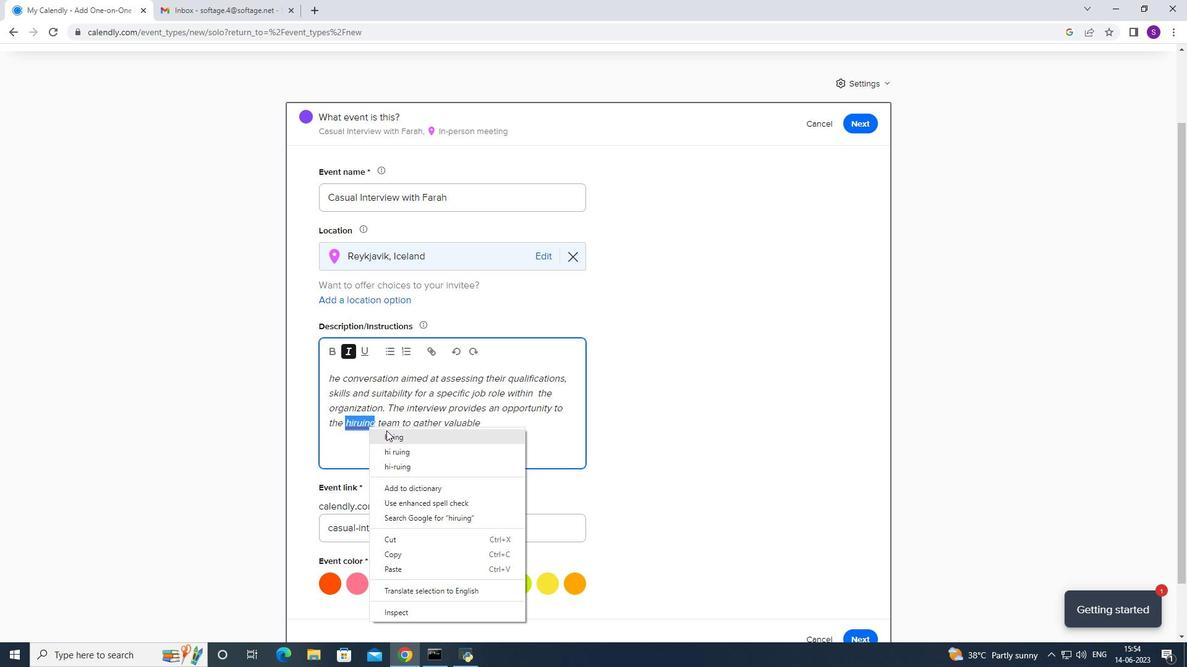 
Action: Mouse moved to (482, 424)
Screenshot: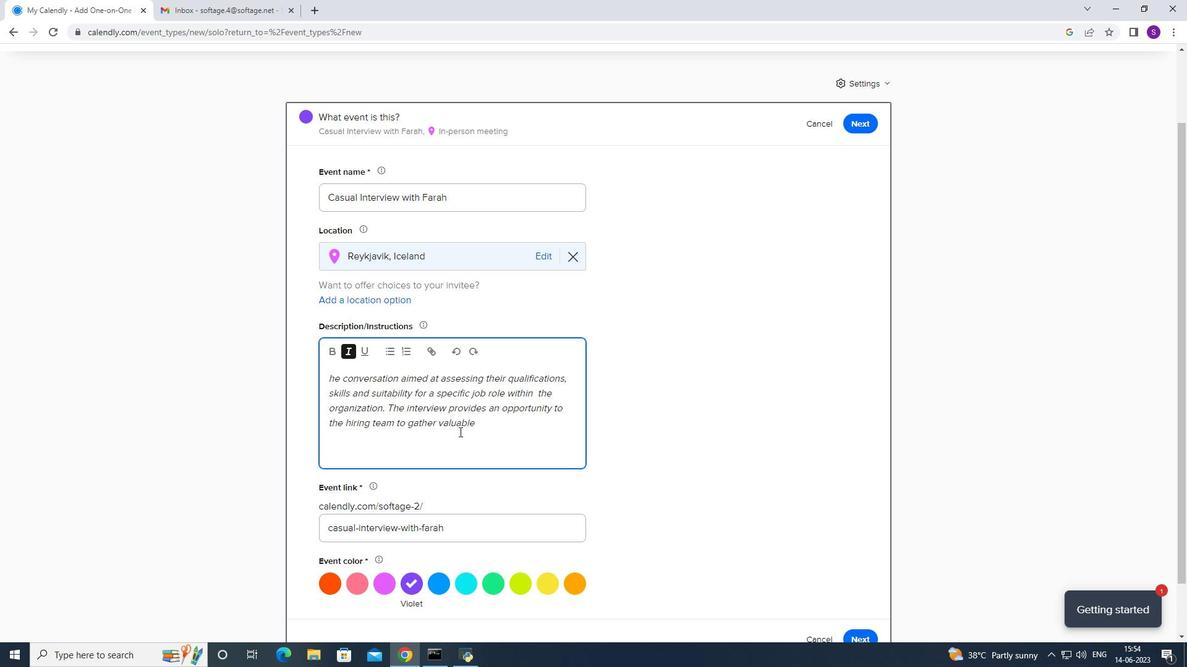 
Action: Mouse pressed left at (482, 424)
Screenshot: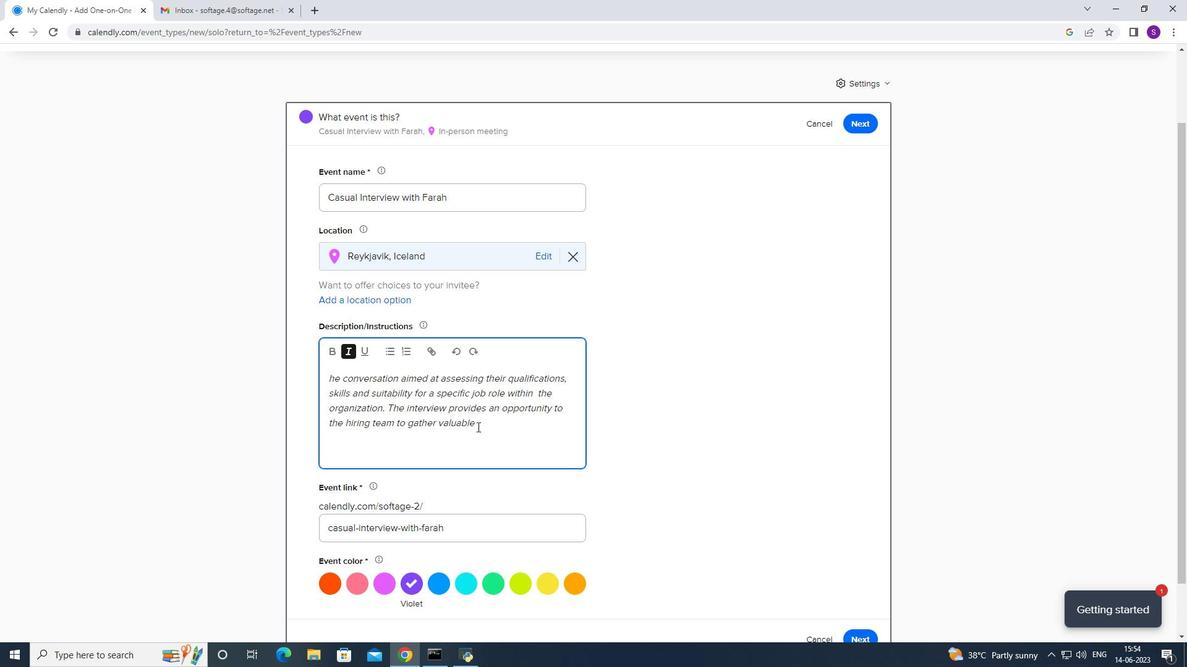 
Action: Mouse moved to (490, 424)
Screenshot: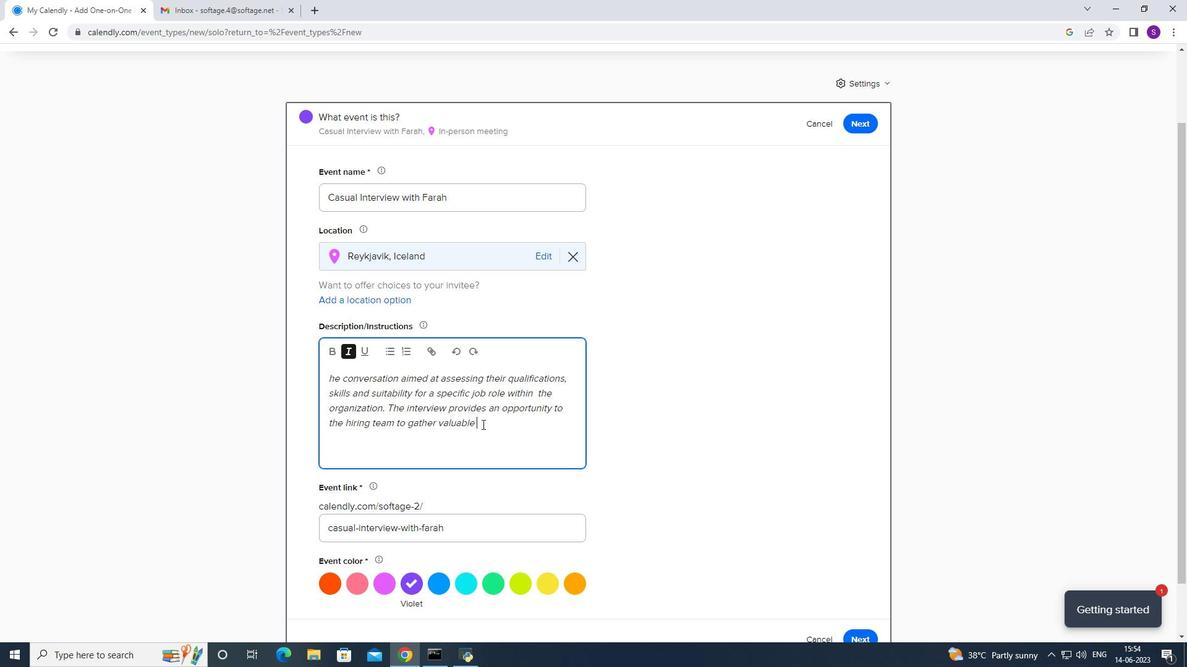 
Action: Key pressed <Key.space>aboit<Key.space>
Screenshot: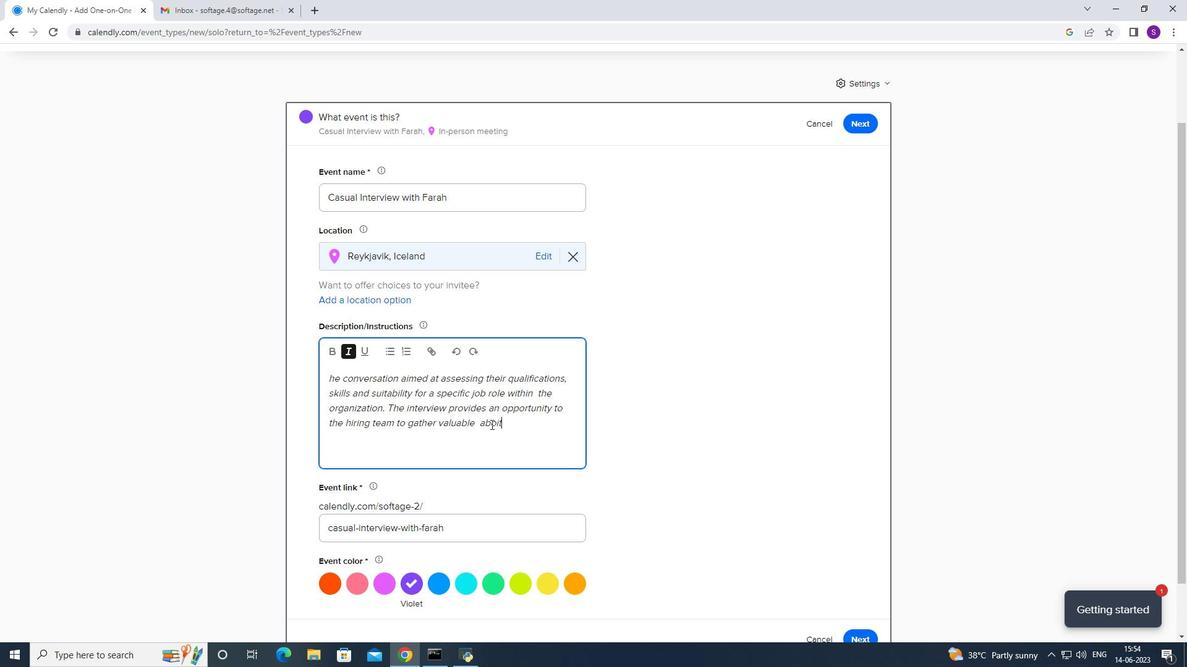 
Action: Mouse pressed right at (490, 424)
Screenshot: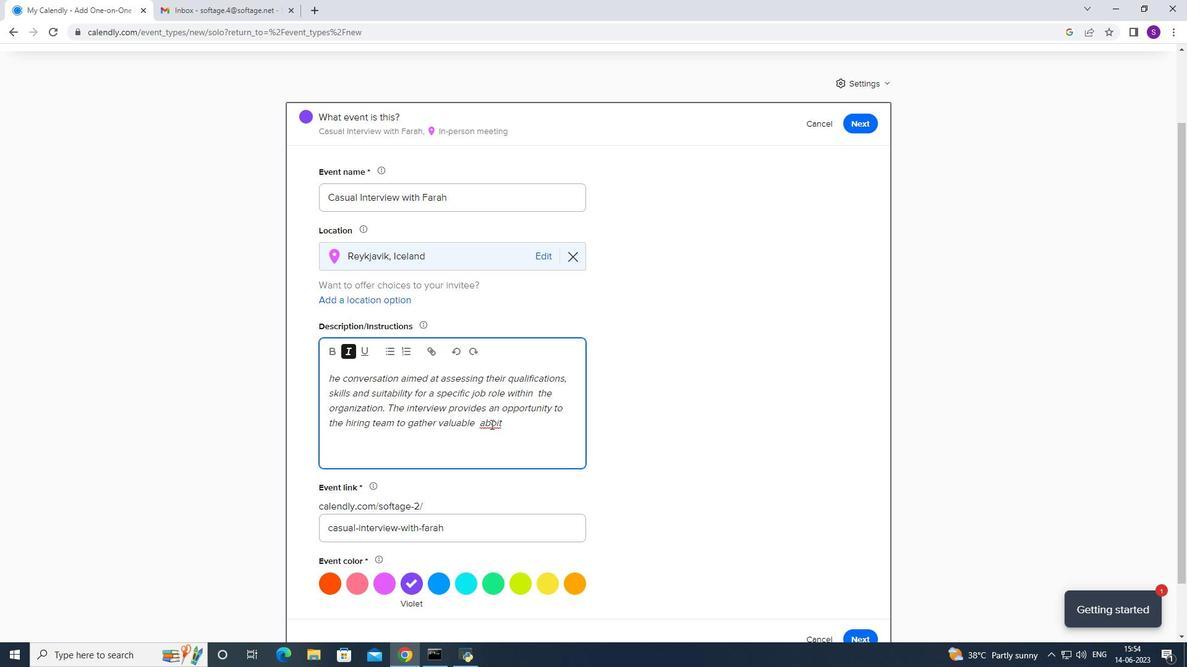 
Action: Mouse moved to (502, 441)
Screenshot: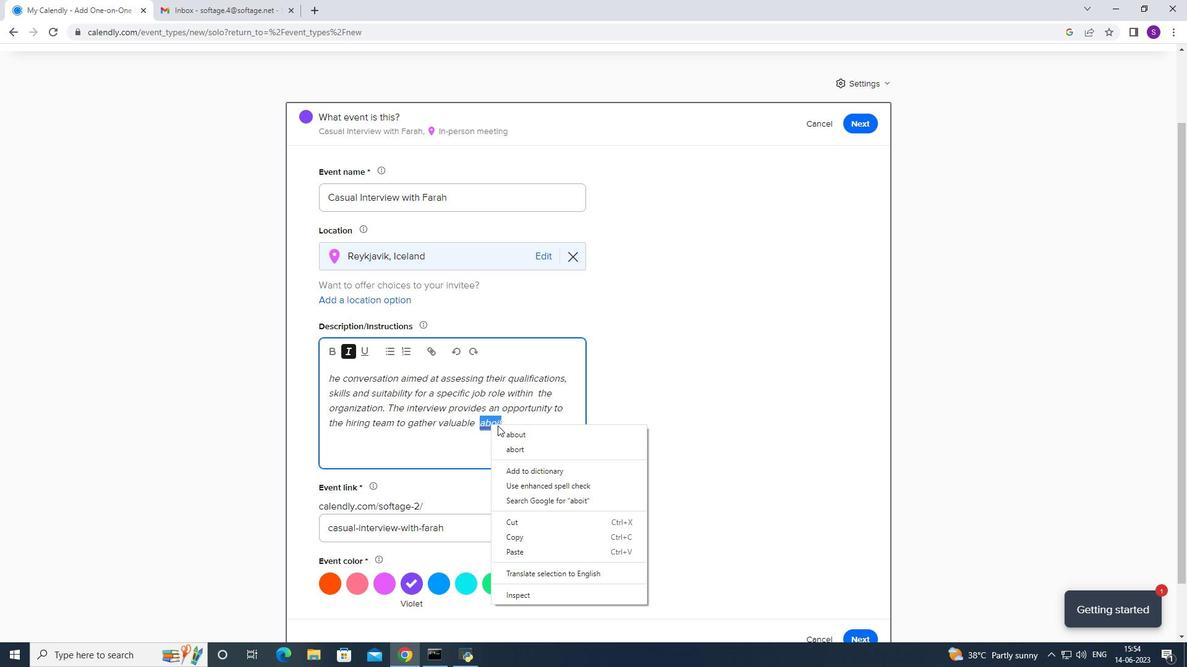 
Action: Mouse pressed left at (502, 441)
Screenshot: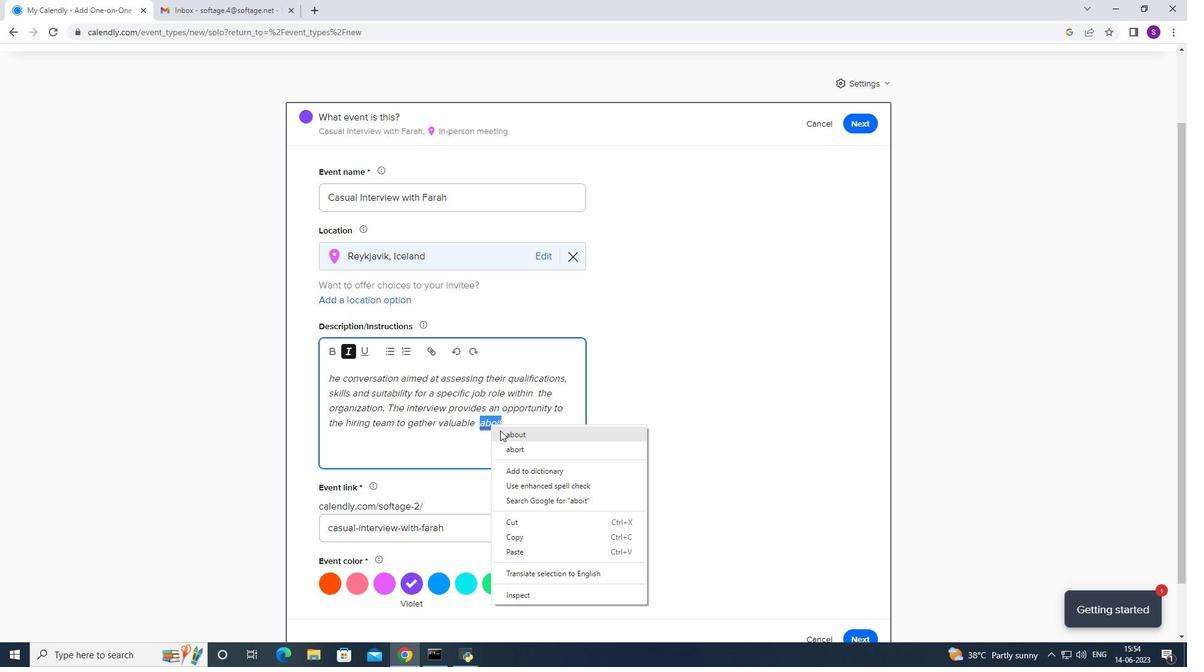 
Action: Mouse moved to (516, 434)
Screenshot: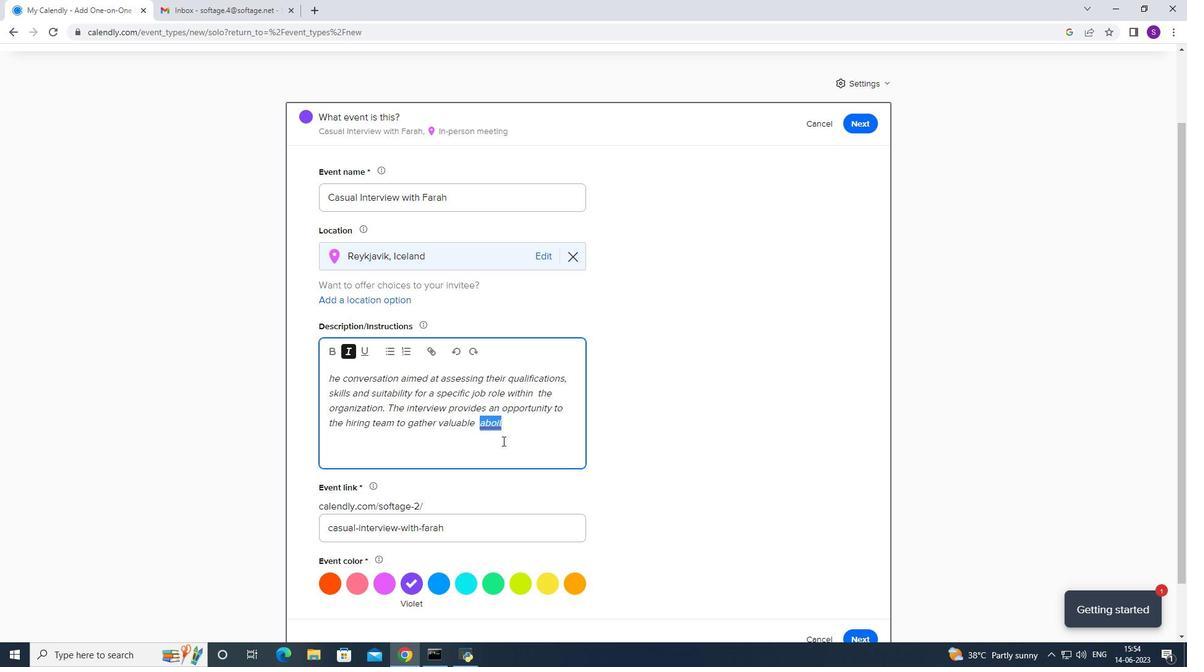 
Action: Mouse pressed left at (516, 434)
Screenshot: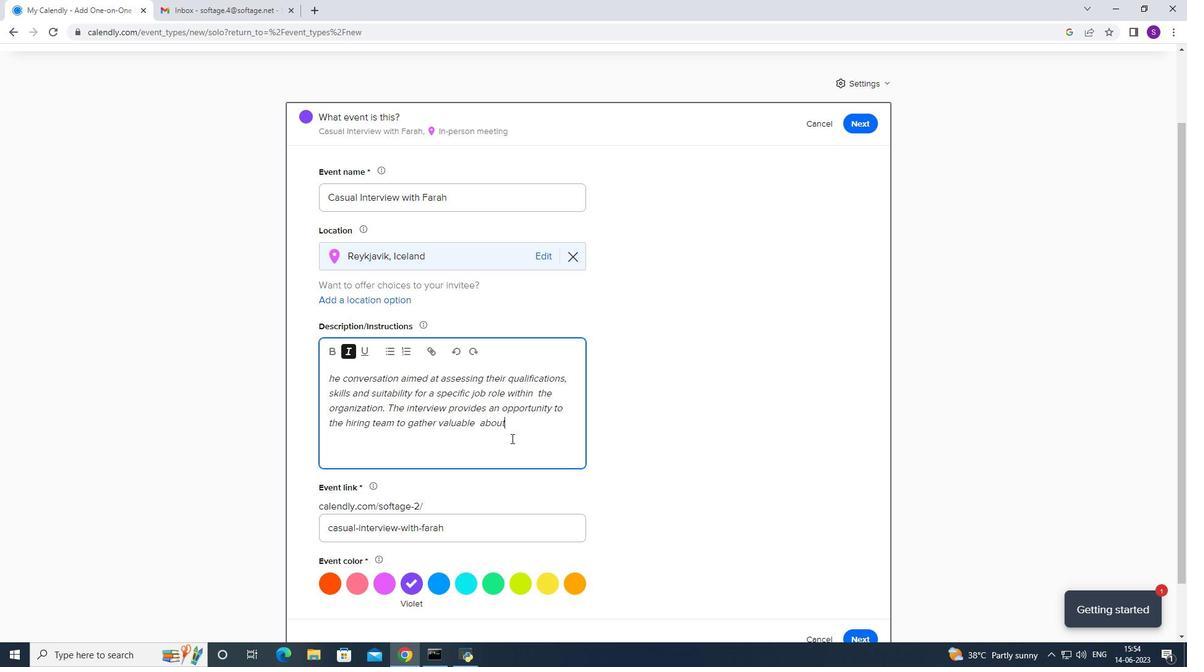 
Action: Key pressed the<Key.space>candidate<Key.space>experience,<Key.space>abilitiesand<Key.space>cultural<Key.space>fit<Key.space>
Screenshot: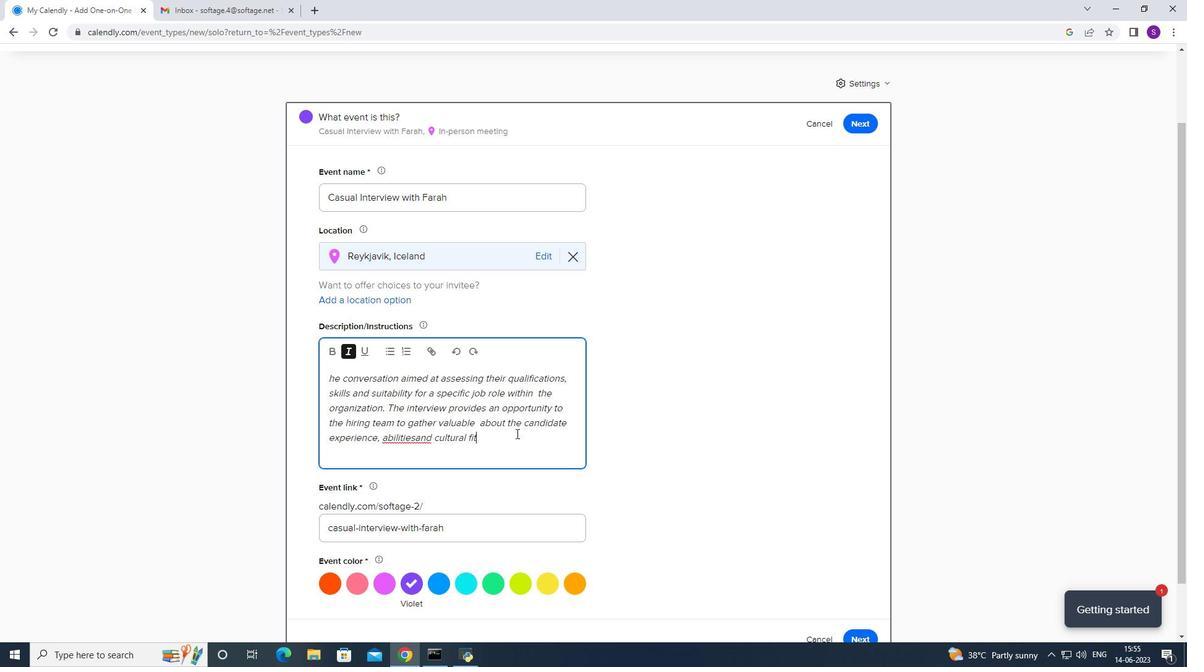 
Action: Mouse moved to (404, 438)
Screenshot: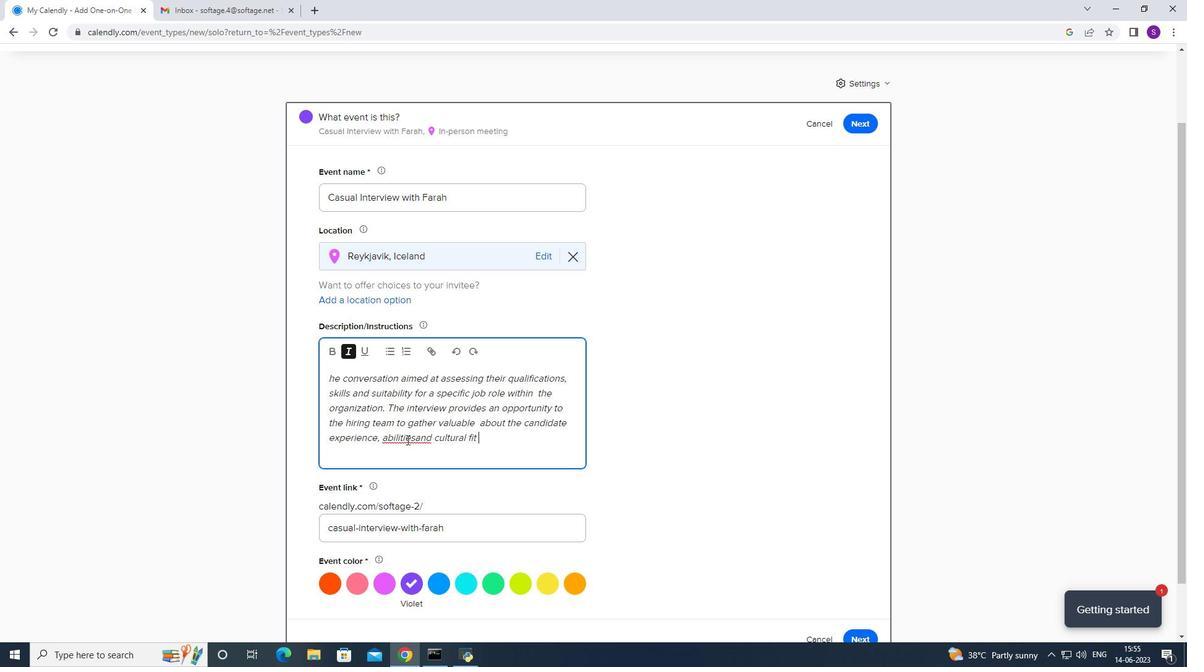 
Action: Mouse pressed right at (404, 438)
Screenshot: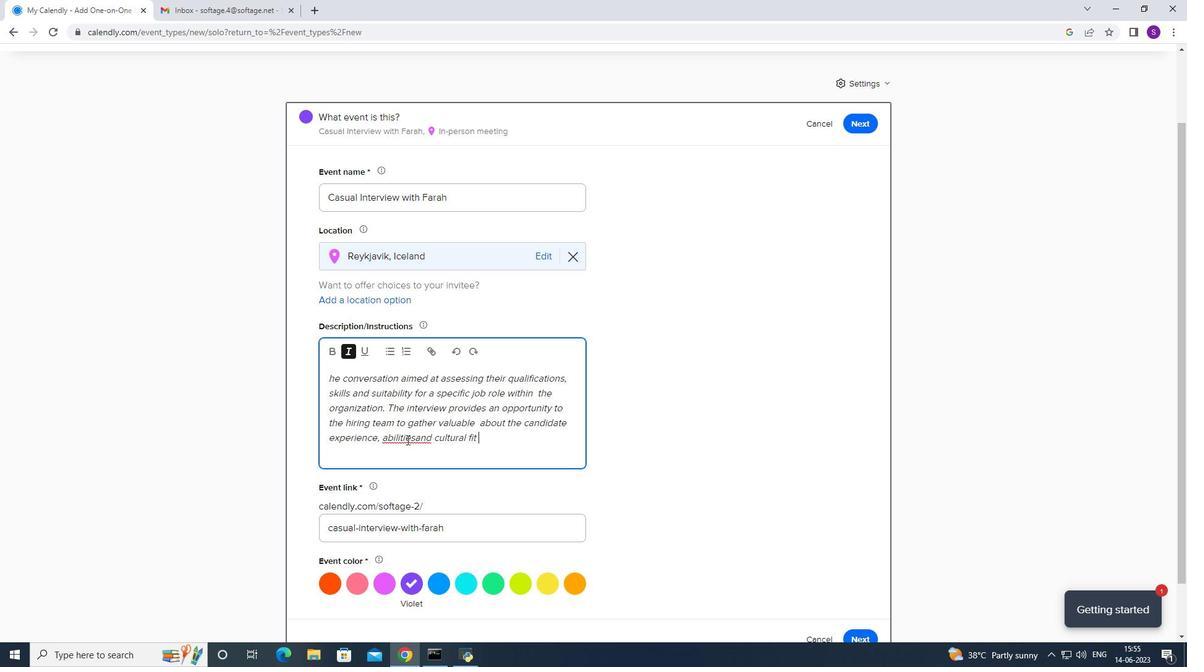
Action: Mouse moved to (425, 443)
Screenshot: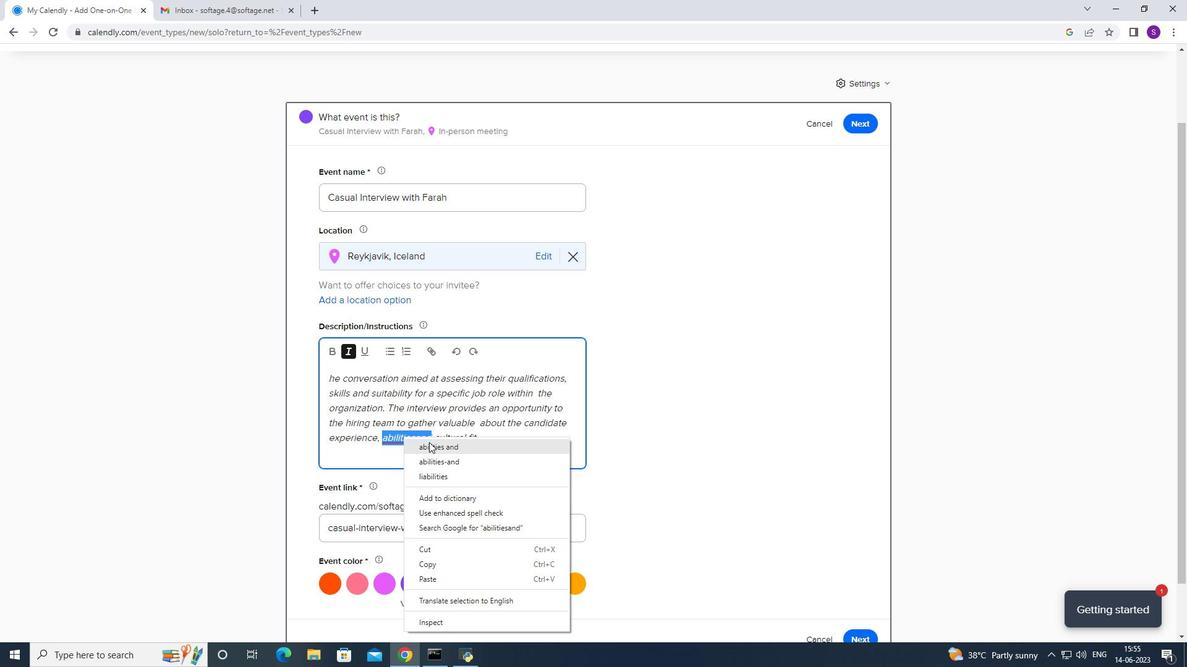 
Action: Mouse pressed left at (425, 443)
Screenshot: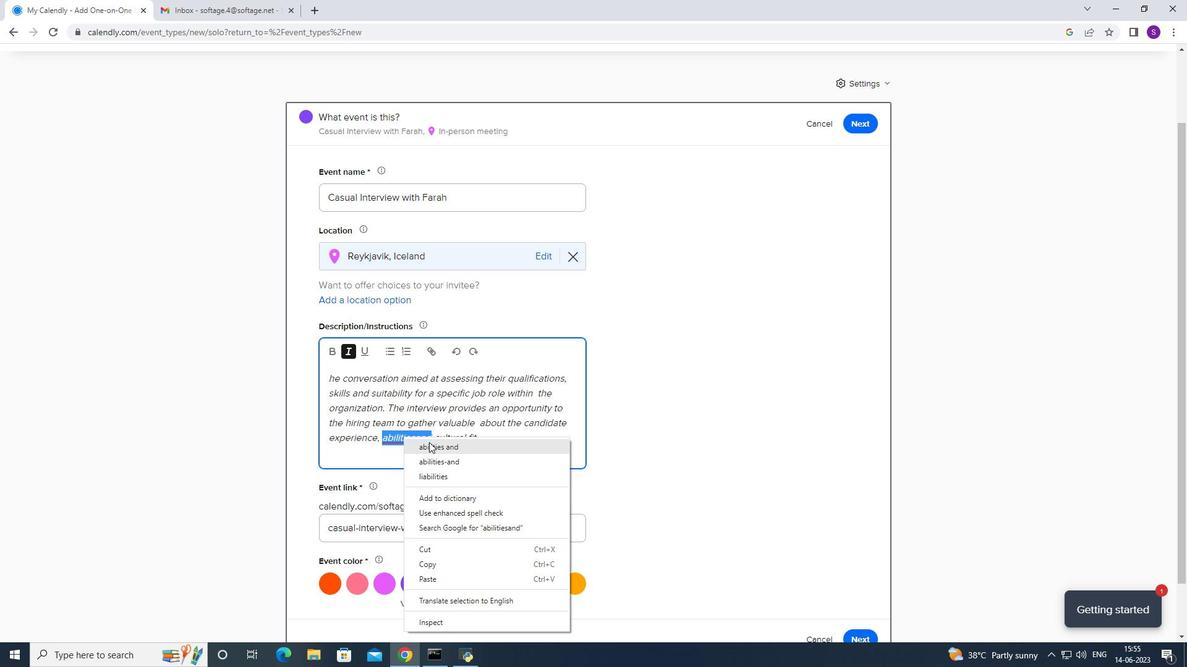 
Action: Mouse moved to (442, 435)
Screenshot: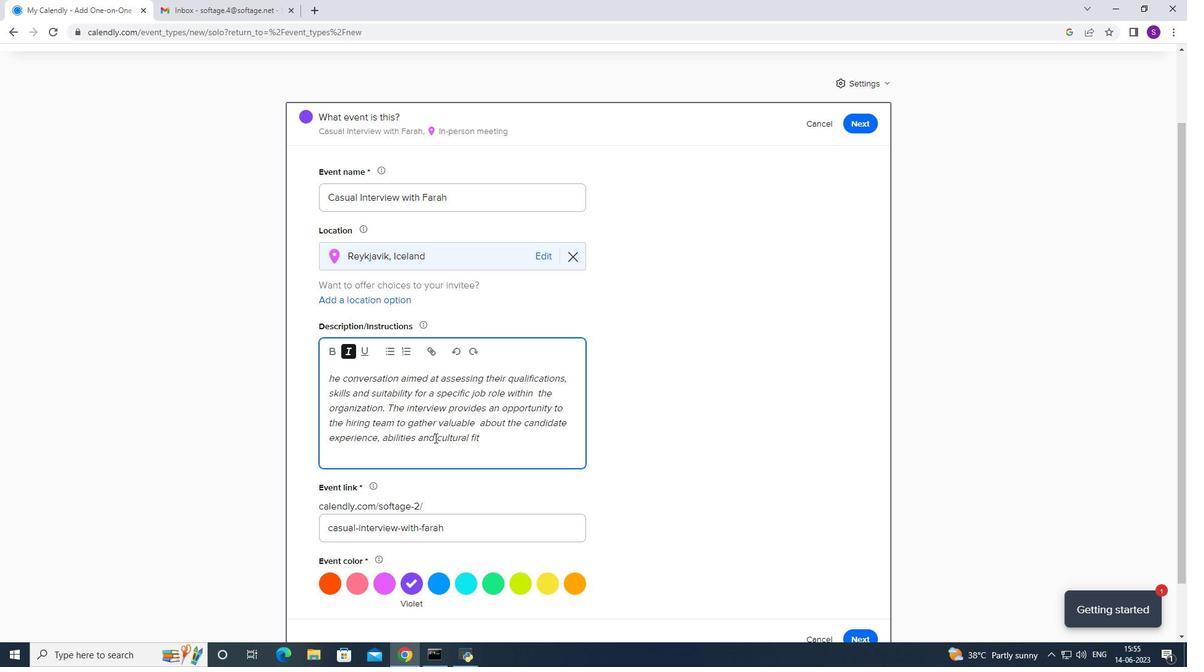 
Action: Mouse pressed left at (442, 435)
Screenshot: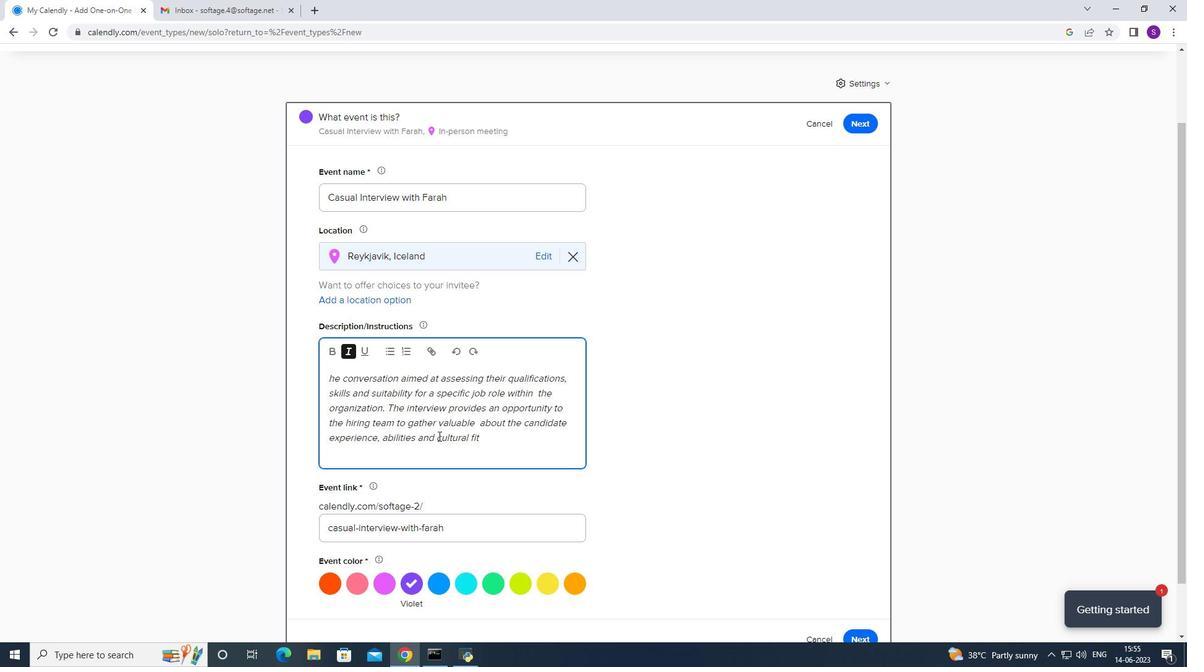 
Action: Mouse moved to (435, 438)
Screenshot: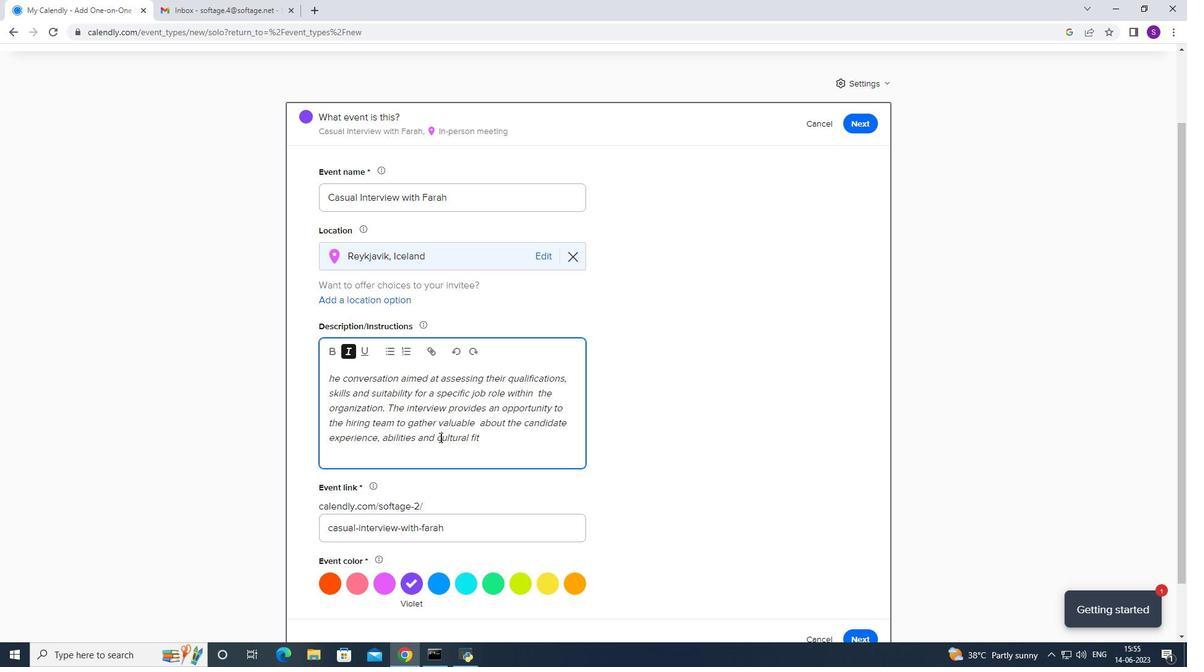 
Action: Mouse pressed left at (435, 438)
Screenshot: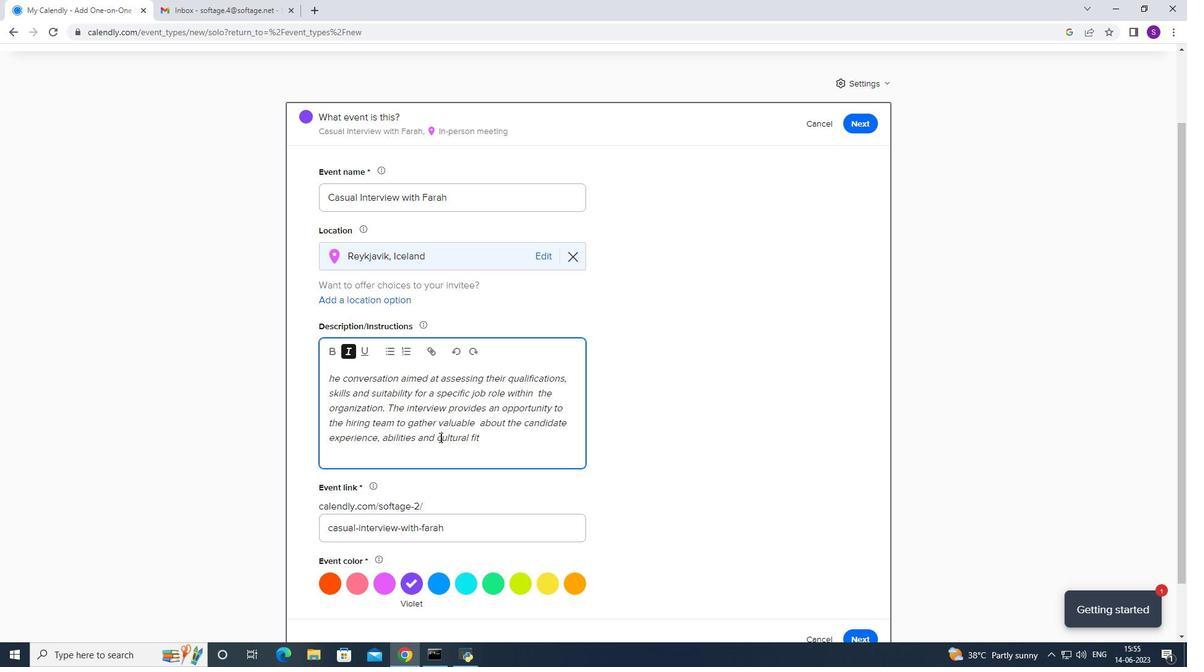
Action: Mouse moved to (434, 439)
Screenshot: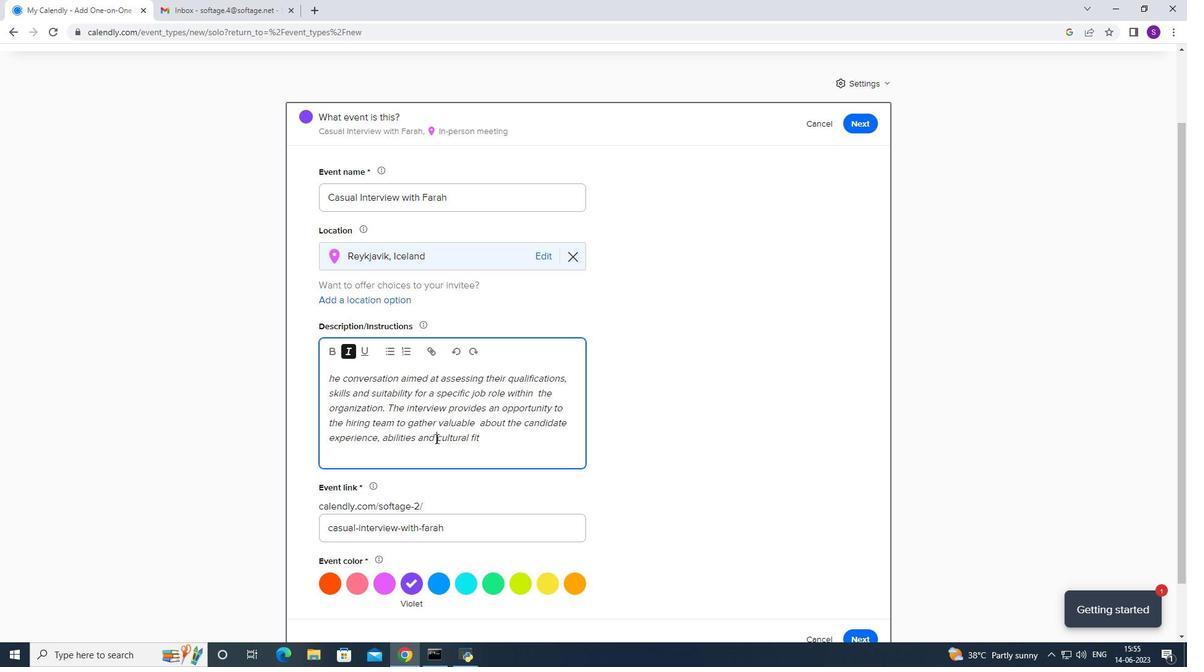 
Action: Key pressed <Key.space>potential<Key.space>
Screenshot: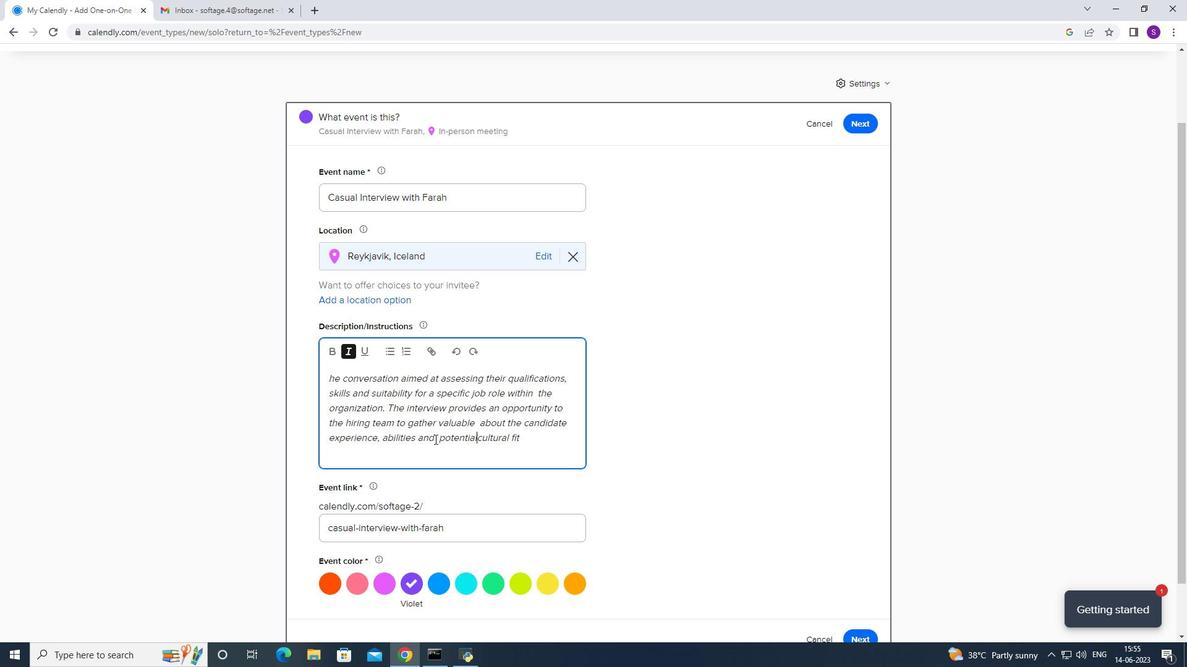 
Action: Mouse moved to (519, 437)
Screenshot: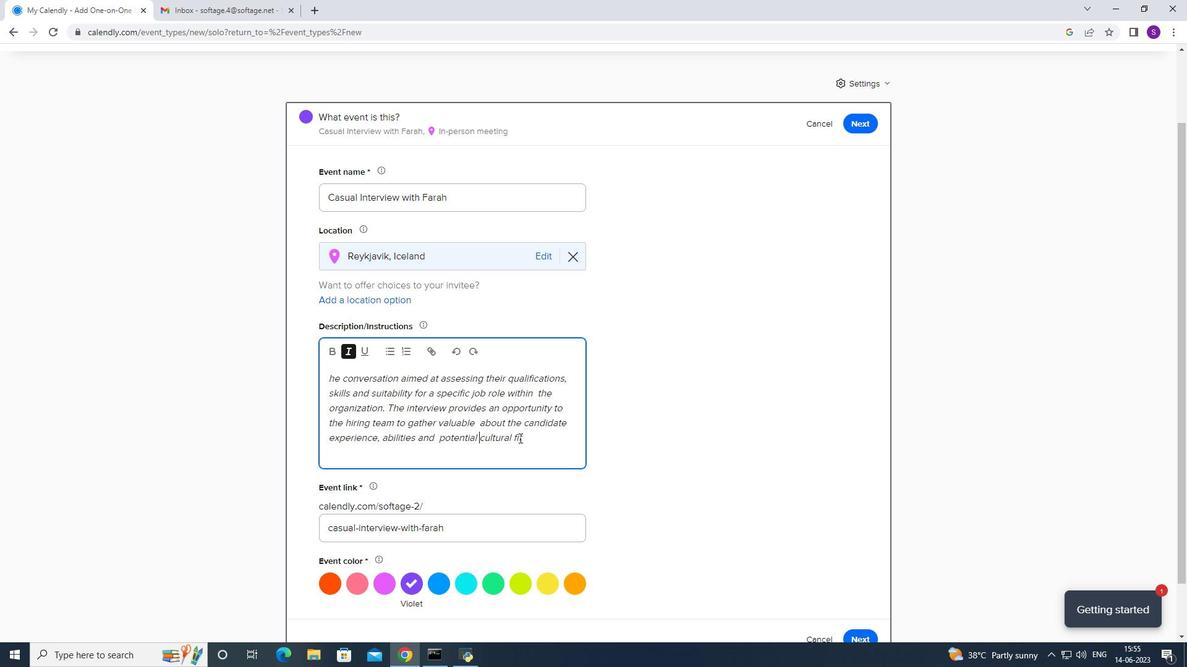 
Action: Mouse pressed left at (519, 437)
Screenshot: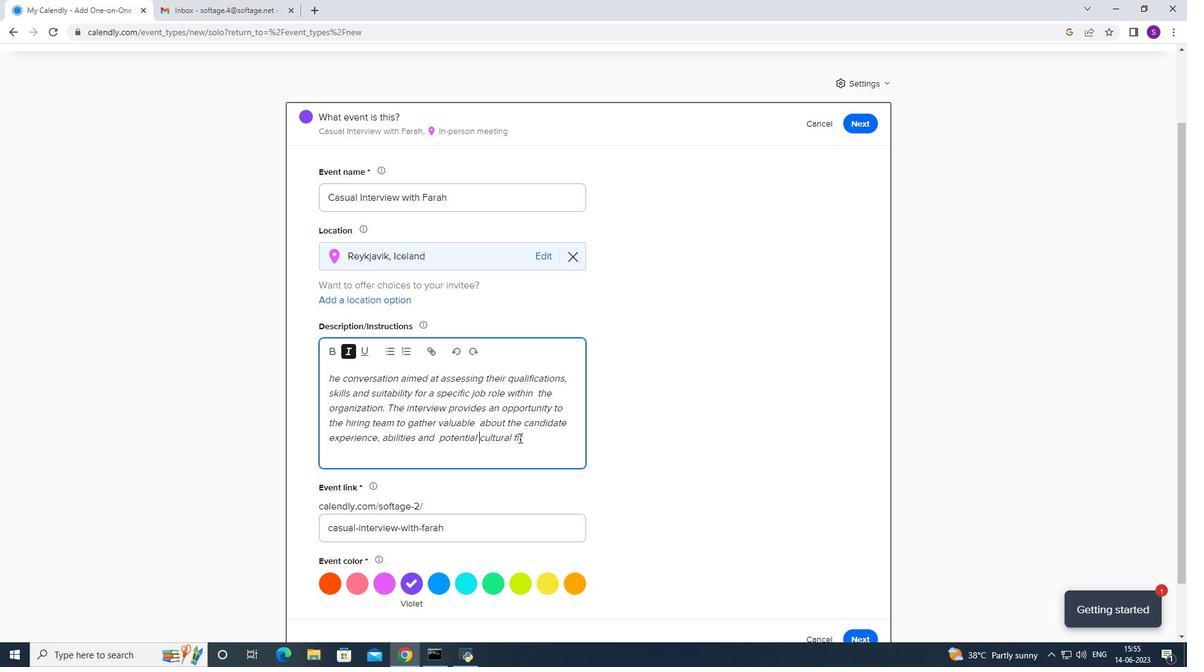 
Action: Mouse moved to (378, 400)
Screenshot: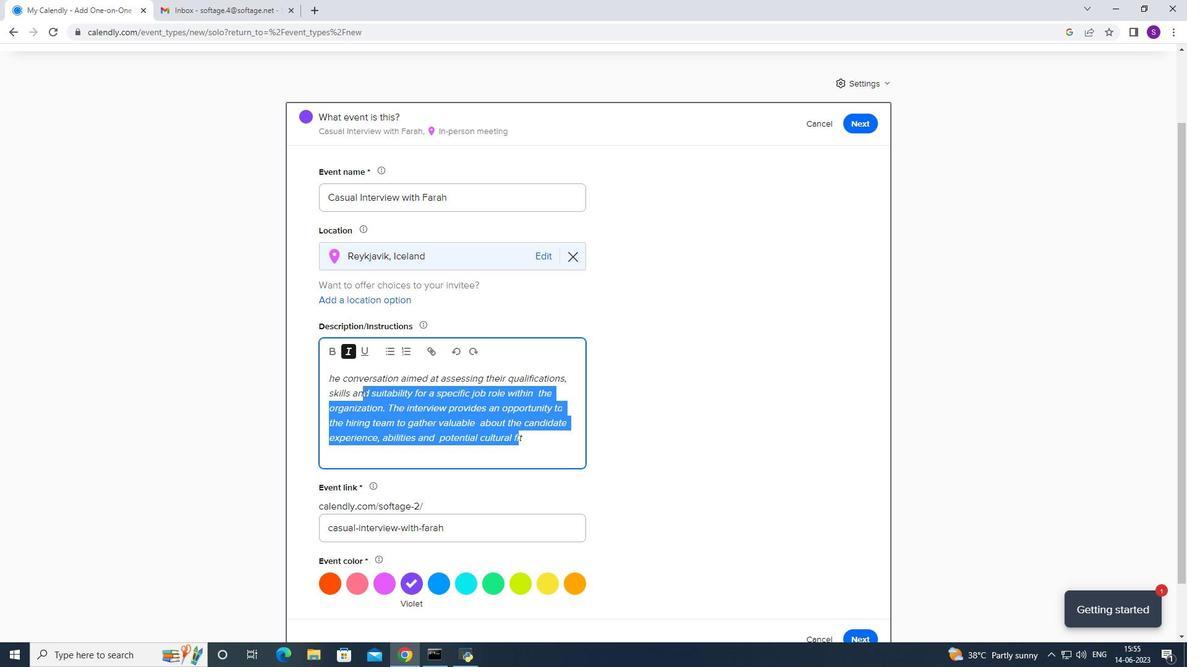 
Action: Mouse pressed left at (378, 400)
Screenshot: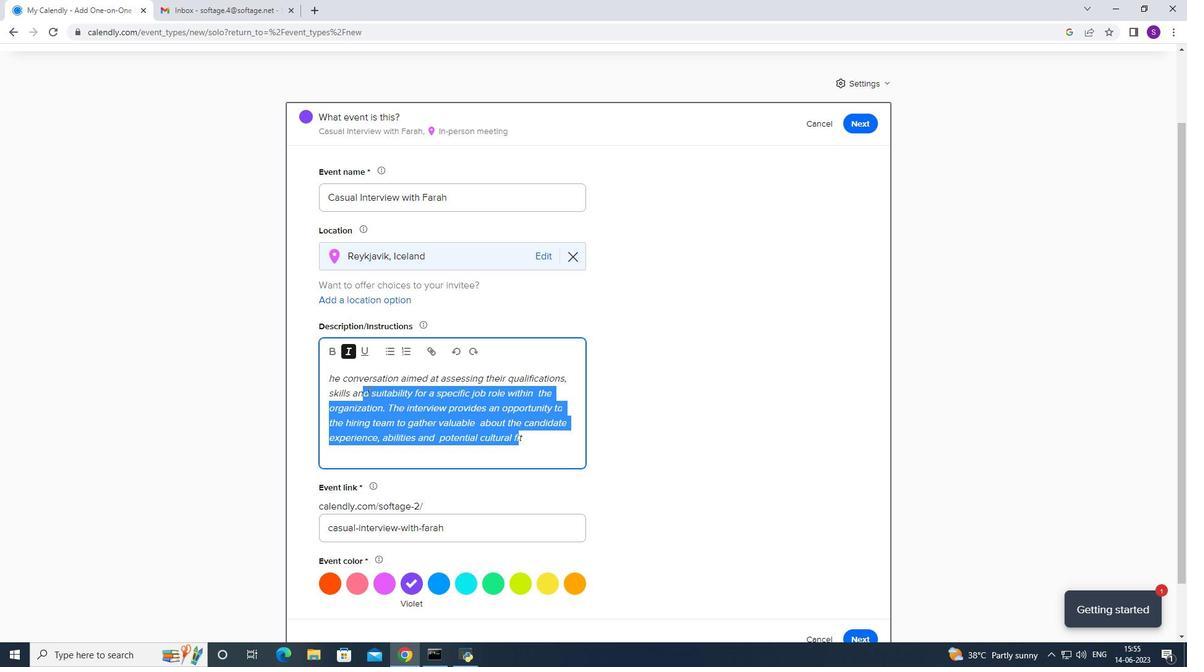 
Action: Mouse moved to (430, 464)
Screenshot: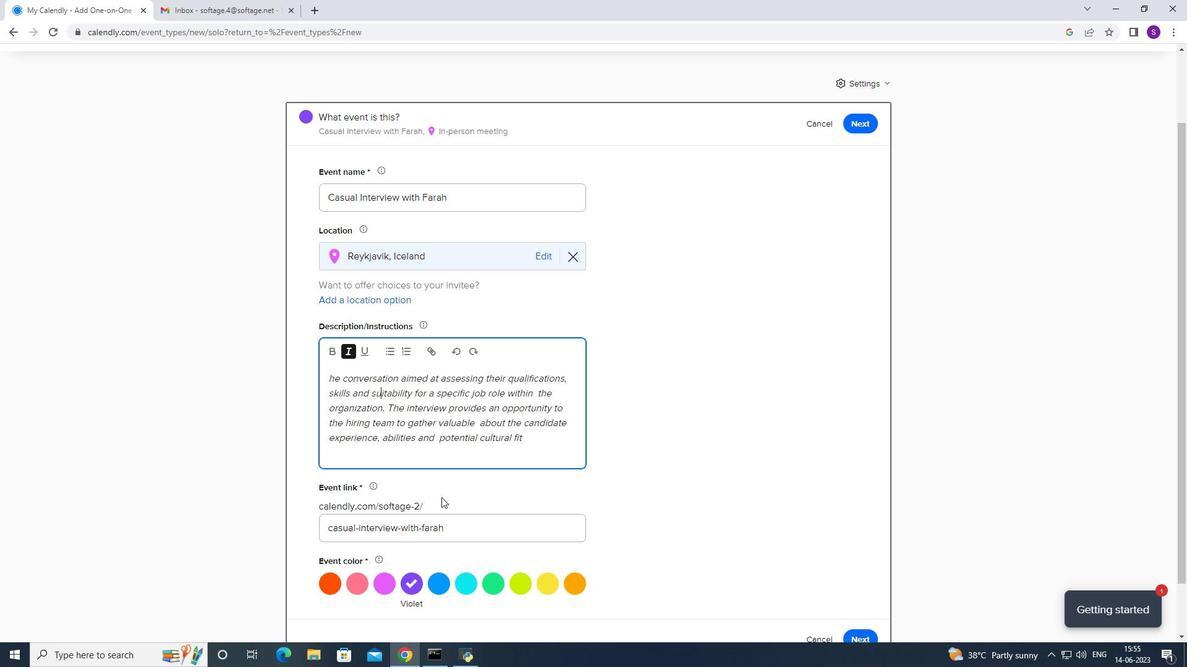 
Action: Mouse scrolled (430, 464) with delta (0, 0)
Screenshot: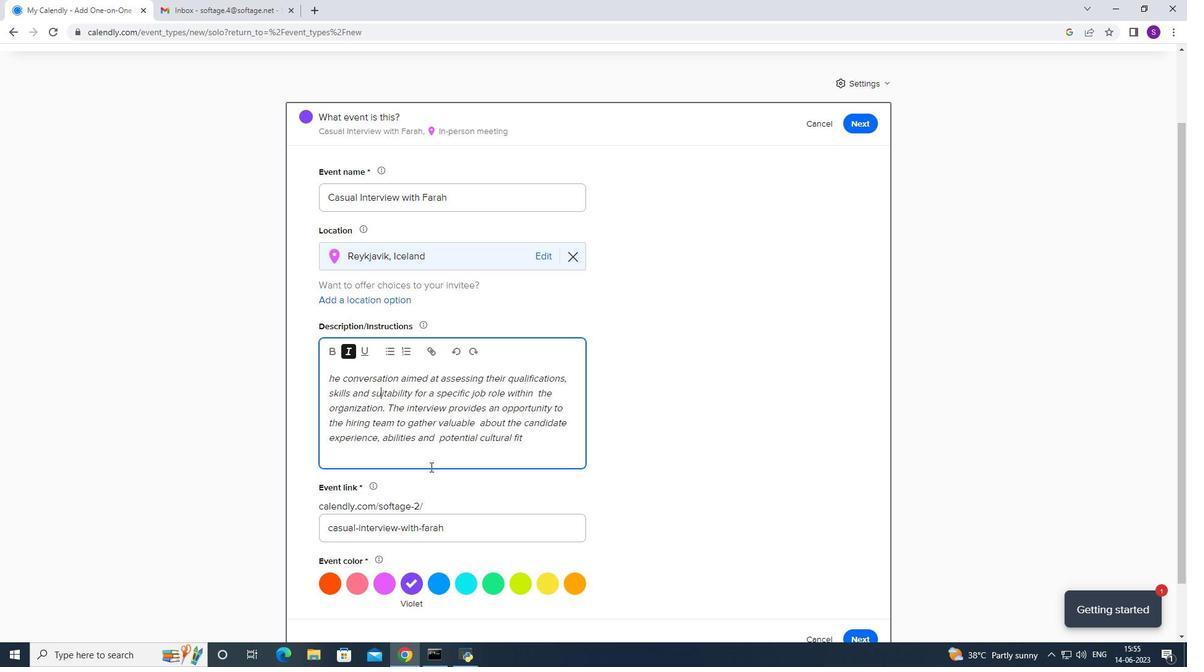 
Action: Mouse scrolled (430, 464) with delta (0, 0)
Screenshot: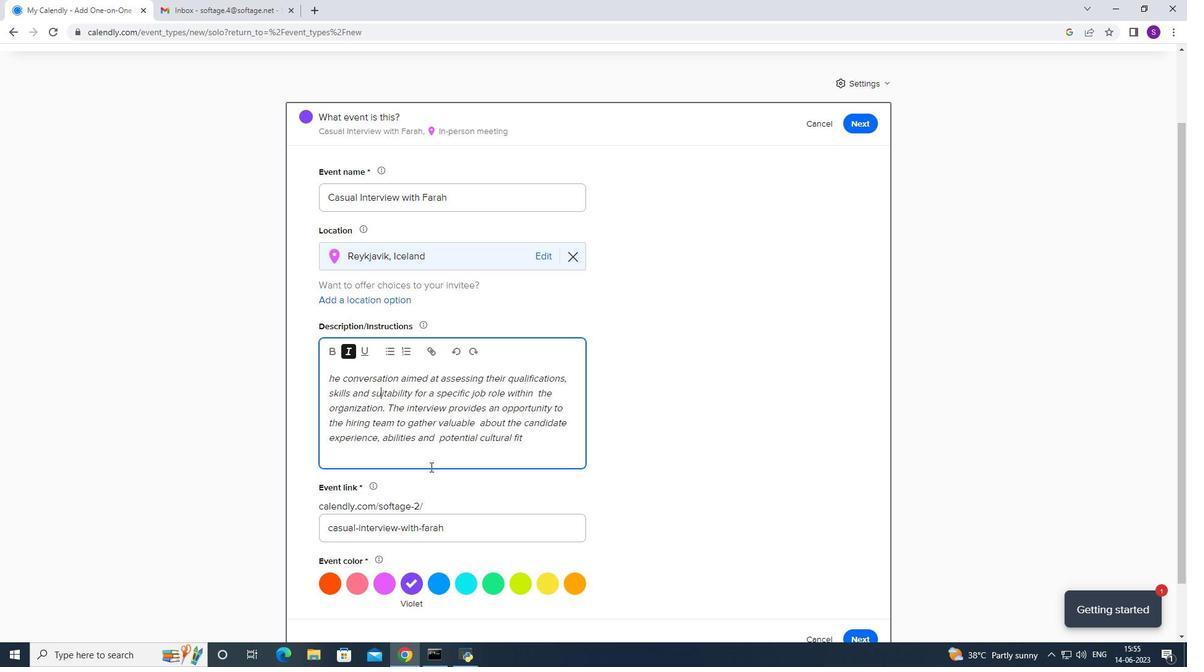 
Action: Mouse scrolled (430, 464) with delta (0, 0)
Screenshot: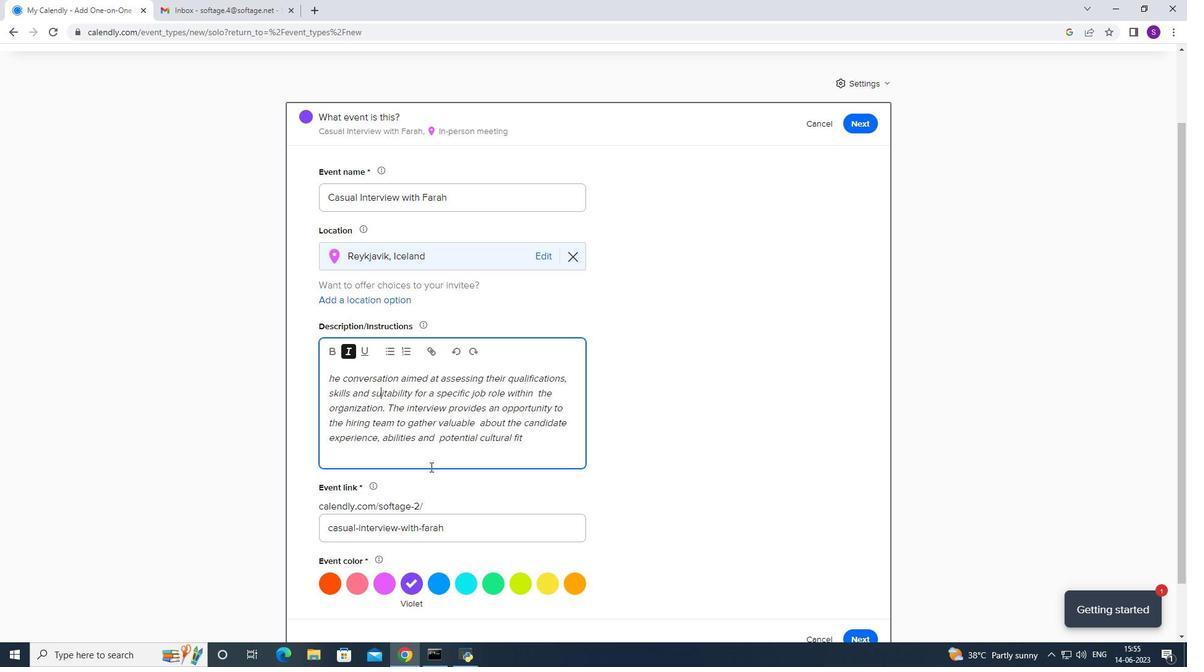
Action: Mouse scrolled (430, 464) with delta (0, 0)
Screenshot: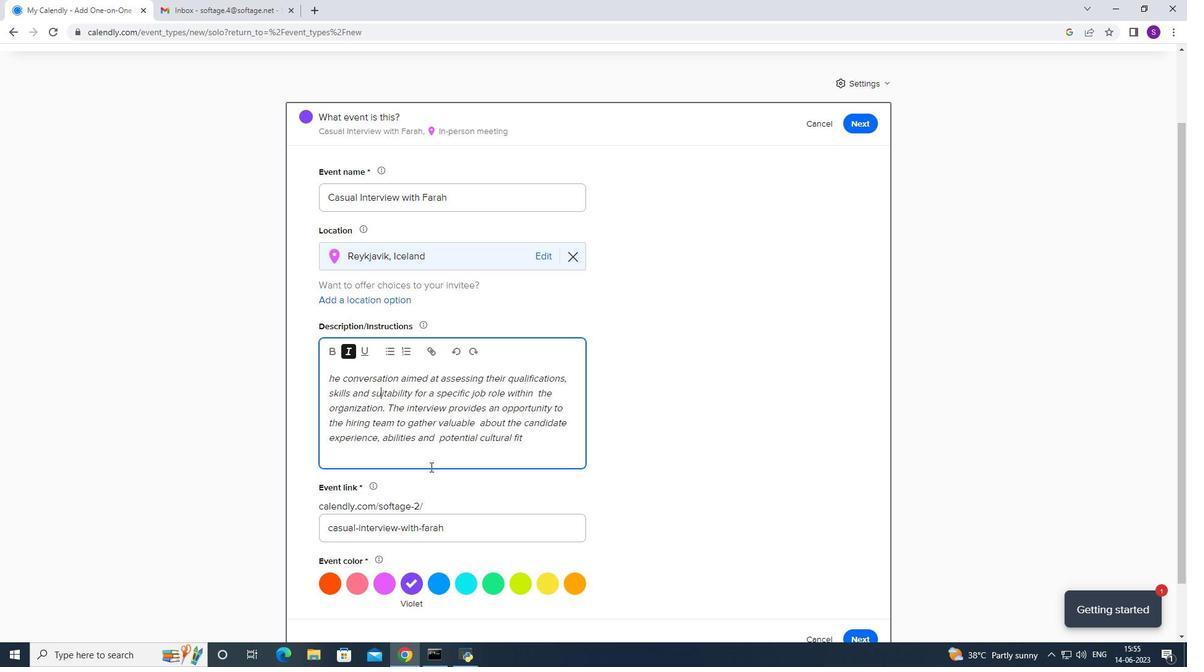 
Action: Mouse scrolled (430, 464) with delta (0, 0)
Screenshot: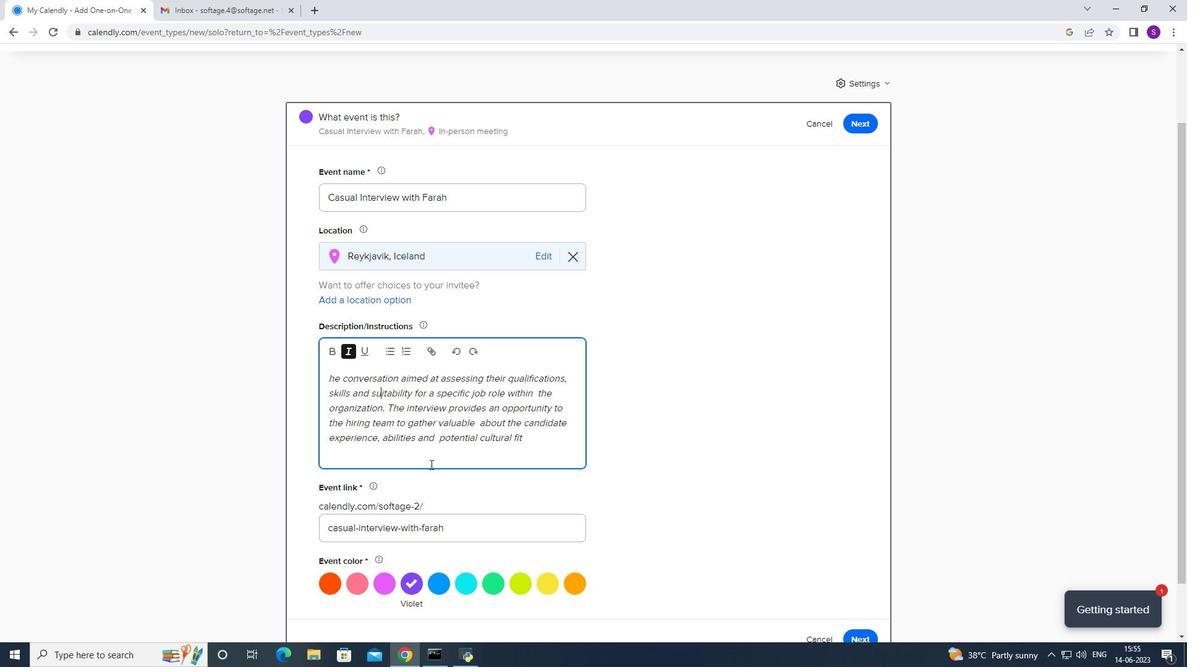 
Action: Mouse scrolled (430, 464) with delta (0, 0)
Screenshot: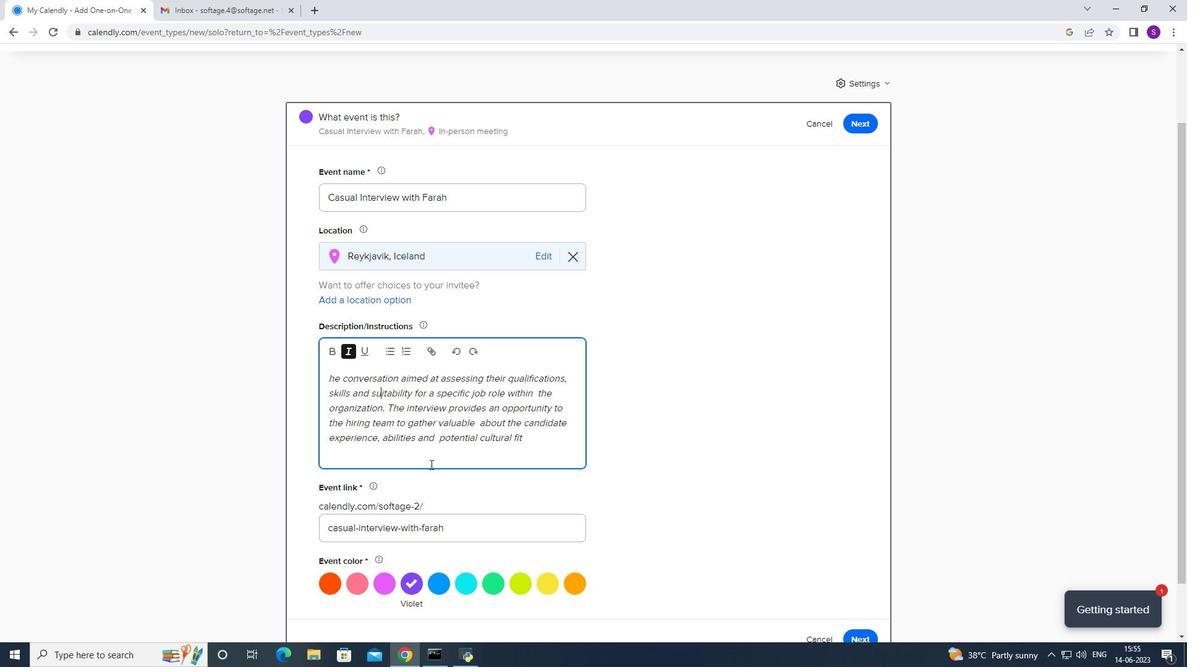 
Action: Mouse moved to (864, 576)
Screenshot: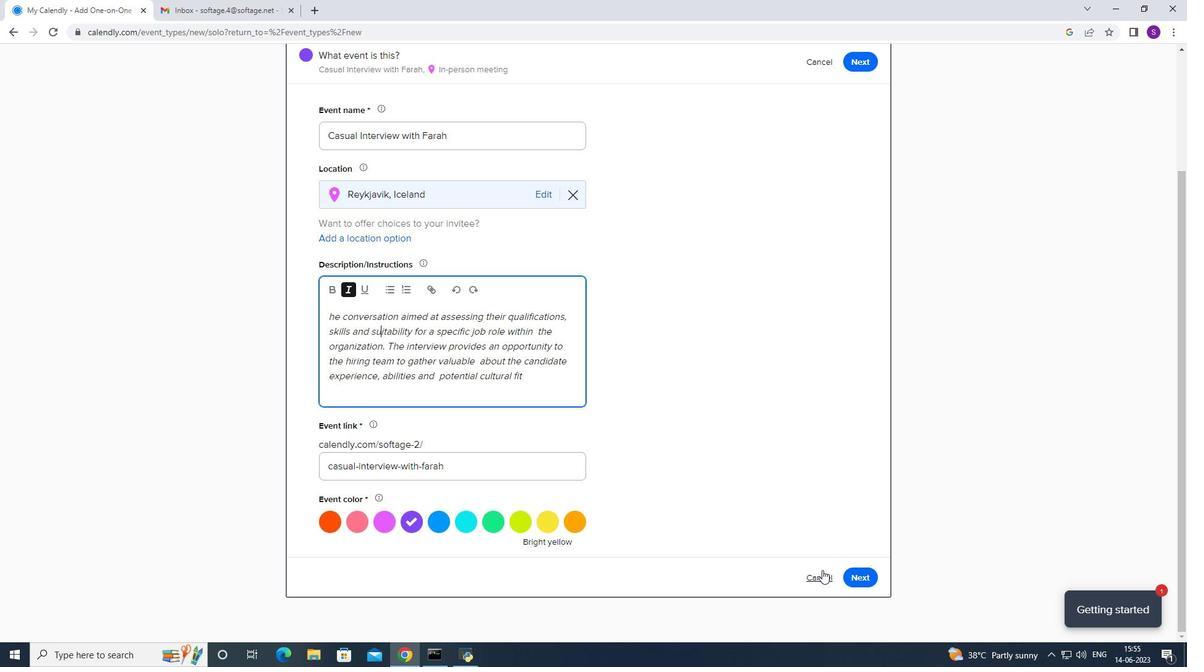 
Action: Mouse pressed left at (864, 576)
Screenshot: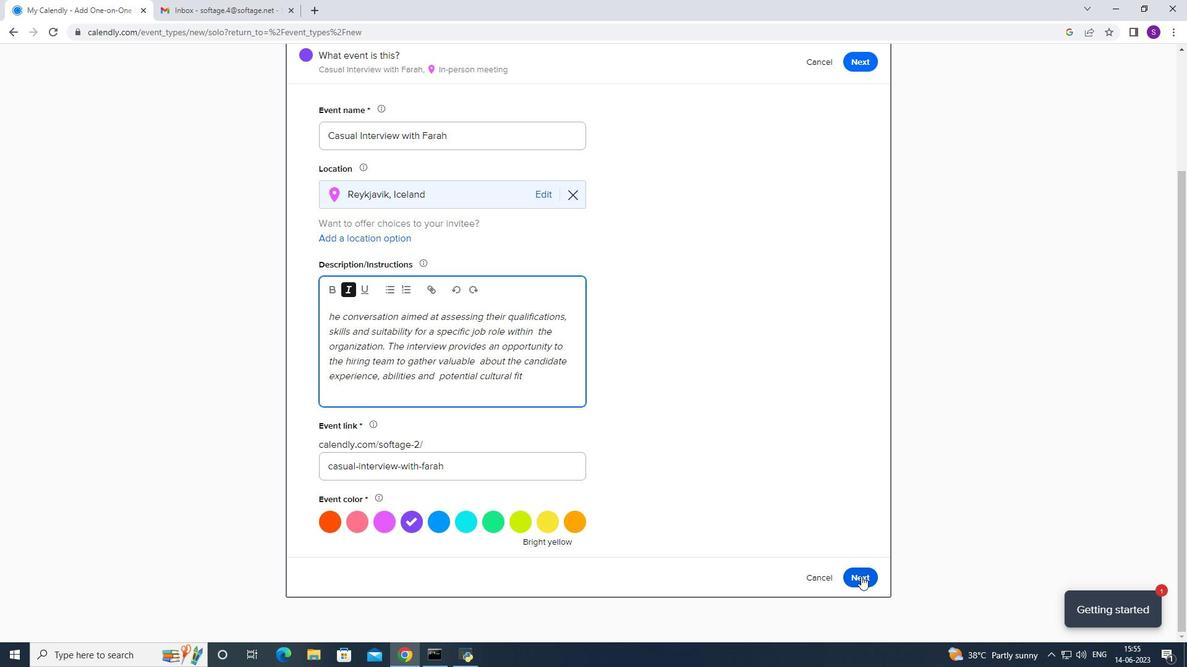 
Action: Mouse moved to (345, 246)
Screenshot: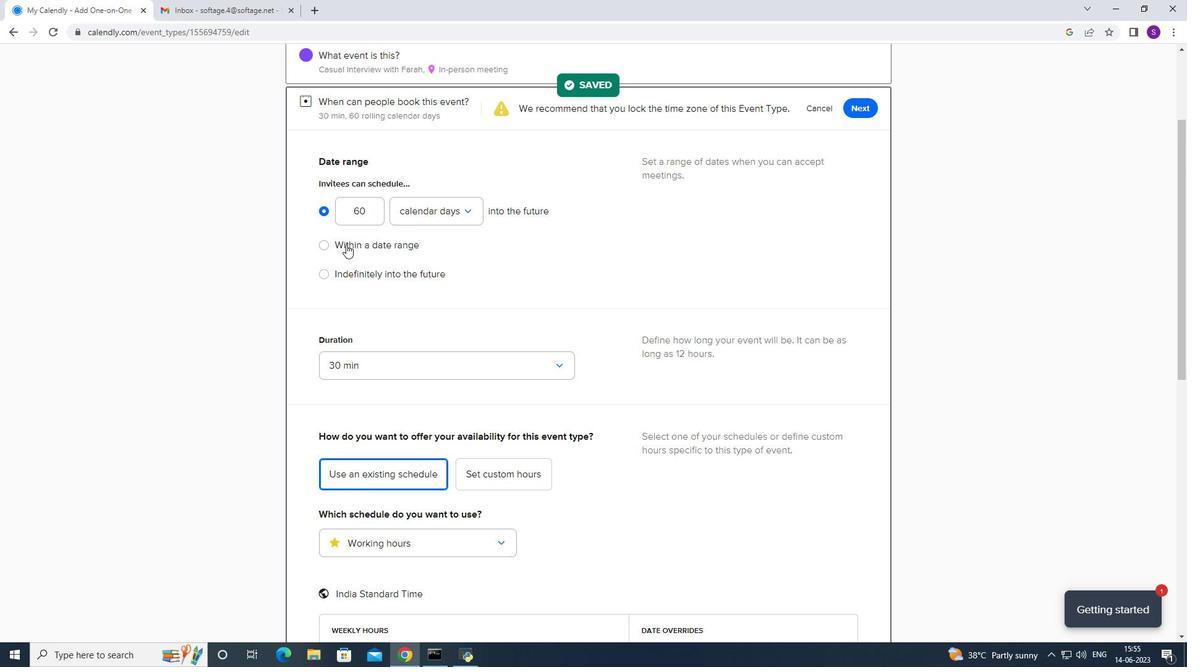 
Action: Mouse pressed left at (345, 246)
Screenshot: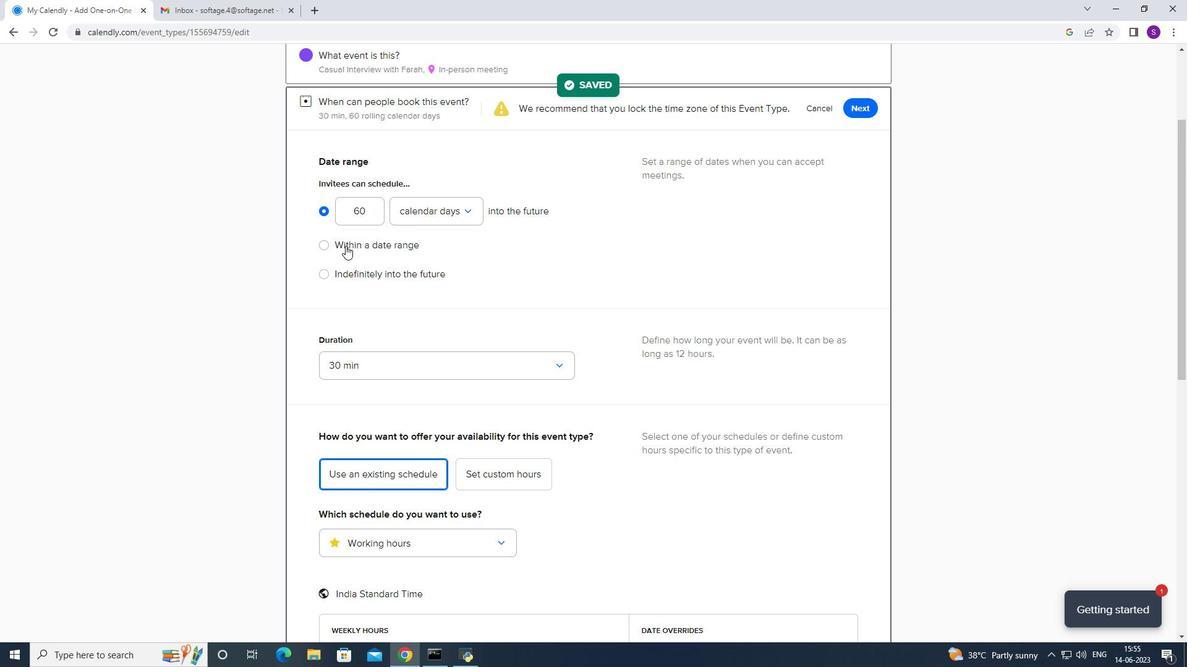 
Action: Mouse moved to (493, 234)
Screenshot: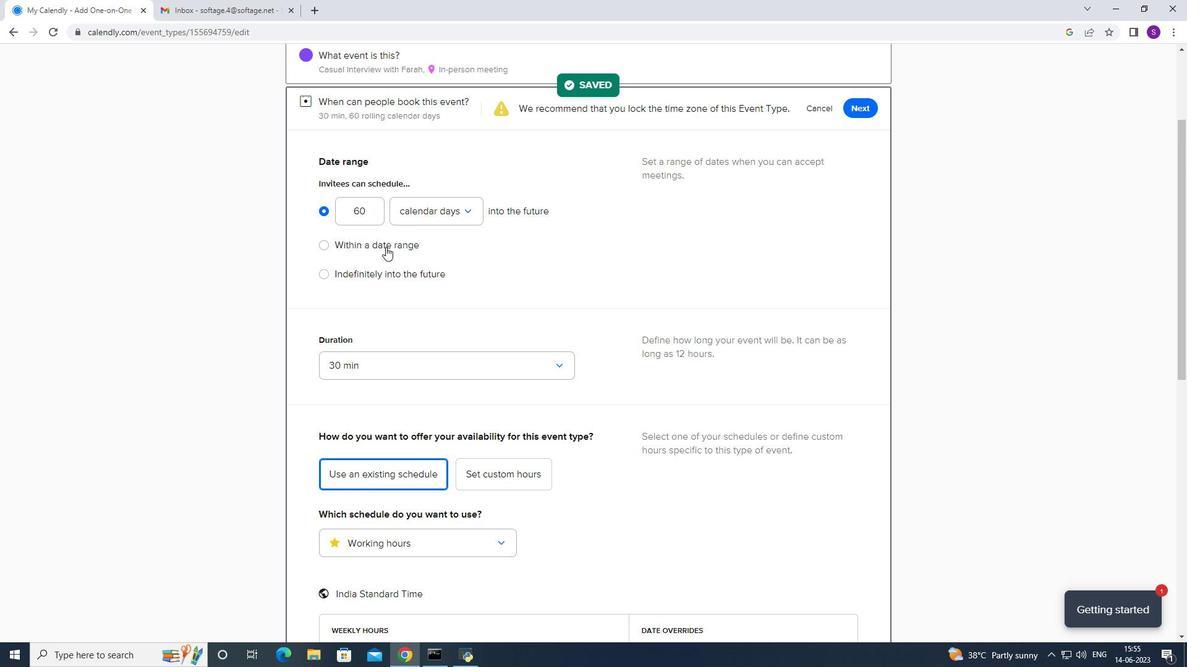 
Action: Mouse pressed left at (493, 234)
Screenshot: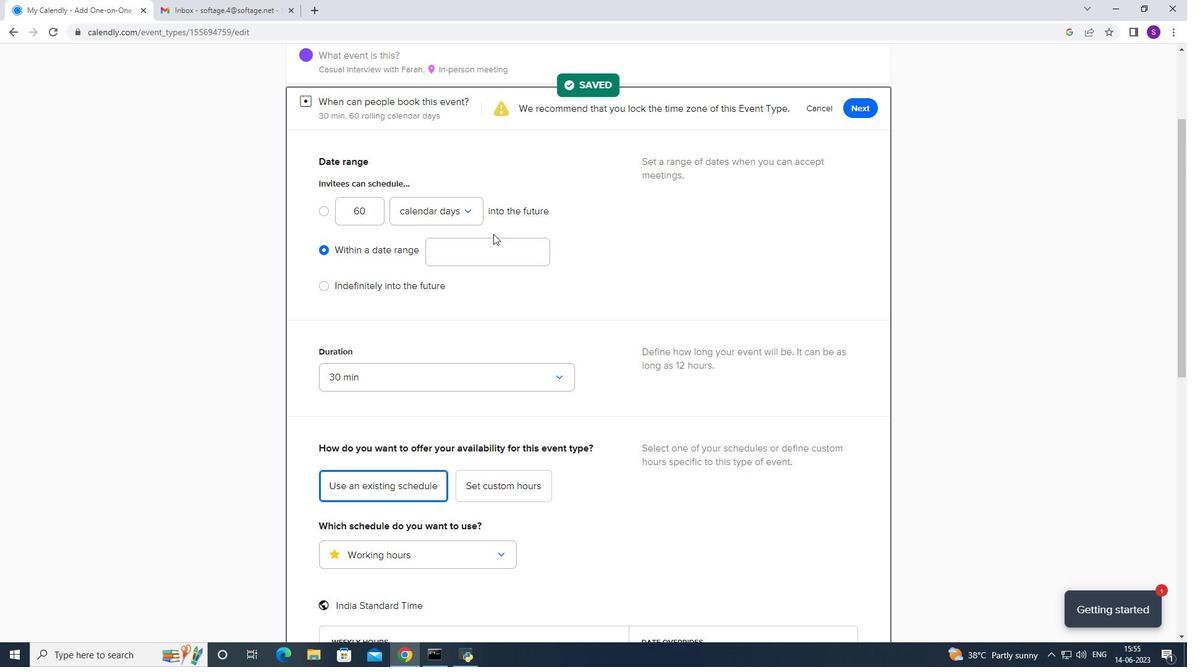 
Action: Mouse moved to (483, 243)
Screenshot: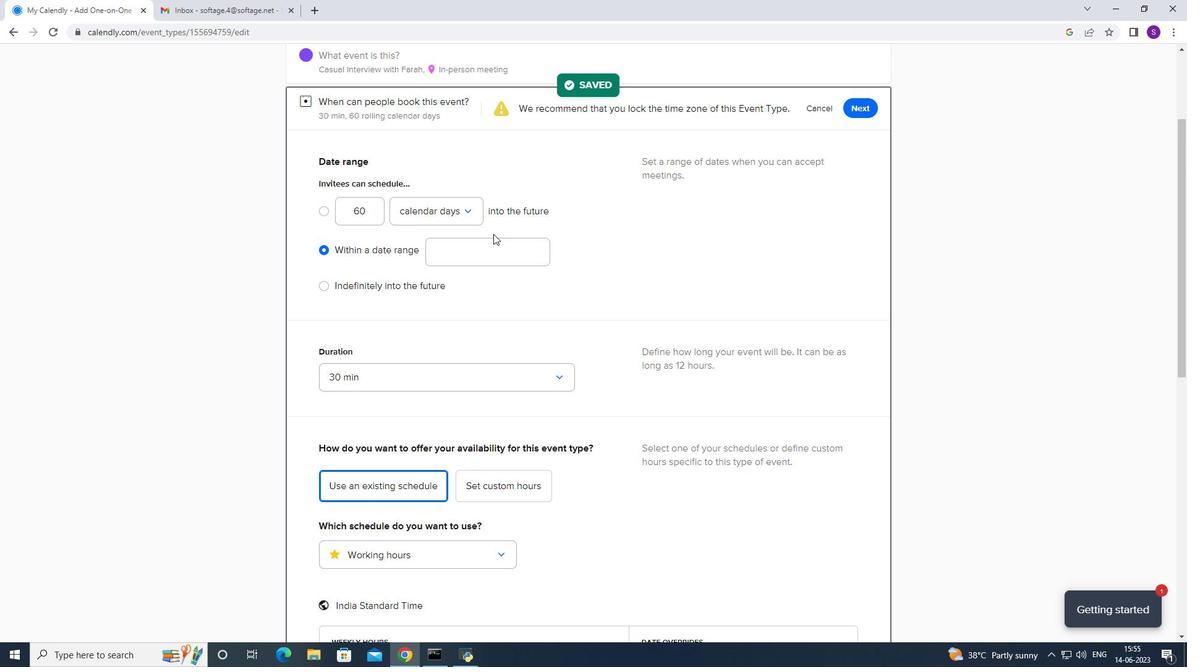 
Action: Mouse pressed left at (483, 243)
Screenshot: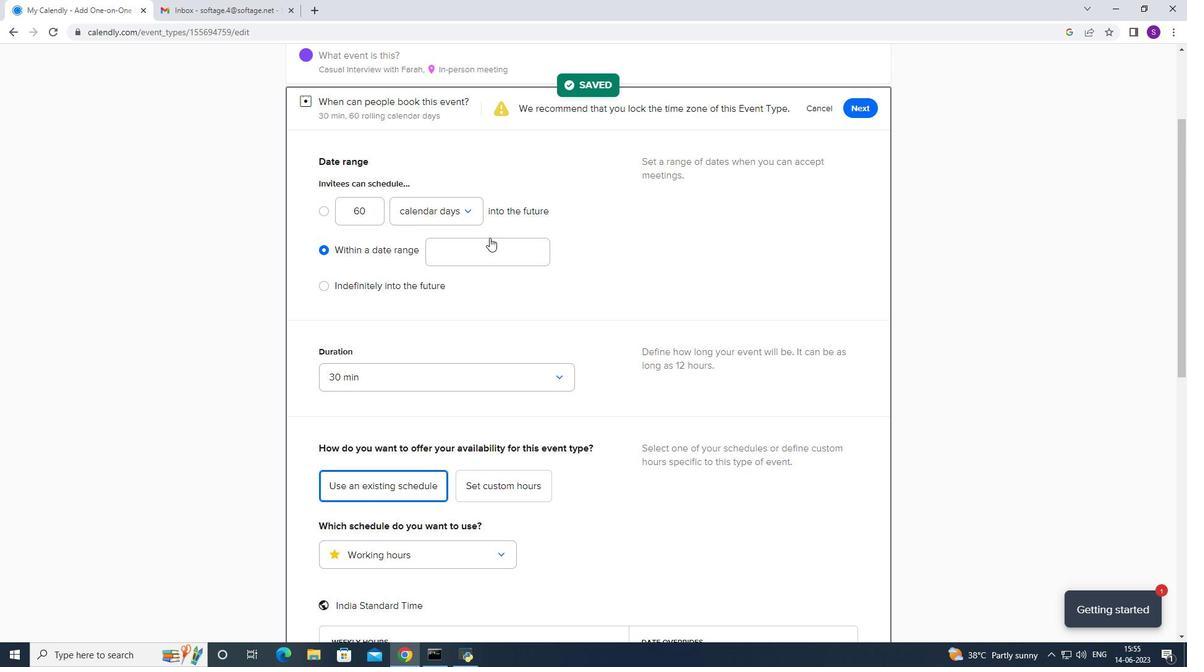 
Action: Mouse moved to (518, 291)
Screenshot: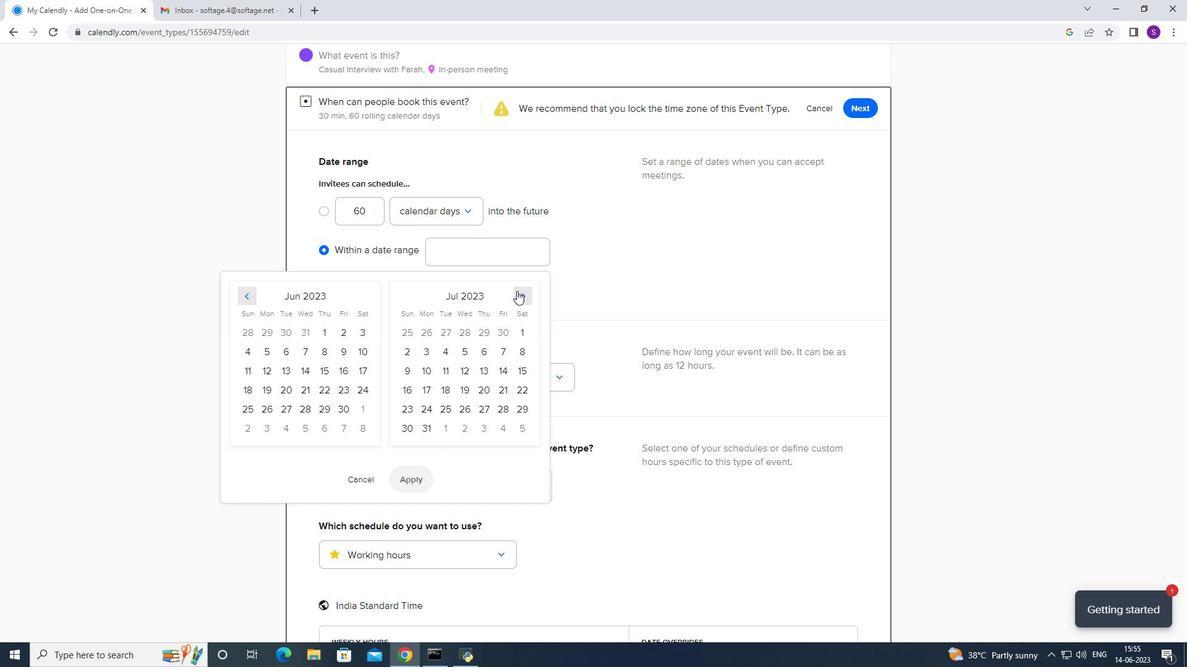 
Action: Mouse pressed left at (518, 291)
Screenshot: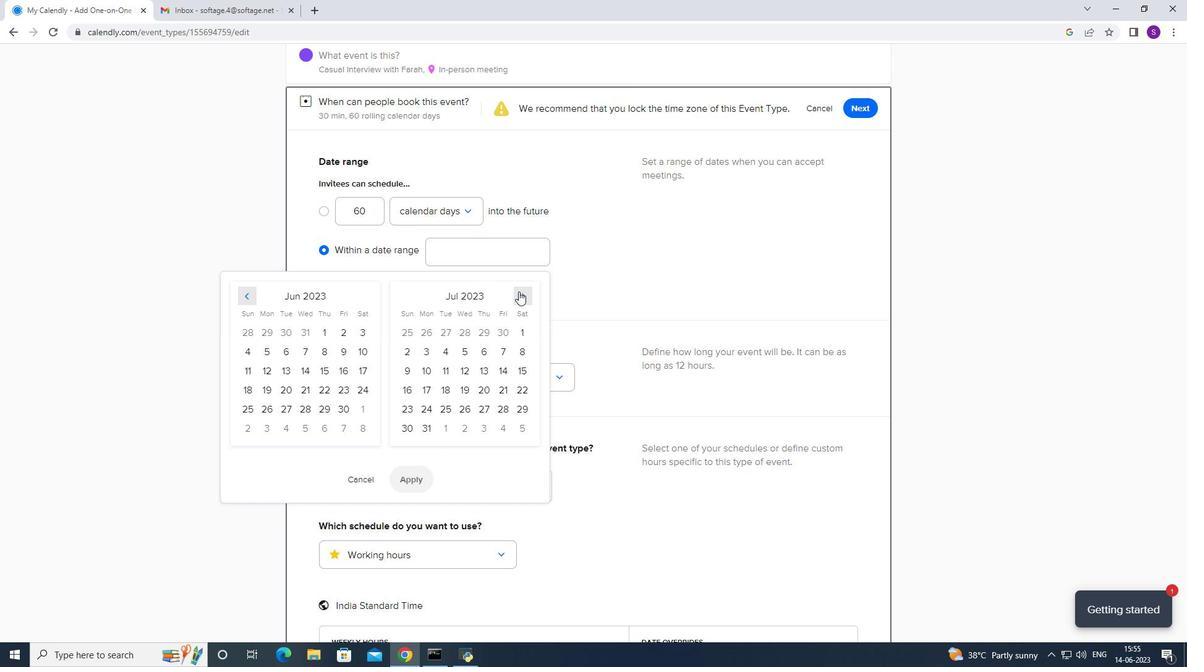 
Action: Mouse pressed left at (518, 291)
Screenshot: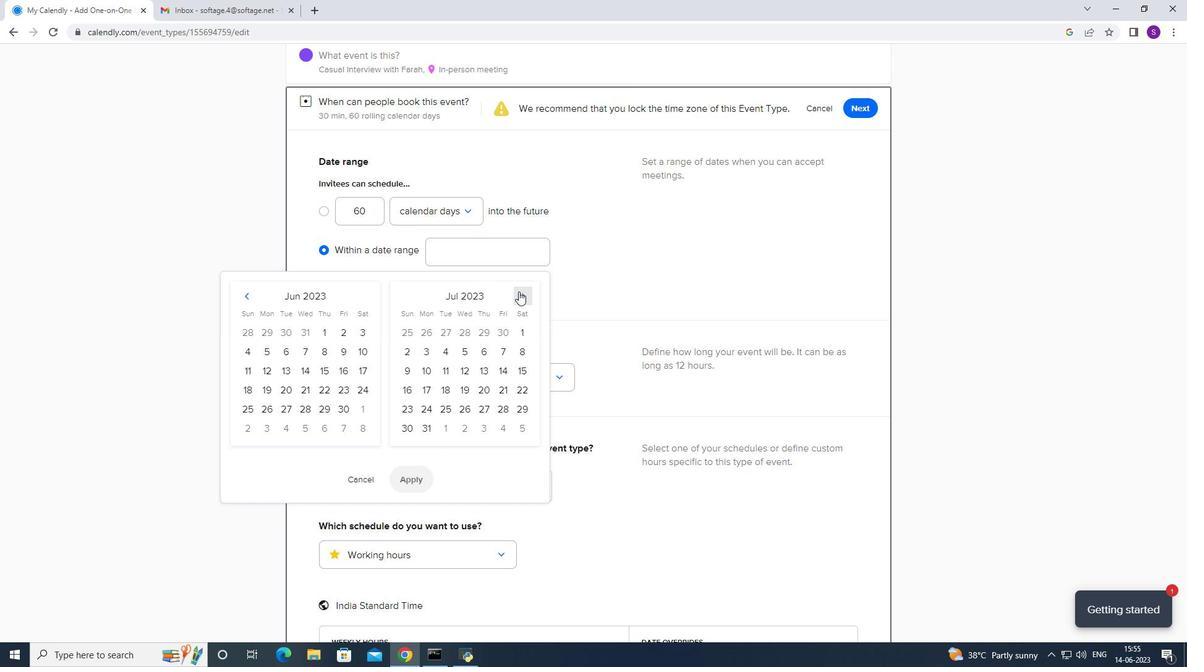 
Action: Mouse pressed left at (518, 291)
Screenshot: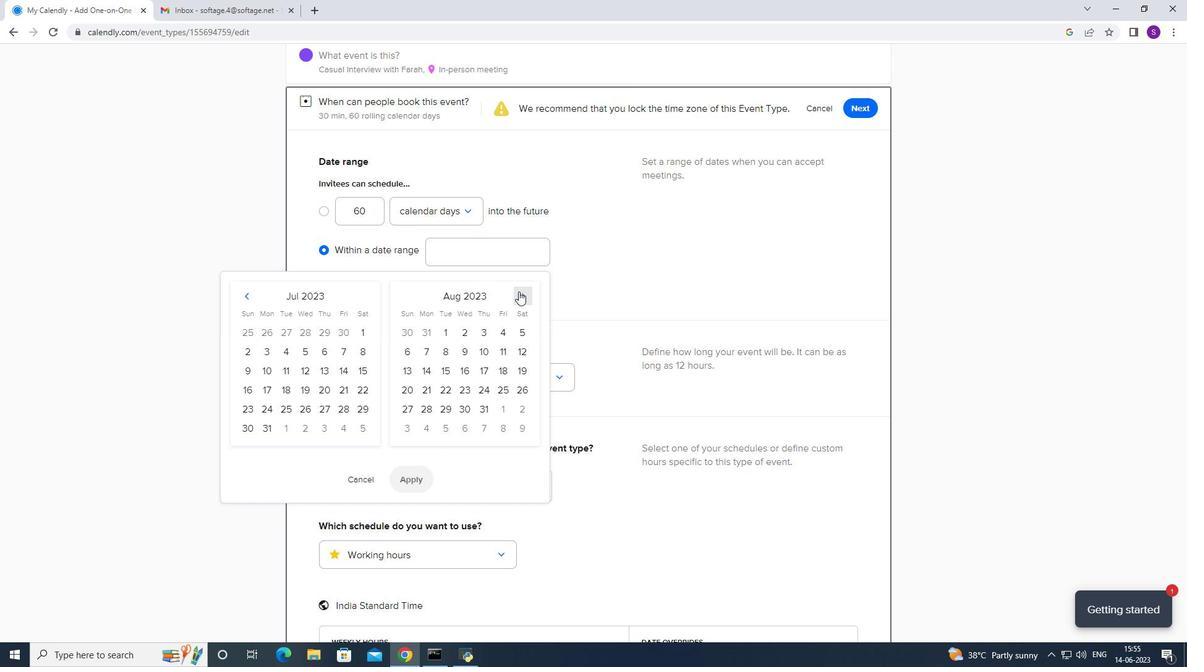 
Action: Mouse pressed left at (518, 291)
Screenshot: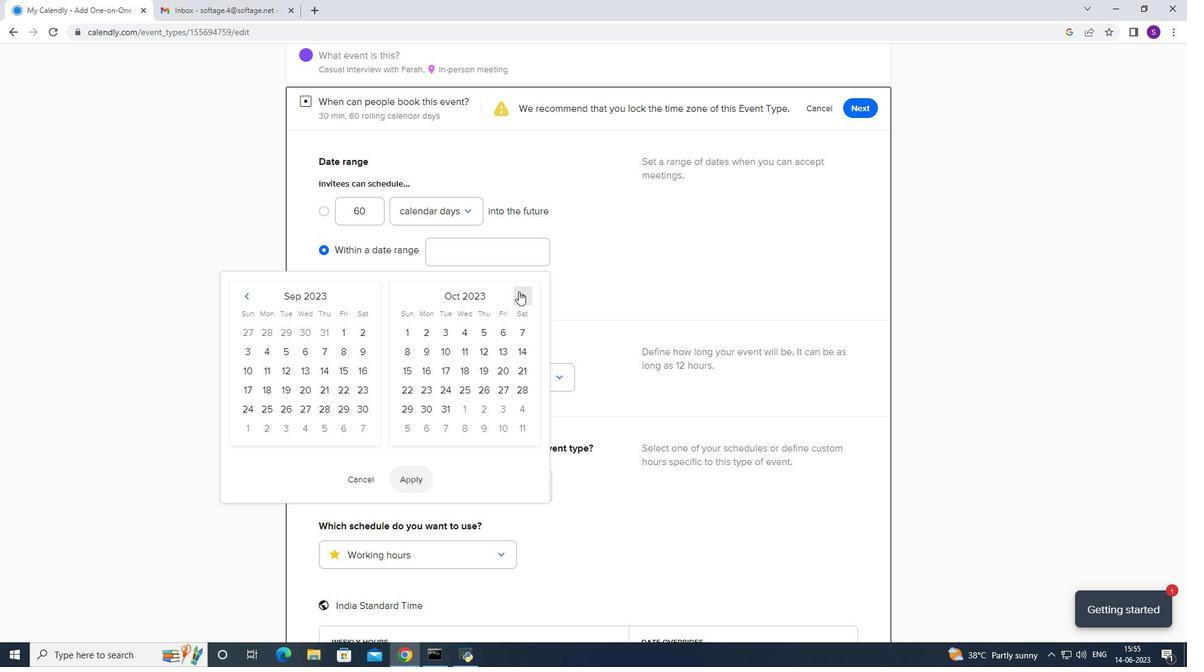 
Action: Mouse pressed left at (518, 291)
Screenshot: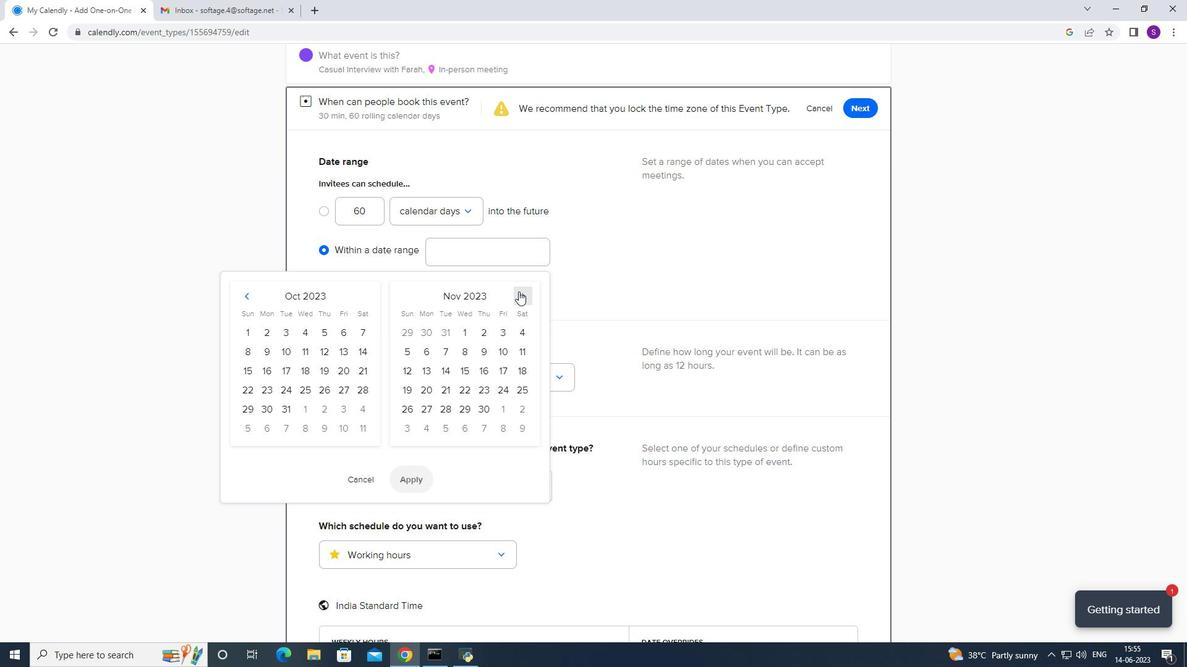 
Action: Mouse moved to (481, 406)
Screenshot: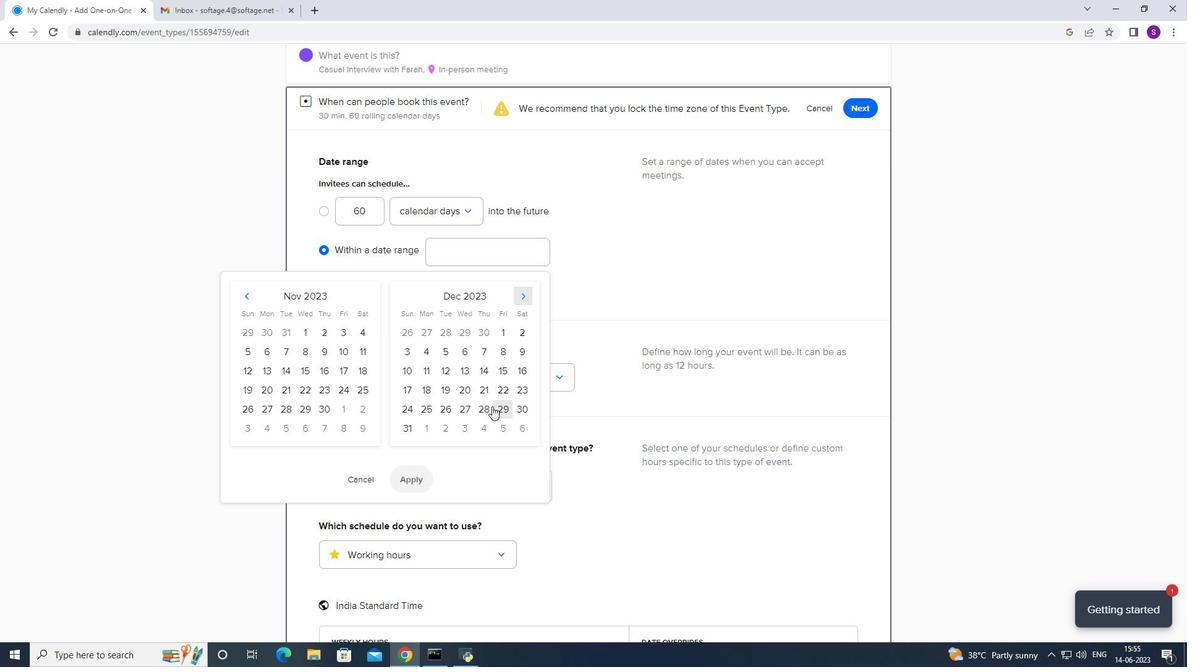 
Action: Mouse pressed left at (481, 406)
Screenshot: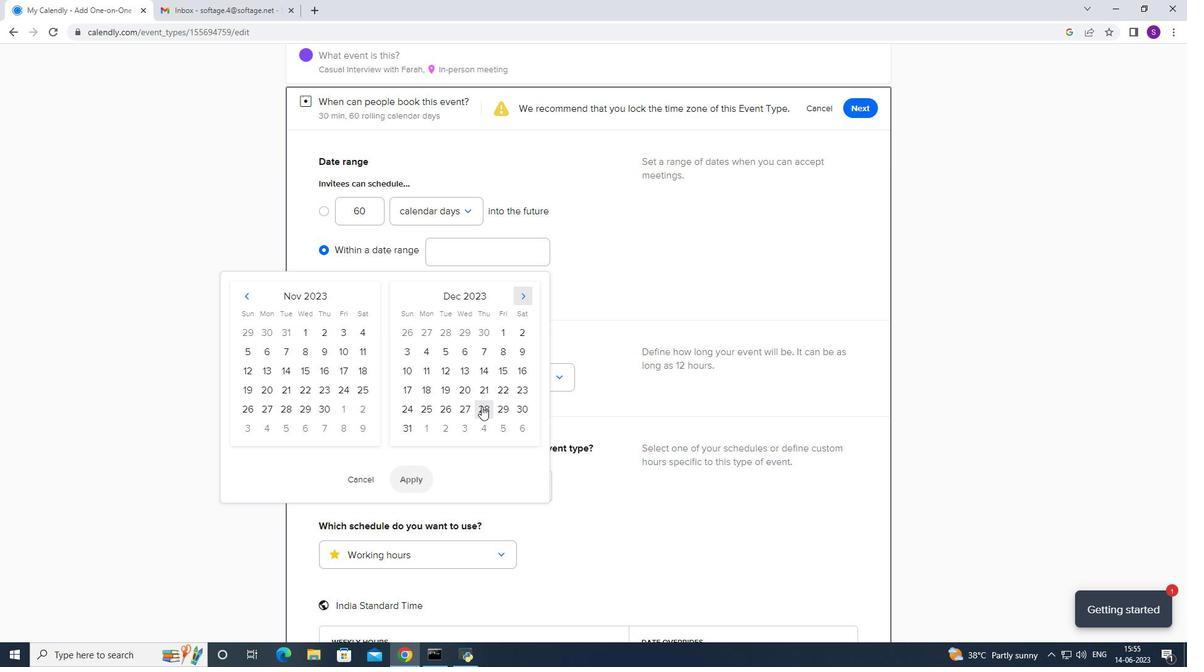 
Action: Mouse moved to (495, 405)
Screenshot: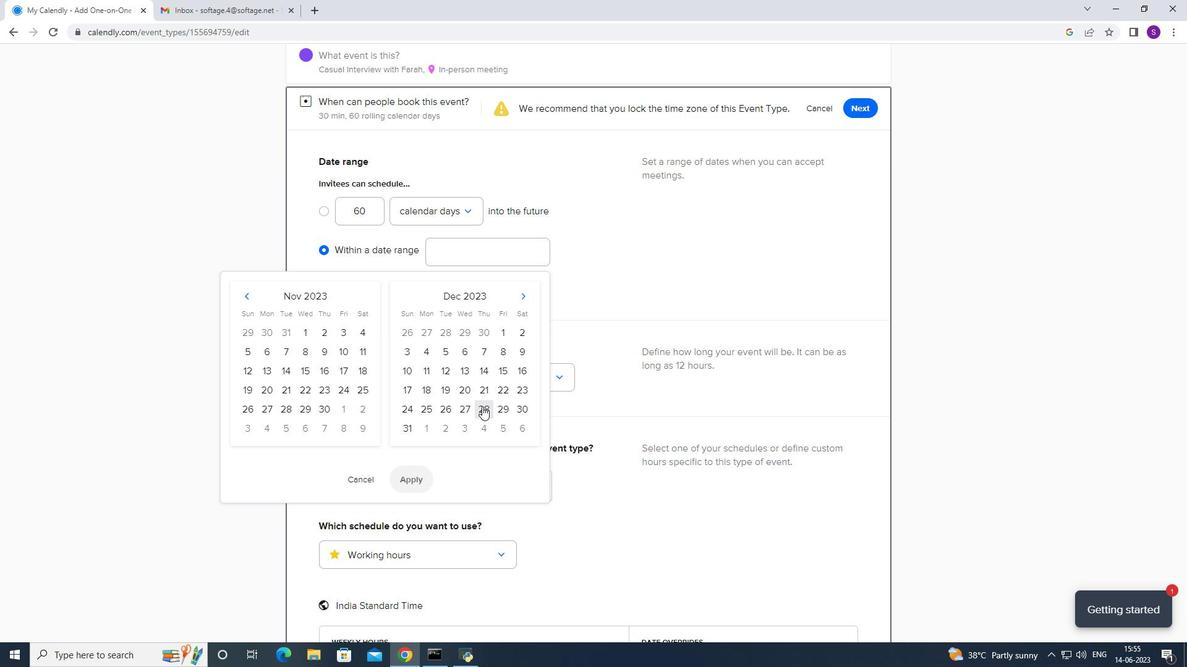 
Action: Mouse pressed left at (495, 405)
Screenshot: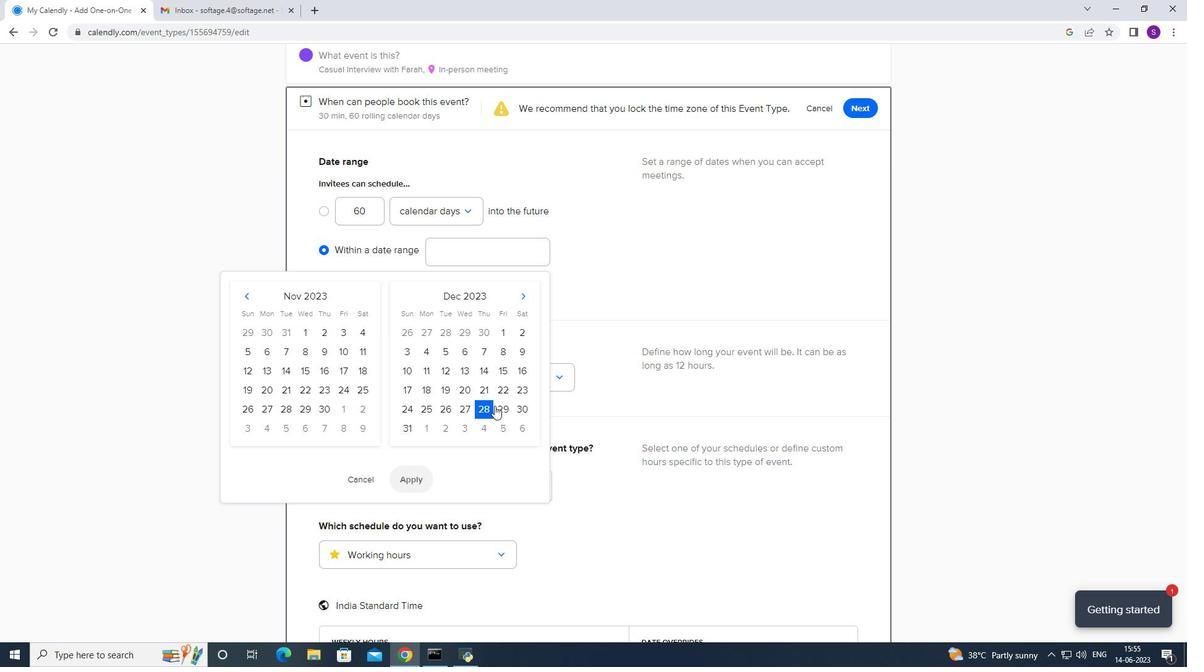 
Action: Mouse moved to (403, 482)
Screenshot: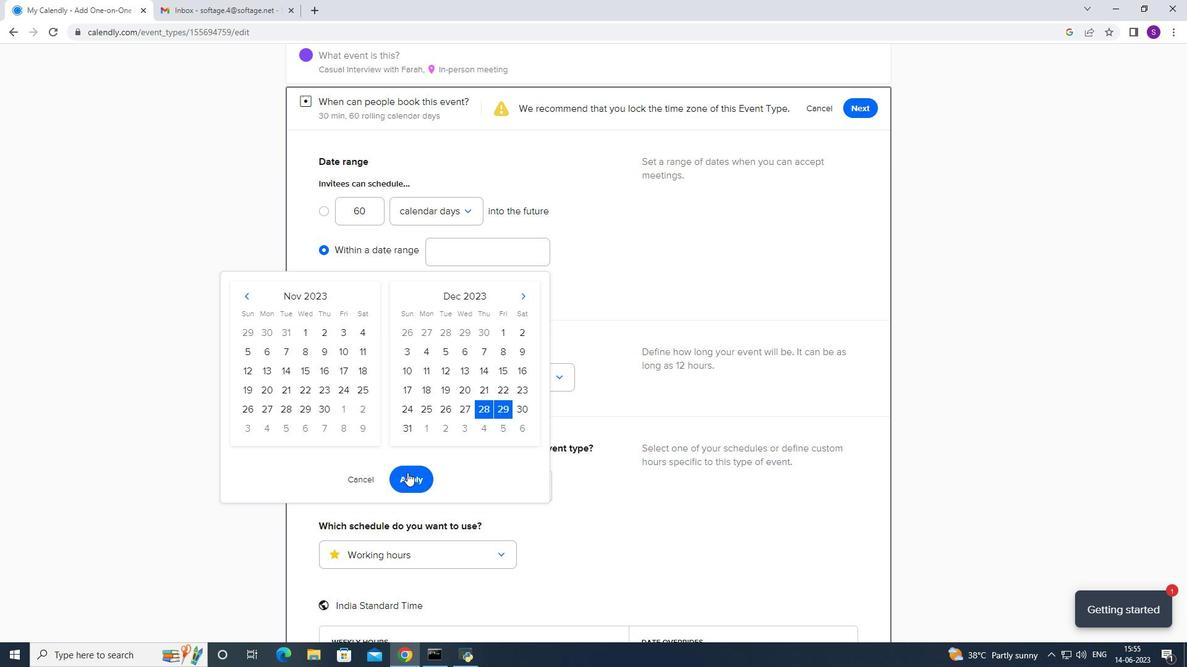 
Action: Mouse pressed left at (403, 482)
Screenshot: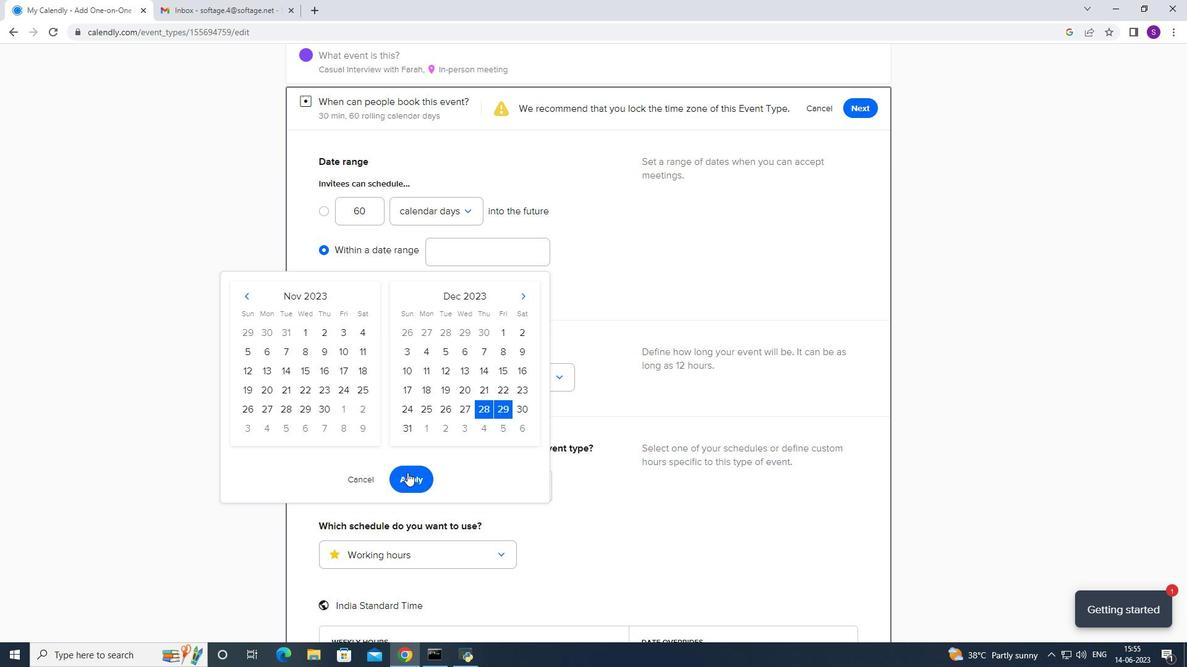 
Action: Mouse moved to (513, 414)
Screenshot: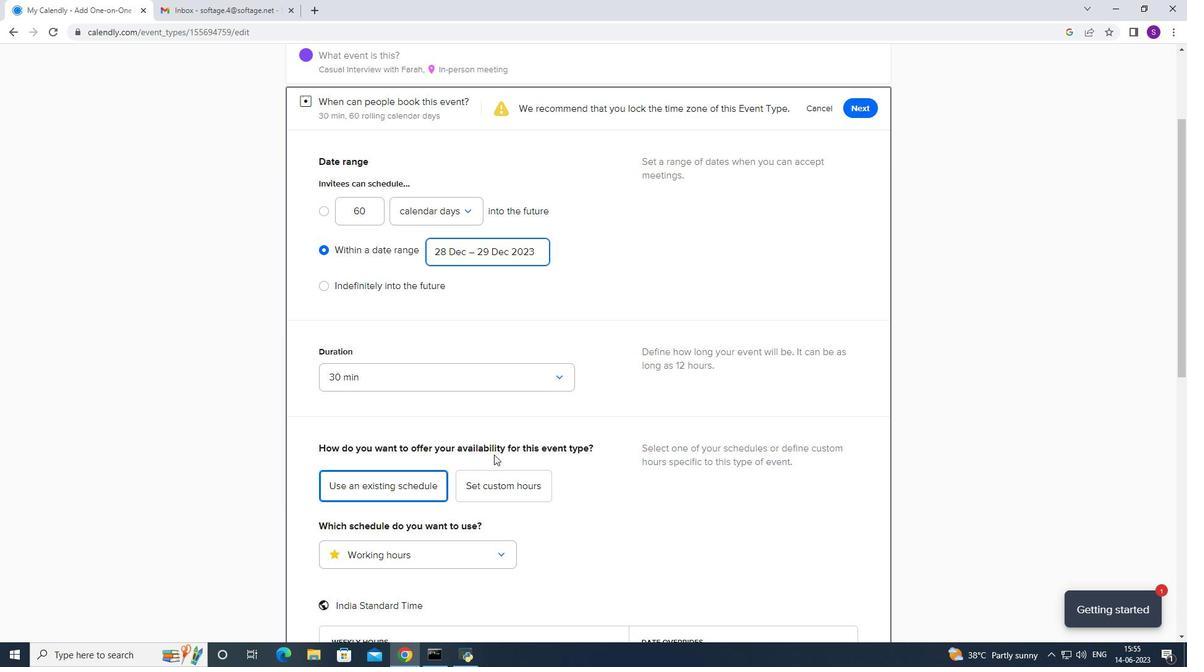 
Action: Mouse scrolled (513, 414) with delta (0, 0)
Screenshot: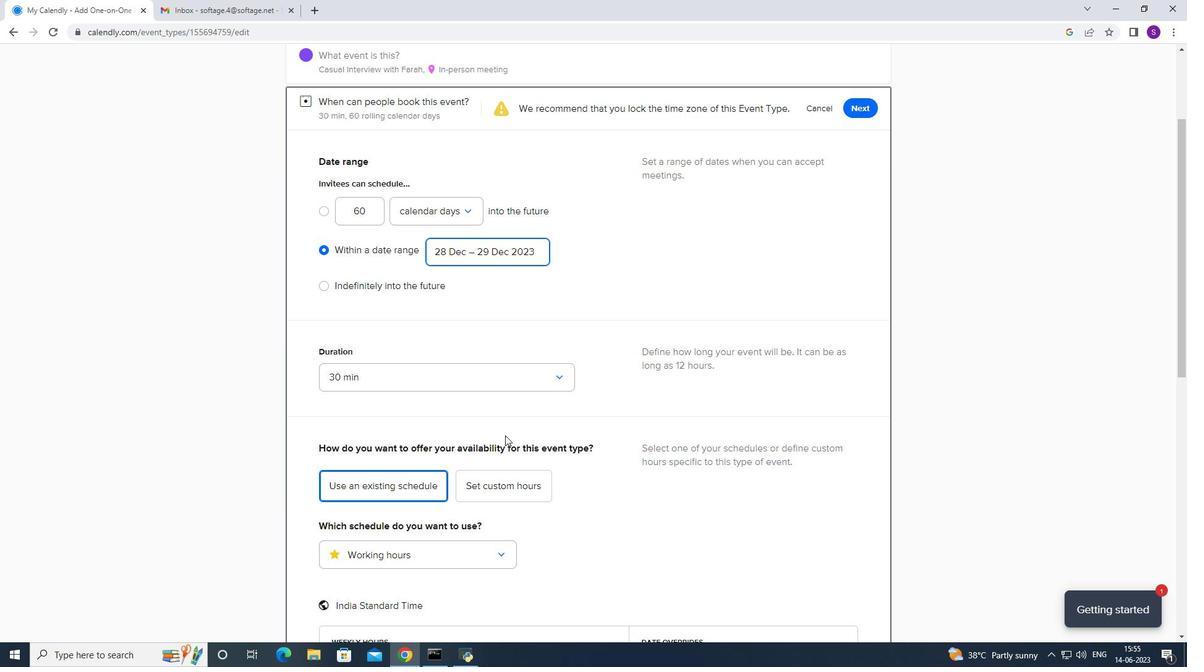 
Action: Mouse scrolled (513, 414) with delta (0, 0)
Screenshot: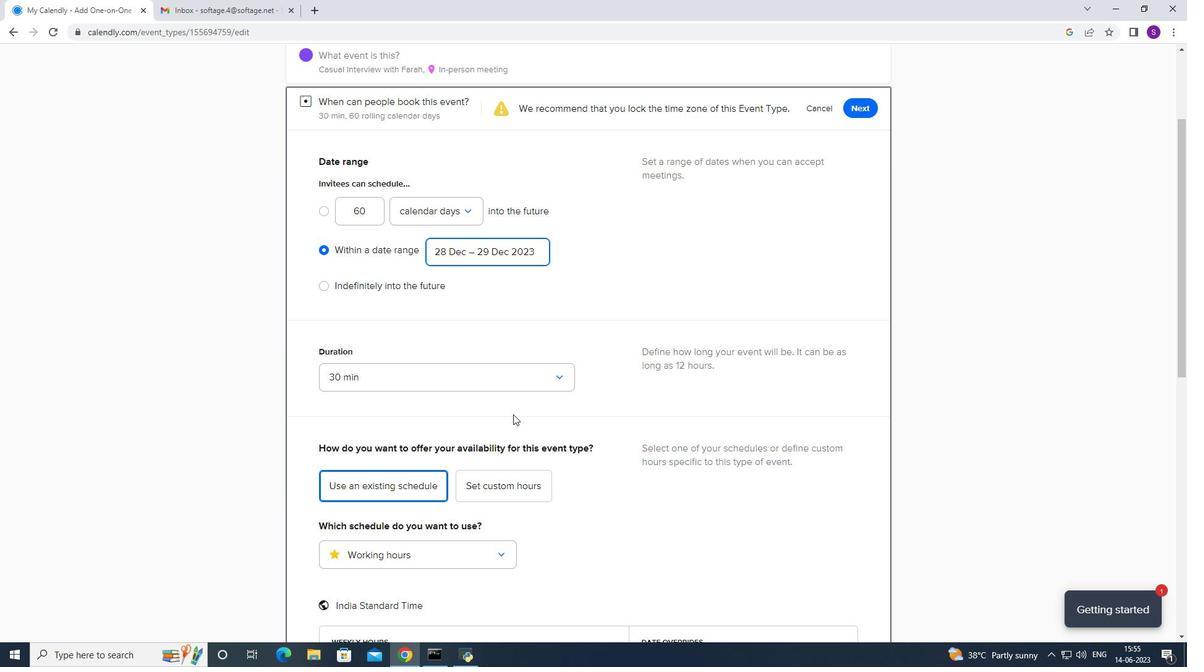 
Action: Mouse scrolled (513, 414) with delta (0, 0)
Screenshot: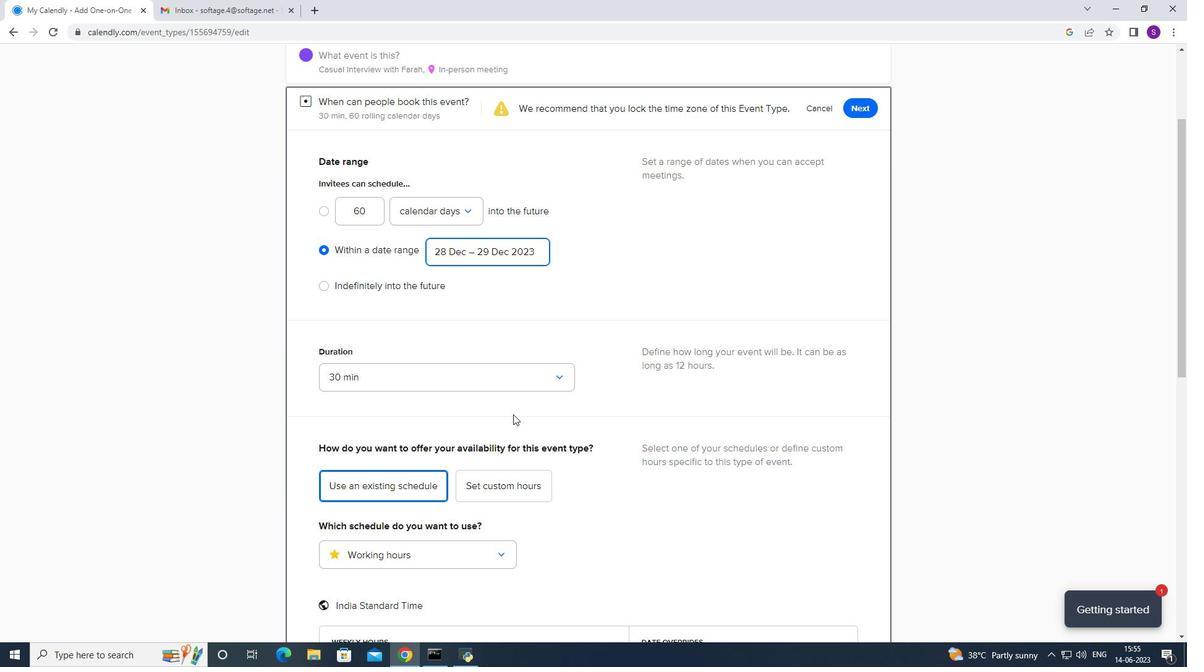 
Action: Mouse scrolled (513, 414) with delta (0, 0)
Screenshot: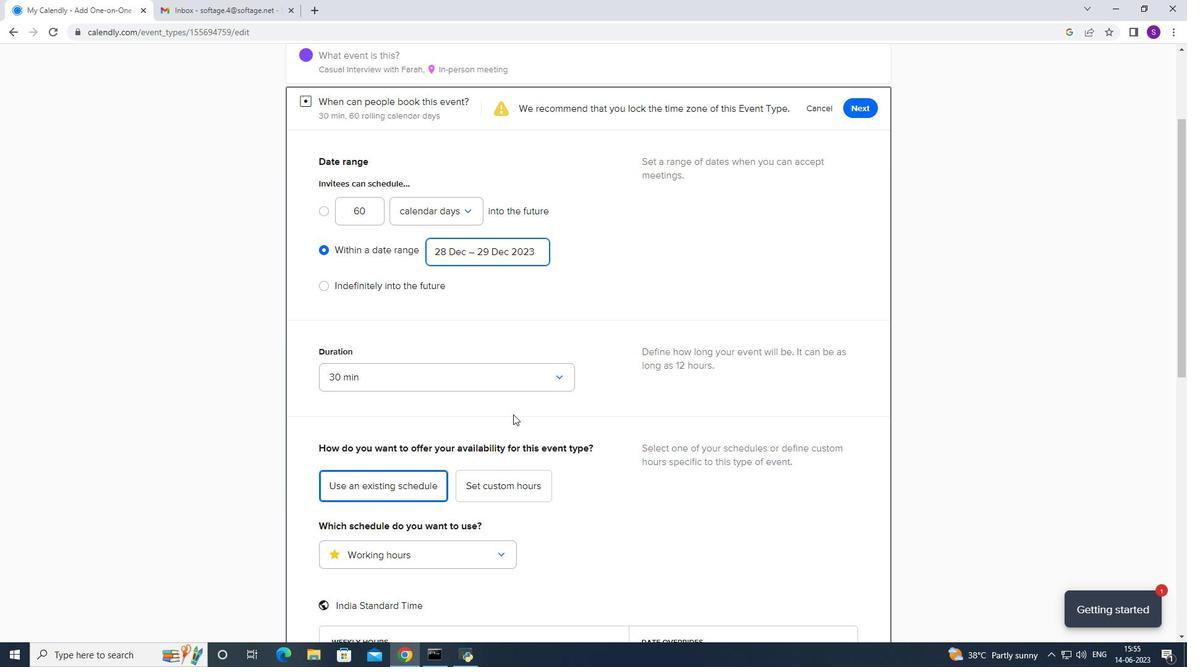 
Action: Mouse scrolled (513, 414) with delta (0, 0)
Screenshot: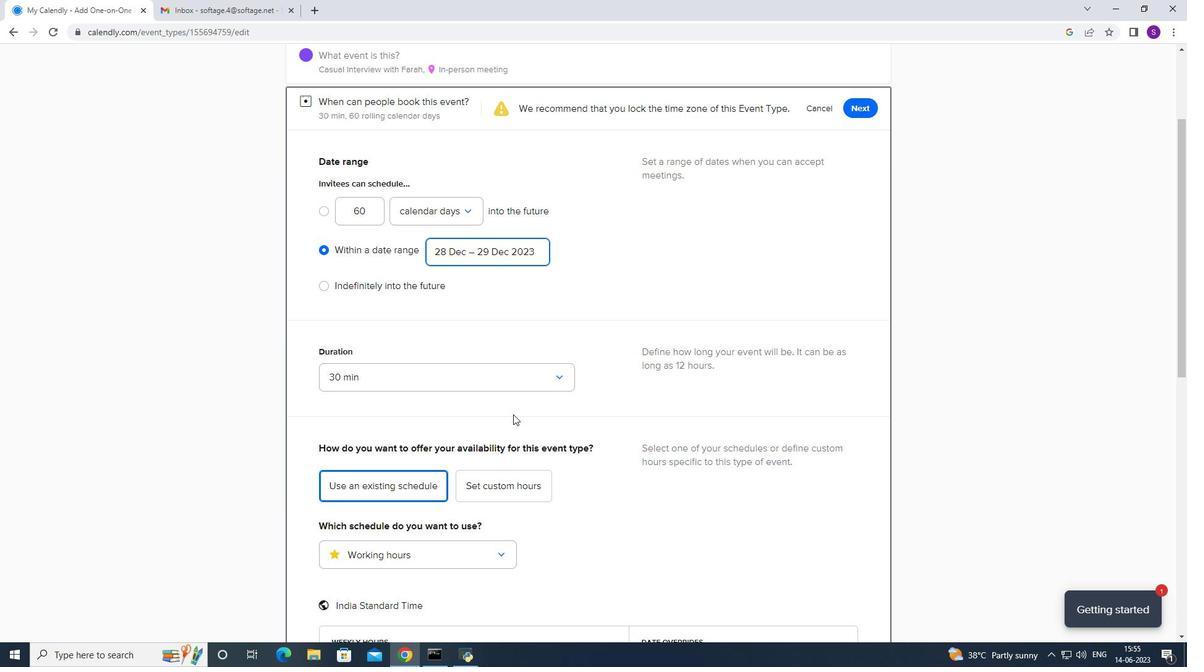 
Action: Mouse scrolled (513, 414) with delta (0, 0)
Screenshot: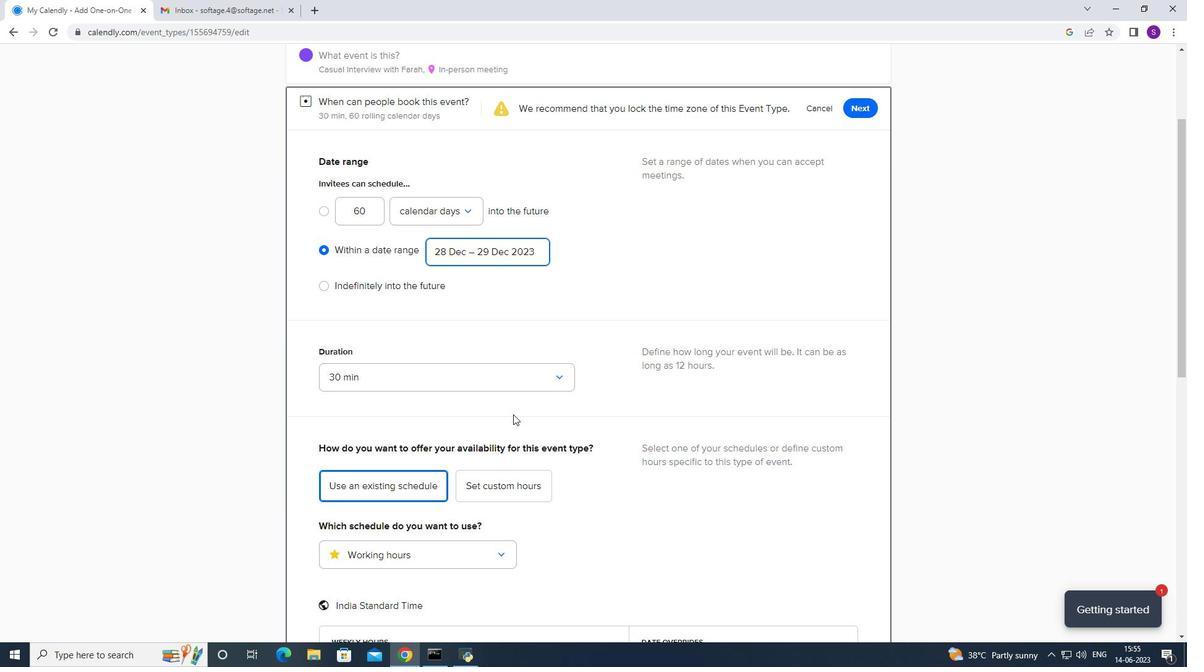
Action: Mouse scrolled (513, 414) with delta (0, 0)
Screenshot: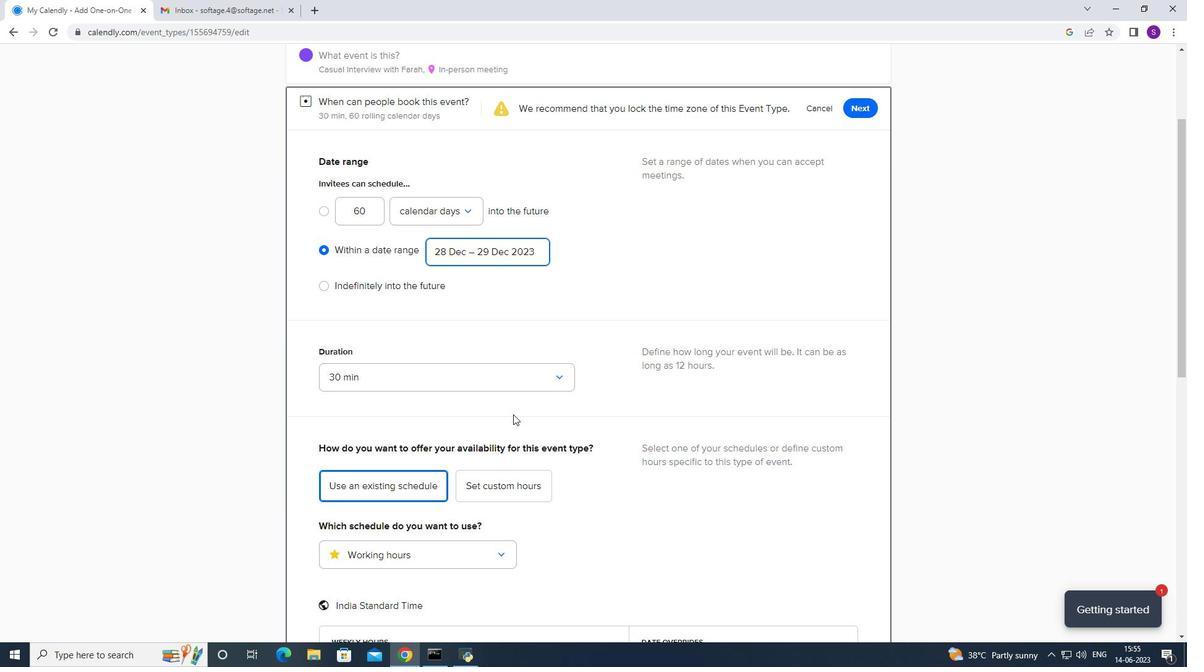 
Action: Mouse scrolled (513, 414) with delta (0, 0)
Screenshot: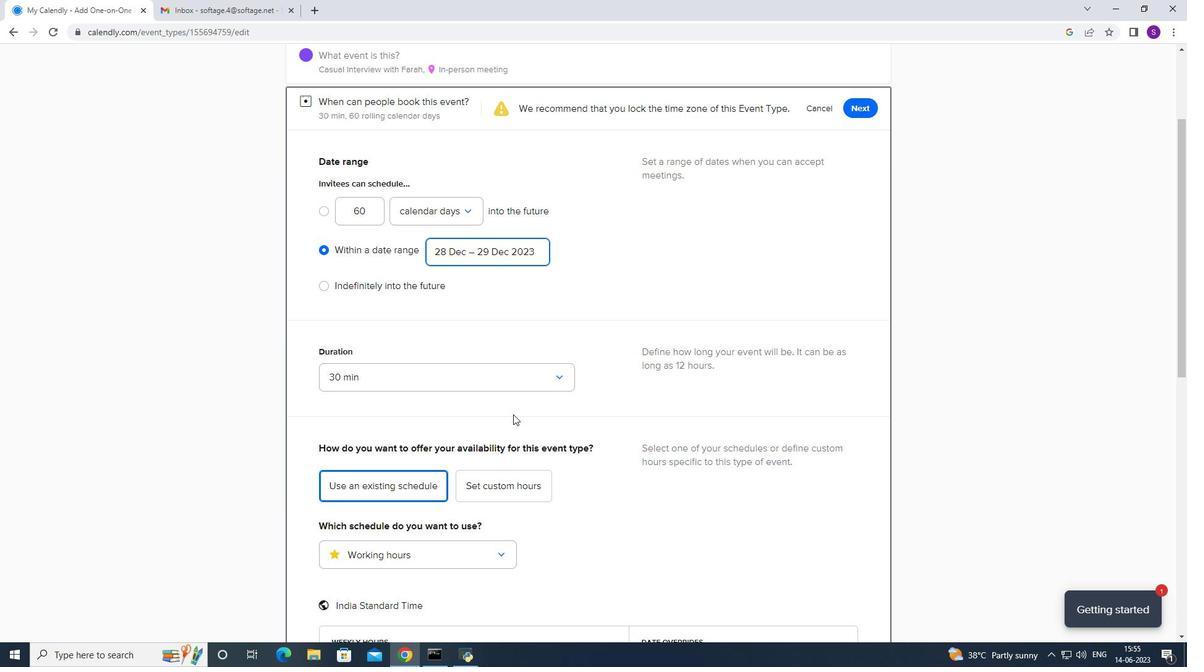 
Action: Mouse moved to (847, 461)
Screenshot: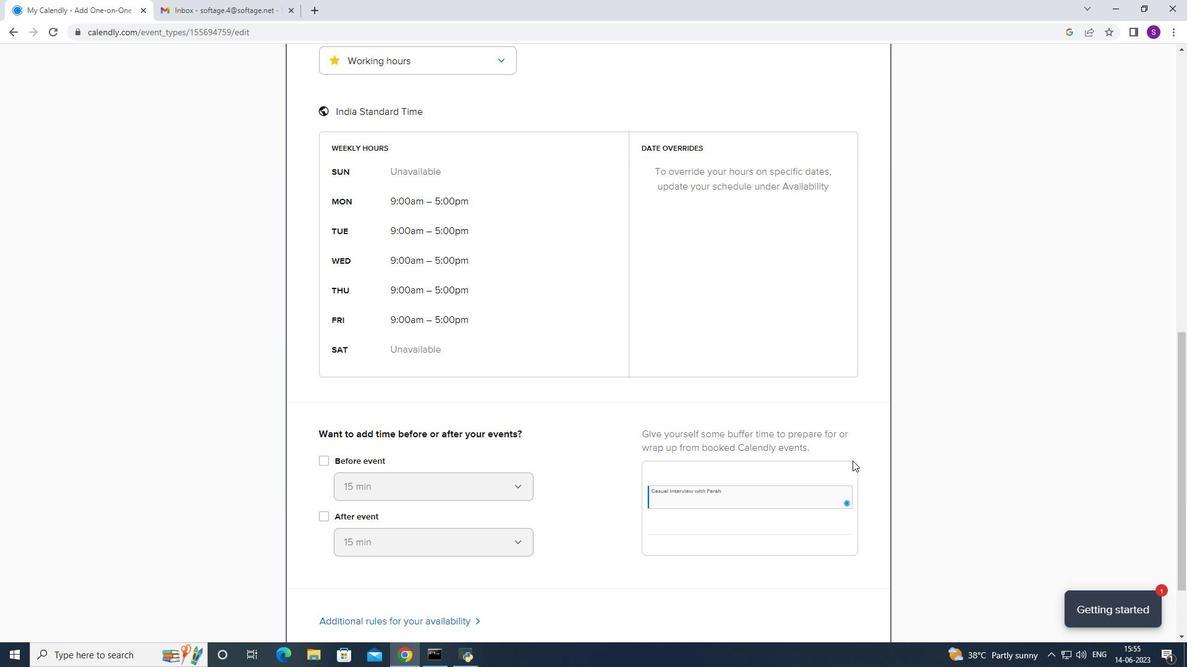 
Action: Mouse scrolled (847, 460) with delta (0, 0)
Screenshot: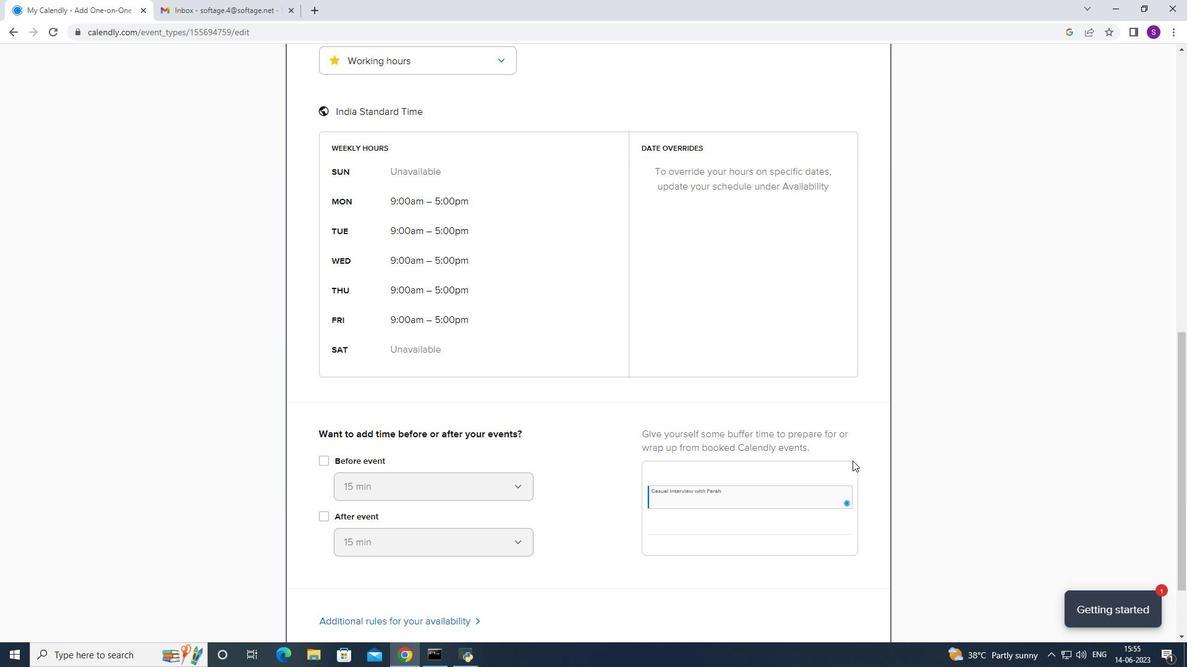 
Action: Mouse moved to (845, 461)
Screenshot: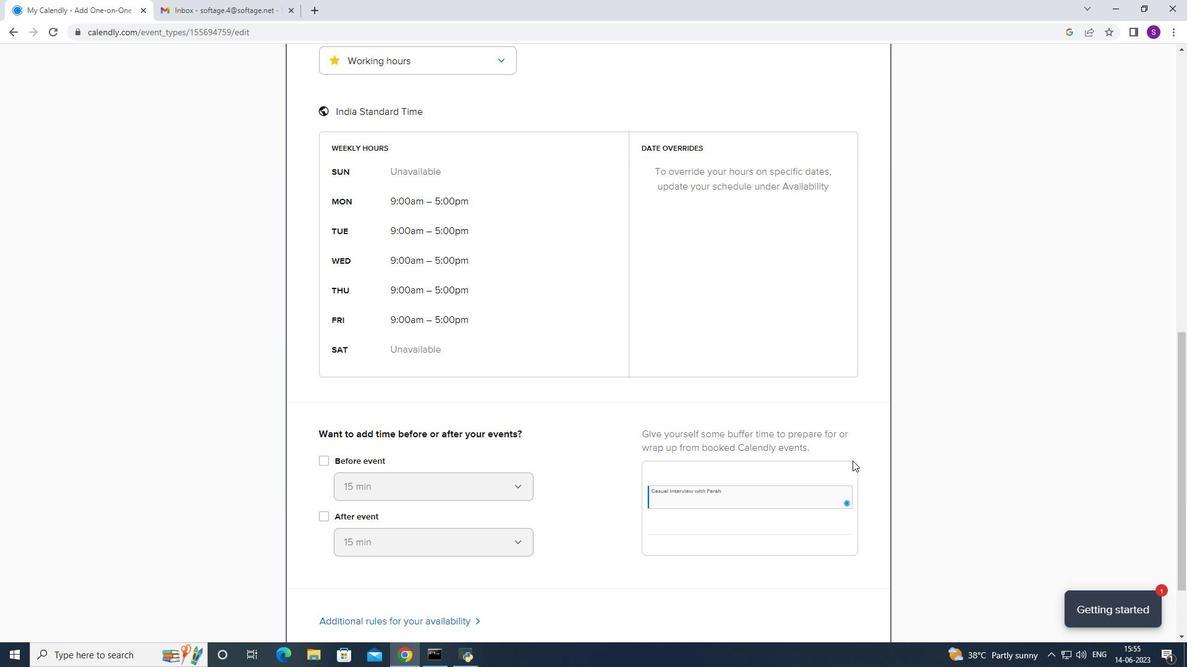 
Action: Mouse scrolled (845, 460) with delta (0, 0)
Screenshot: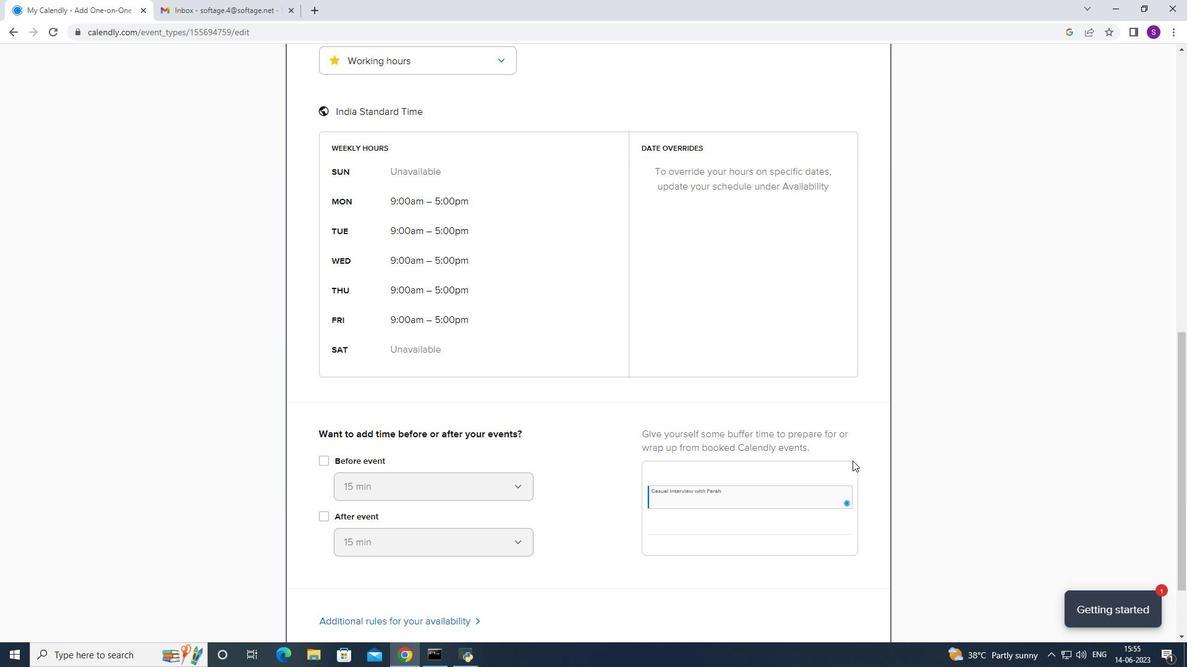 
Action: Mouse moved to (843, 461)
Screenshot: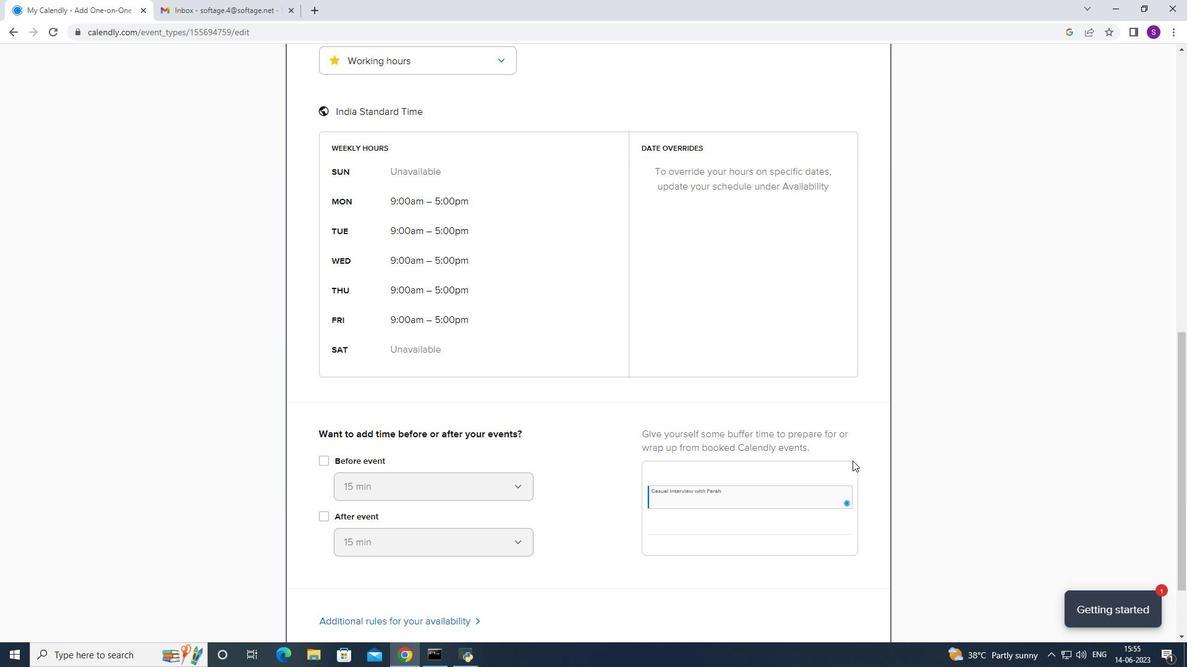 
Action: Mouse scrolled (844, 460) with delta (0, 0)
Screenshot: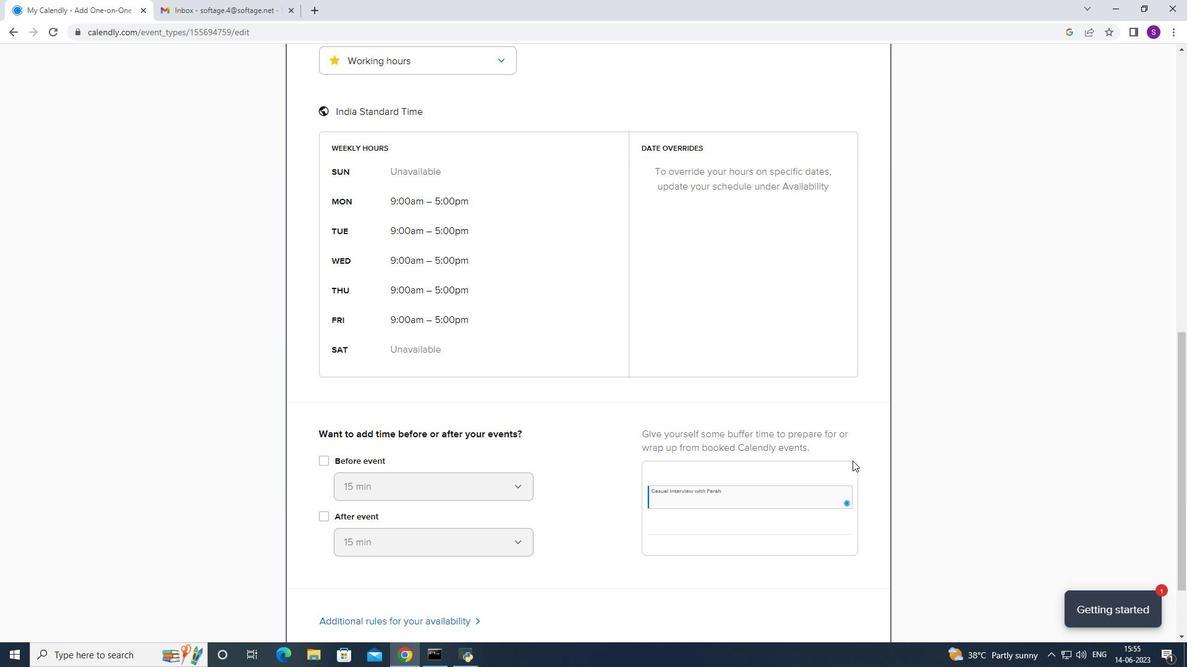 
Action: Mouse moved to (842, 462)
Screenshot: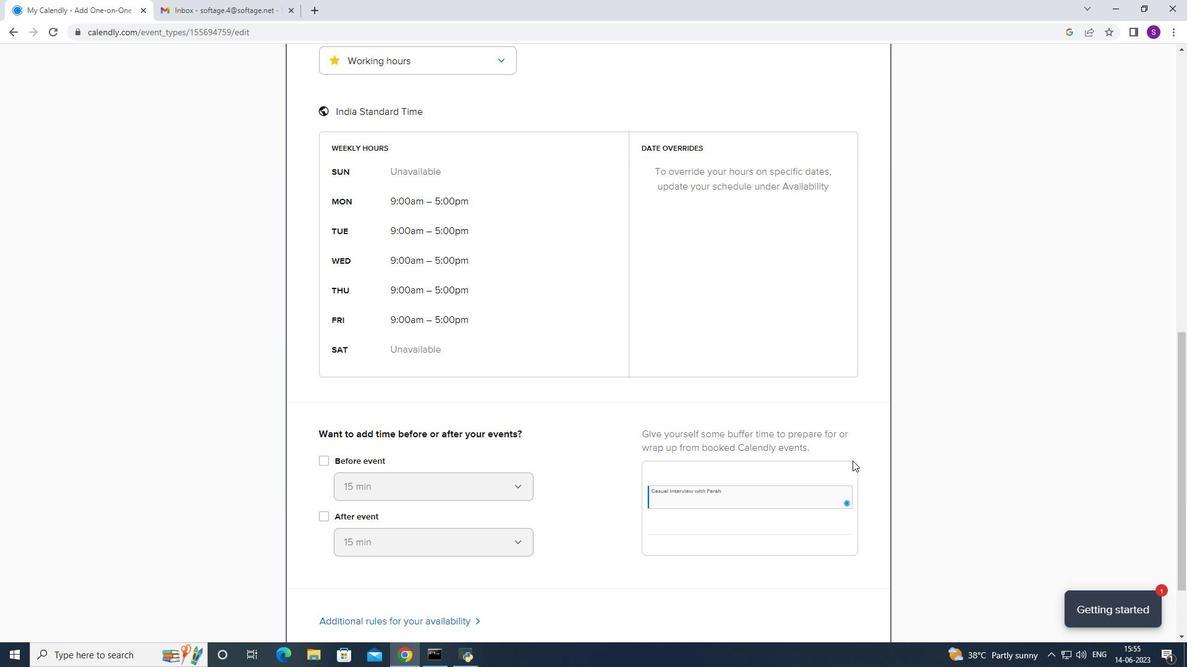 
Action: Mouse scrolled (842, 461) with delta (0, 0)
Screenshot: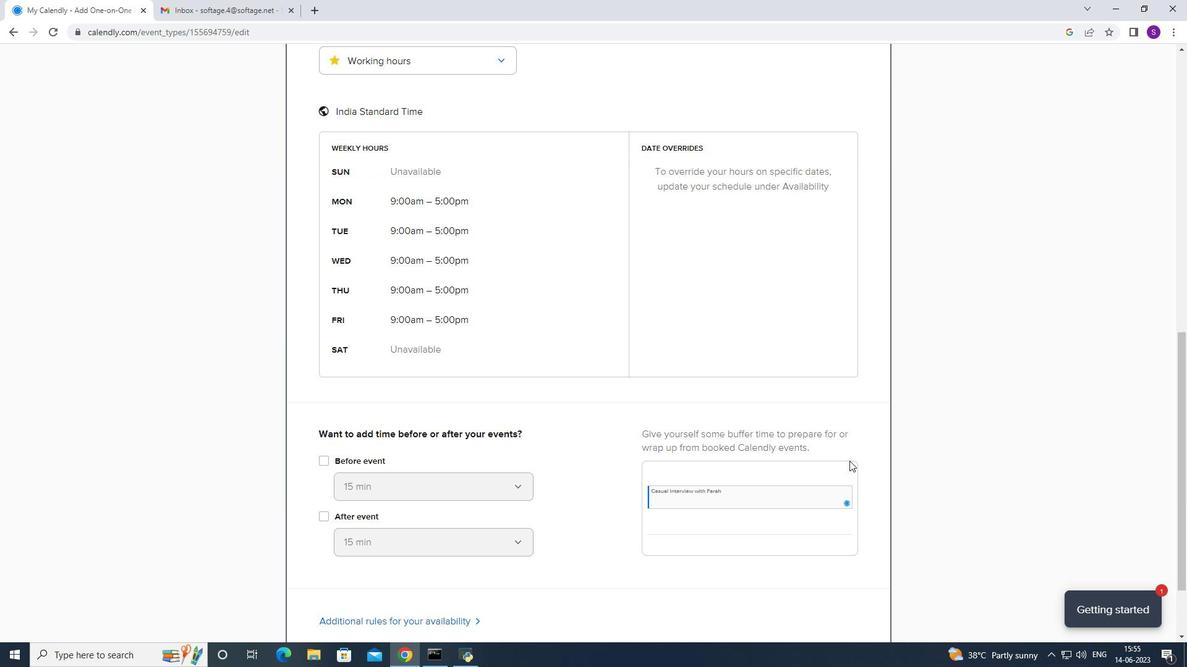 
Action: Mouse moved to (868, 568)
